 Task: Display intermediate skiing trails near Riverside and moderate hiking trails near Salt Lake City.
Action: Mouse moved to (83, 56)
Screenshot: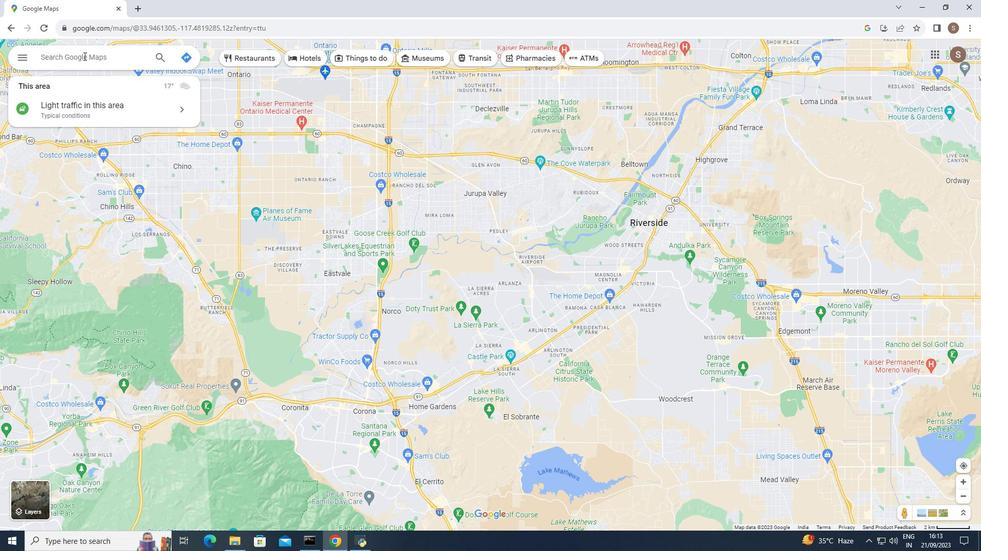 
Action: Mouse pressed left at (83, 56)
Screenshot: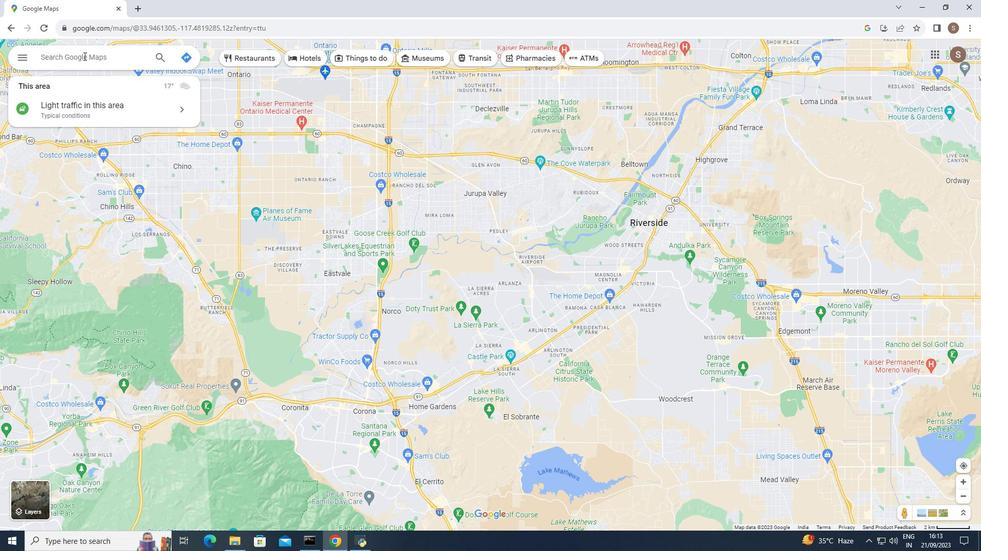 
Action: Key pressed <Key.caps_lock>RIVERSIDE<Key.space>
Screenshot: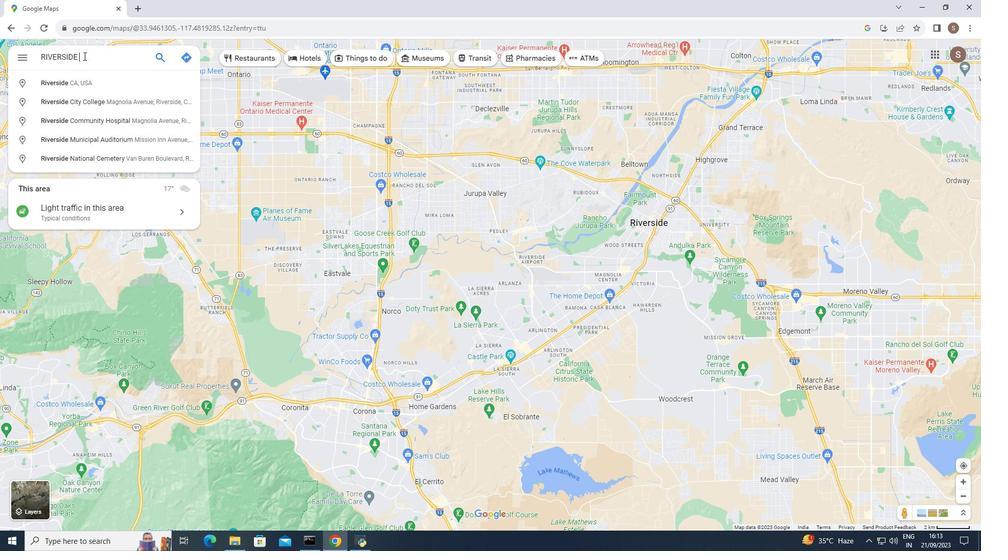
Action: Mouse moved to (94, 83)
Screenshot: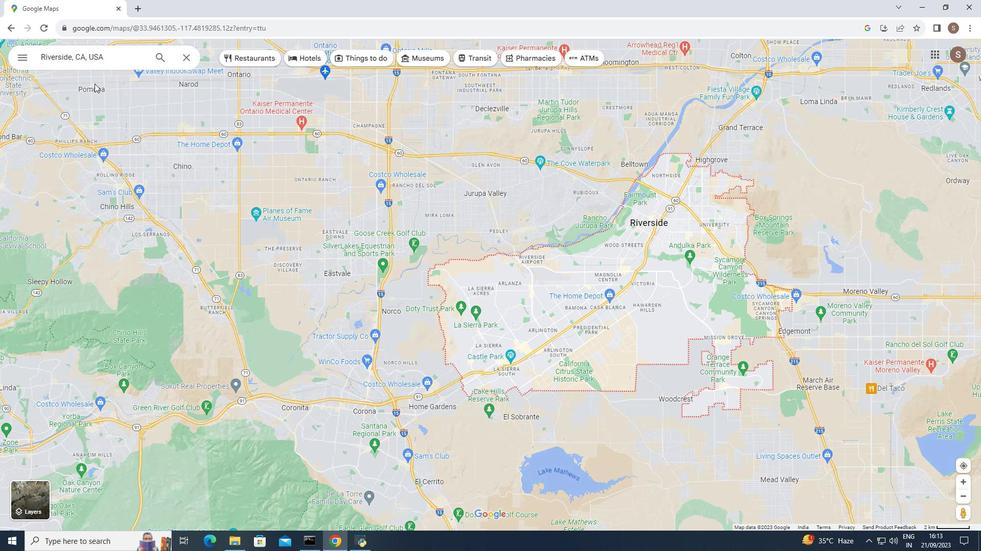 
Action: Mouse pressed left at (94, 83)
Screenshot: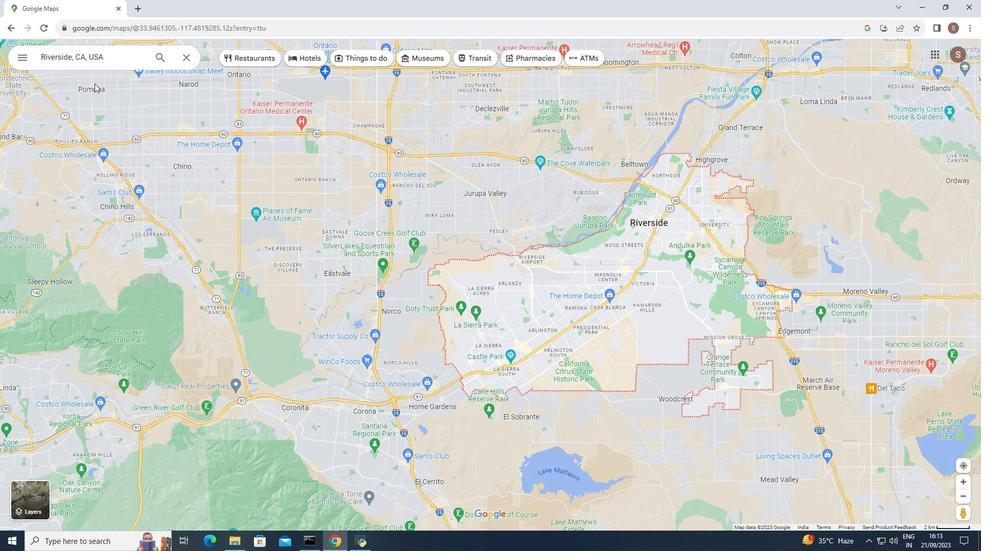 
Action: Mouse moved to (101, 235)
Screenshot: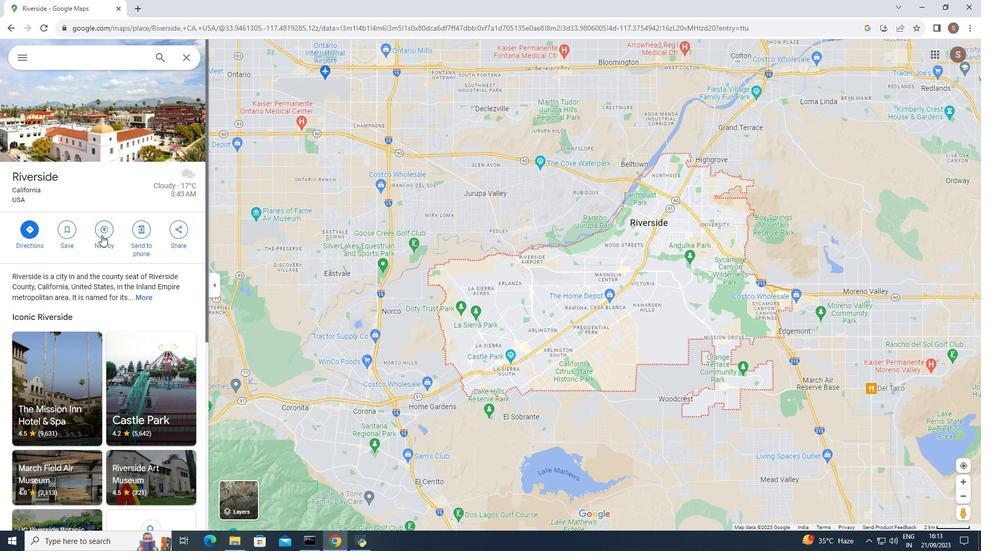 
Action: Mouse pressed left at (101, 235)
Screenshot: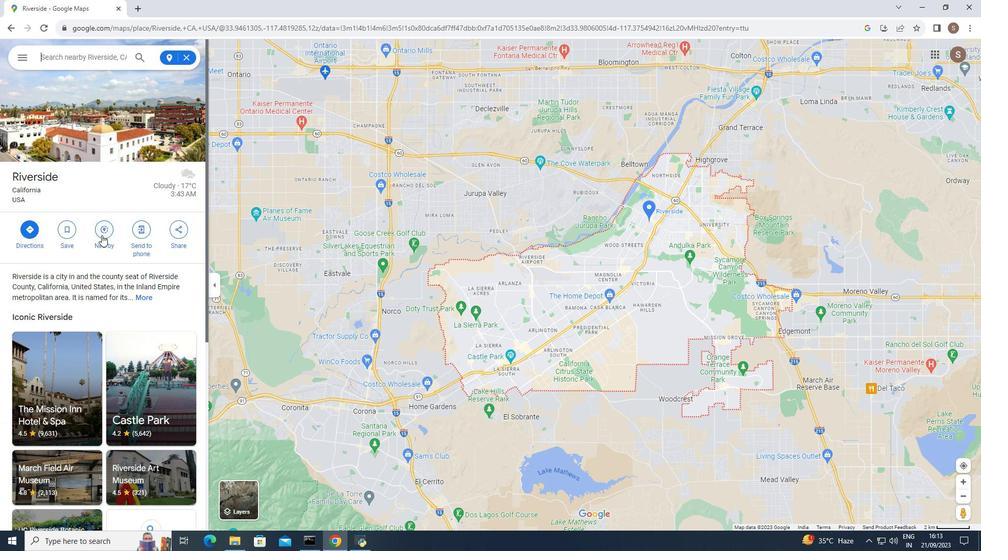 
Action: Mouse moved to (81, 57)
Screenshot: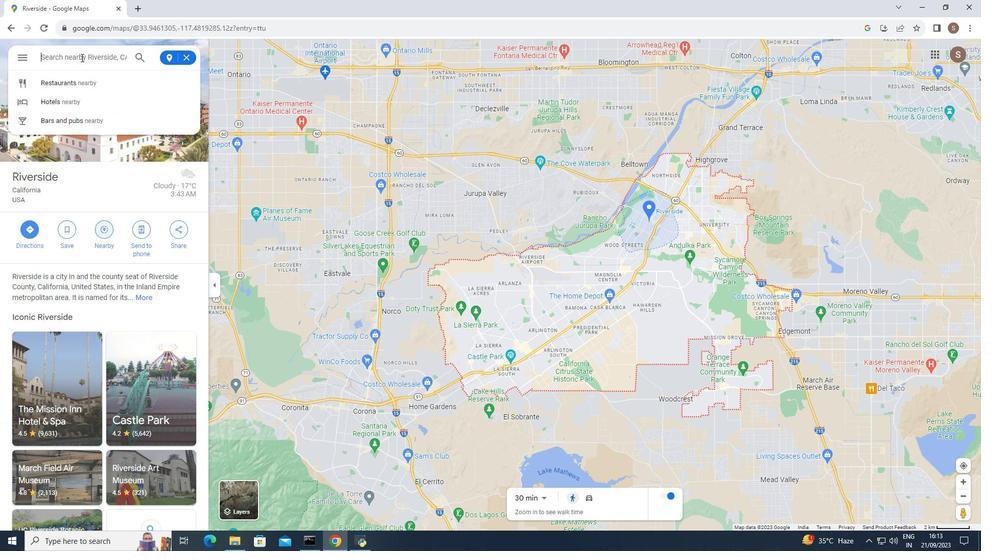 
Action: Mouse pressed left at (81, 57)
Screenshot: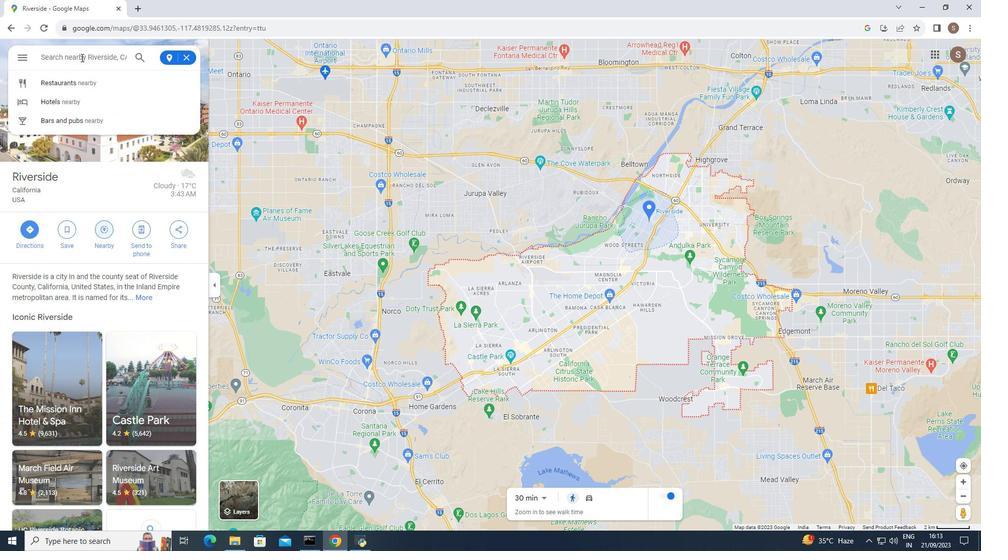 
Action: Key pressed INTERN<Key.backspace>MEDIATE<Key.space>SKIING<Key.space>TRAIK<Key.backspace>LA<Key.space>NEAR
Screenshot: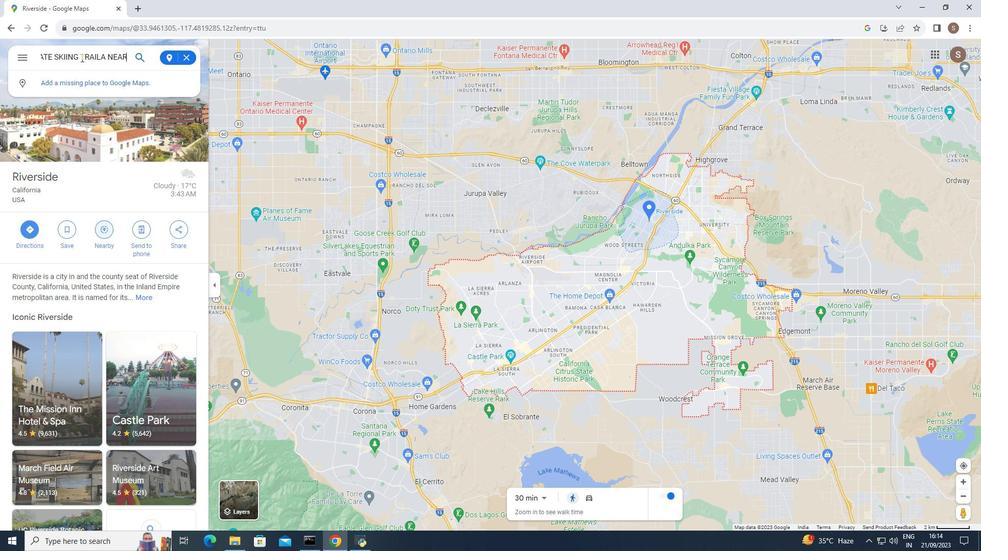 
Action: Mouse moved to (138, 54)
Screenshot: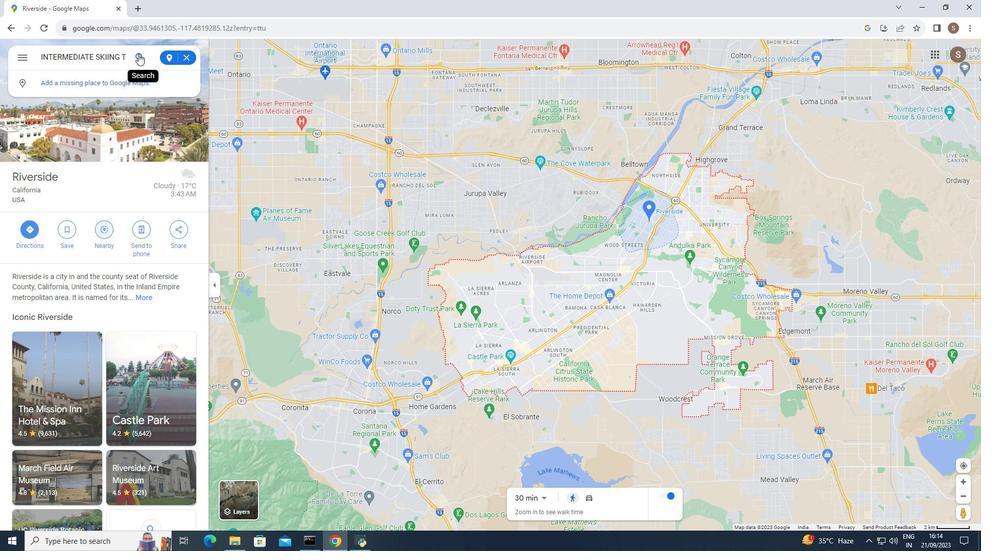 
Action: Mouse pressed left at (138, 54)
Screenshot: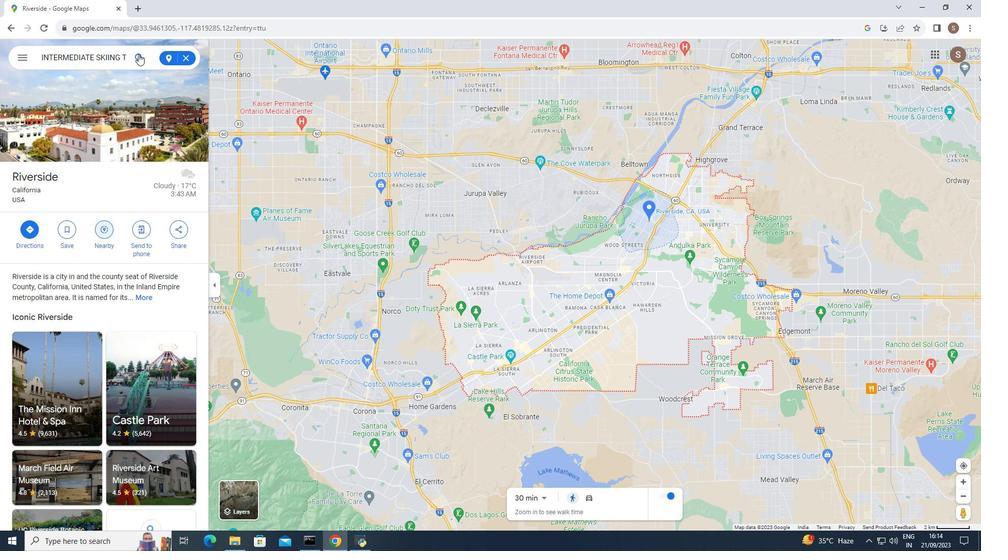 
Action: Mouse moved to (119, 215)
Screenshot: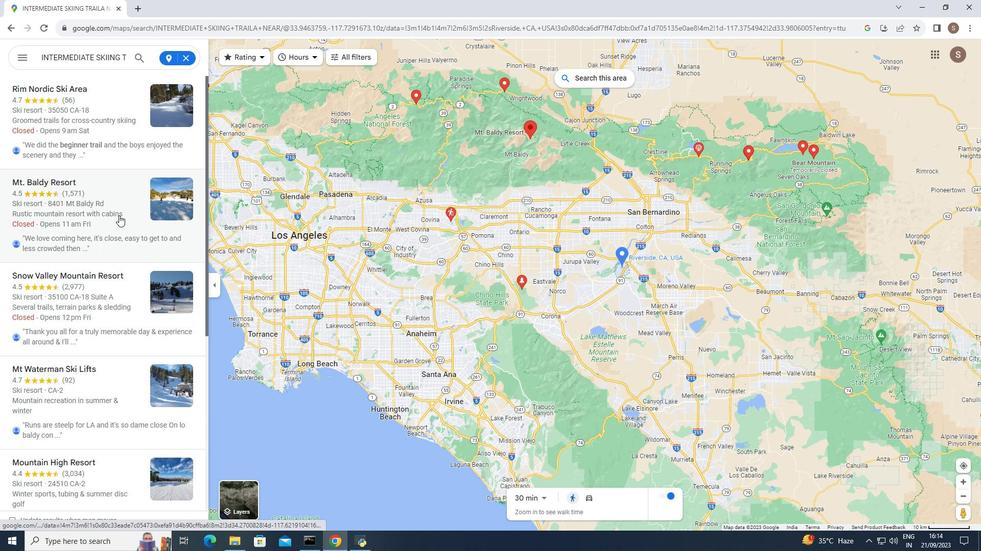 
Action: Mouse scrolled (119, 215) with delta (0, 0)
Screenshot: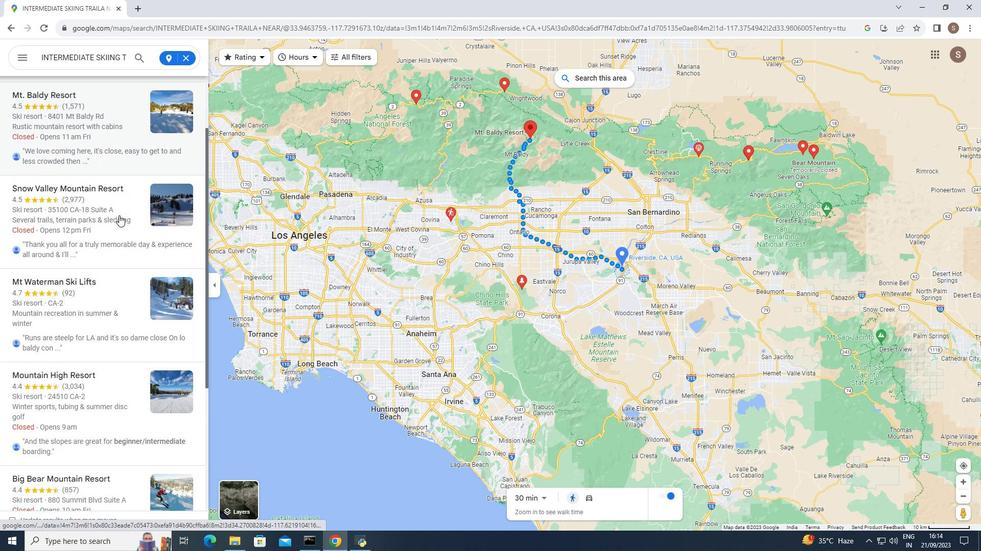 
Action: Mouse scrolled (119, 215) with delta (0, 0)
Screenshot: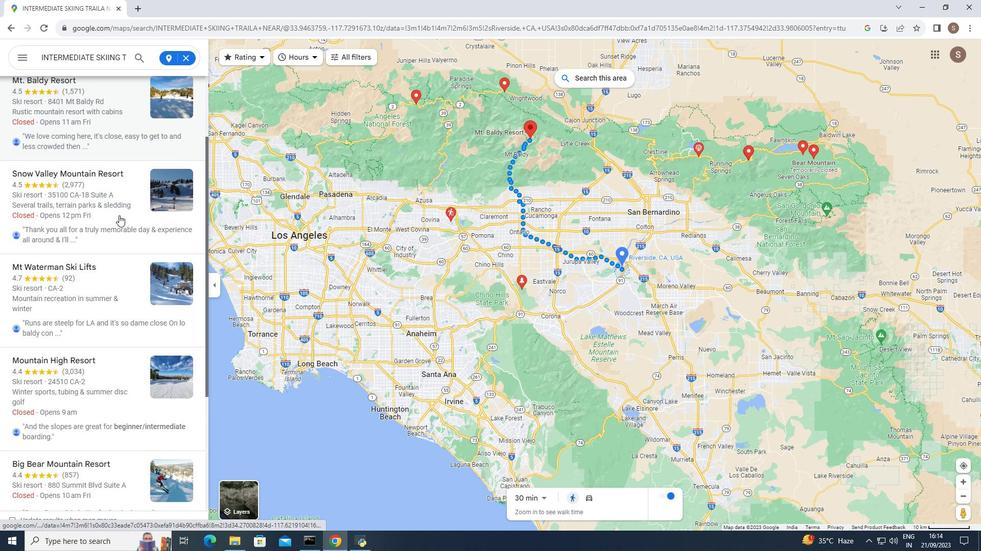 
Action: Mouse scrolled (119, 215) with delta (0, 0)
Screenshot: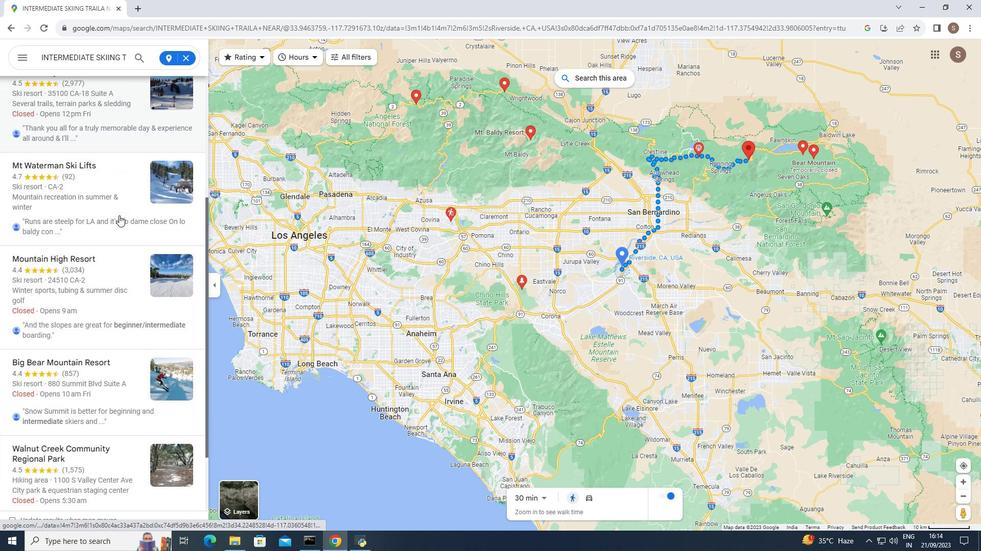 
Action: Mouse scrolled (119, 215) with delta (0, 0)
Screenshot: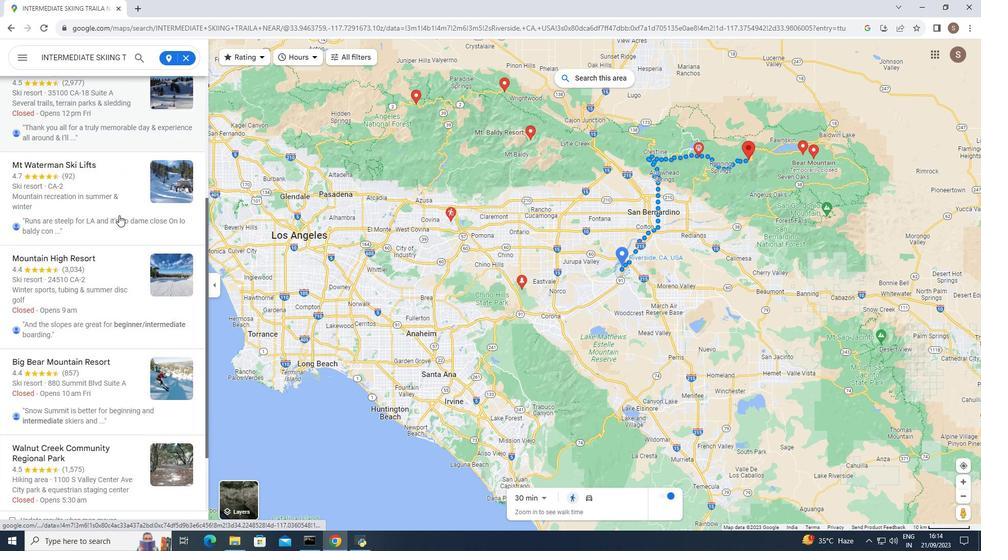 
Action: Mouse scrolled (119, 215) with delta (0, 0)
Screenshot: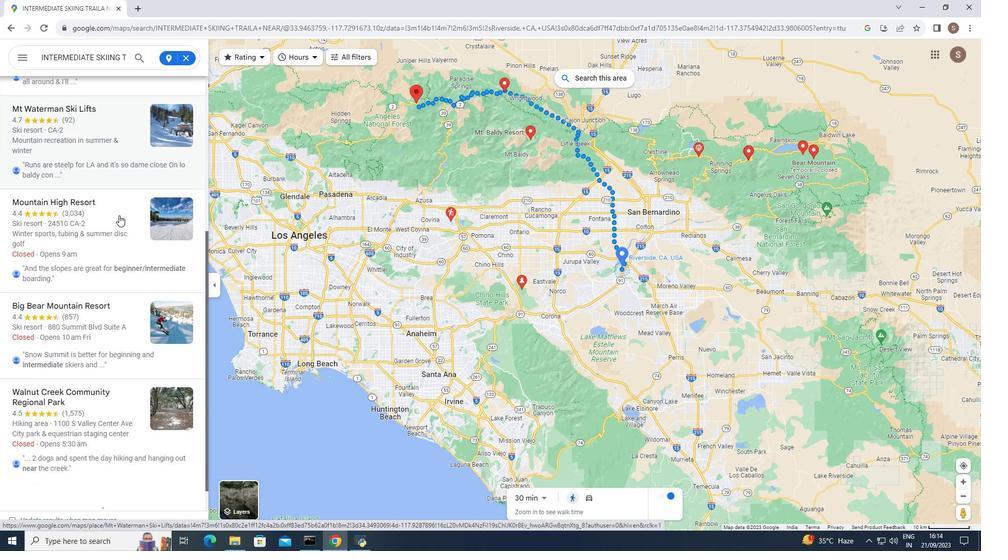 
Action: Mouse scrolled (119, 215) with delta (0, 0)
Screenshot: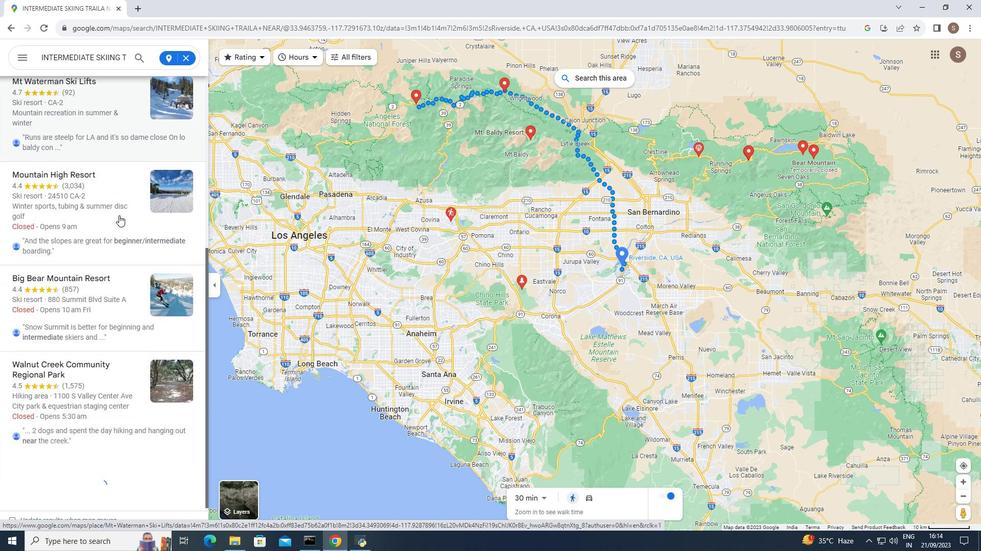 
Action: Mouse moved to (81, 173)
Screenshot: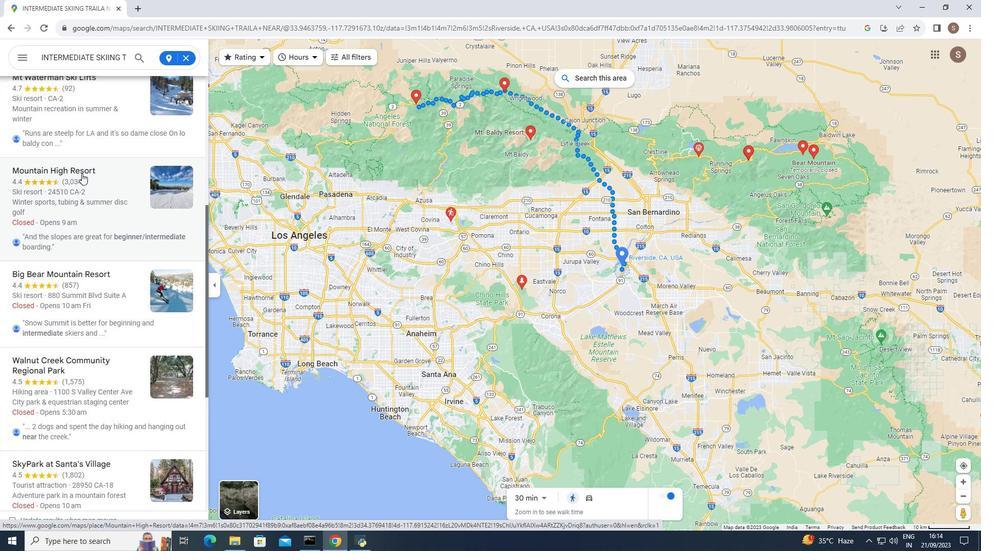
Action: Mouse pressed left at (81, 173)
Screenshot: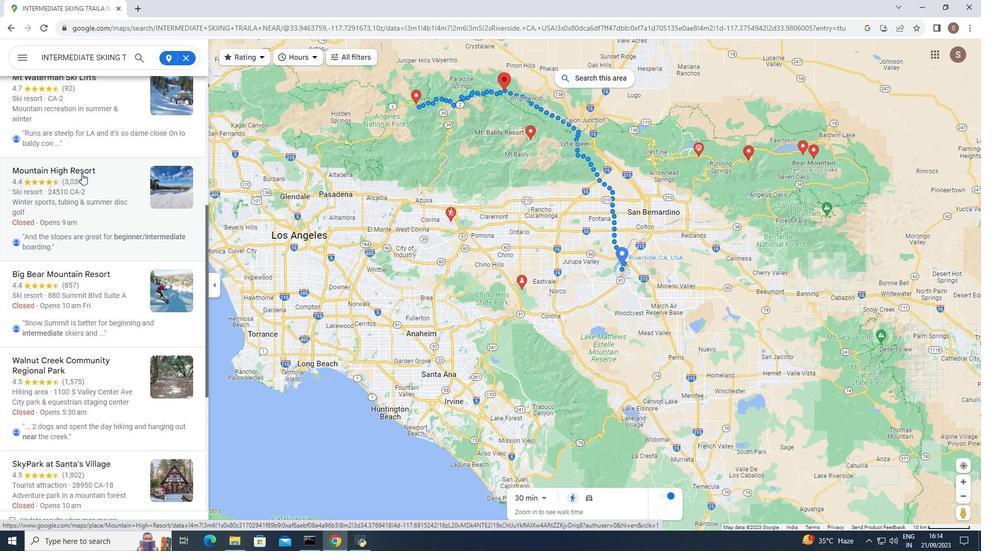 
Action: Mouse moved to (273, 282)
Screenshot: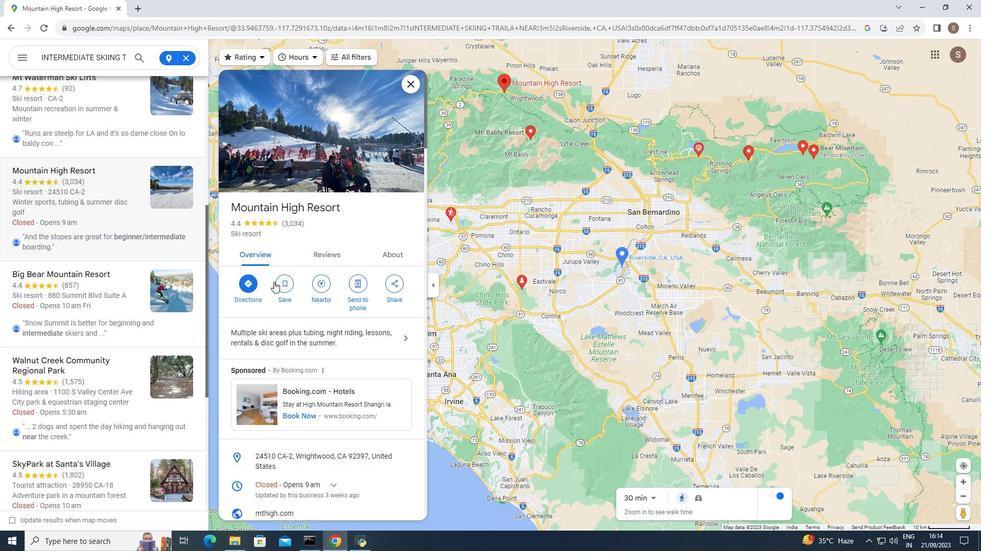 
Action: Mouse scrolled (273, 281) with delta (0, 0)
Screenshot: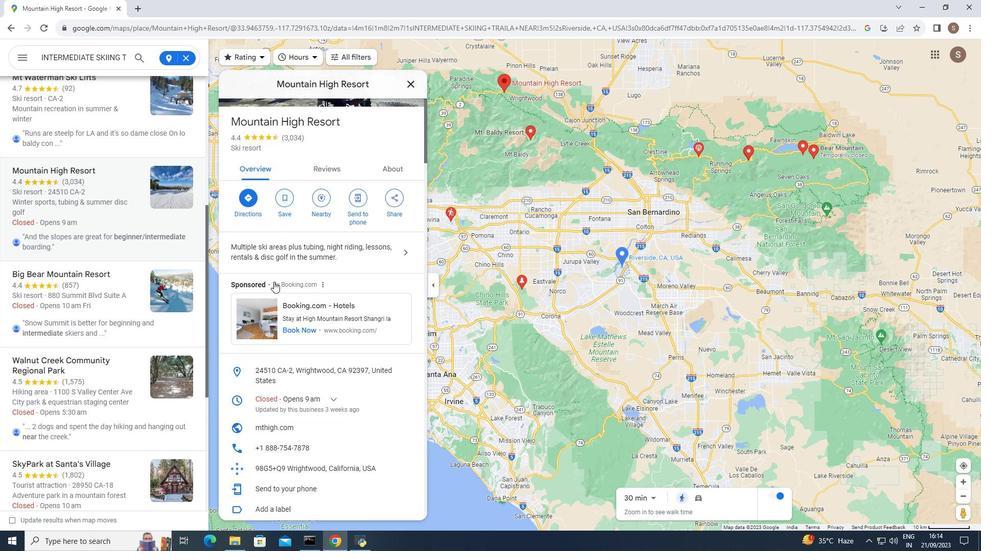 
Action: Mouse scrolled (273, 281) with delta (0, 0)
Screenshot: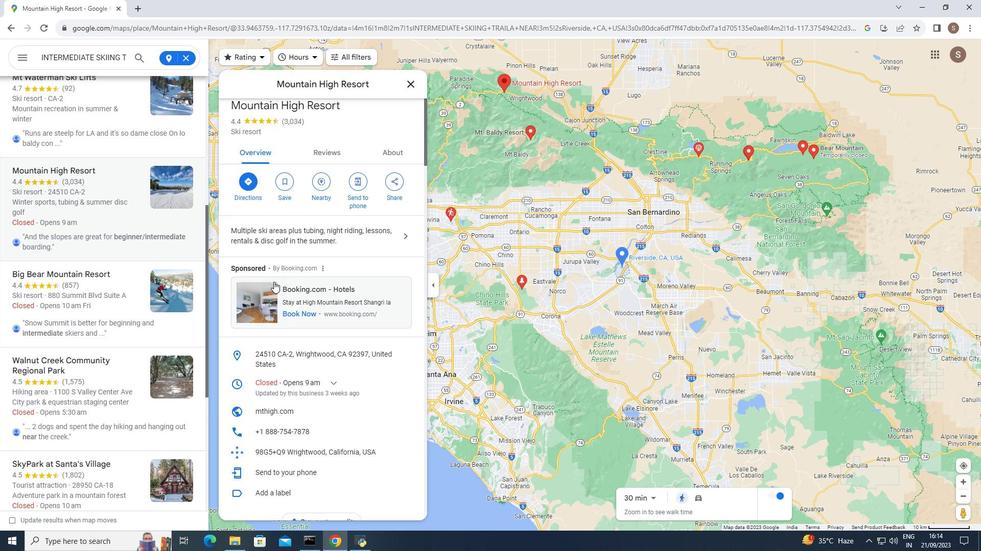 
Action: Mouse scrolled (273, 281) with delta (0, 0)
Screenshot: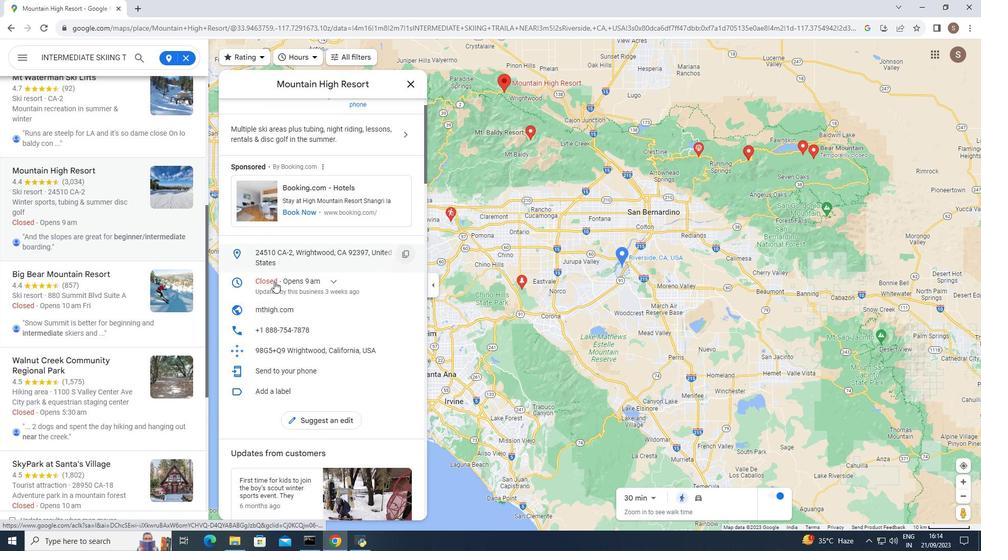 
Action: Mouse scrolled (273, 281) with delta (0, 0)
Screenshot: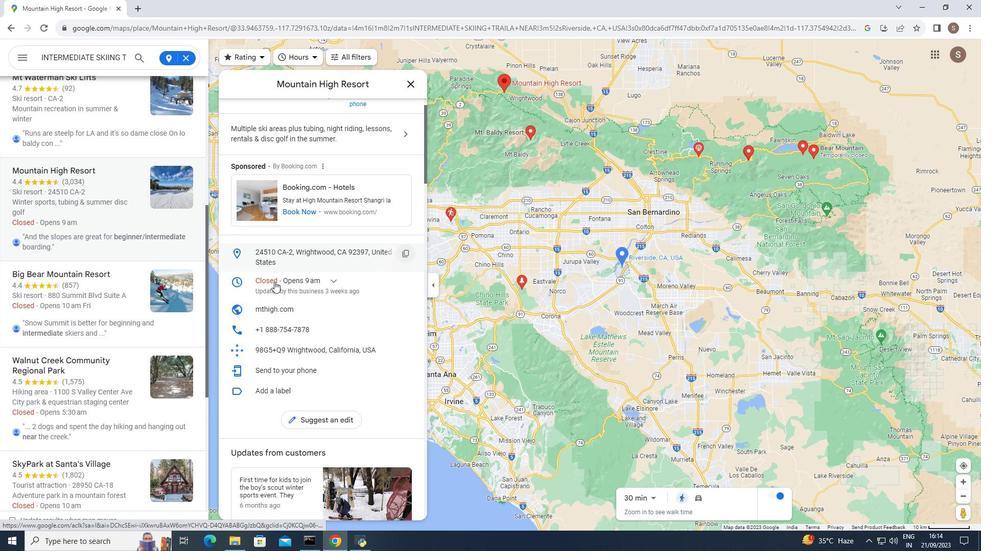 
Action: Mouse moved to (269, 281)
Screenshot: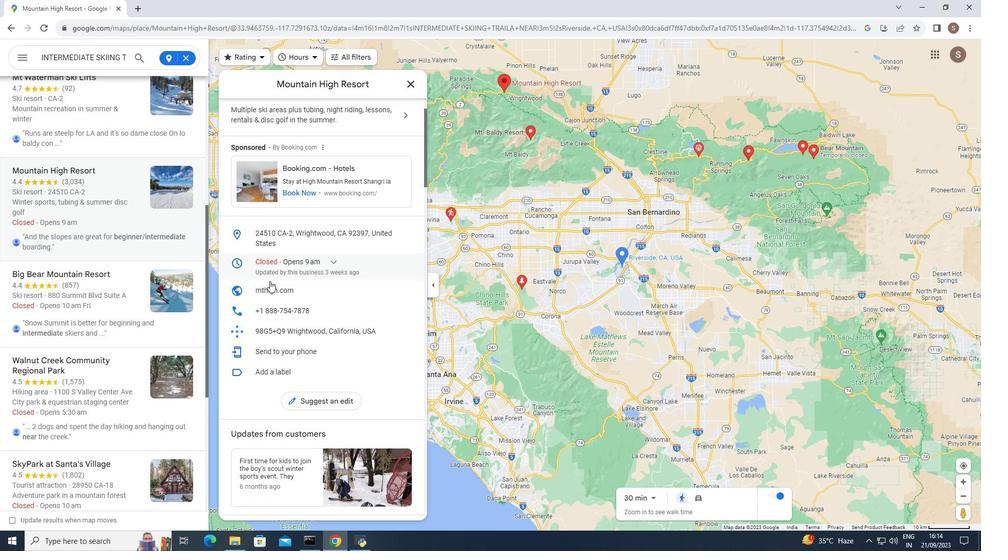 
Action: Mouse scrolled (269, 281) with delta (0, 0)
Screenshot: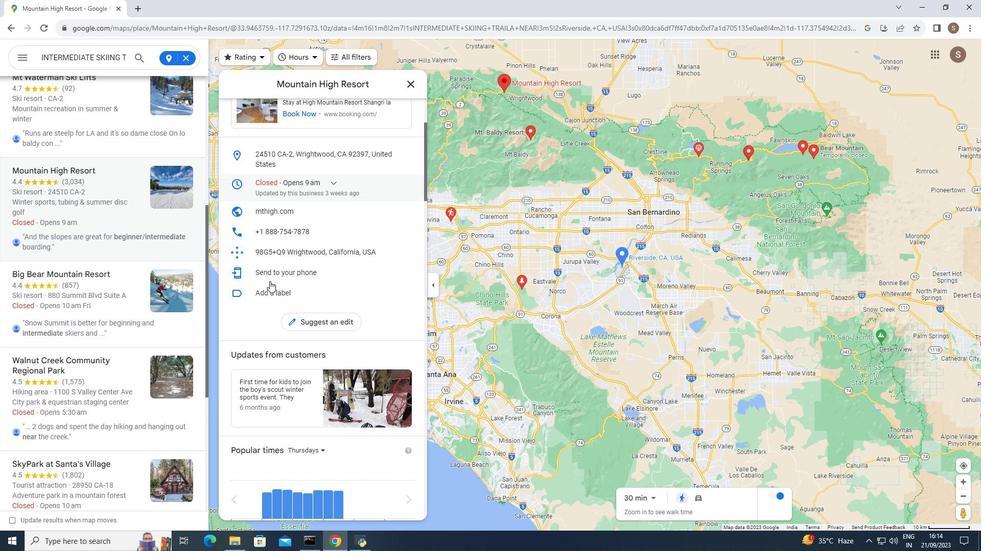
Action: Mouse scrolled (269, 281) with delta (0, 0)
Screenshot: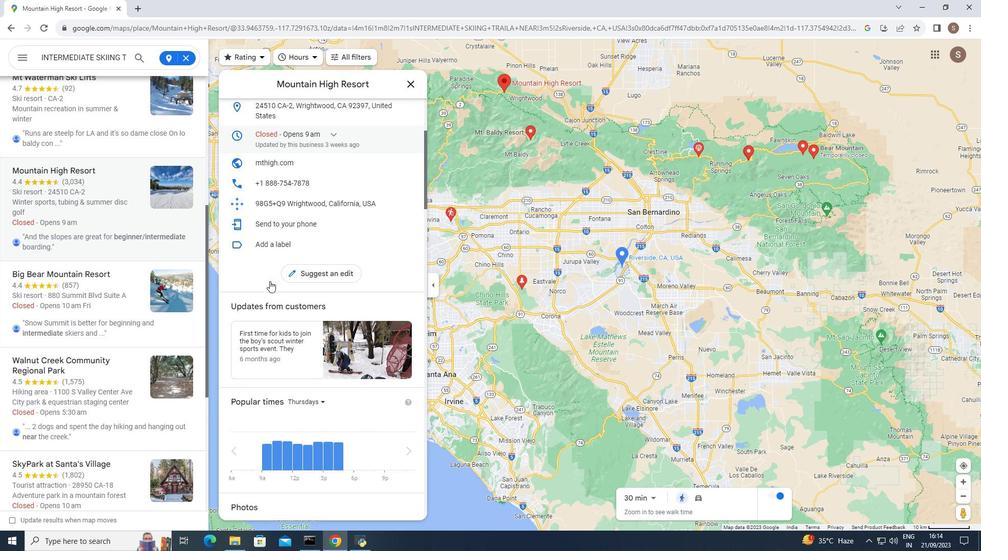 
Action: Mouse scrolled (269, 281) with delta (0, 0)
Screenshot: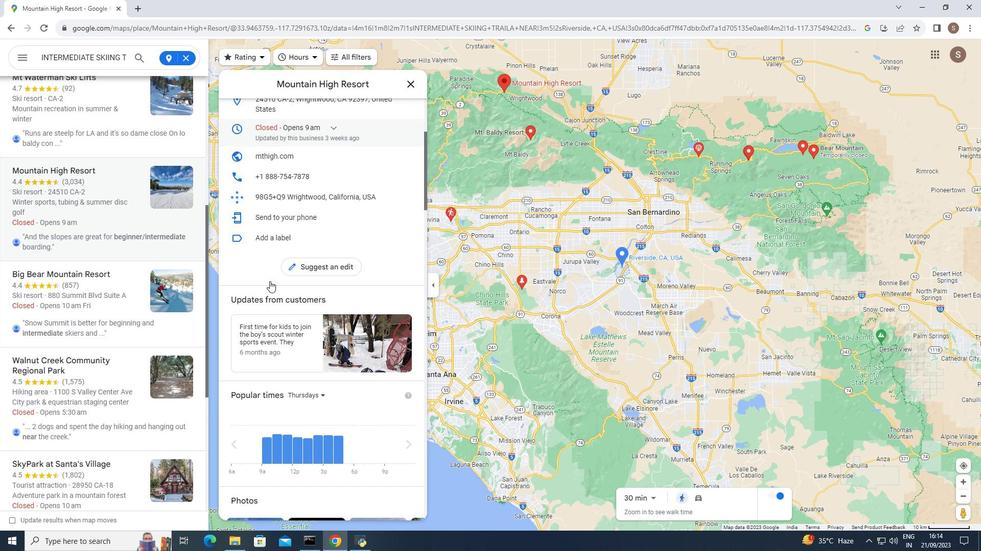 
Action: Mouse moved to (268, 281)
Screenshot: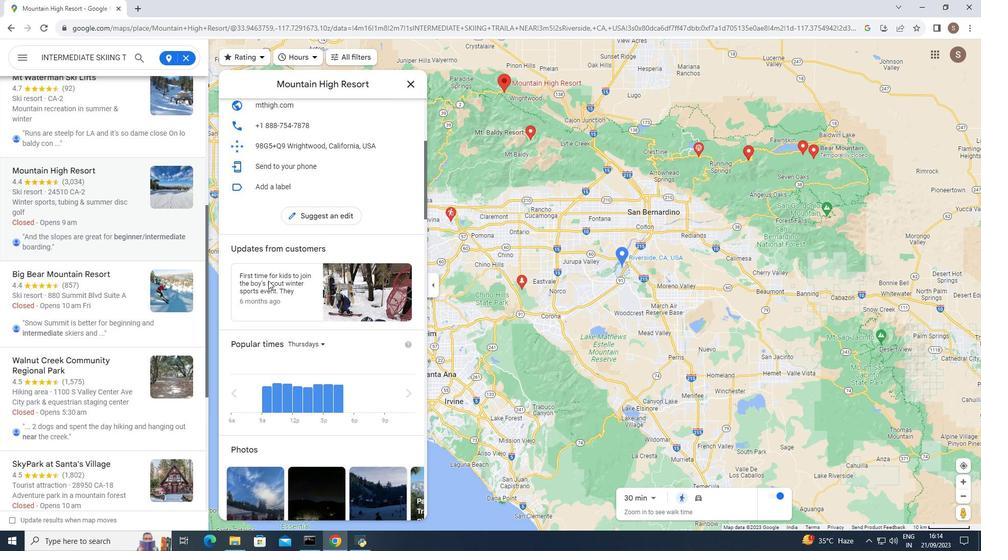 
Action: Mouse scrolled (268, 280) with delta (0, 0)
Screenshot: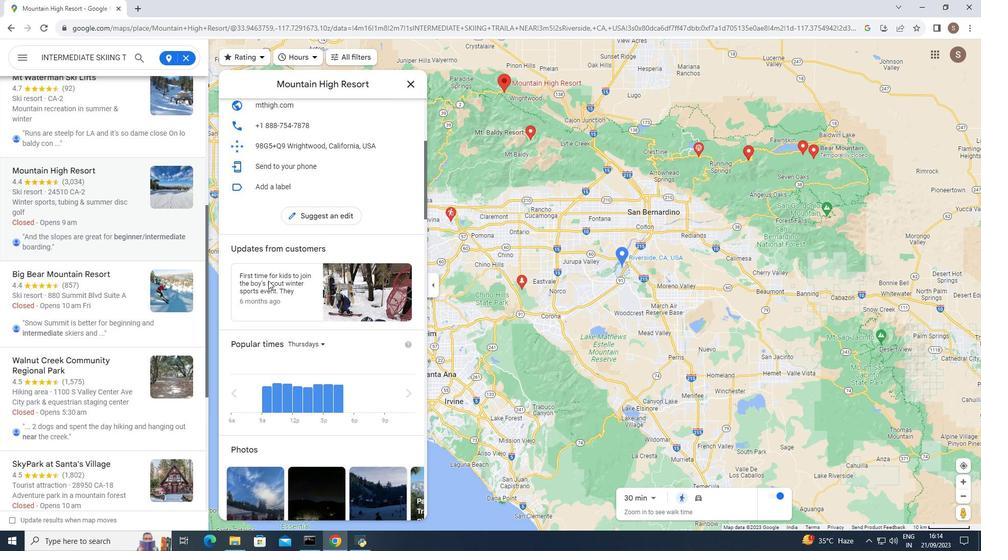 
Action: Mouse moved to (268, 281)
Screenshot: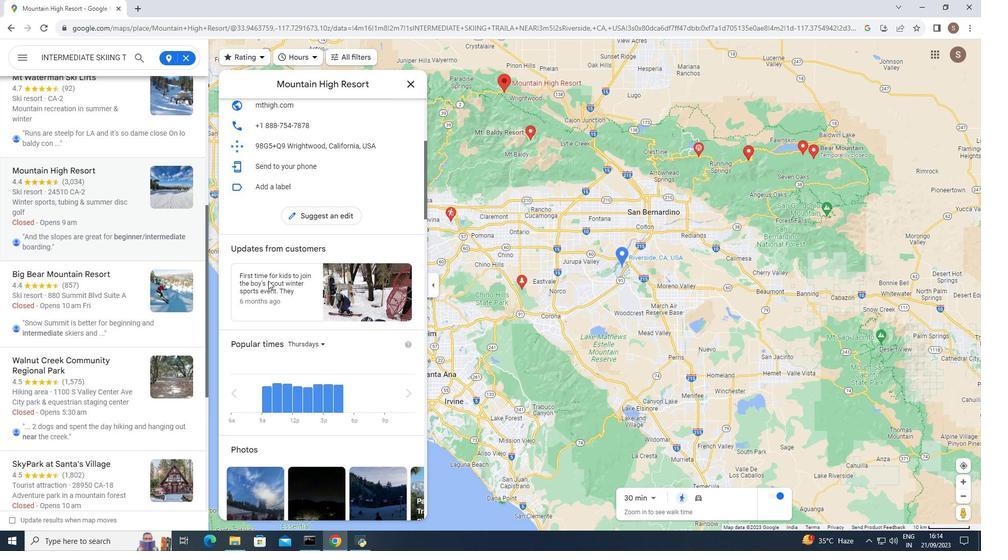 
Action: Mouse scrolled (268, 280) with delta (0, 0)
Screenshot: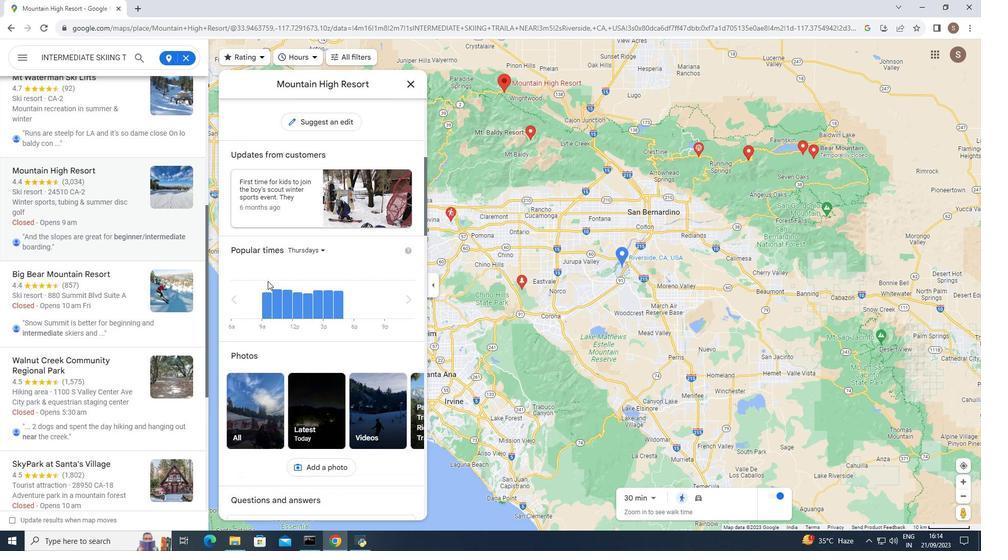 
Action: Mouse moved to (268, 281)
Screenshot: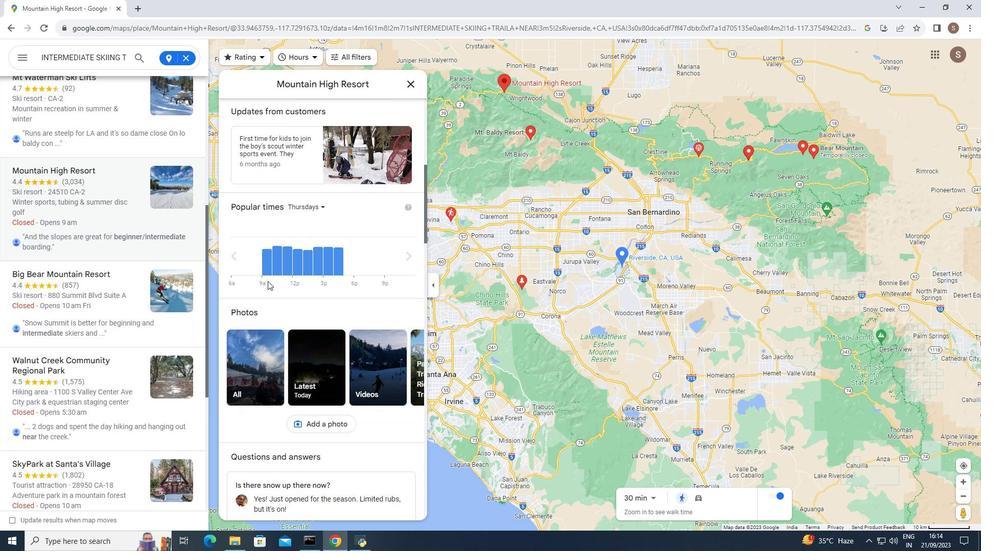
Action: Mouse scrolled (268, 280) with delta (0, 0)
Screenshot: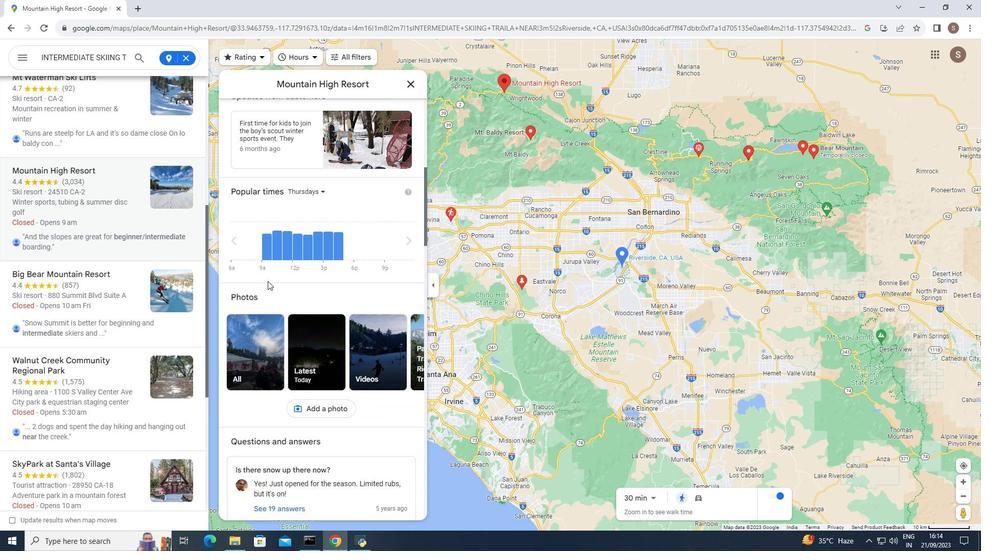 
Action: Mouse scrolled (268, 280) with delta (0, 0)
Screenshot: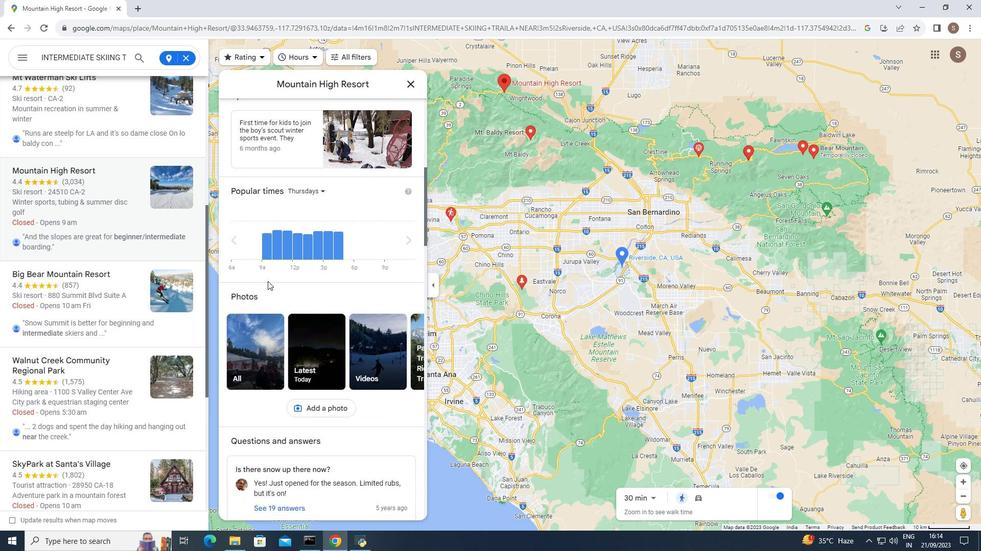 
Action: Mouse moved to (267, 281)
Screenshot: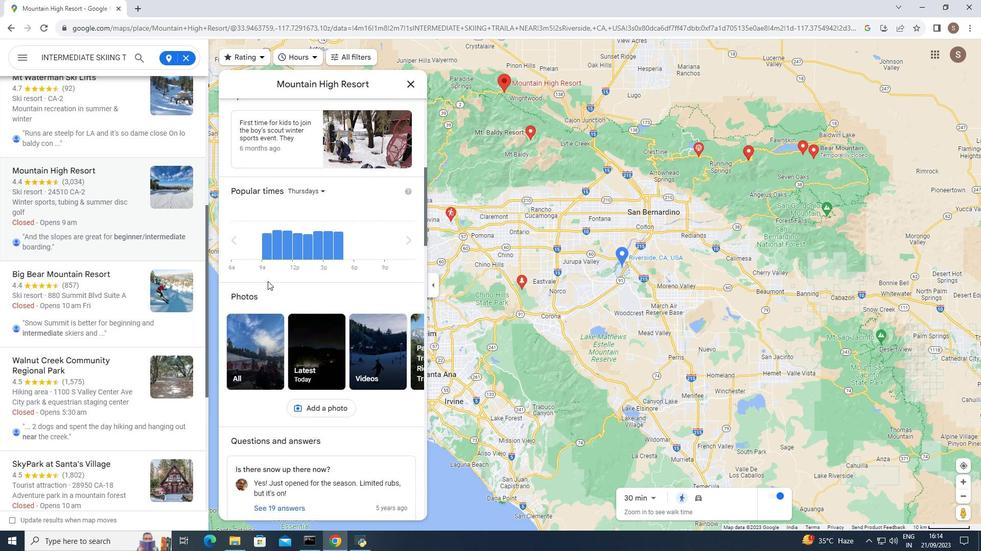 
Action: Mouse scrolled (267, 281) with delta (0, 0)
Screenshot: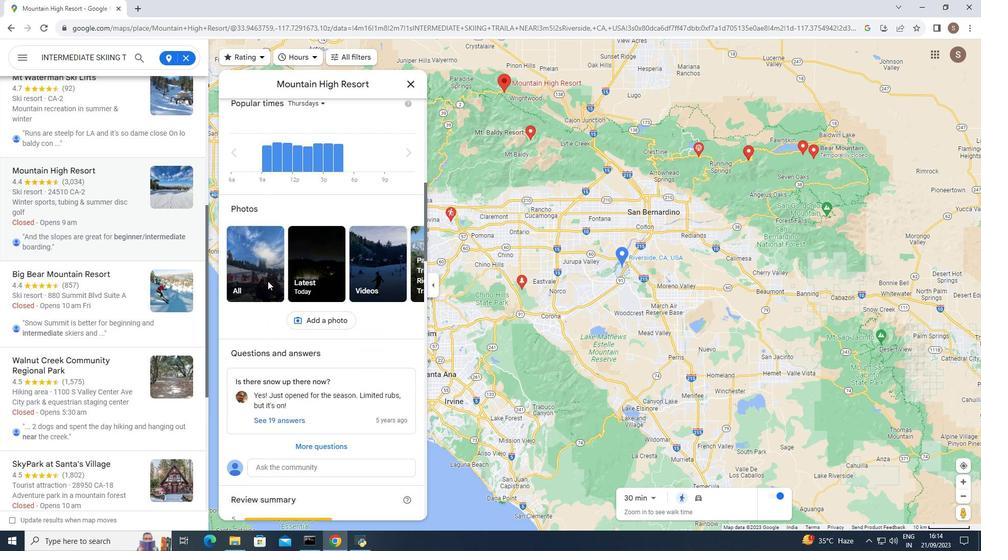 
Action: Mouse scrolled (267, 281) with delta (0, 0)
Screenshot: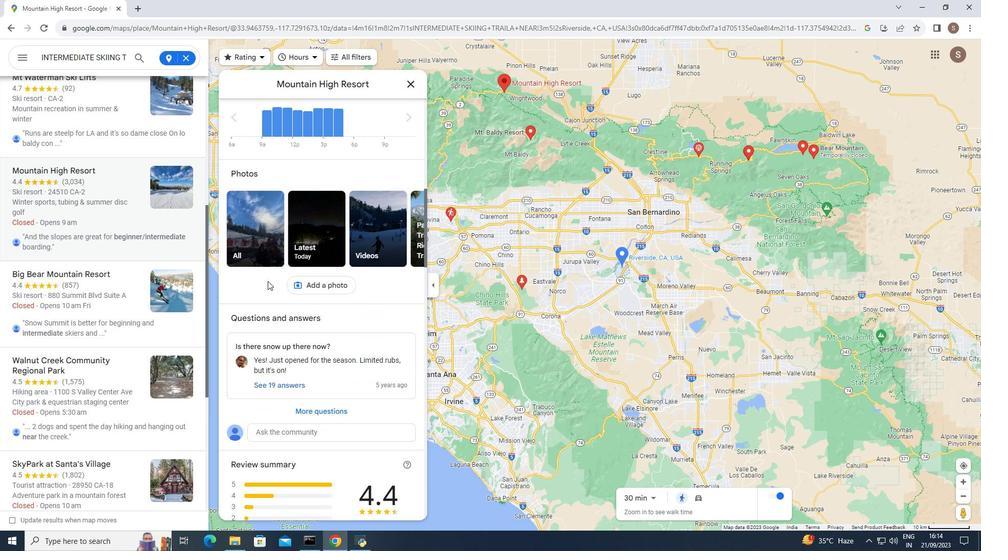 
Action: Mouse scrolled (267, 281) with delta (0, 0)
Screenshot: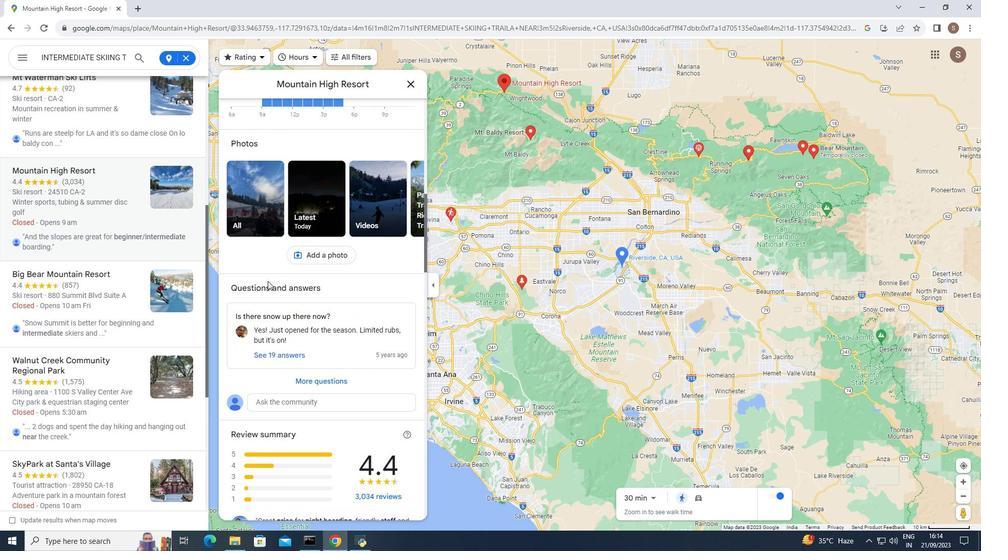 
Action: Mouse scrolled (267, 281) with delta (0, 0)
Screenshot: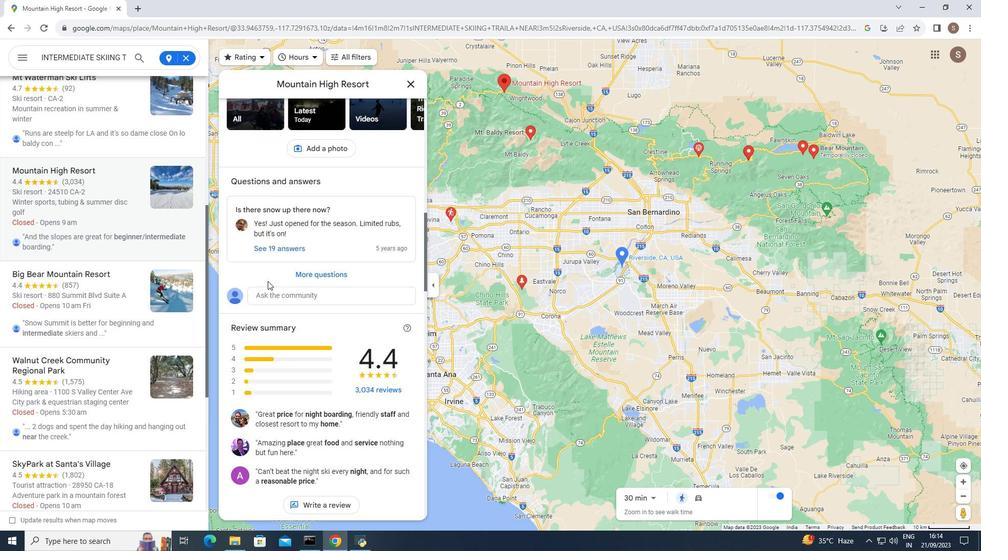 
Action: Mouse scrolled (267, 281) with delta (0, 0)
Screenshot: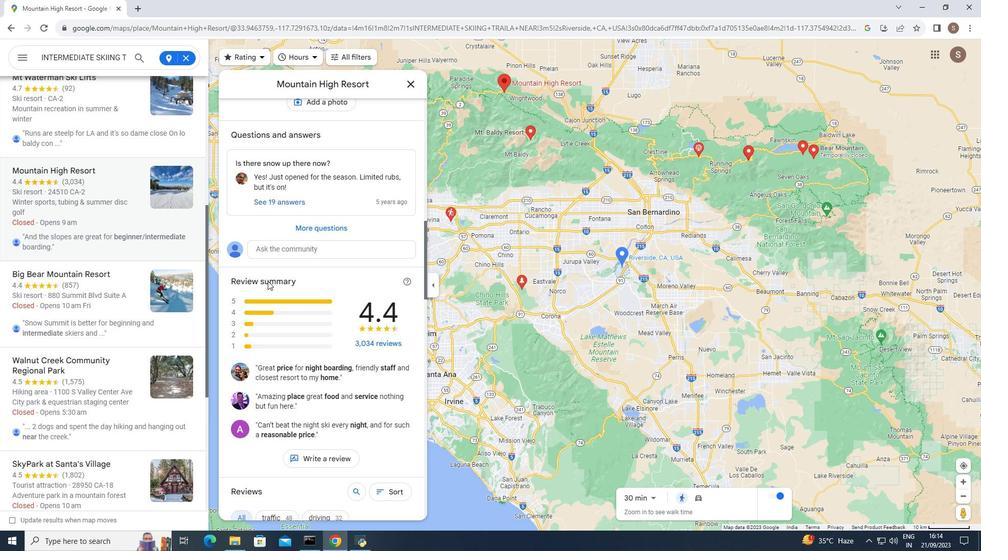 
Action: Mouse scrolled (267, 281) with delta (0, 0)
Screenshot: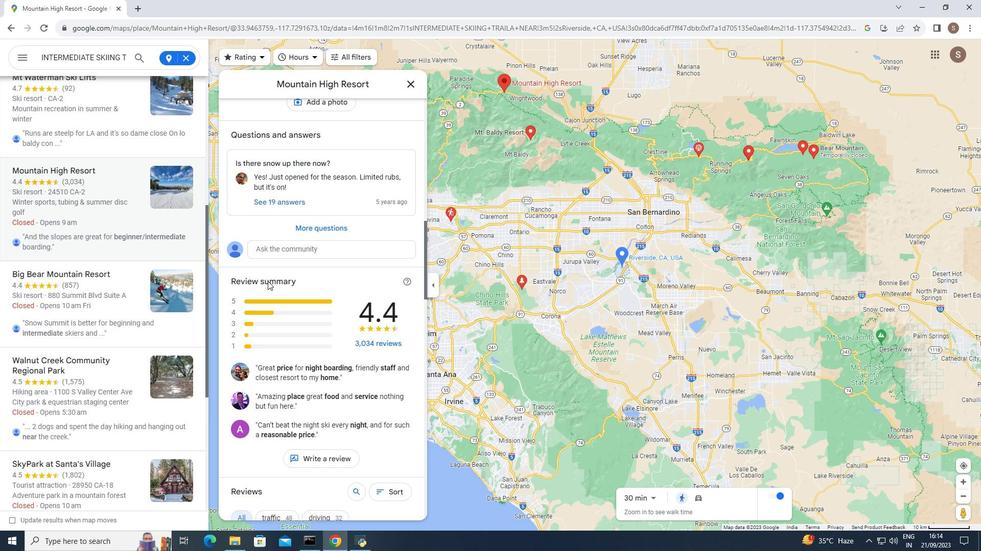 
Action: Mouse scrolled (267, 281) with delta (0, 0)
Screenshot: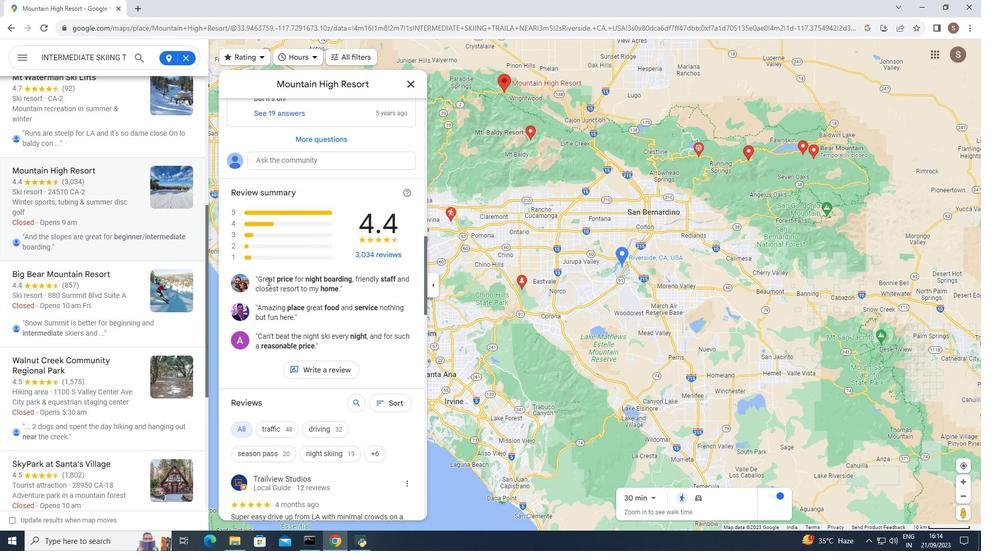 
Action: Mouse scrolled (267, 281) with delta (0, 0)
Screenshot: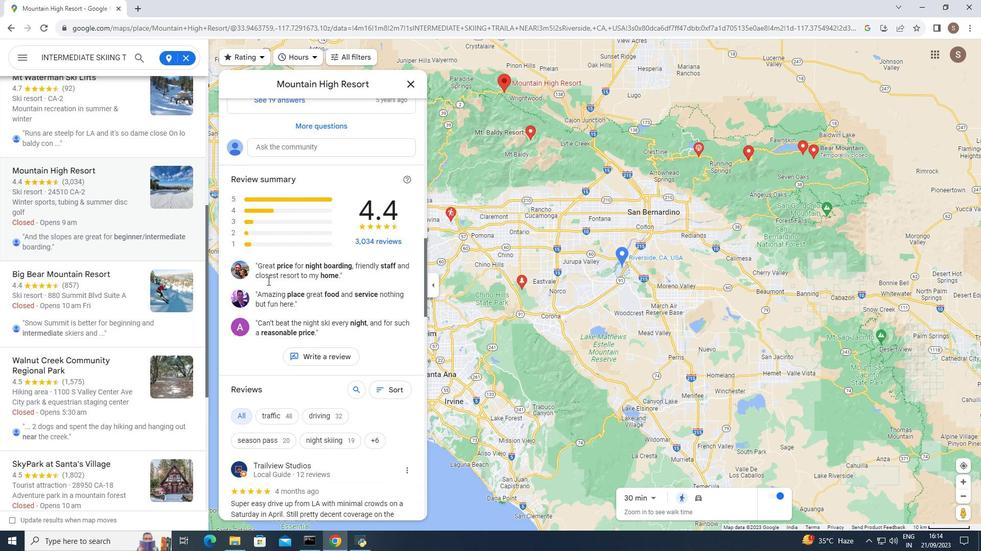 
Action: Mouse scrolled (267, 281) with delta (0, 0)
Screenshot: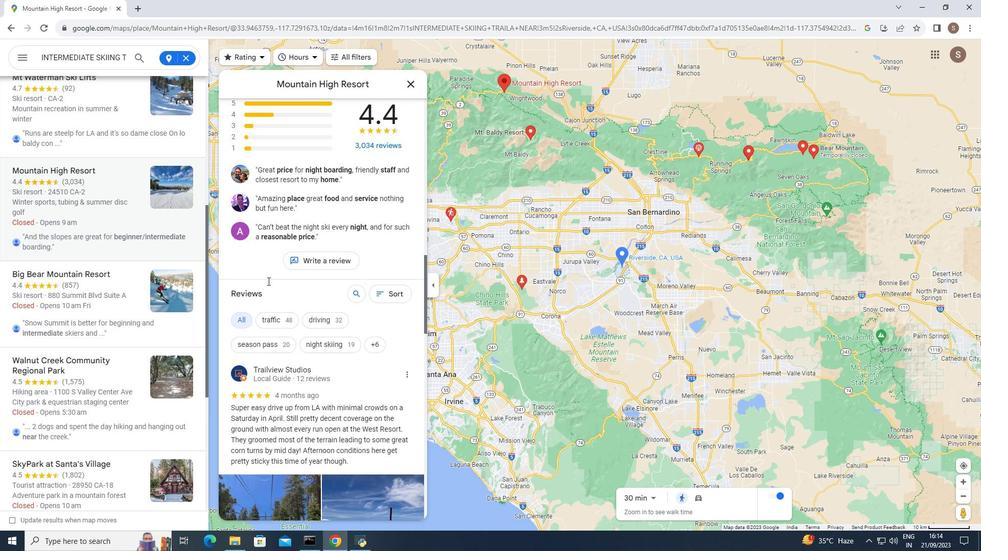
Action: Mouse scrolled (267, 281) with delta (0, 0)
Screenshot: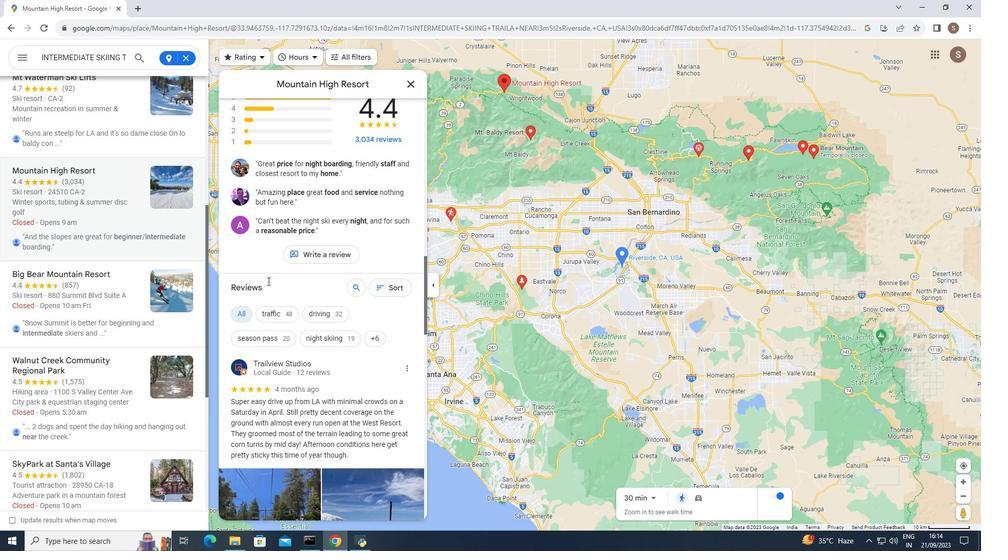 
Action: Mouse scrolled (267, 281) with delta (0, 0)
Screenshot: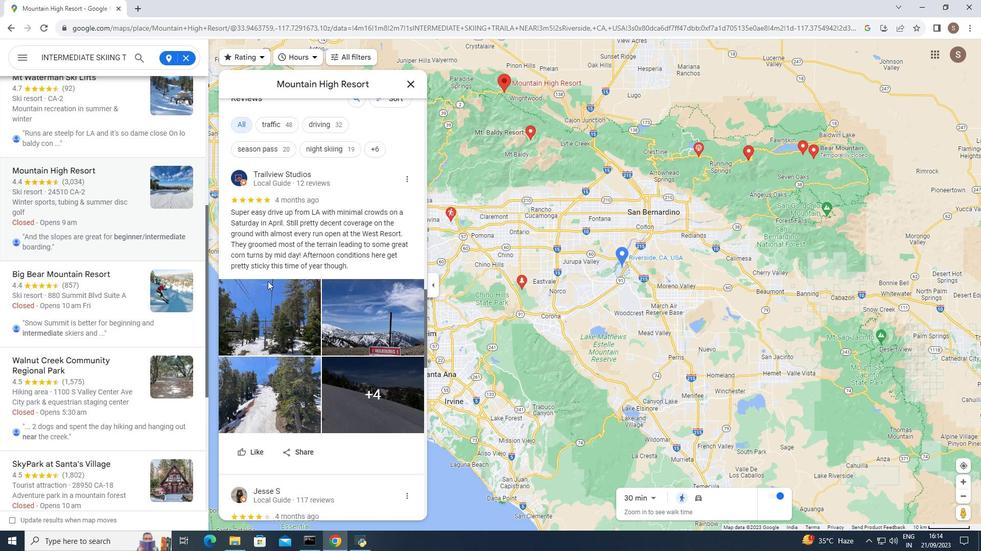 
Action: Mouse scrolled (267, 281) with delta (0, 0)
Screenshot: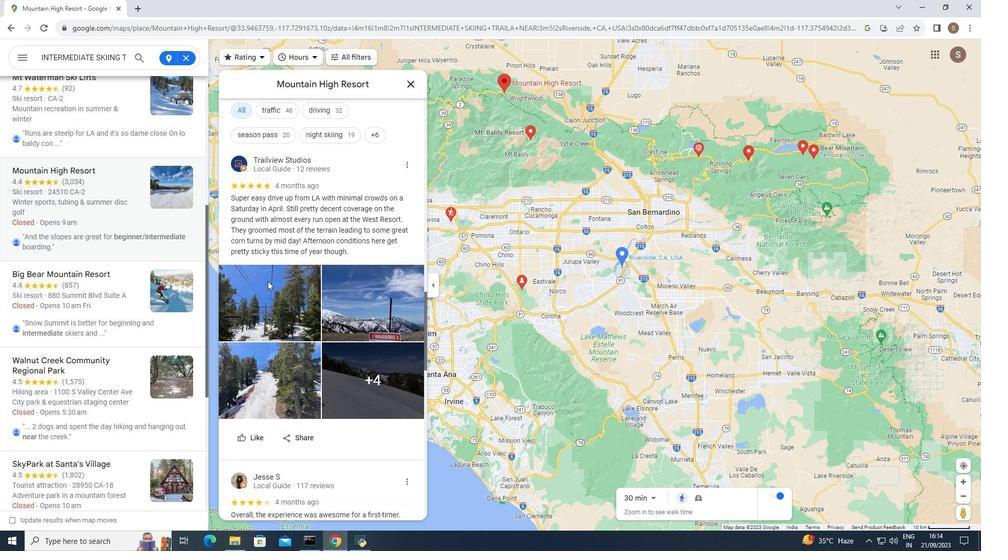 
Action: Mouse scrolled (267, 281) with delta (0, 0)
Screenshot: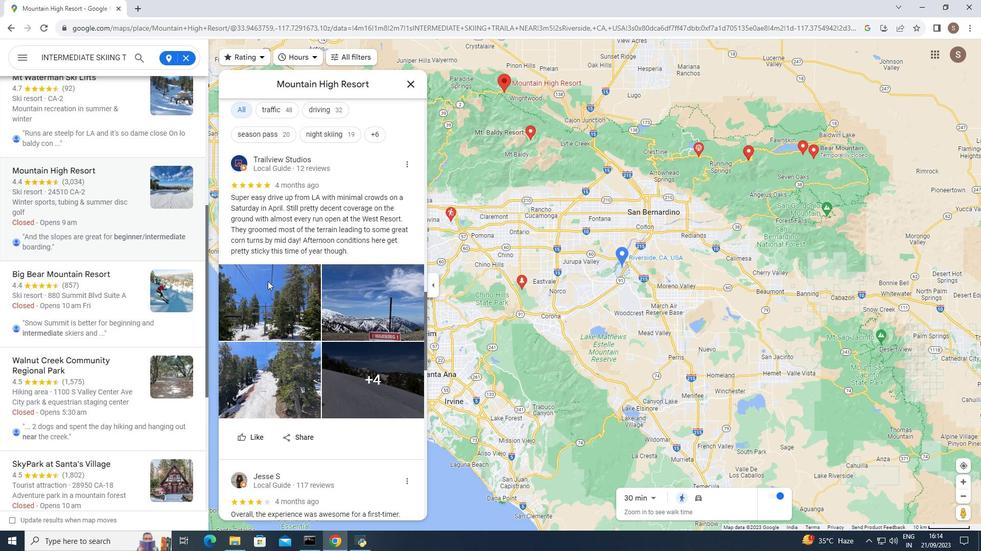
Action: Mouse scrolled (267, 281) with delta (0, 0)
Screenshot: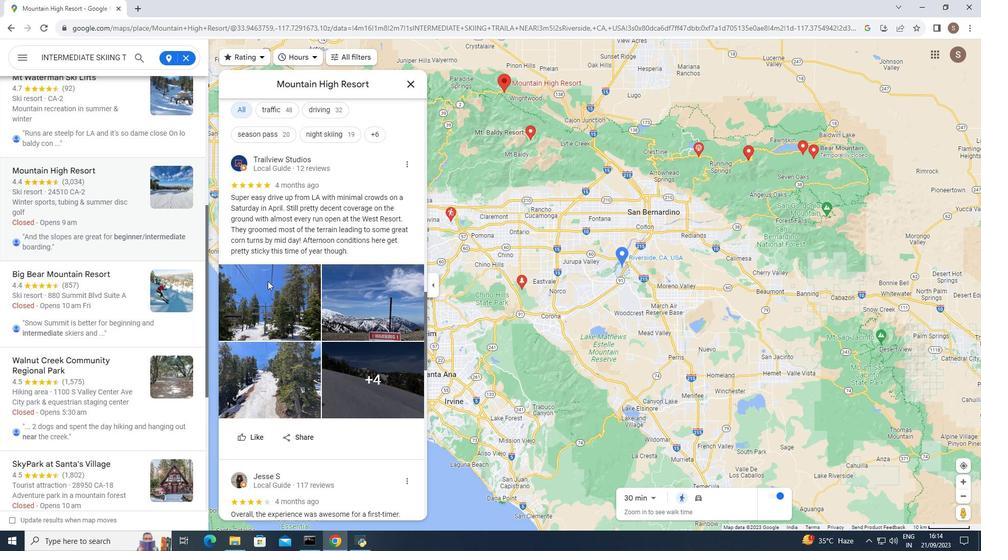 
Action: Mouse scrolled (267, 281) with delta (0, 0)
Screenshot: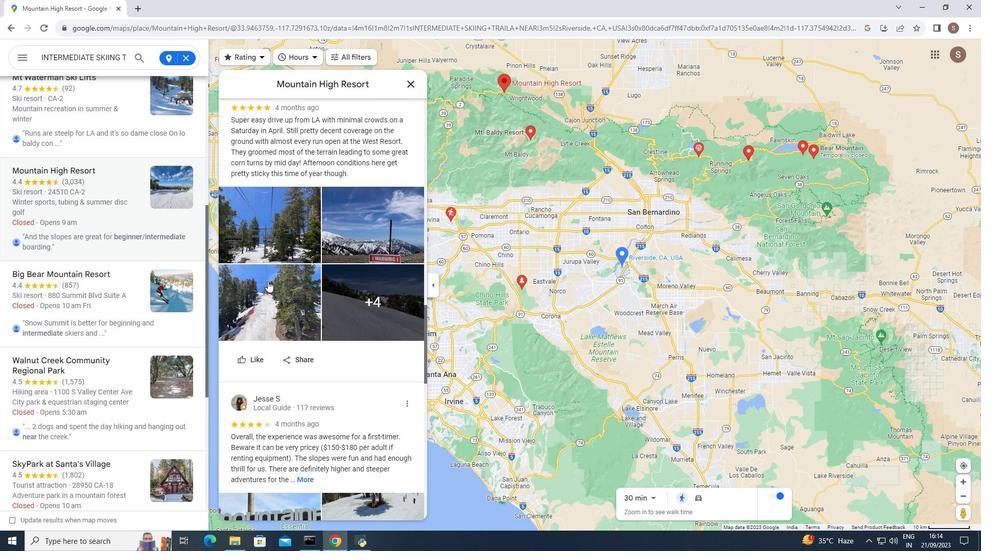 
Action: Mouse scrolled (267, 281) with delta (0, 0)
Screenshot: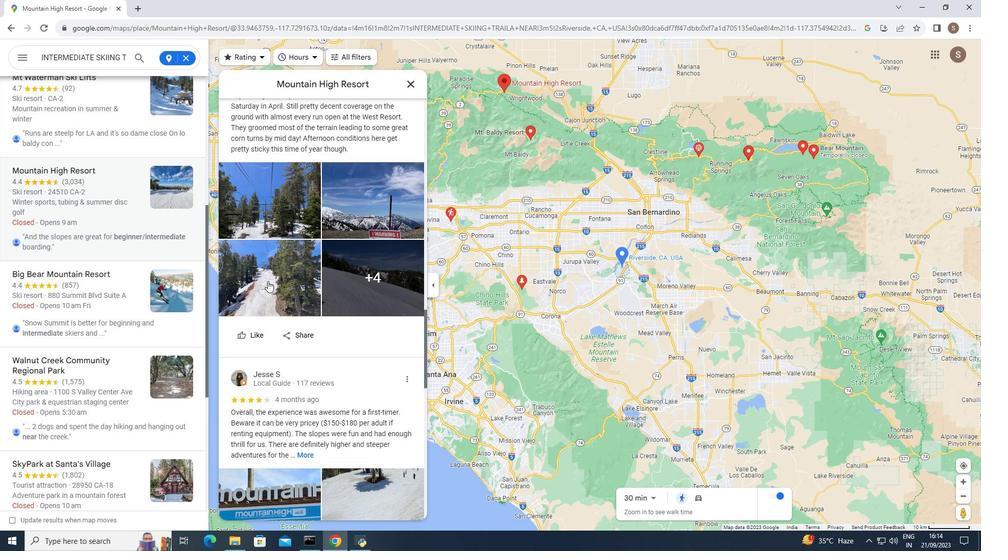 
Action: Mouse moved to (267, 281)
Screenshot: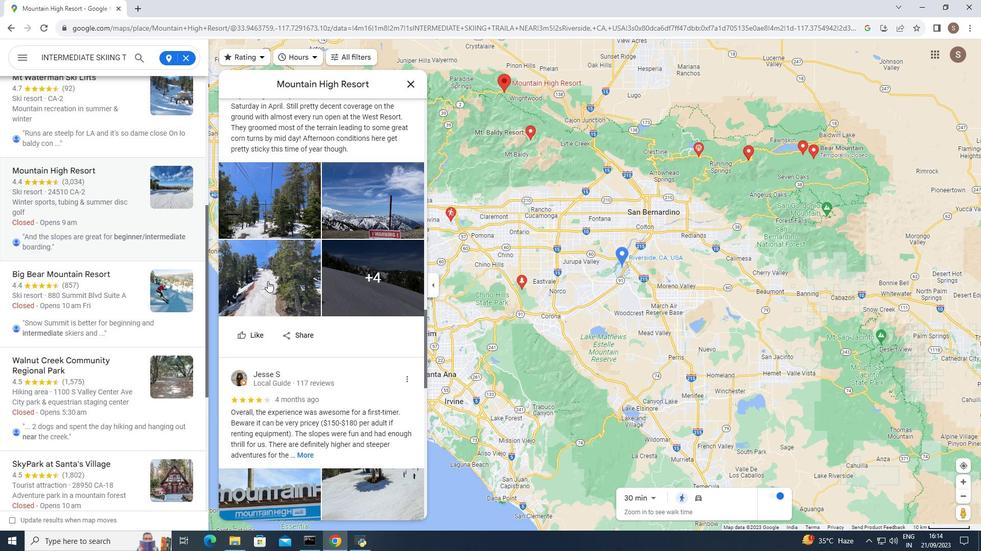 
Action: Mouse scrolled (267, 281) with delta (0, 0)
Screenshot: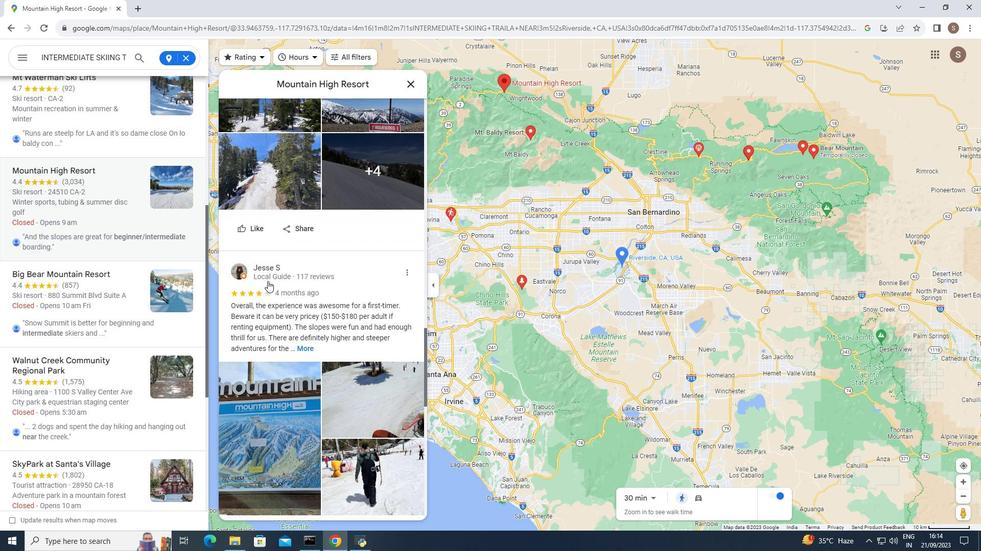 
Action: Mouse scrolled (267, 281) with delta (0, 0)
Screenshot: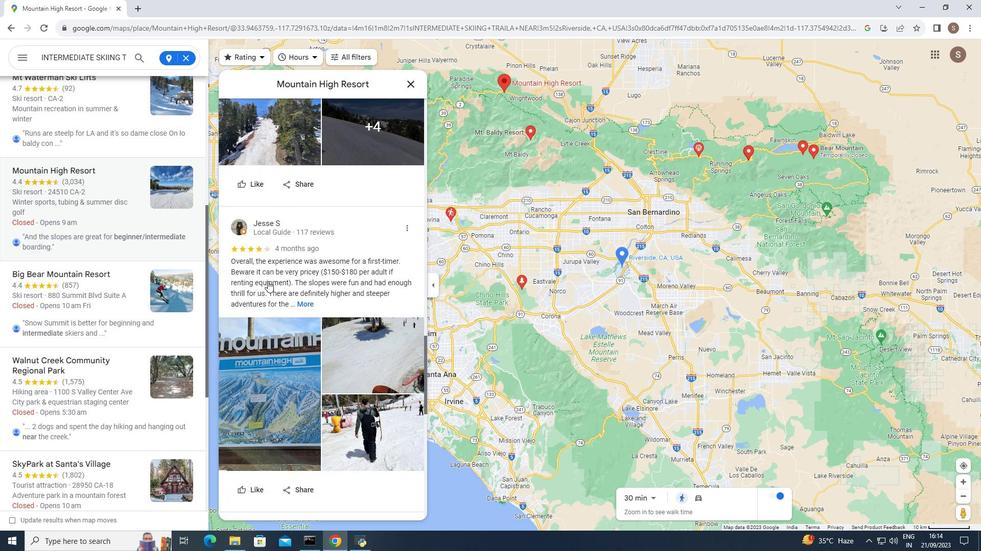 
Action: Mouse scrolled (267, 281) with delta (0, 0)
Screenshot: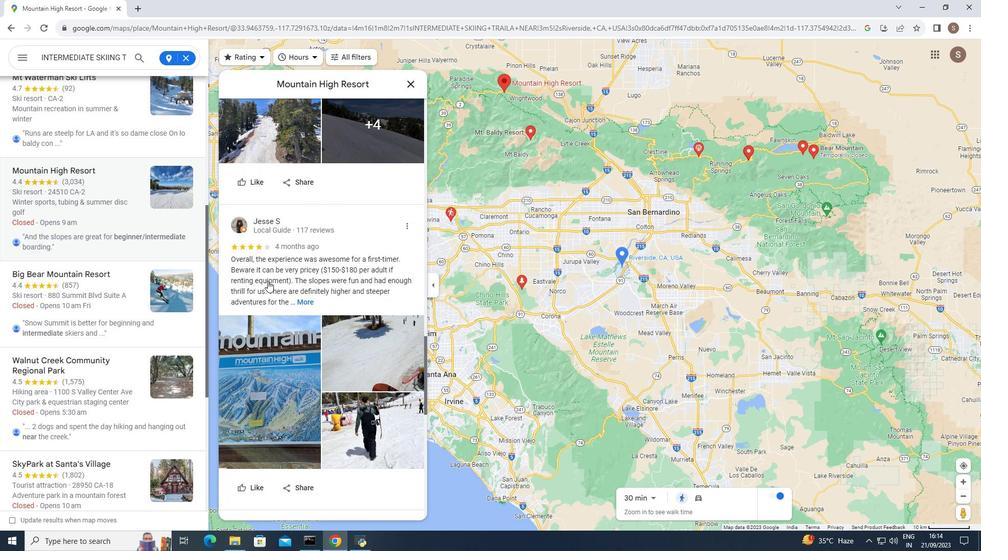 
Action: Mouse scrolled (267, 281) with delta (0, 0)
Screenshot: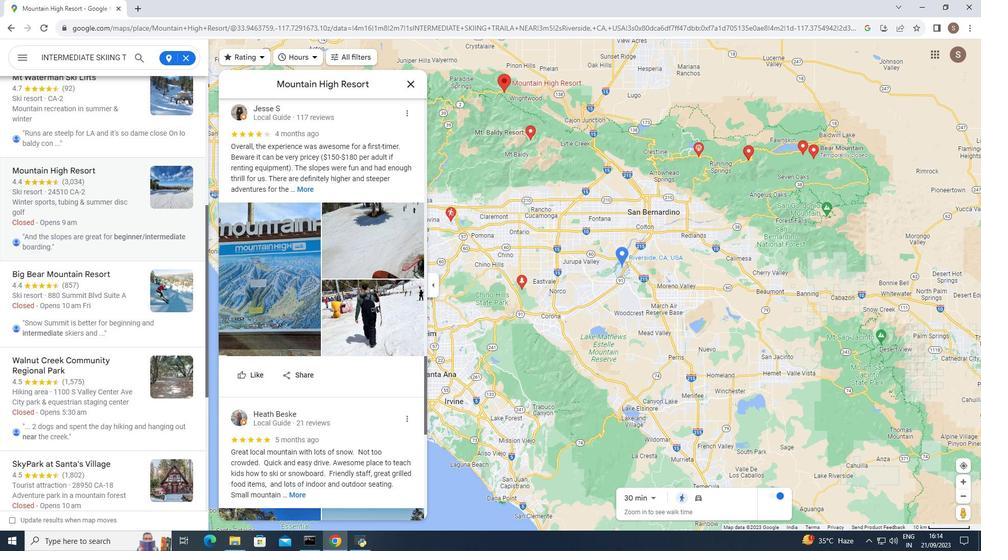
Action: Mouse scrolled (267, 281) with delta (0, 0)
Screenshot: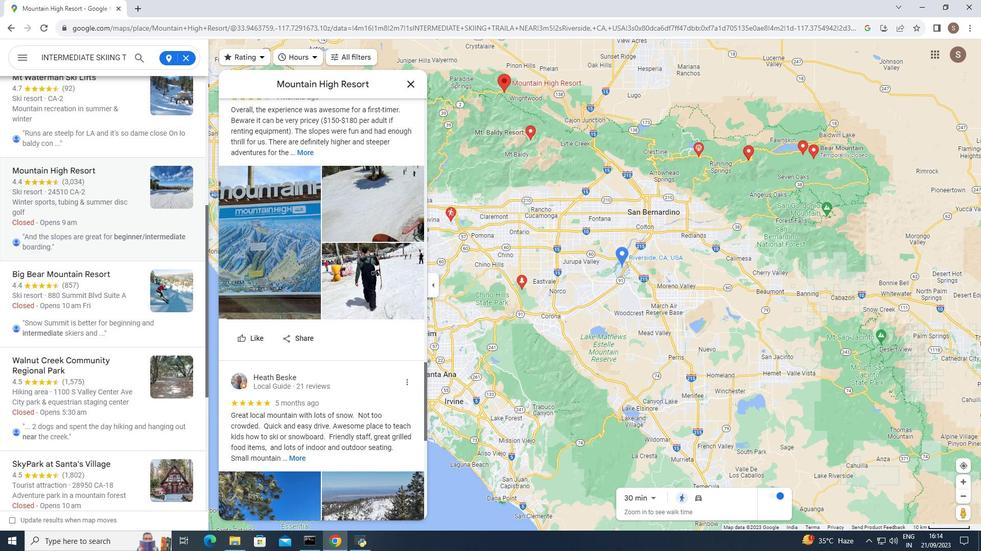 
Action: Mouse scrolled (267, 281) with delta (0, 0)
Screenshot: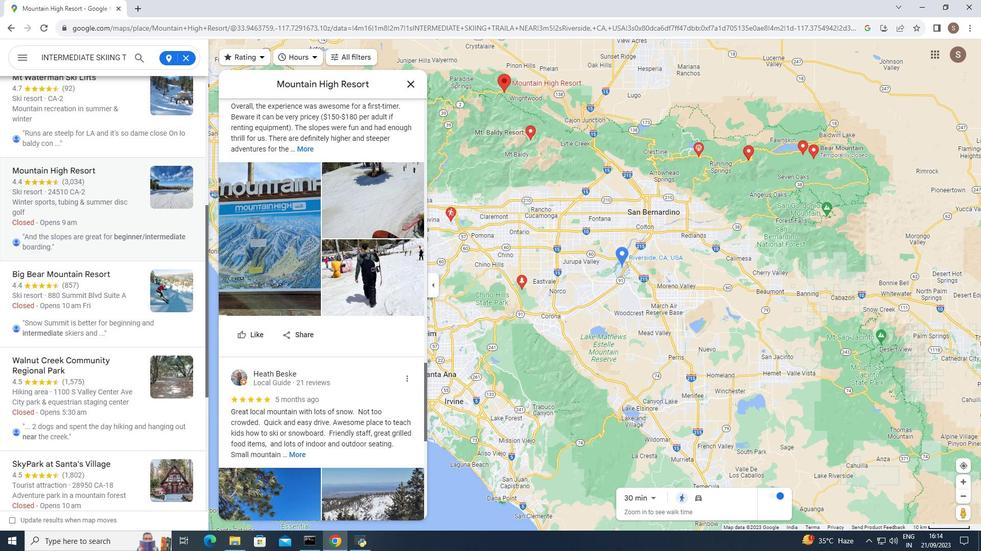
Action: Mouse moved to (267, 275)
Screenshot: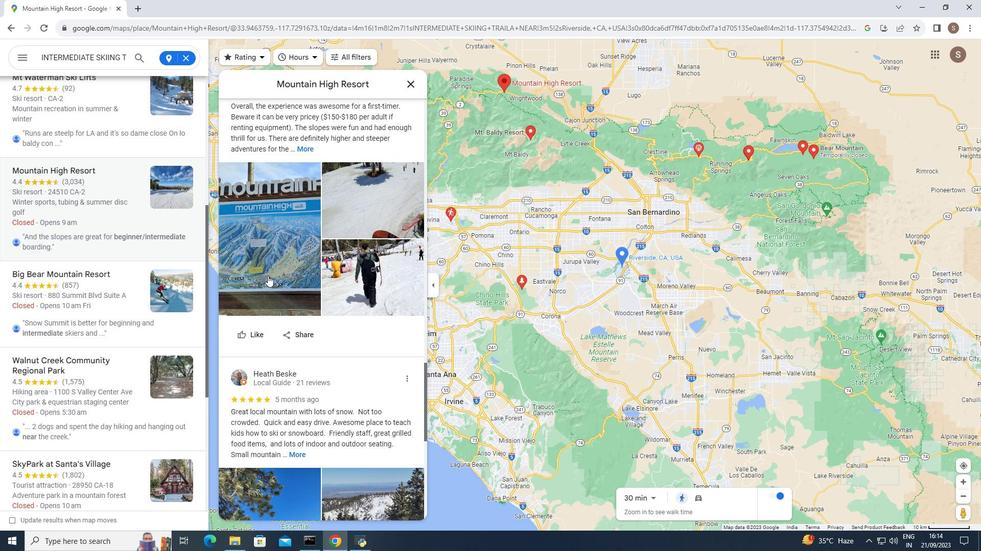 
Action: Mouse scrolled (267, 275) with delta (0, 0)
Screenshot: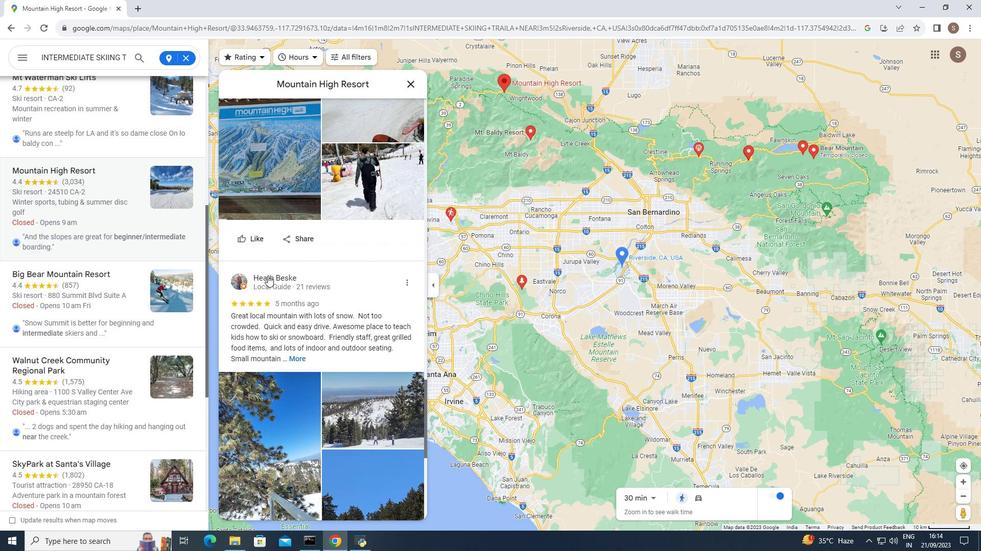 
Action: Mouse scrolled (267, 275) with delta (0, 0)
Screenshot: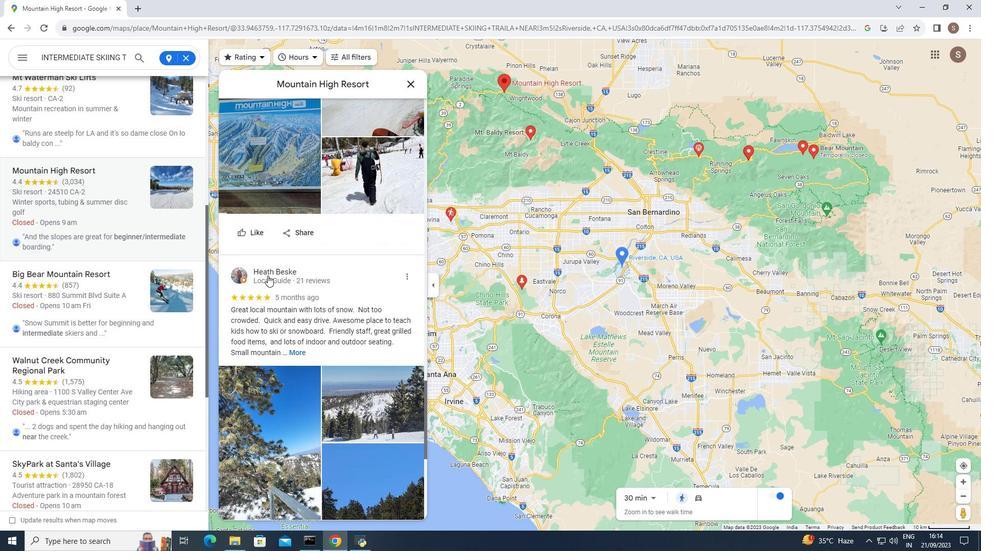 
Action: Mouse scrolled (267, 275) with delta (0, 0)
Screenshot: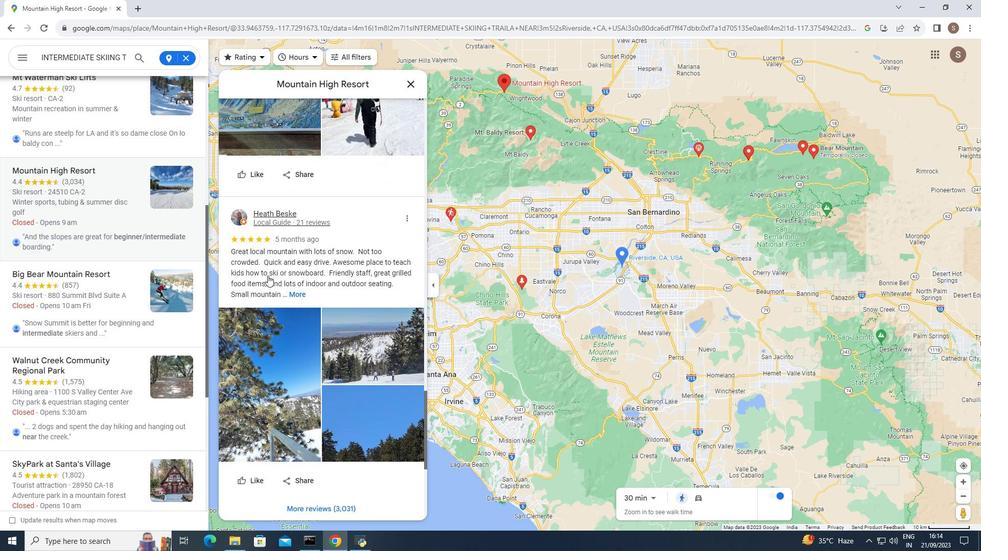 
Action: Mouse scrolled (267, 275) with delta (0, 0)
Screenshot: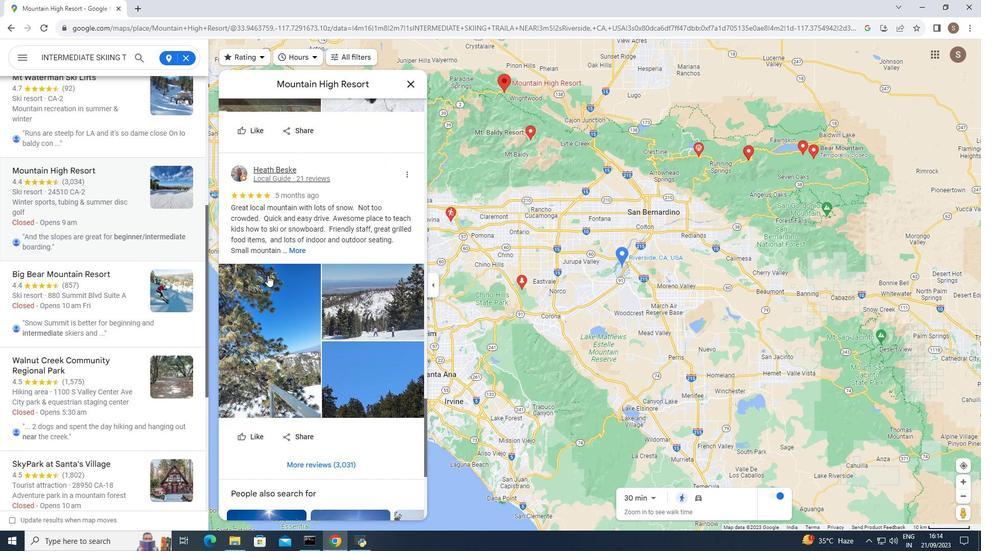 
Action: Mouse moved to (267, 275)
Screenshot: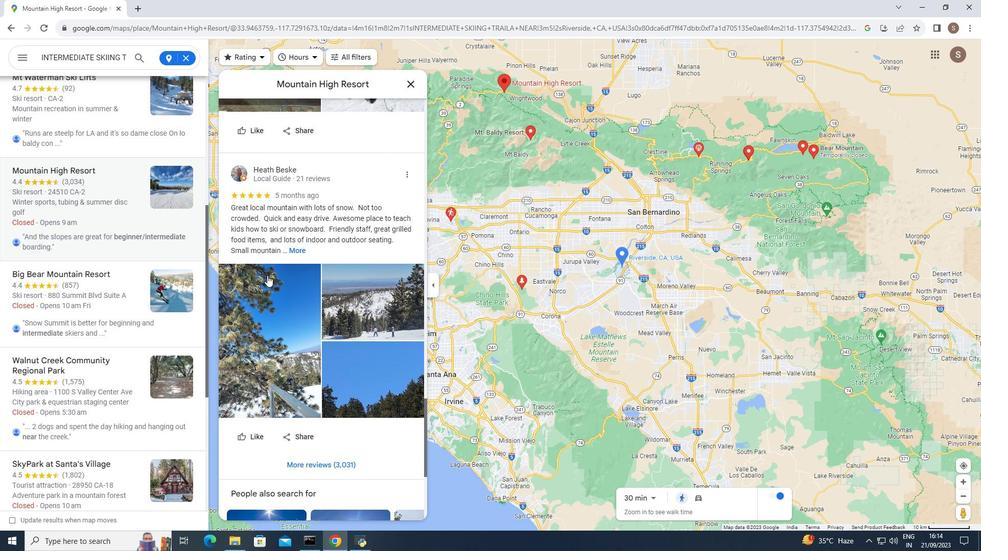 
Action: Mouse scrolled (267, 275) with delta (0, 0)
Screenshot: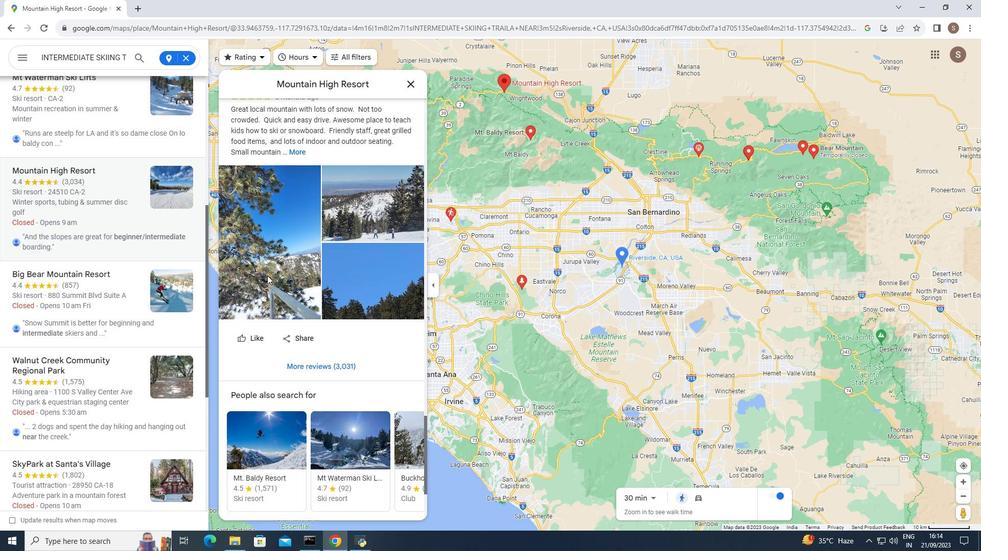 
Action: Mouse scrolled (267, 275) with delta (0, 0)
Screenshot: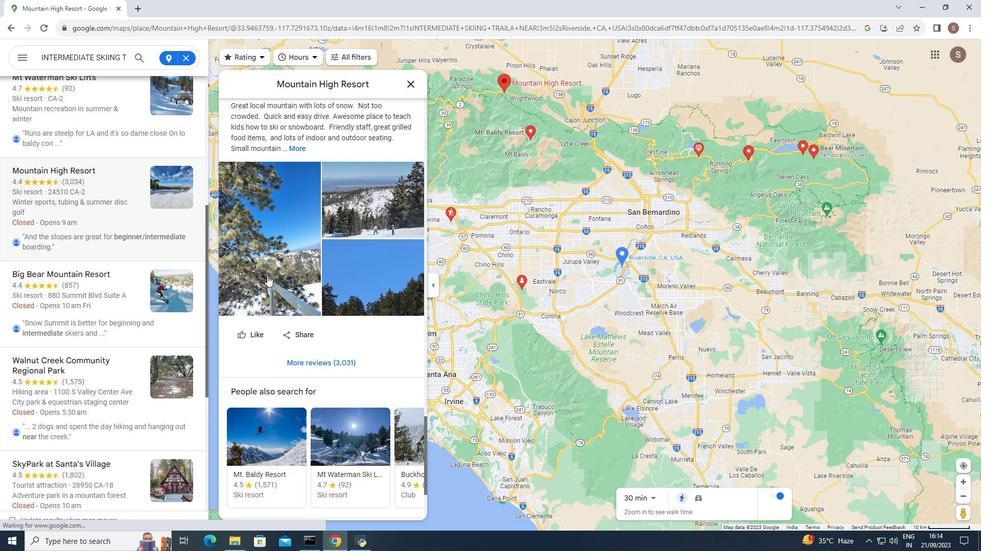 
Action: Mouse moved to (266, 275)
Screenshot: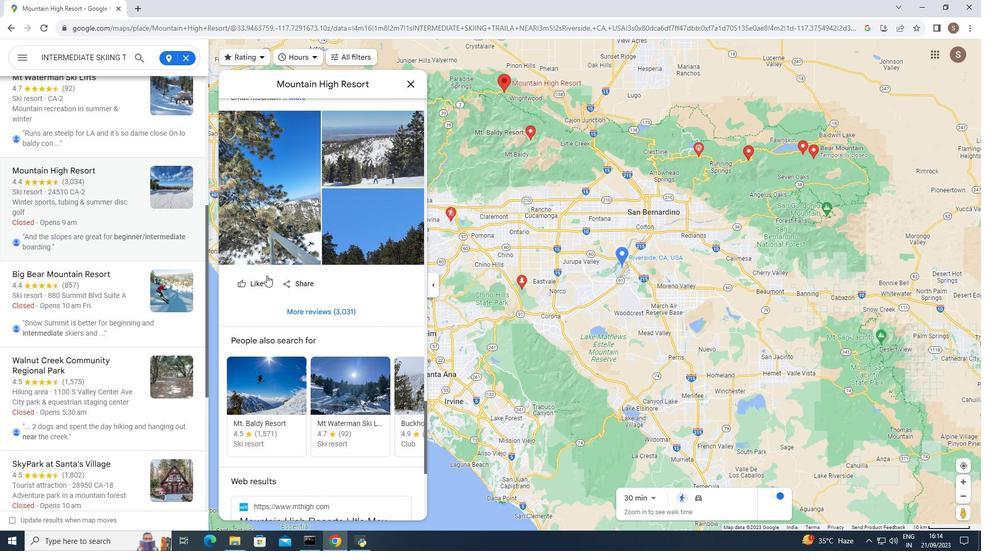
Action: Mouse scrolled (266, 275) with delta (0, 0)
Screenshot: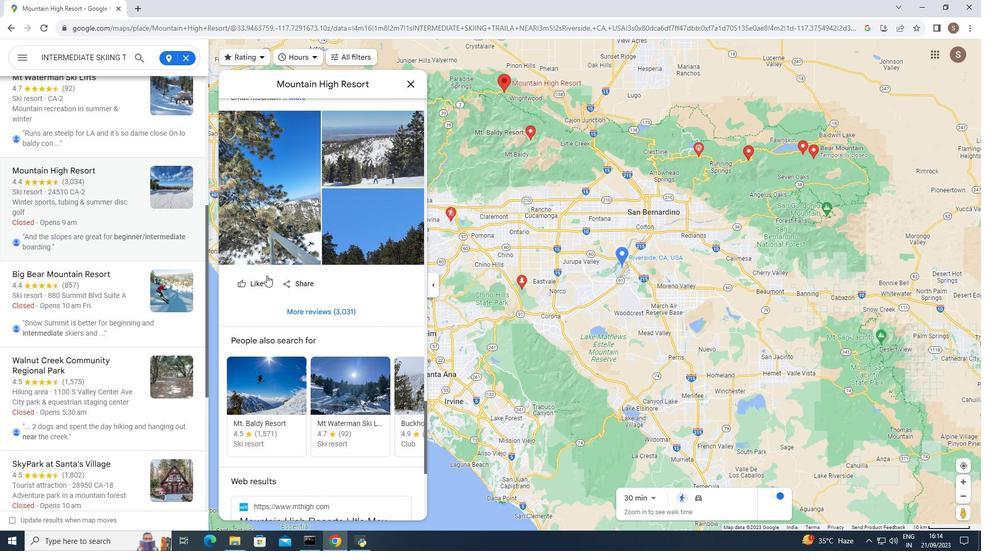 
Action: Mouse scrolled (266, 275) with delta (0, 0)
Screenshot: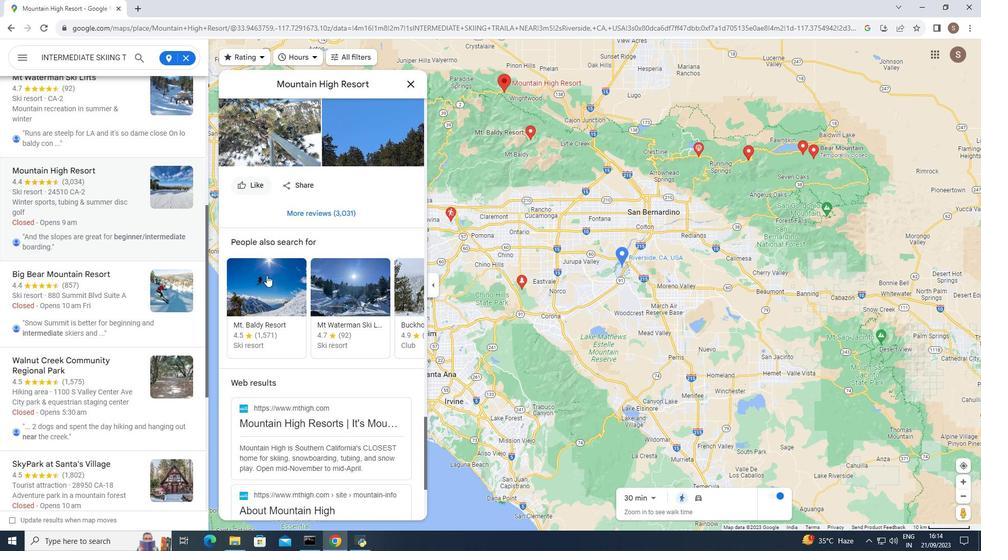 
Action: Mouse scrolled (266, 275) with delta (0, 0)
Screenshot: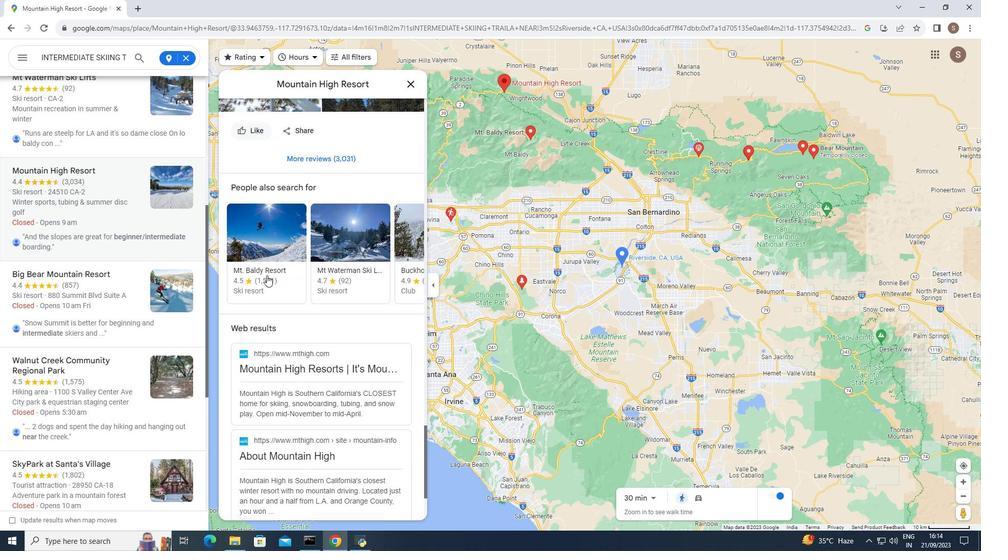 
Action: Mouse scrolled (266, 275) with delta (0, 0)
Screenshot: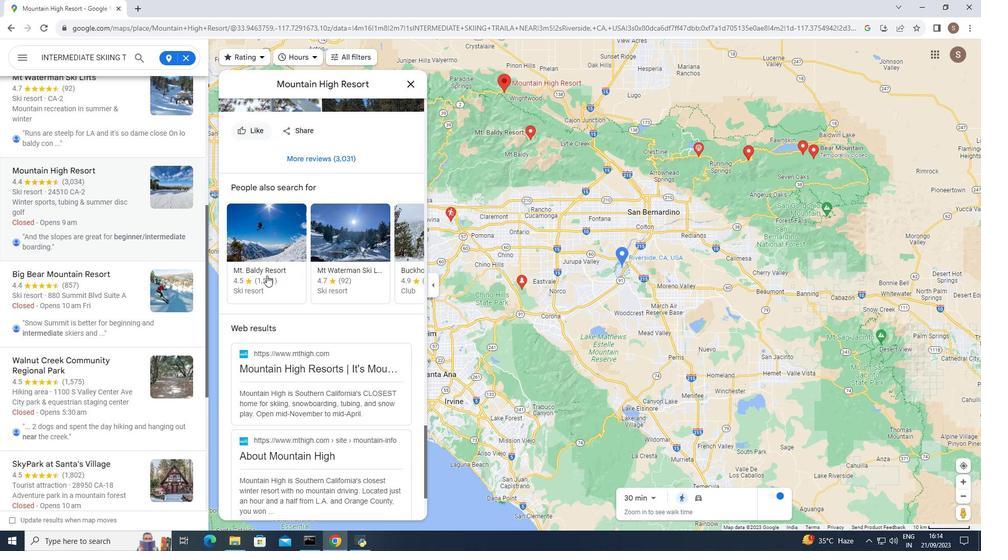 
Action: Mouse scrolled (266, 275) with delta (0, 0)
Screenshot: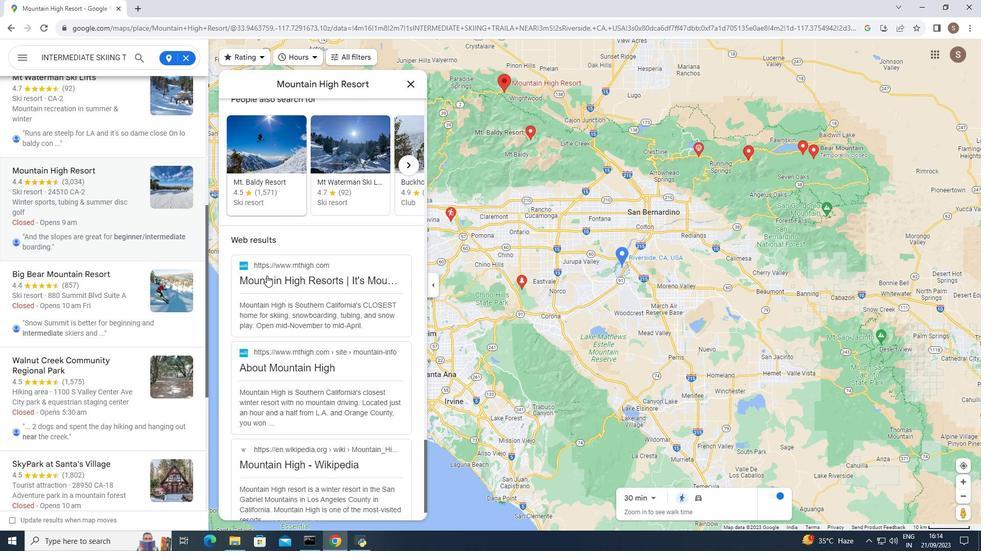 
Action: Mouse scrolled (266, 275) with delta (0, 0)
Screenshot: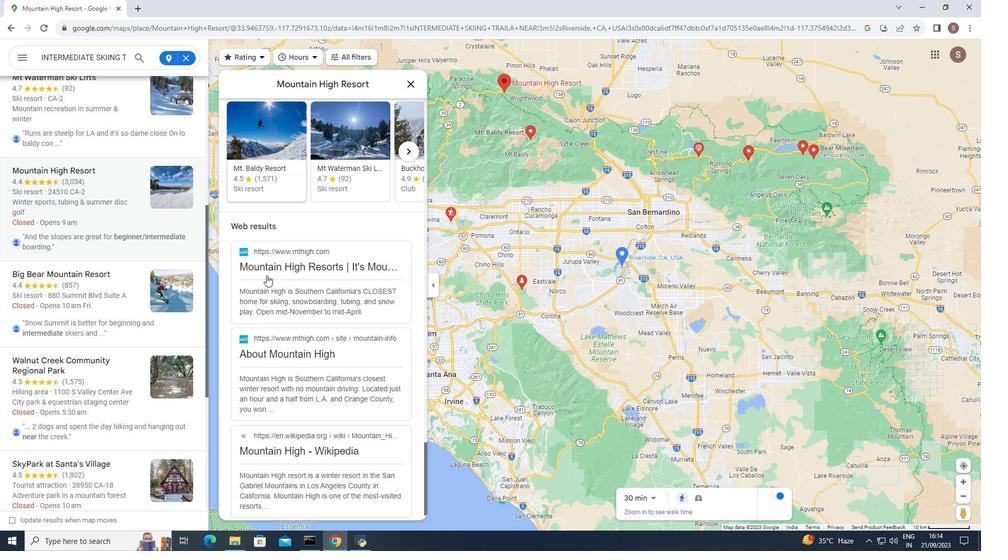 
Action: Mouse scrolled (266, 275) with delta (0, 0)
Screenshot: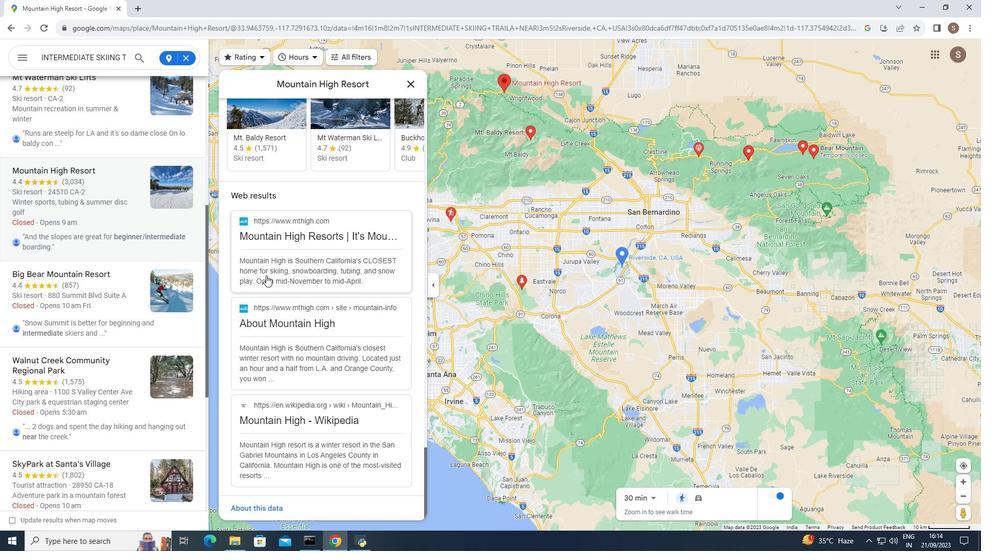 
Action: Mouse scrolled (266, 275) with delta (0, 0)
Screenshot: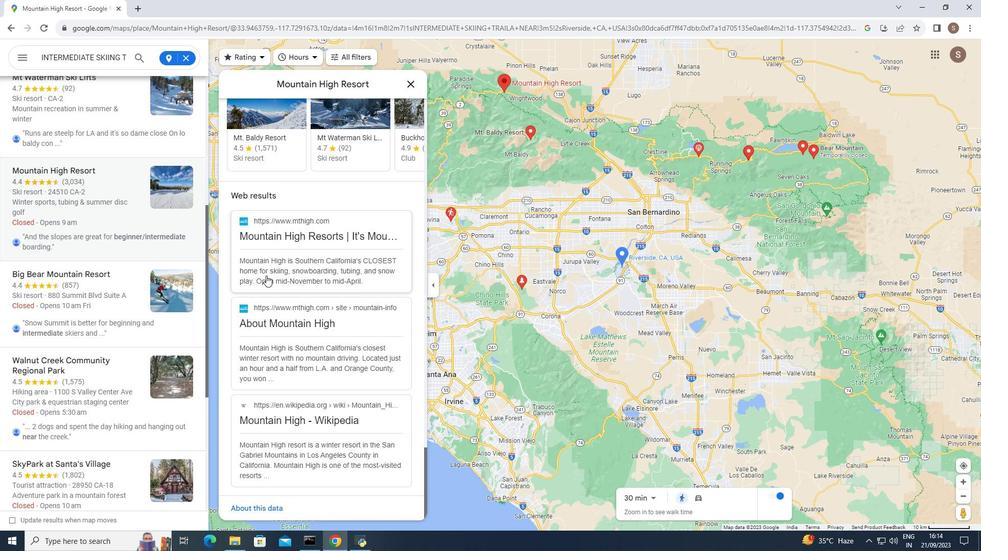 
Action: Mouse moved to (96, 399)
Screenshot: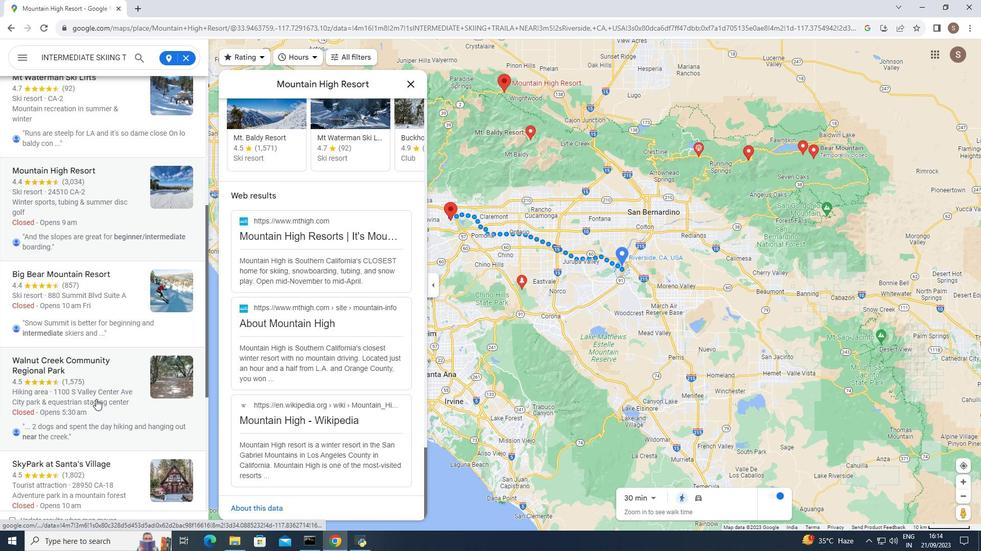 
Action: Mouse scrolled (96, 399) with delta (0, 0)
Screenshot: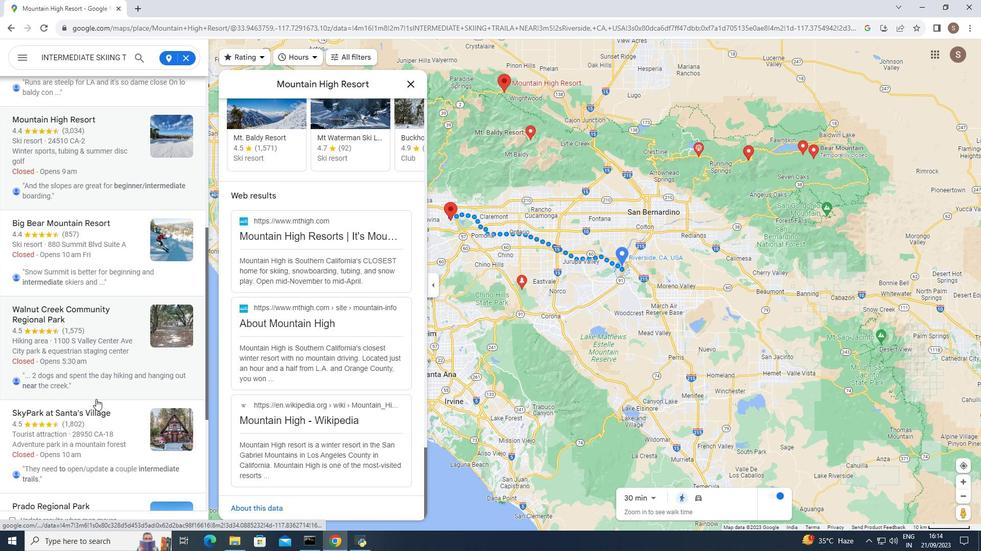 
Action: Mouse scrolled (96, 399) with delta (0, 0)
Screenshot: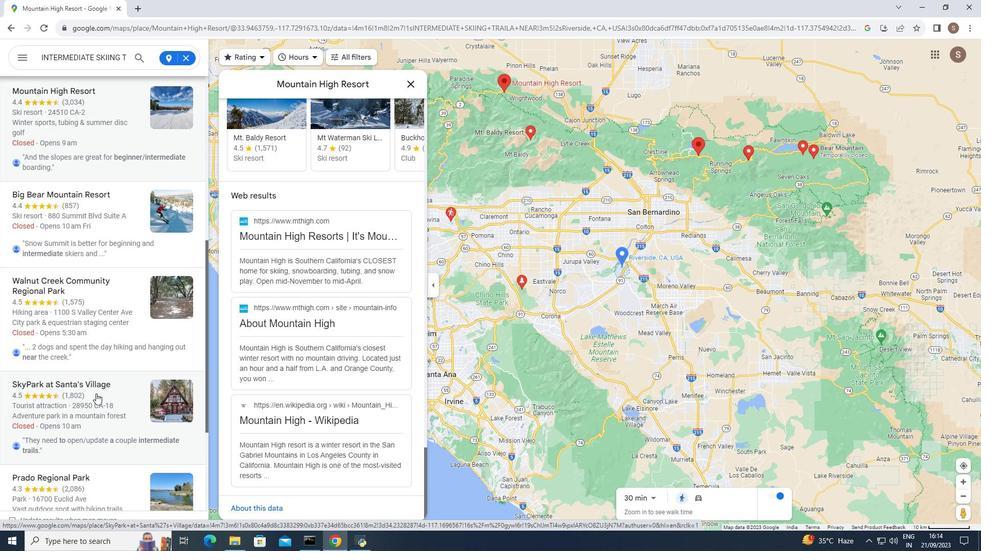 
Action: Mouse moved to (96, 394)
Screenshot: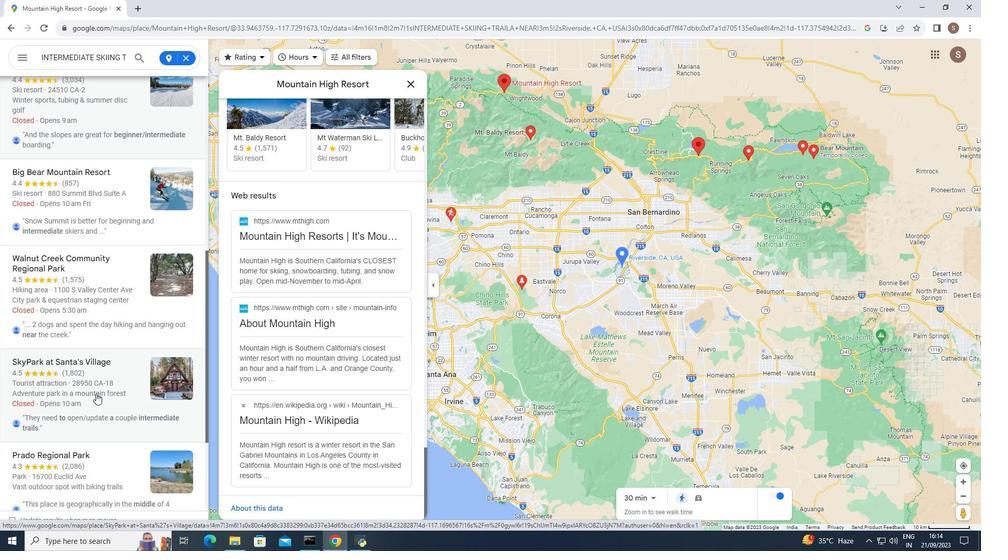 
Action: Mouse scrolled (96, 393) with delta (0, 0)
Screenshot: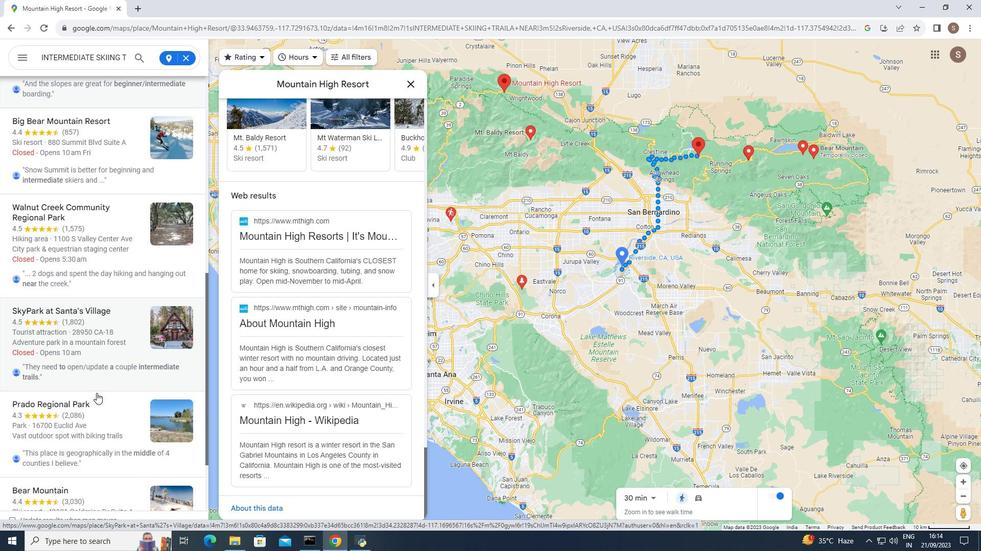 
Action: Mouse moved to (95, 343)
Screenshot: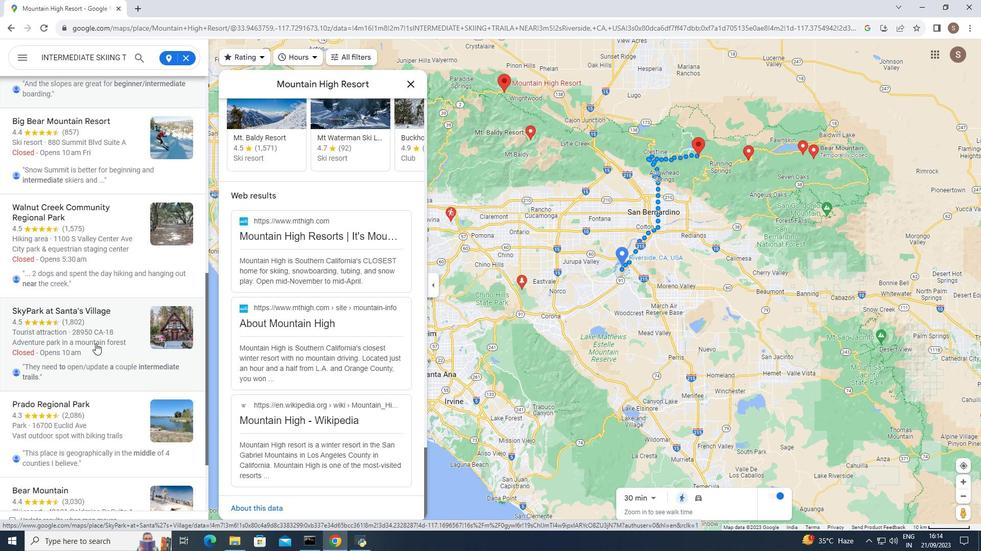 
Action: Mouse pressed left at (95, 343)
Screenshot: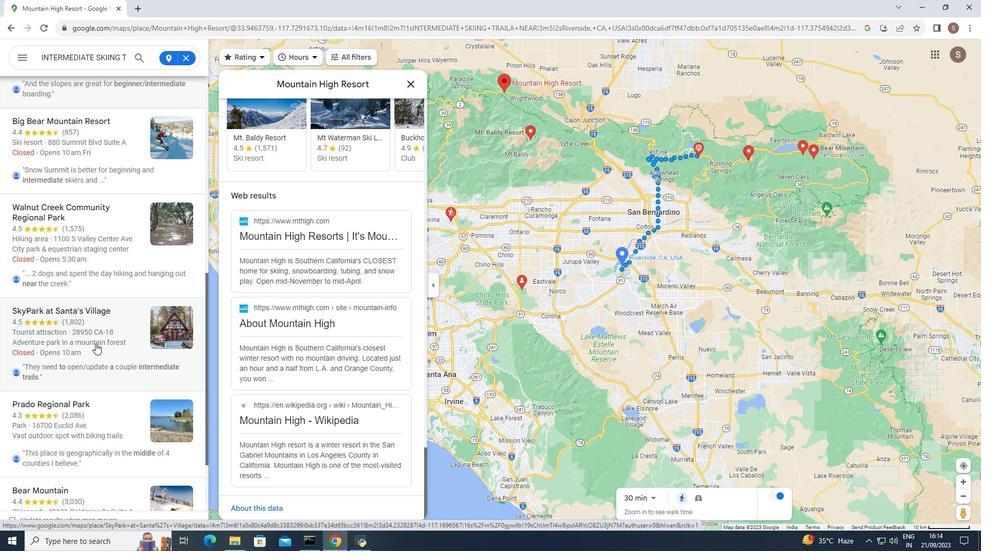 
Action: Mouse moved to (267, 334)
Screenshot: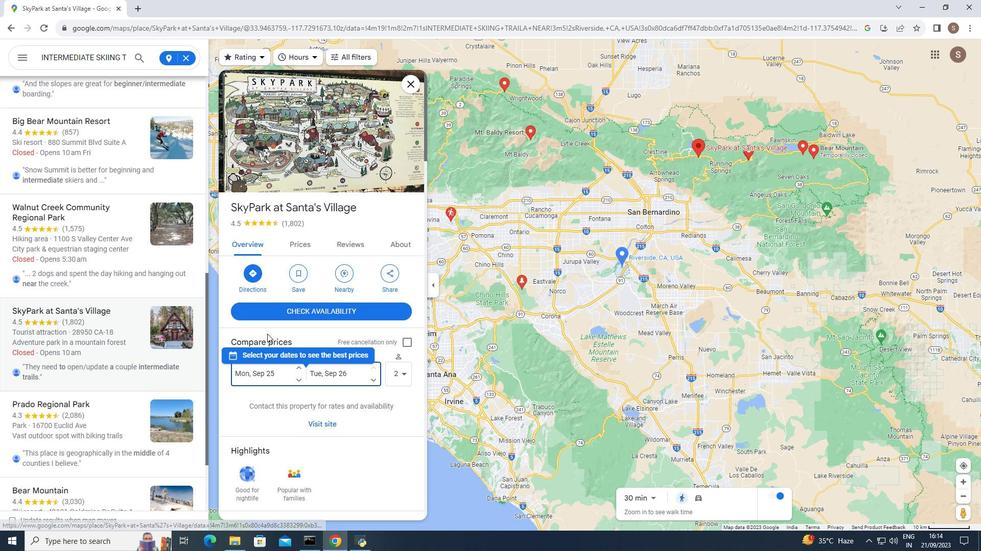 
Action: Mouse scrolled (267, 333) with delta (0, 0)
Screenshot: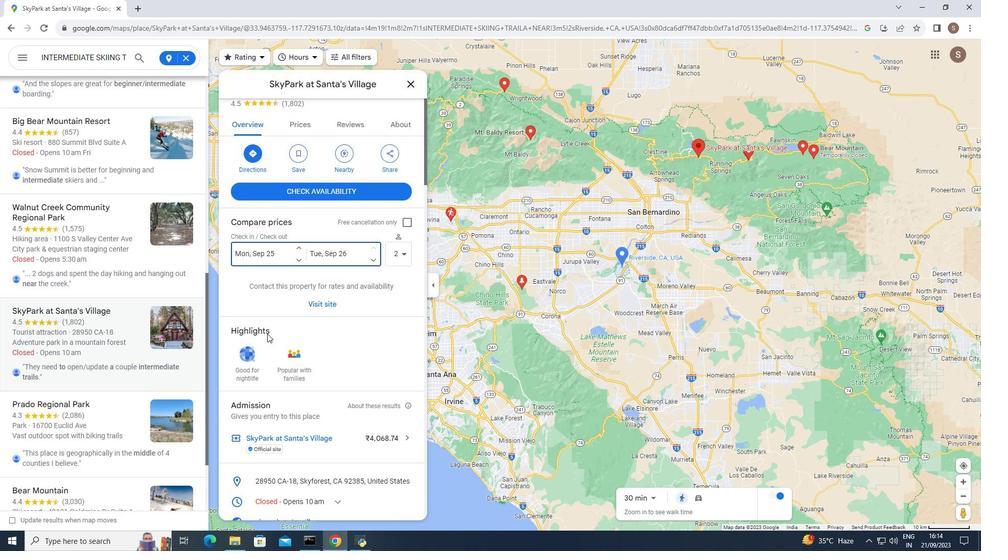 
Action: Mouse scrolled (267, 333) with delta (0, 0)
Screenshot: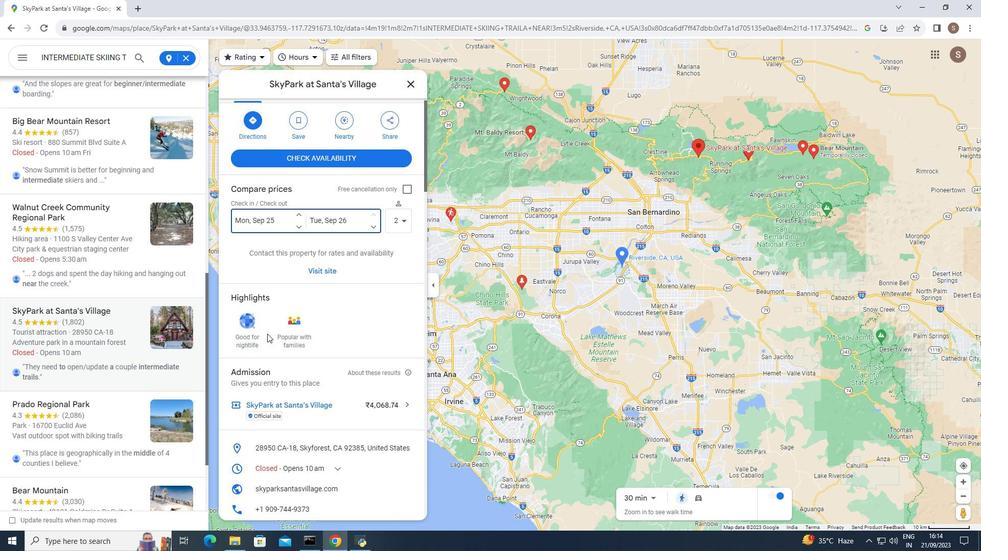 
Action: Mouse scrolled (267, 333) with delta (0, 0)
Screenshot: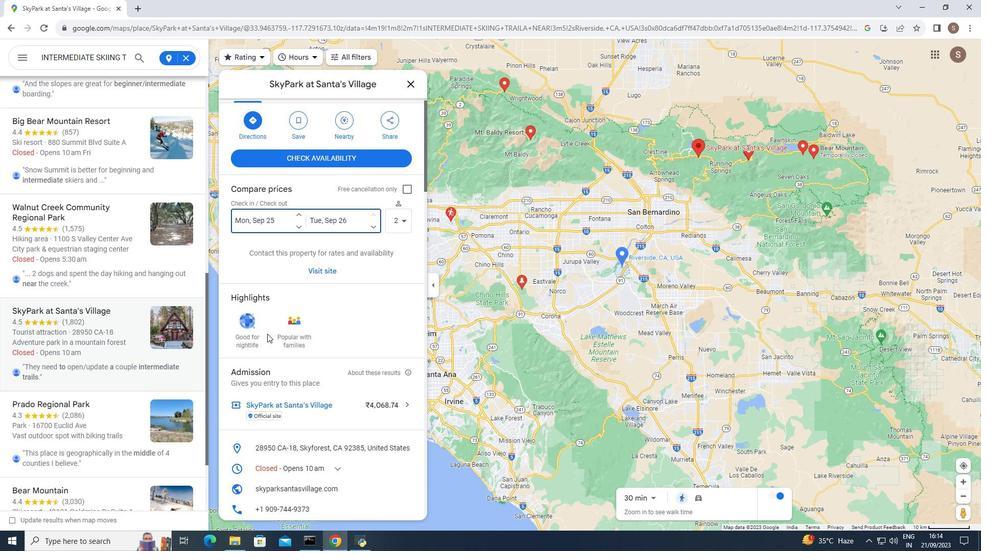 
Action: Mouse moved to (268, 333)
Screenshot: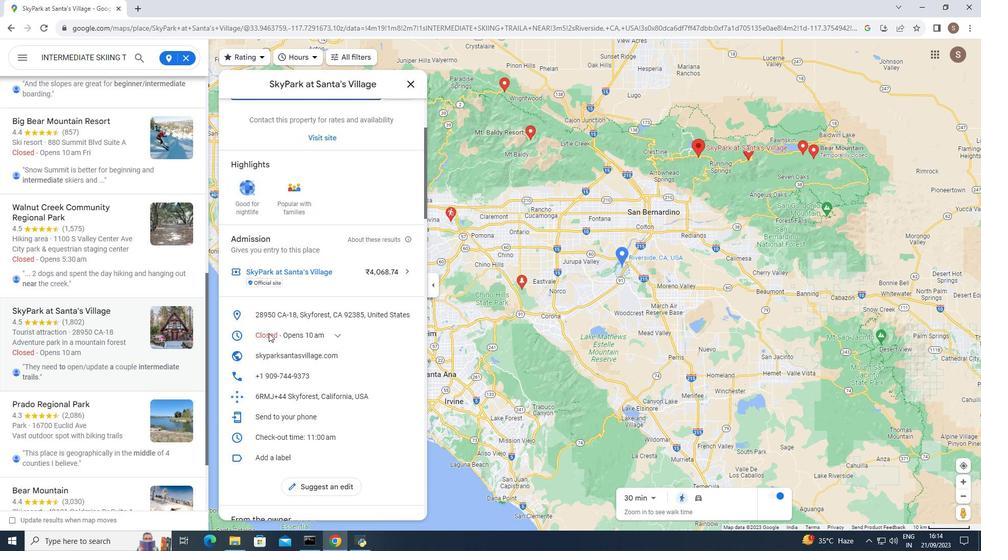 
Action: Mouse scrolled (268, 333) with delta (0, 0)
Screenshot: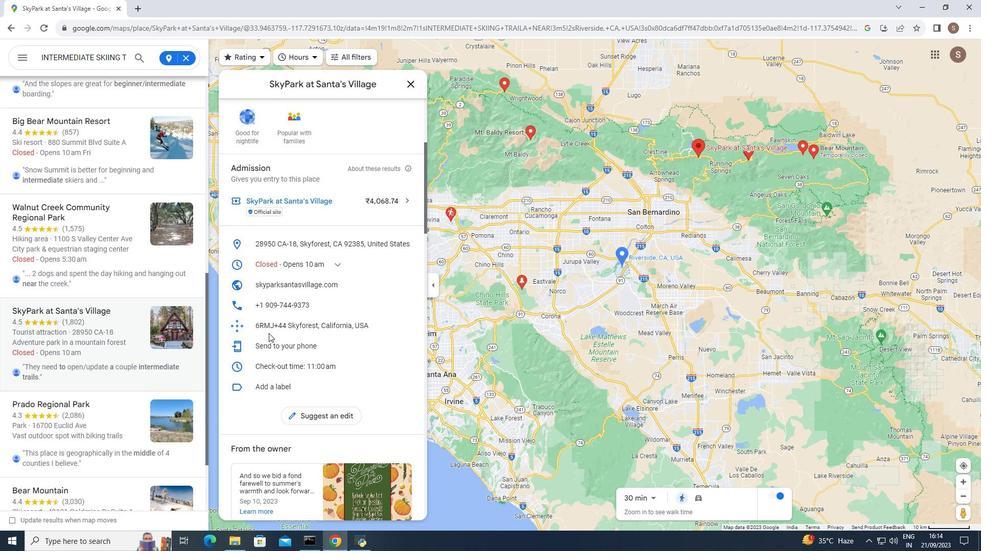 
Action: Mouse scrolled (268, 333) with delta (0, 0)
Screenshot: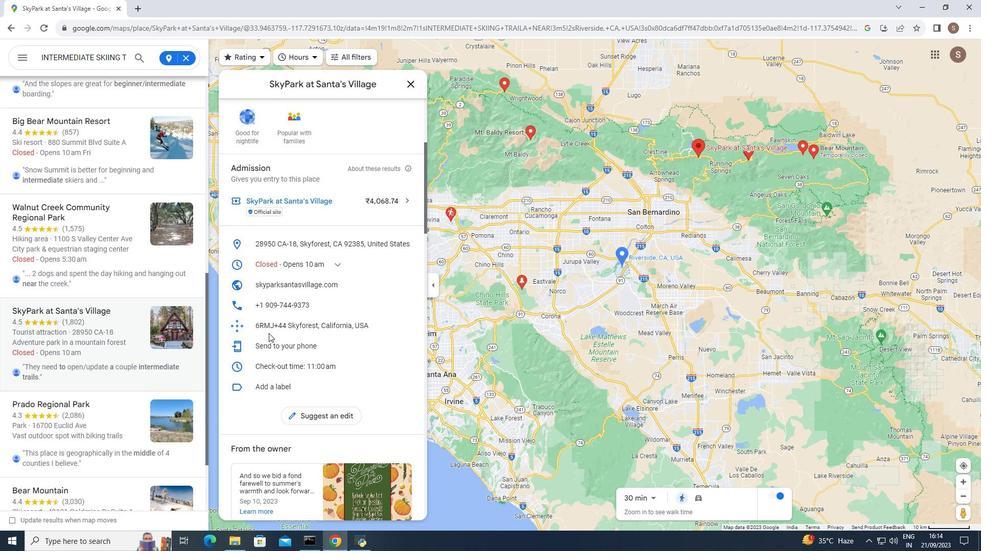
Action: Mouse scrolled (268, 333) with delta (0, 0)
Screenshot: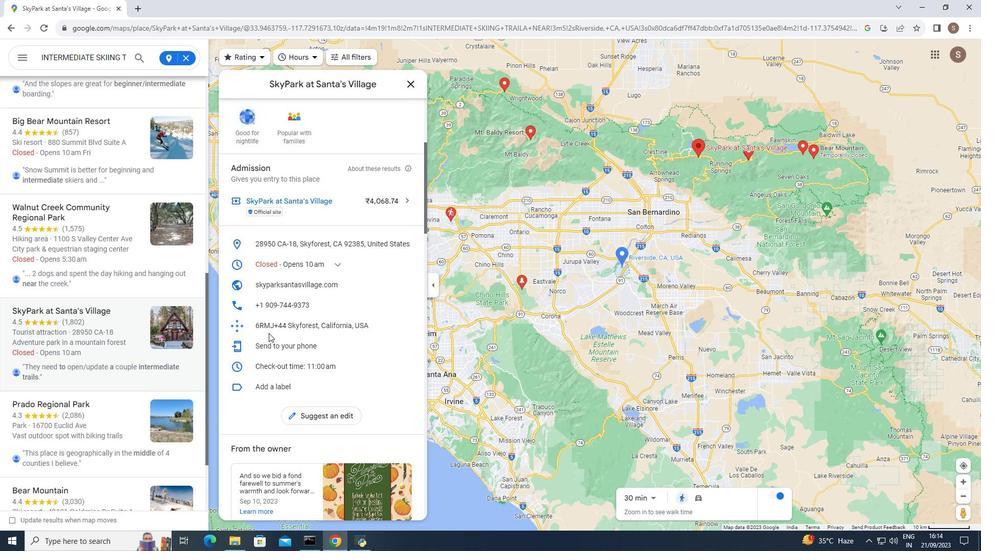 
Action: Mouse scrolled (268, 333) with delta (0, 0)
Screenshot: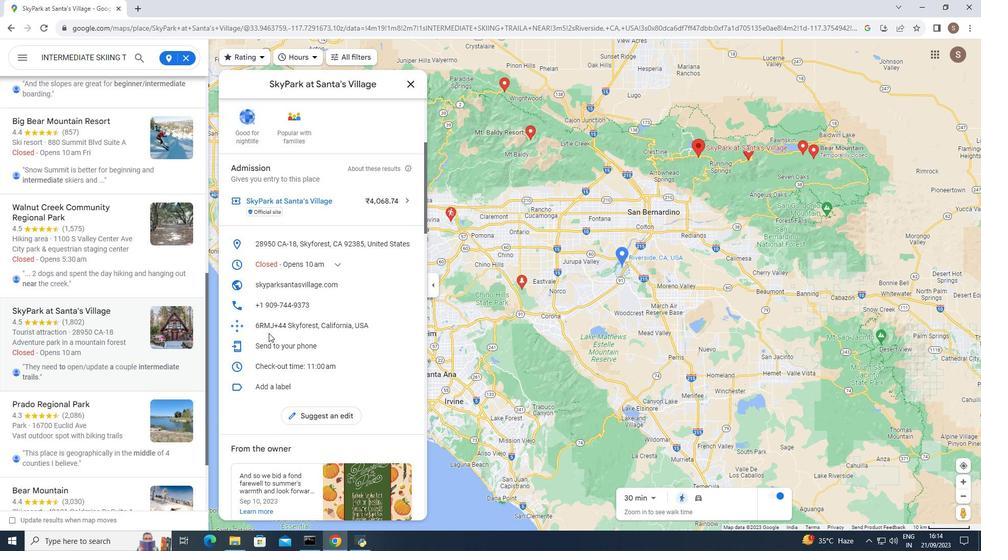 
Action: Mouse scrolled (268, 333) with delta (0, 0)
Screenshot: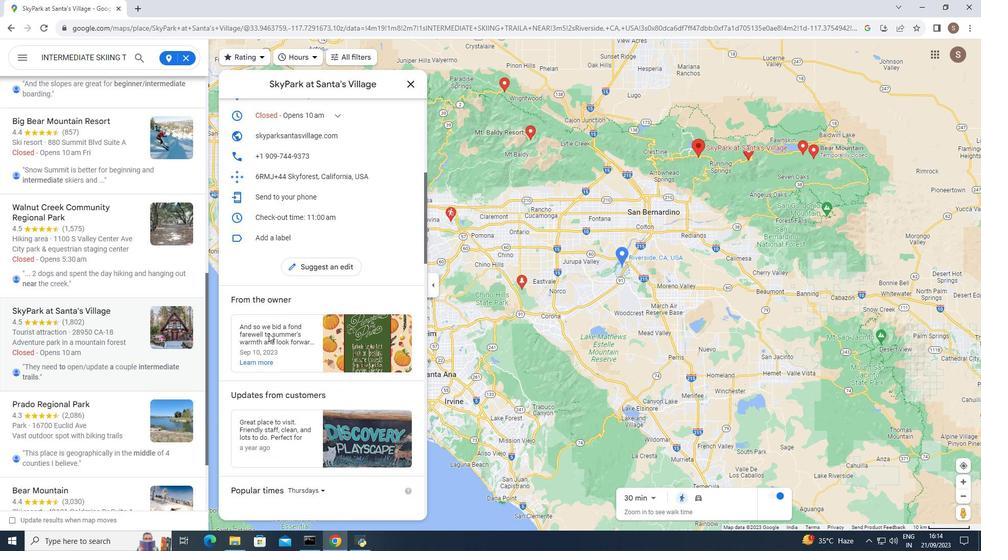 
Action: Mouse scrolled (268, 333) with delta (0, 0)
Screenshot: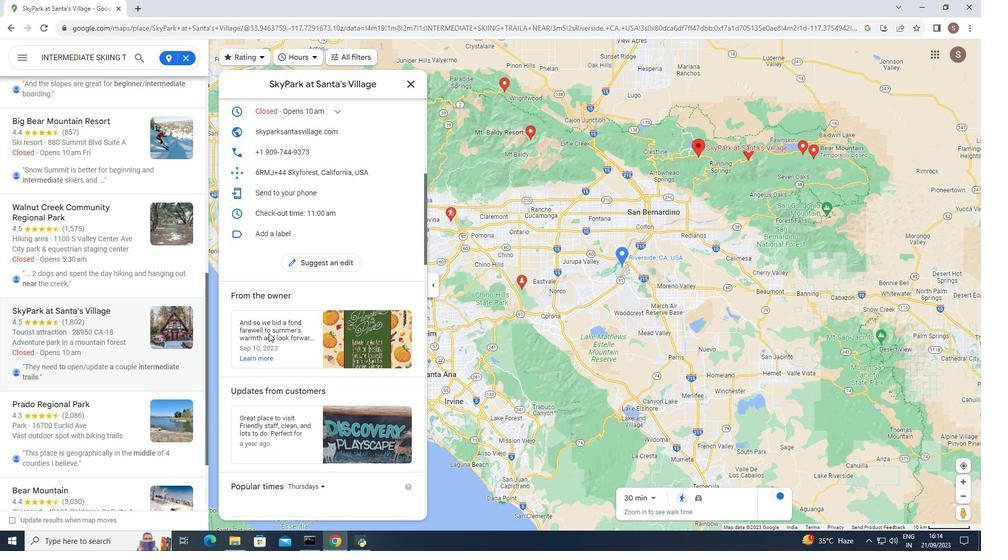 
Action: Mouse scrolled (268, 333) with delta (0, 0)
Screenshot: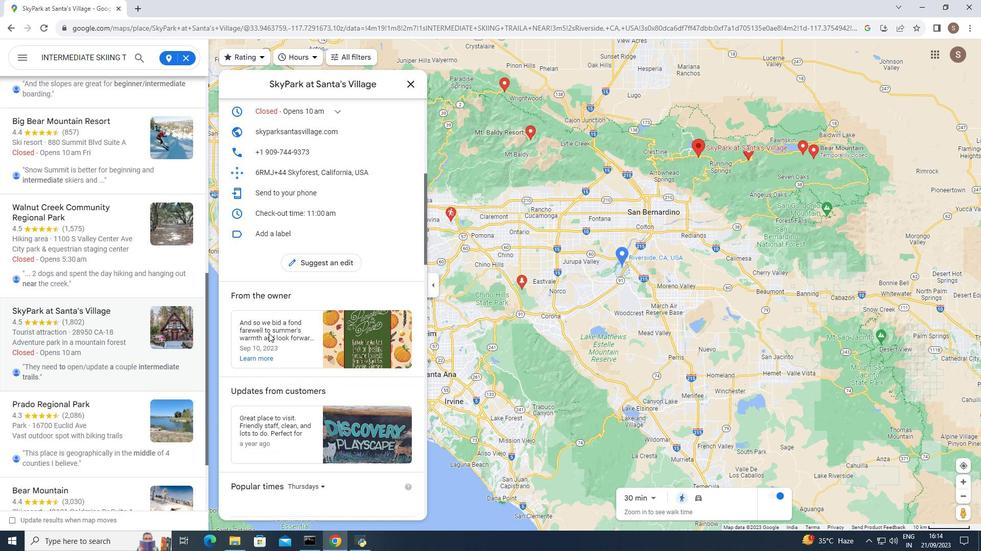 
Action: Mouse scrolled (268, 333) with delta (0, 0)
Screenshot: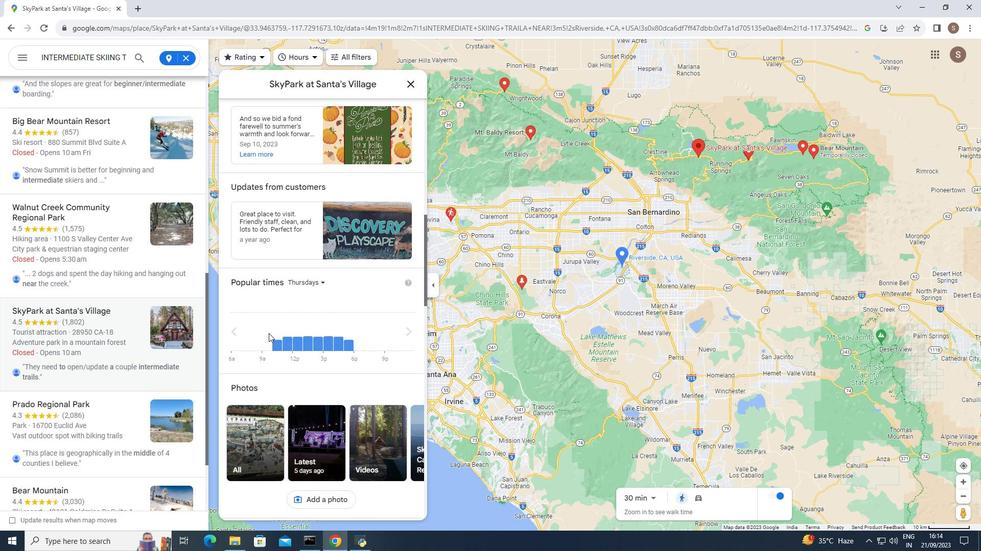 
Action: Mouse scrolled (268, 333) with delta (0, 0)
Screenshot: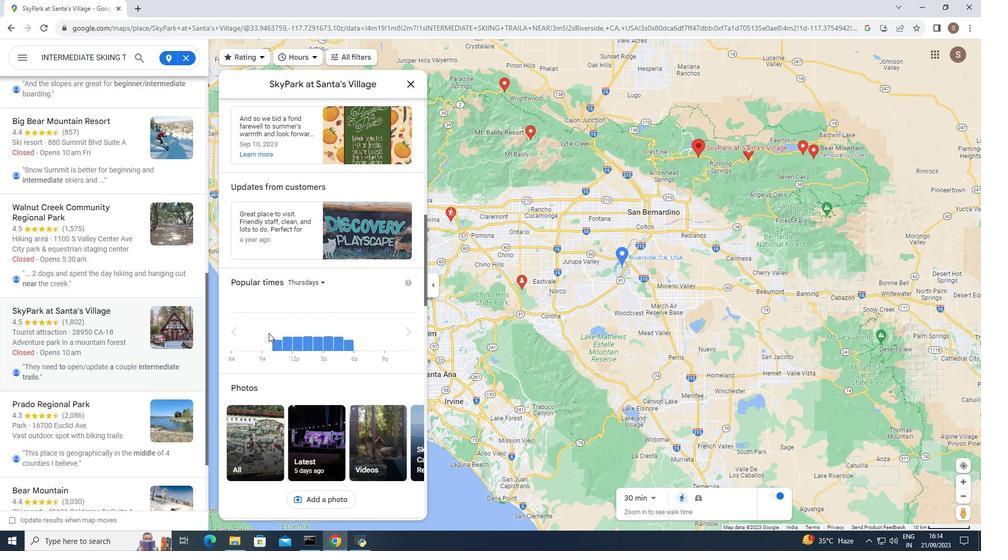 
Action: Mouse scrolled (268, 333) with delta (0, 0)
Screenshot: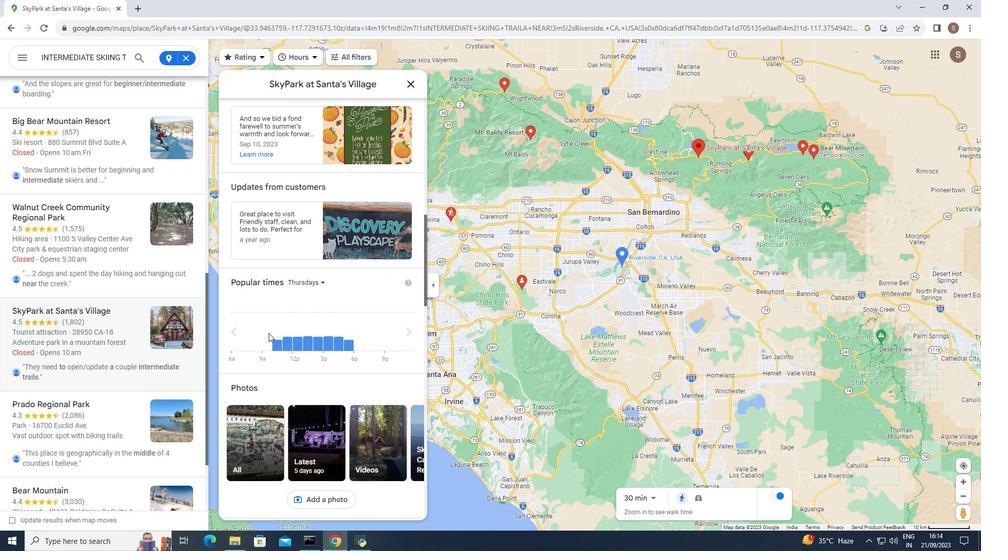 
Action: Mouse scrolled (268, 333) with delta (0, 0)
Screenshot: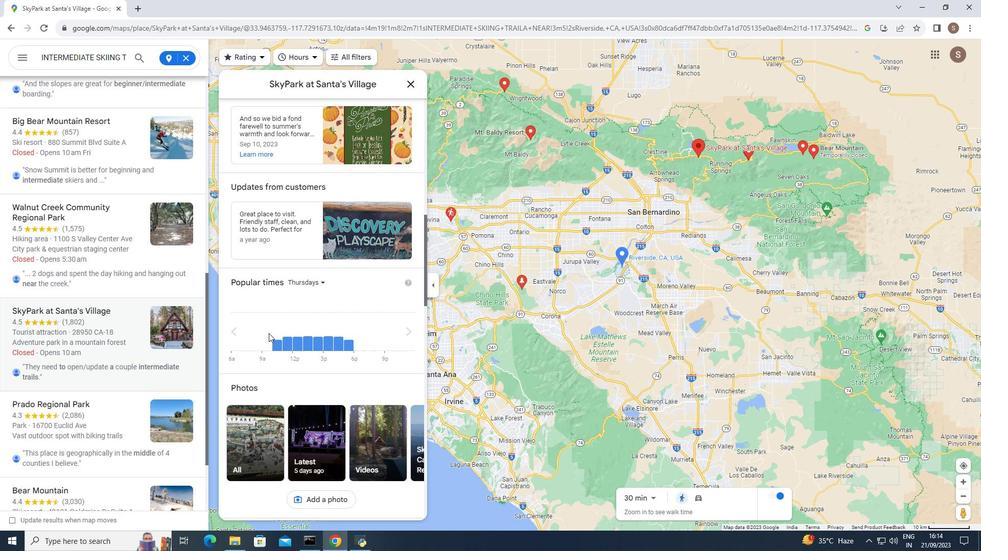 
Action: Mouse scrolled (268, 333) with delta (0, 0)
Screenshot: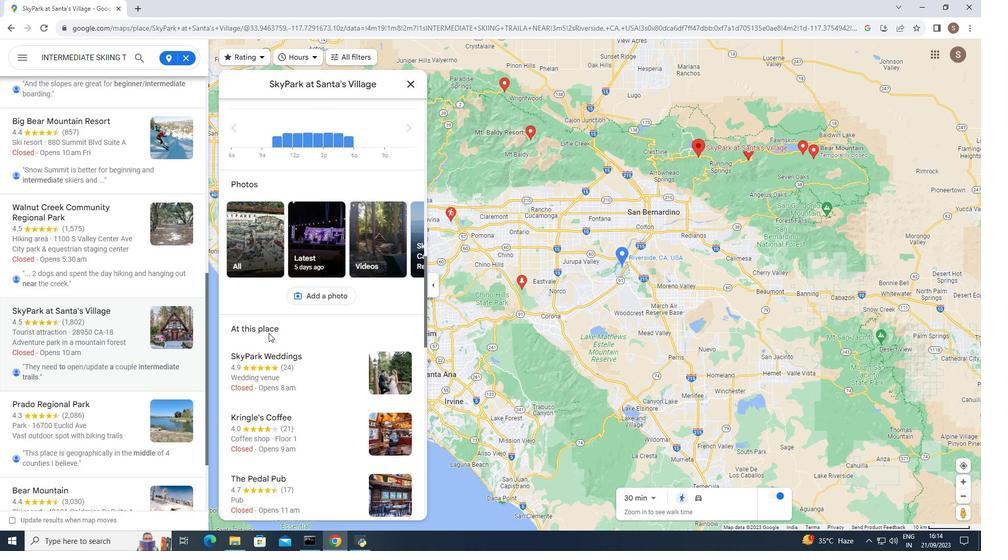 
Action: Mouse scrolled (268, 333) with delta (0, 0)
Screenshot: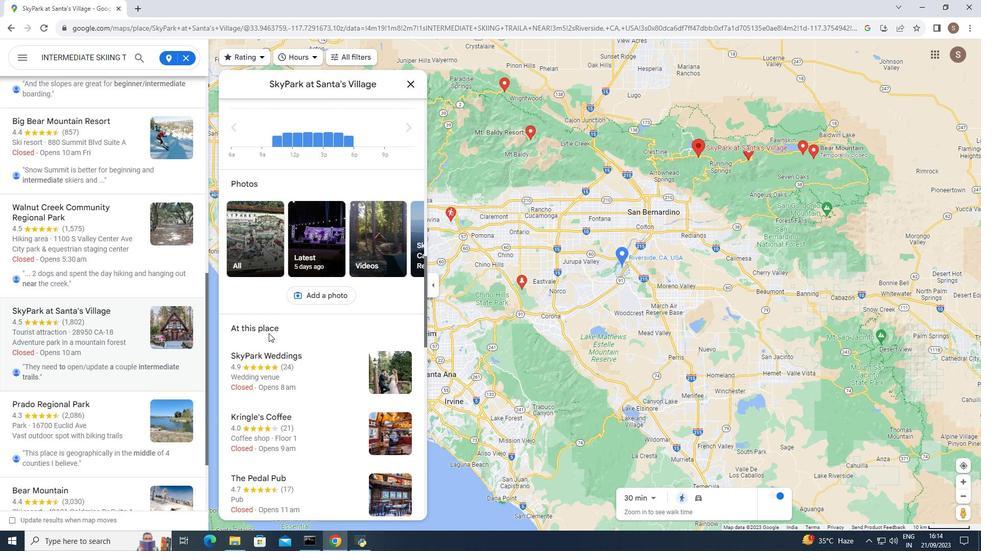
Action: Mouse scrolled (268, 333) with delta (0, 0)
Screenshot: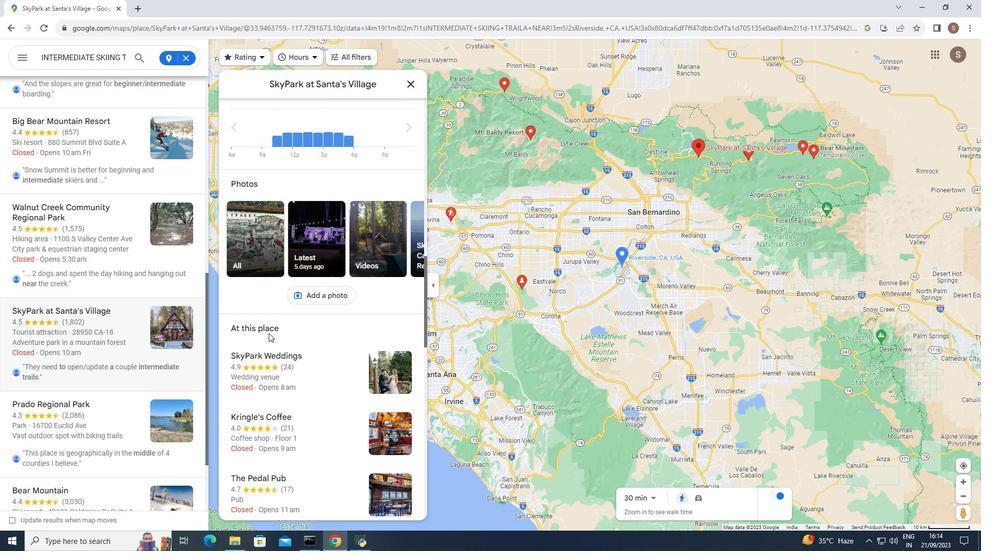 
Action: Mouse scrolled (268, 333) with delta (0, 0)
Screenshot: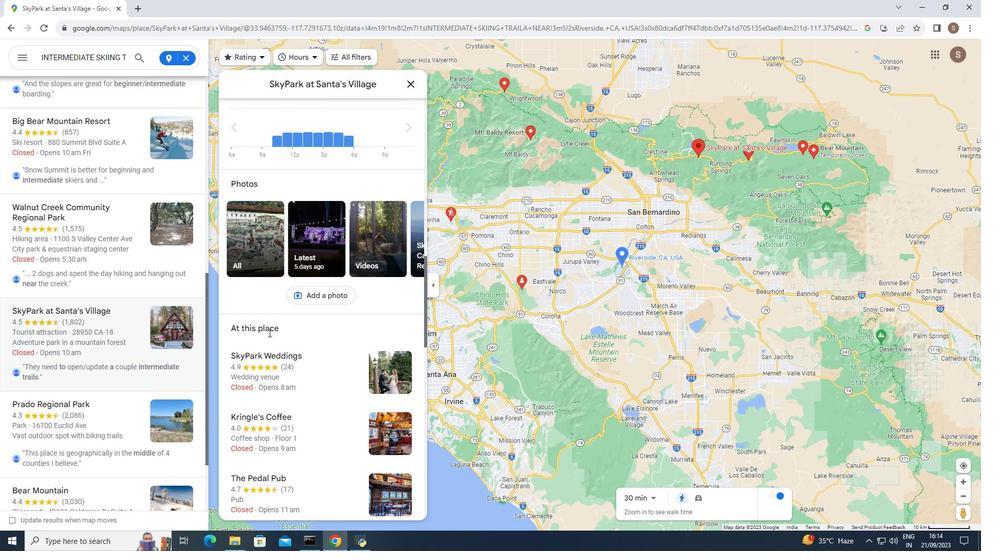 
Action: Mouse moved to (268, 333)
Screenshot: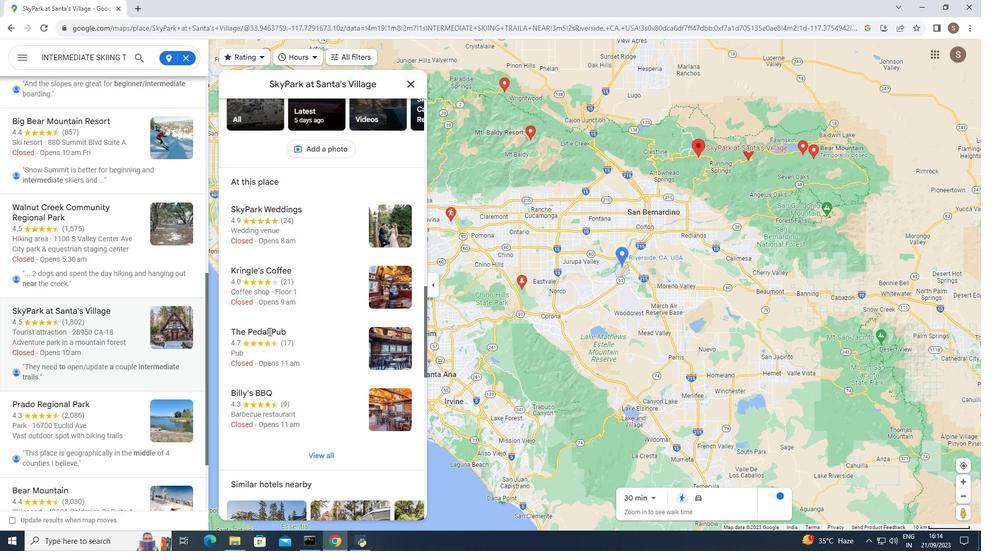 
Action: Mouse scrolled (268, 332) with delta (0, 0)
Screenshot: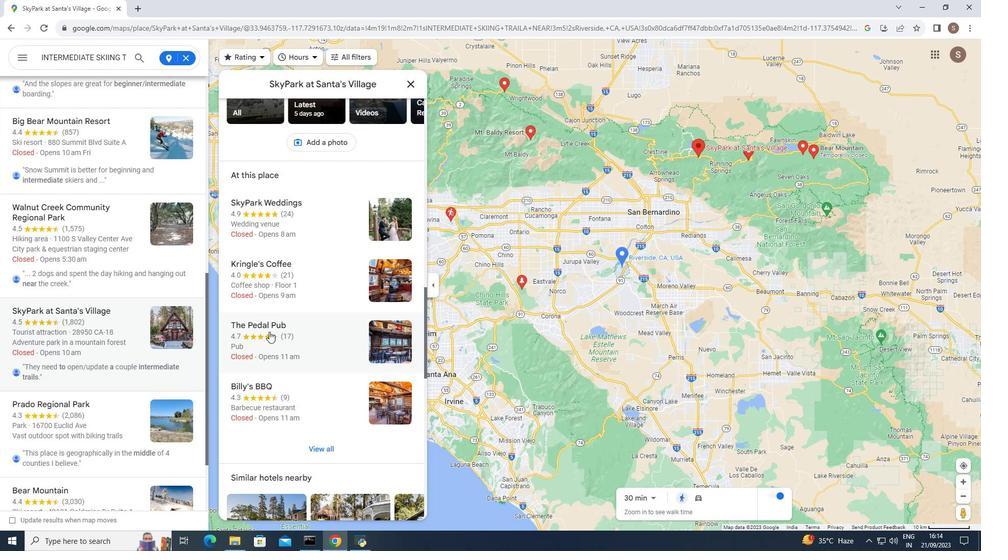
Action: Mouse scrolled (268, 332) with delta (0, 0)
Screenshot: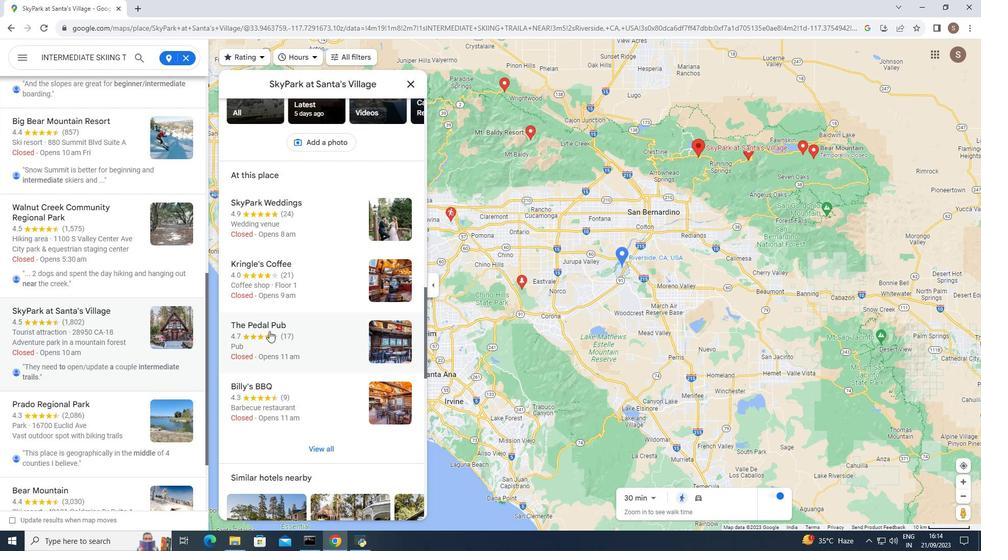 
Action: Mouse scrolled (268, 332) with delta (0, 0)
Screenshot: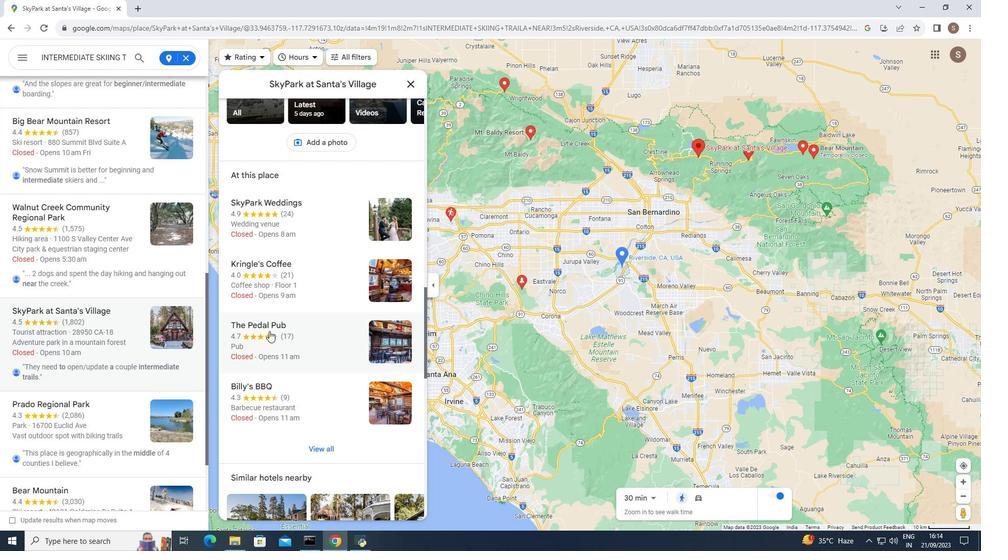 
Action: Mouse moved to (269, 331)
Screenshot: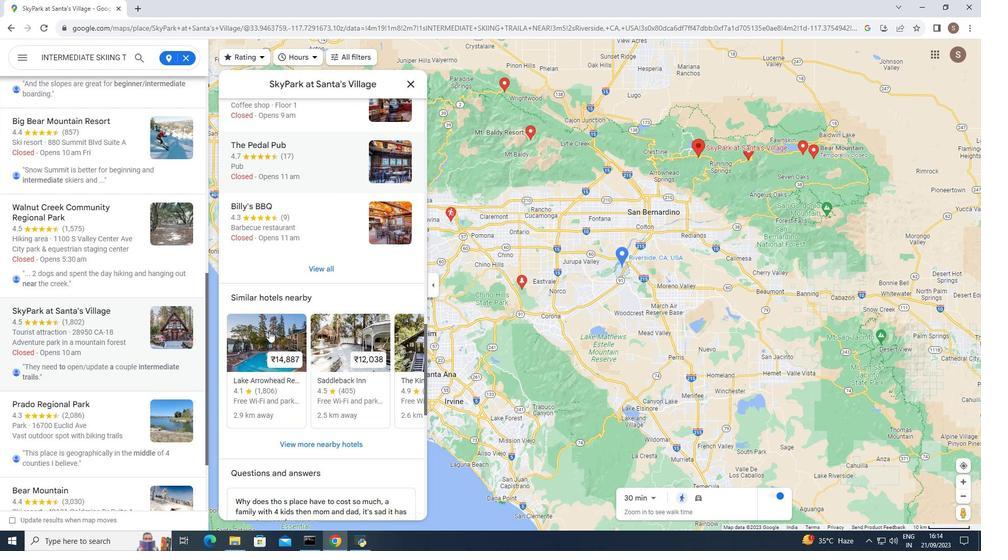 
Action: Mouse scrolled (269, 331) with delta (0, 0)
Screenshot: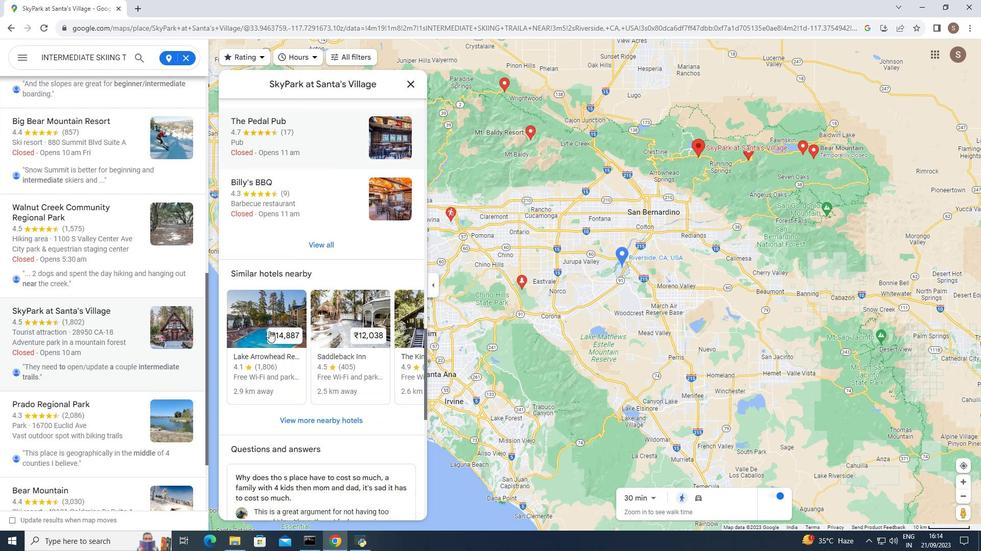 
Action: Mouse scrolled (269, 331) with delta (0, 0)
Screenshot: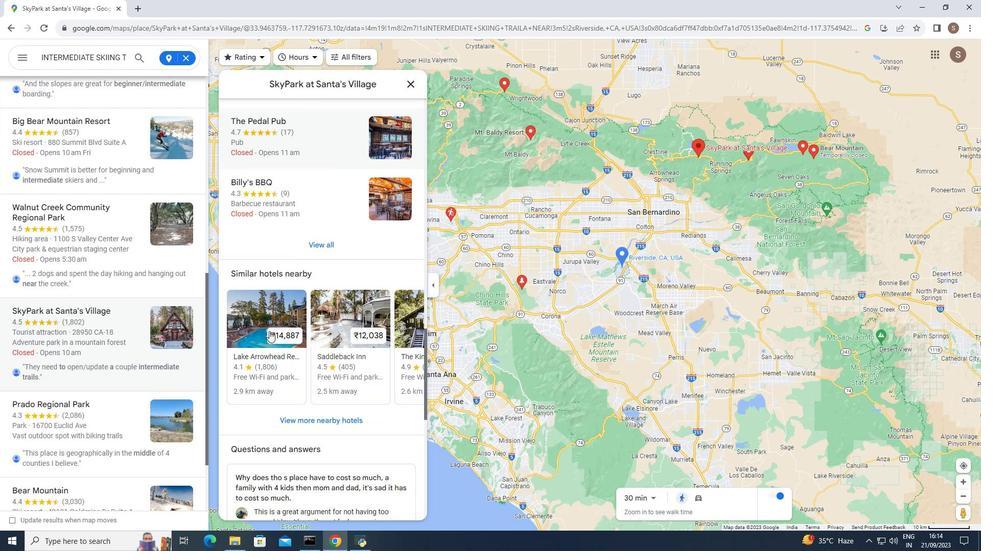 
Action: Mouse scrolled (269, 331) with delta (0, 0)
Screenshot: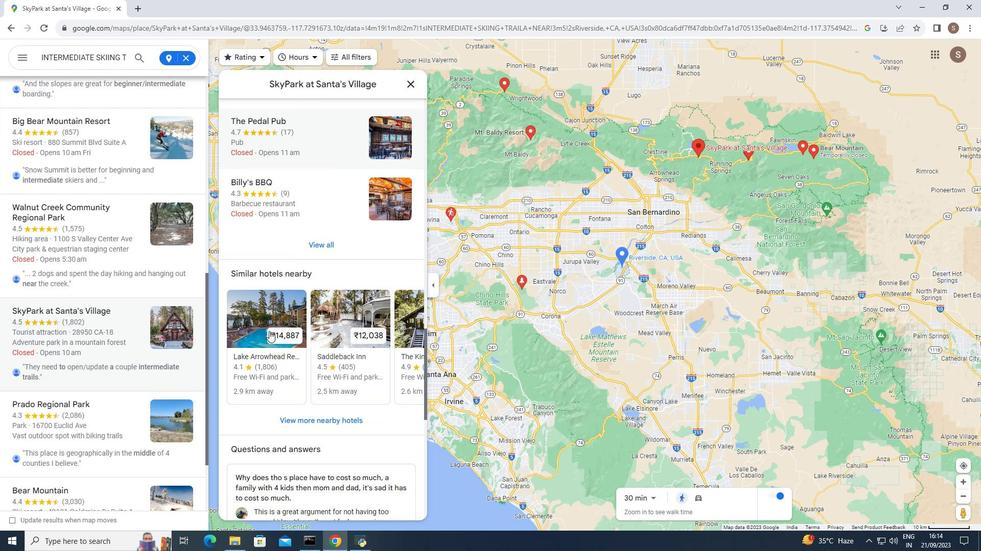 
Action: Mouse scrolled (269, 331) with delta (0, 0)
Screenshot: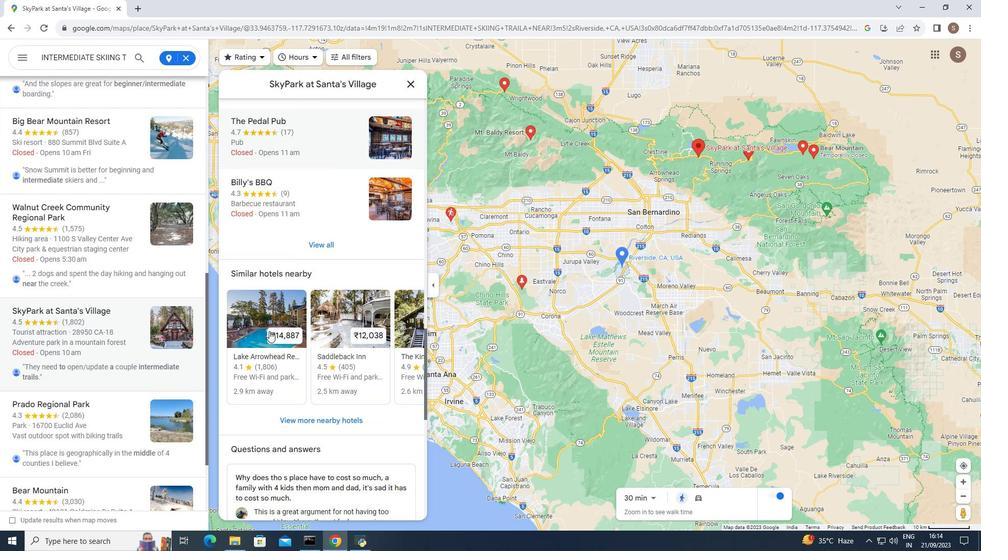 
Action: Mouse scrolled (269, 331) with delta (0, 0)
Screenshot: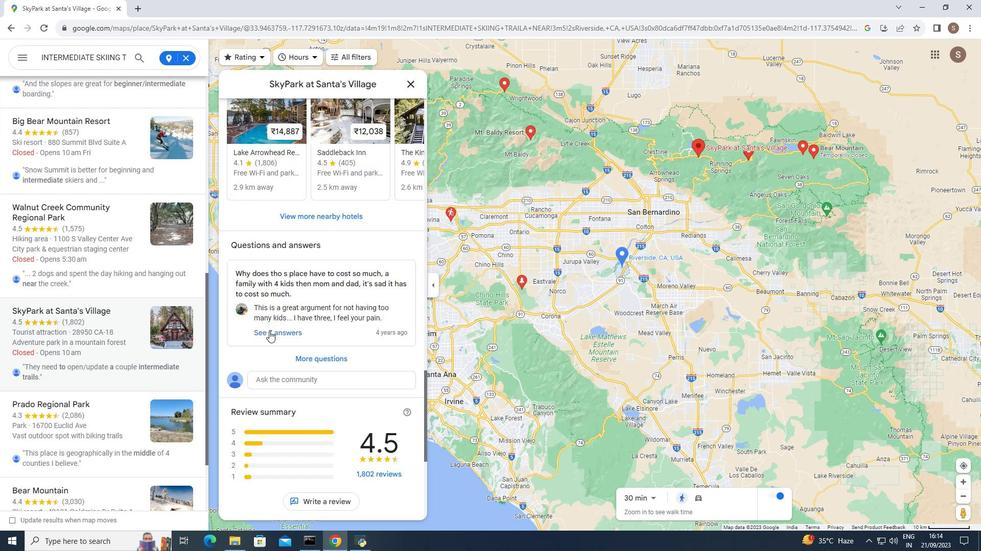 
Action: Mouse scrolled (269, 331) with delta (0, 0)
Screenshot: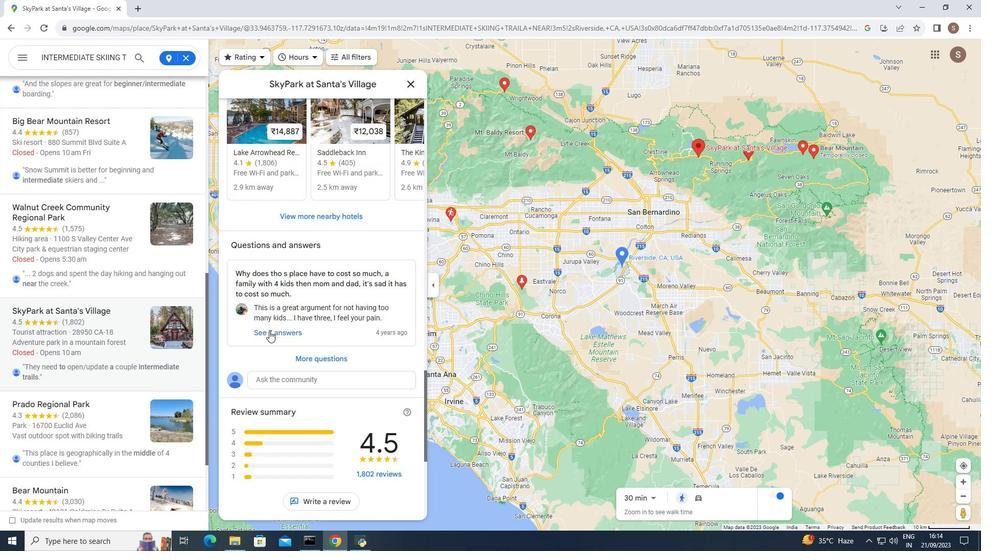 
Action: Mouse scrolled (269, 331) with delta (0, 0)
Screenshot: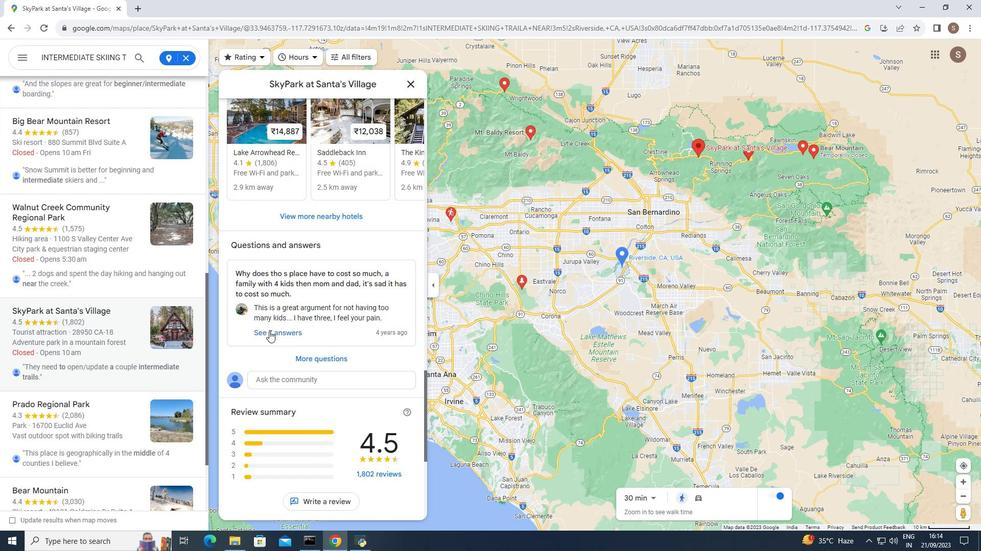 
Action: Mouse scrolled (269, 331) with delta (0, 0)
Screenshot: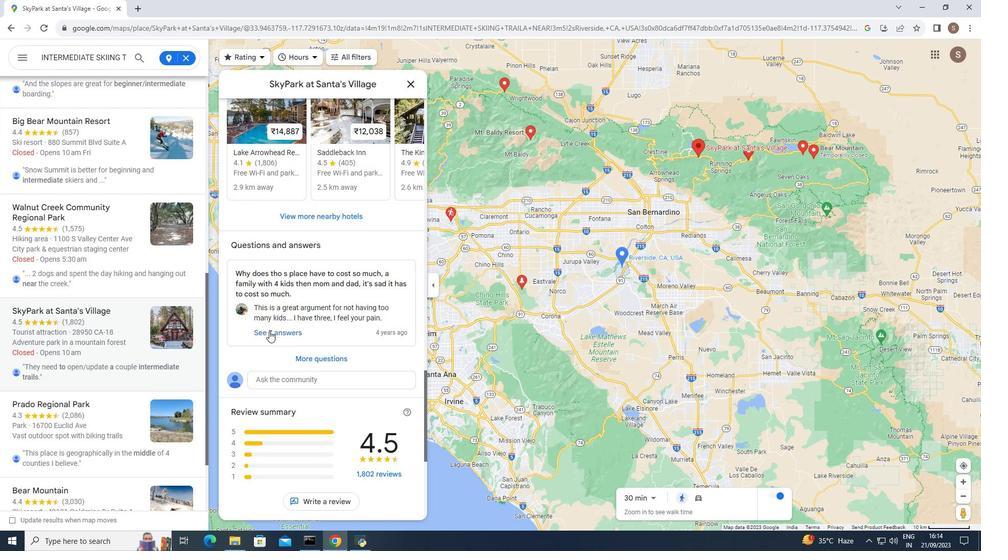 
Action: Mouse scrolled (269, 331) with delta (0, 0)
Screenshot: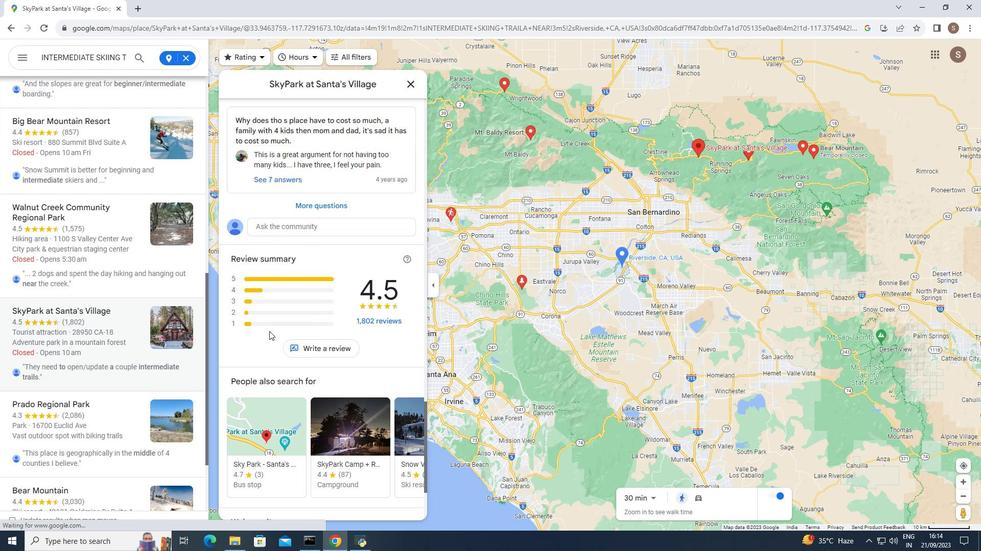 
Action: Mouse scrolled (269, 331) with delta (0, 0)
Screenshot: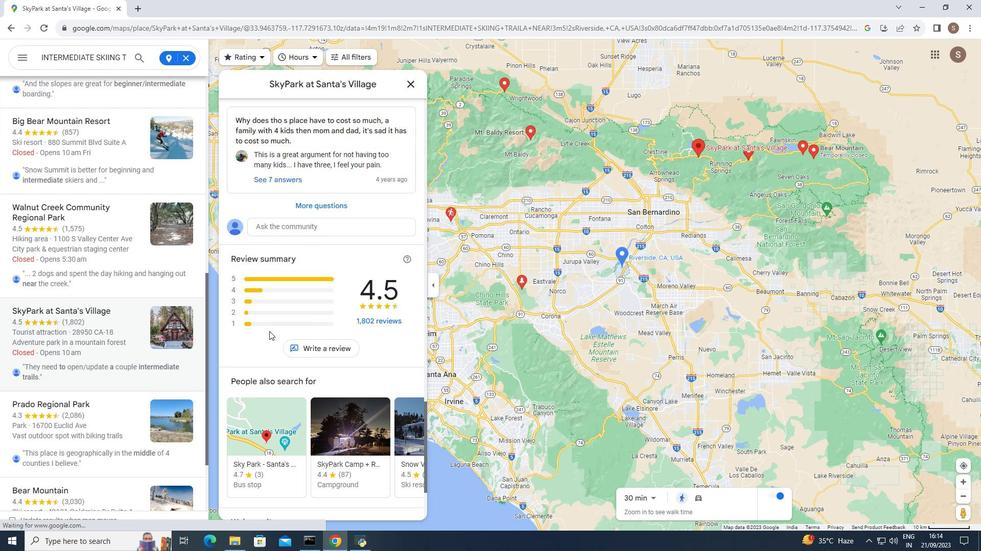 
Action: Mouse scrolled (269, 331) with delta (0, 0)
Screenshot: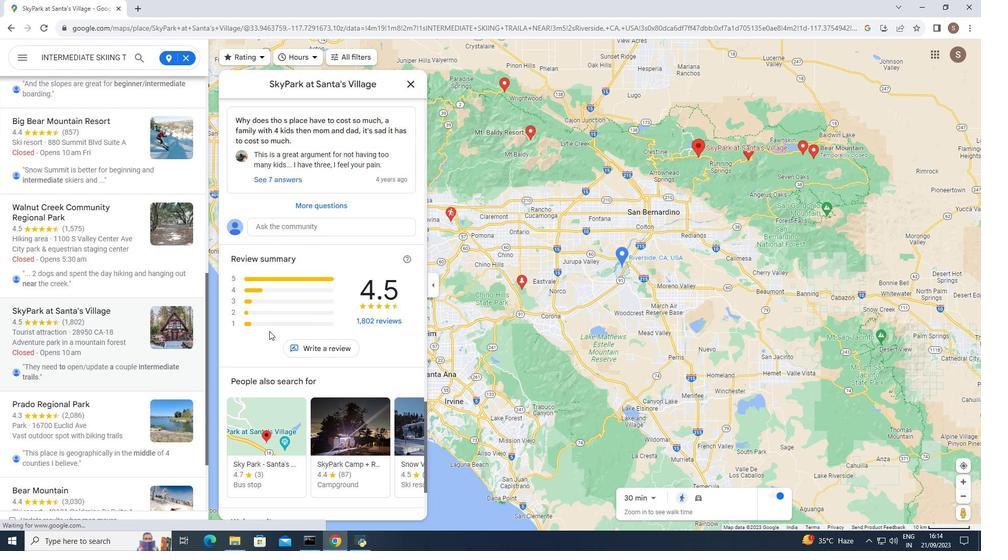 
Action: Mouse scrolled (269, 331) with delta (0, 0)
Screenshot: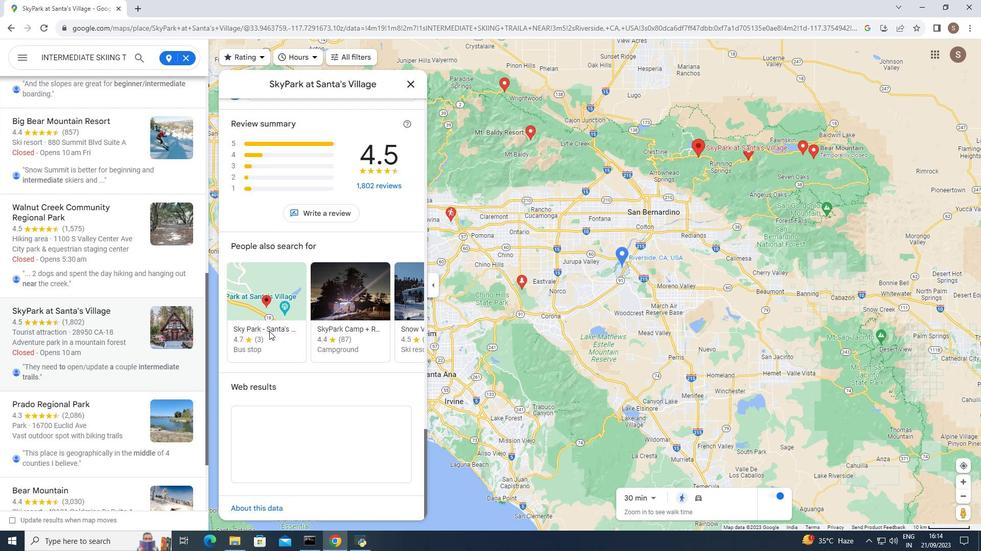 
Action: Mouse scrolled (269, 331) with delta (0, 0)
Screenshot: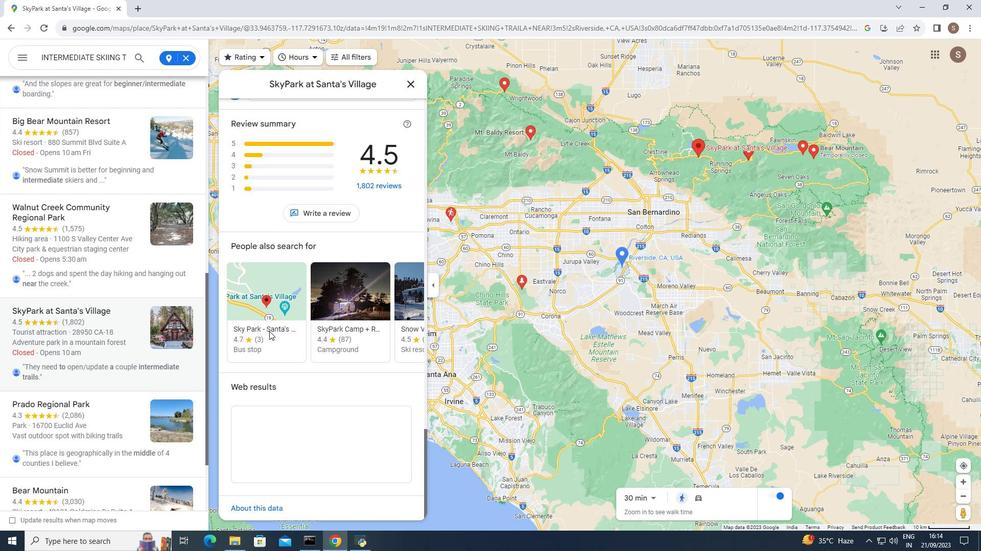 
Action: Mouse scrolled (269, 331) with delta (0, 0)
Screenshot: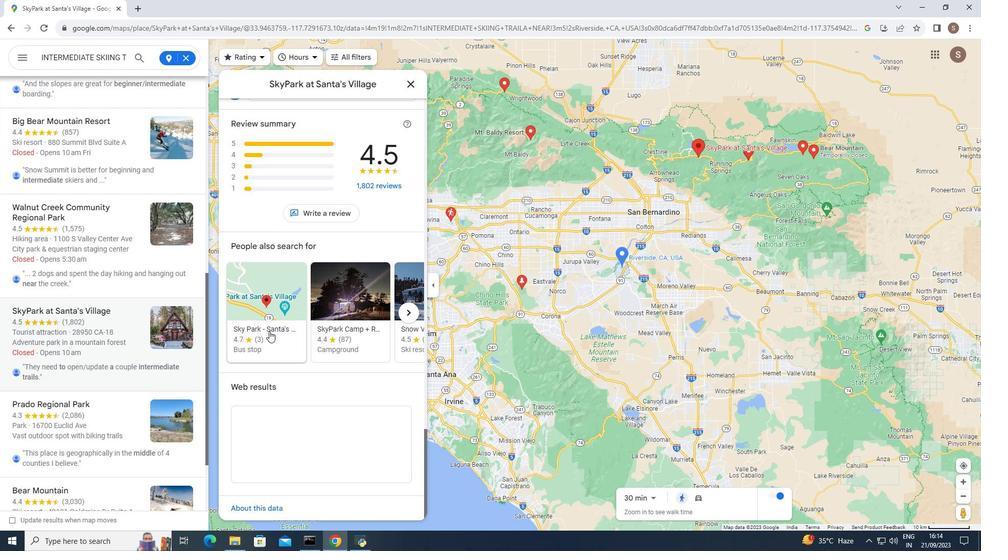 
Action: Mouse scrolled (269, 331) with delta (0, 0)
Screenshot: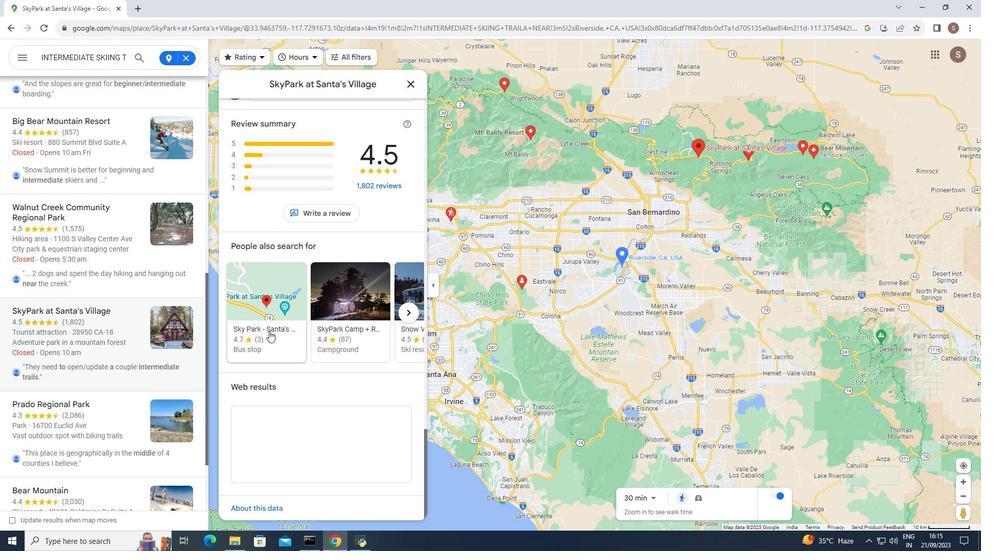 
Action: Mouse scrolled (269, 331) with delta (0, 0)
Screenshot: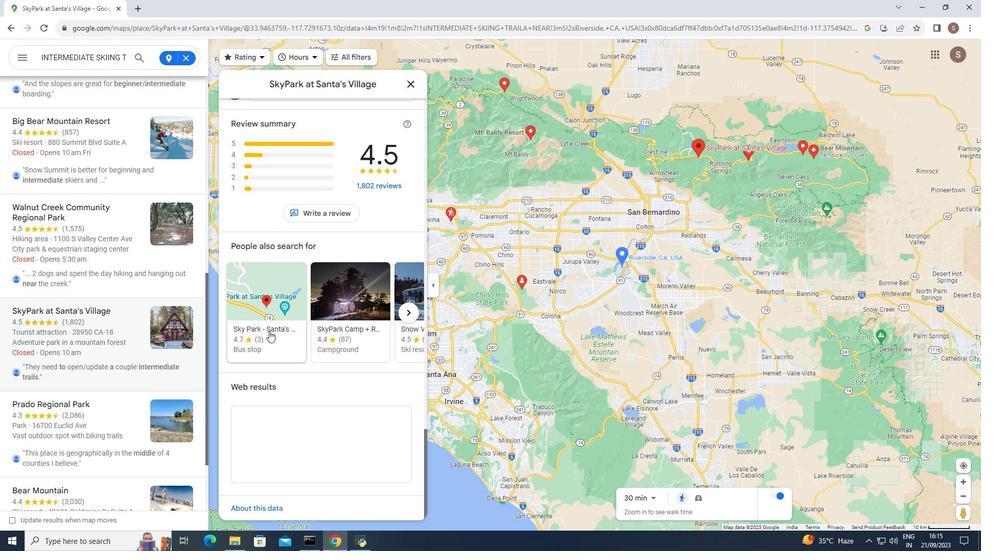 
Action: Mouse scrolled (269, 331) with delta (0, 0)
Screenshot: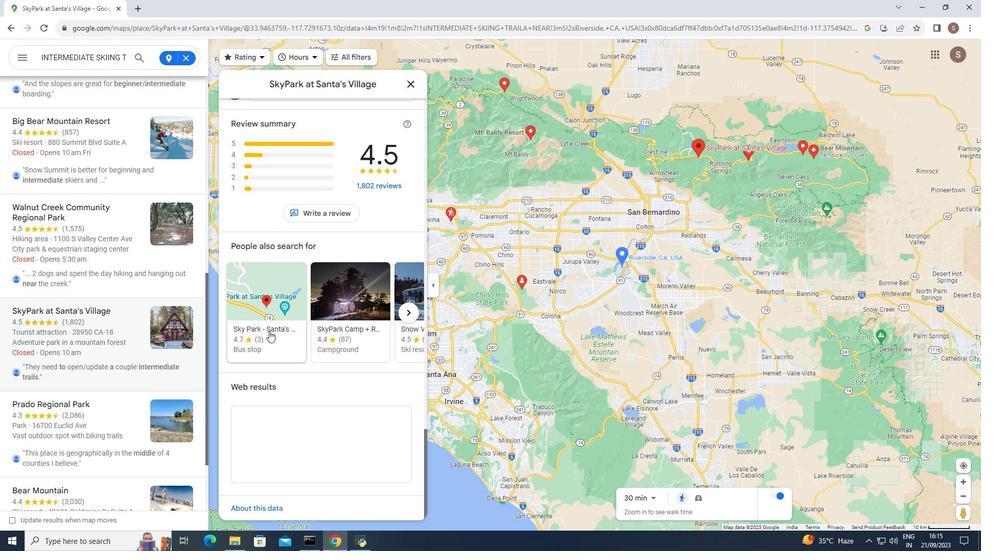 
Action: Mouse scrolled (269, 331) with delta (0, 0)
Screenshot: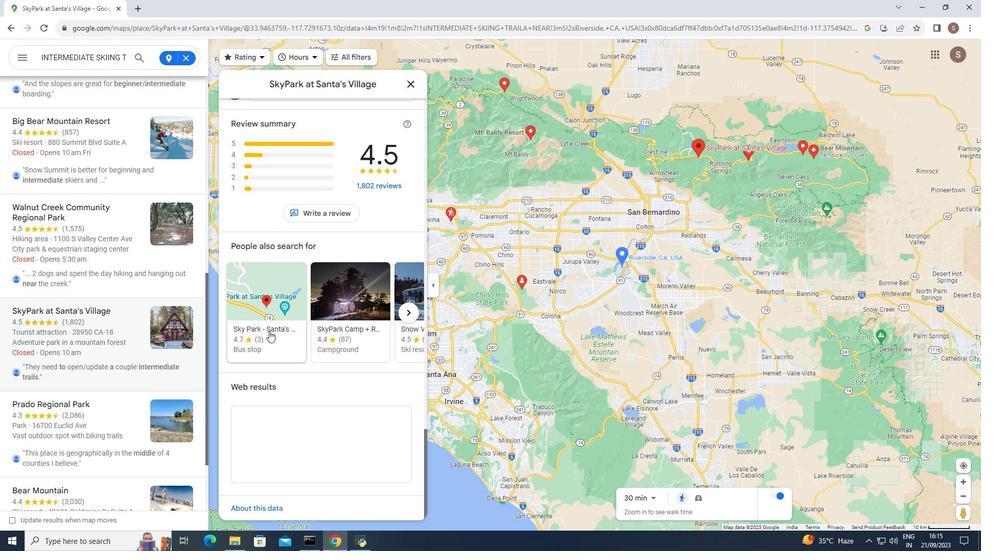 
Action: Mouse scrolled (269, 331) with delta (0, 0)
Screenshot: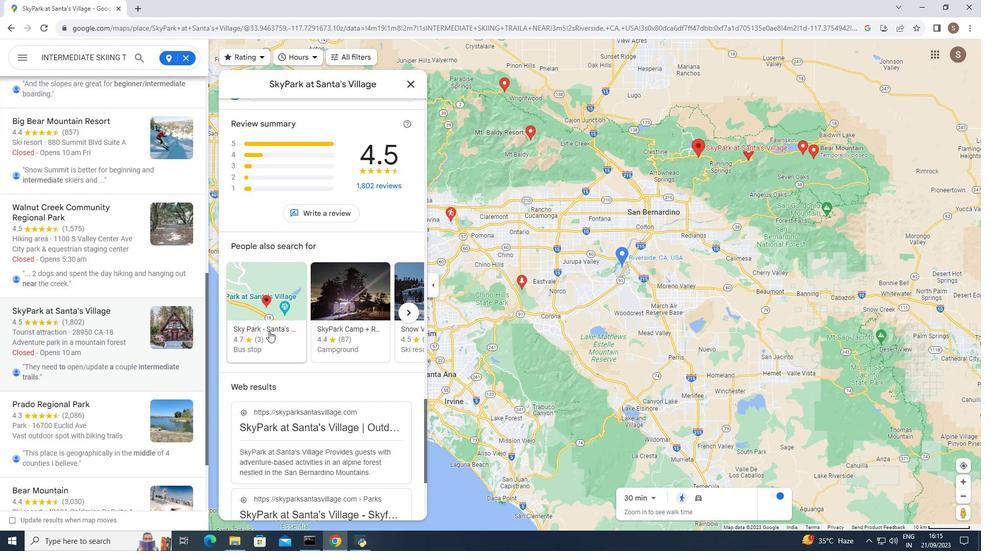 
Action: Mouse moved to (147, 337)
Screenshot: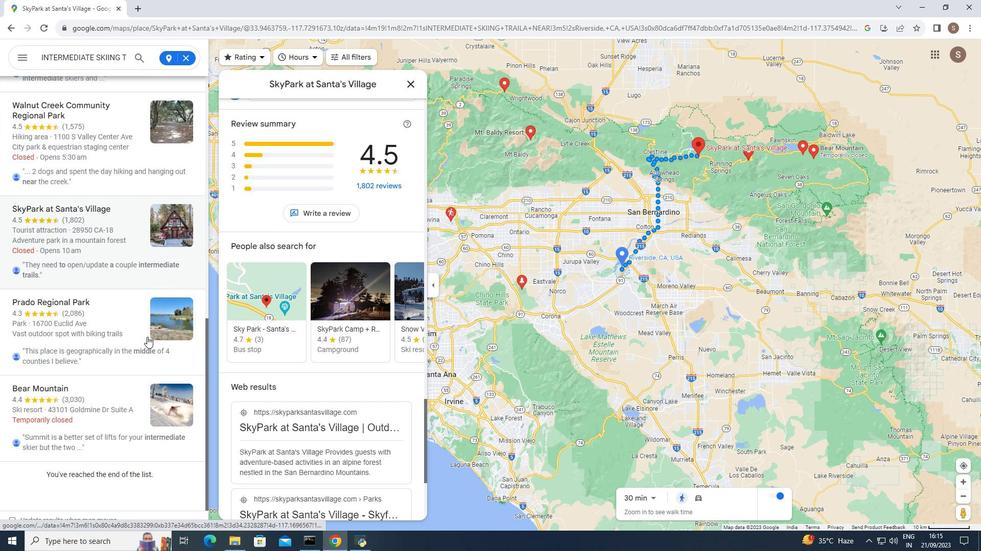 
Action: Mouse scrolled (147, 336) with delta (0, 0)
Screenshot: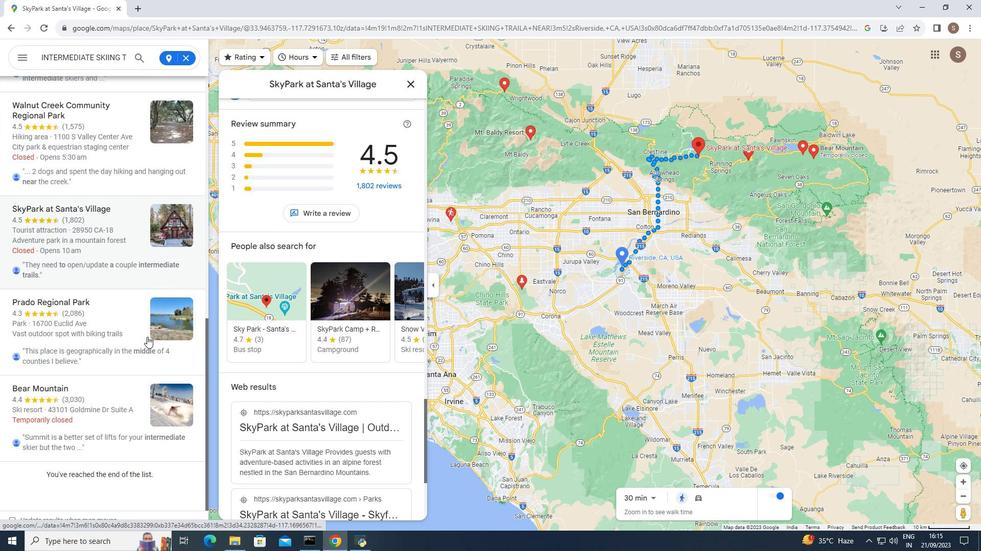 
Action: Mouse moved to (147, 337)
Screenshot: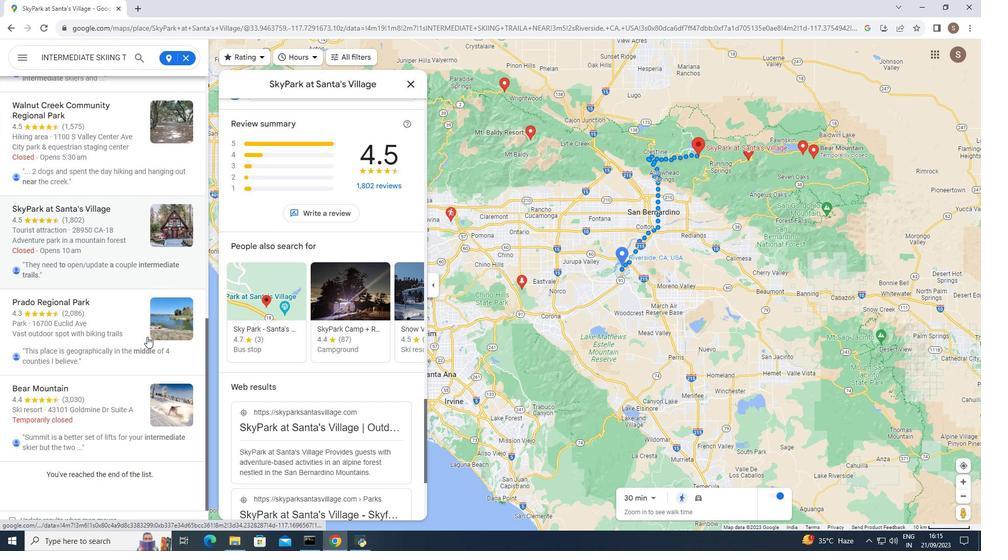 
Action: Mouse scrolled (147, 336) with delta (0, 0)
Screenshot: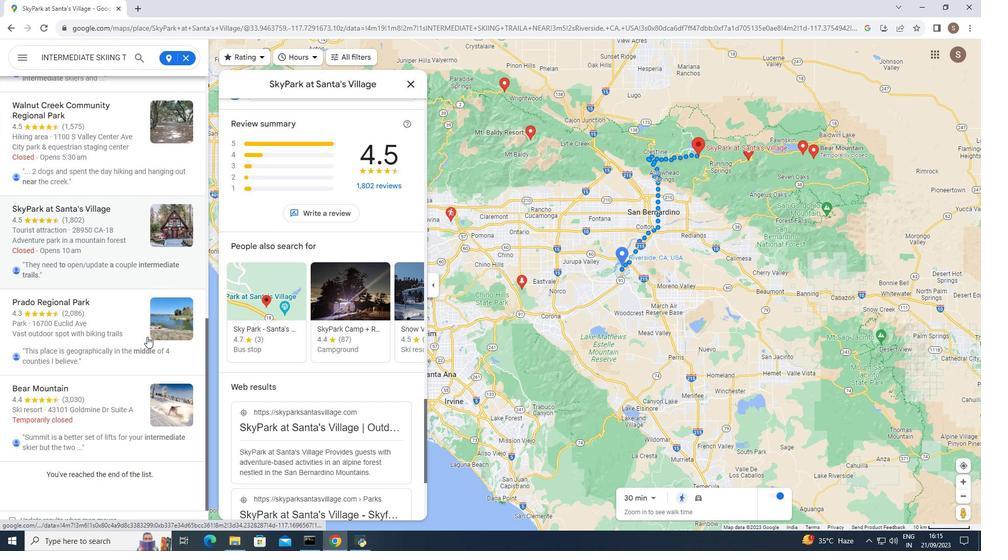 
Action: Mouse scrolled (147, 336) with delta (0, 0)
Screenshot: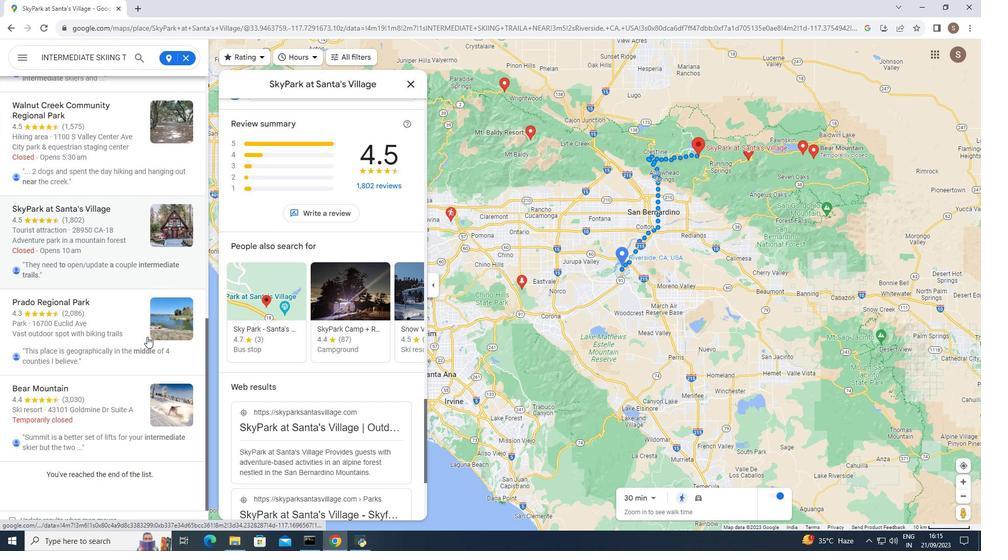 
Action: Mouse scrolled (147, 336) with delta (0, 0)
Screenshot: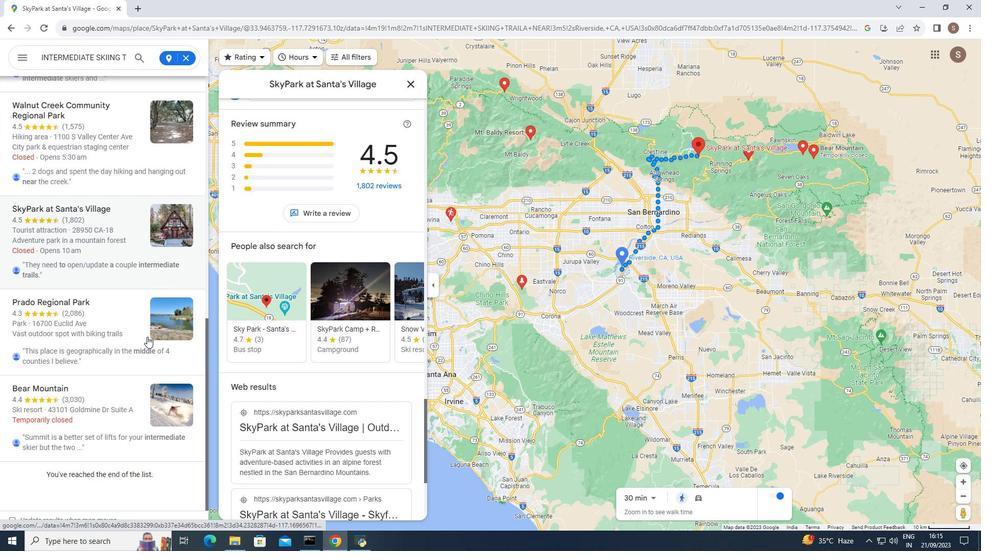 
Action: Mouse scrolled (147, 336) with delta (0, 0)
Screenshot: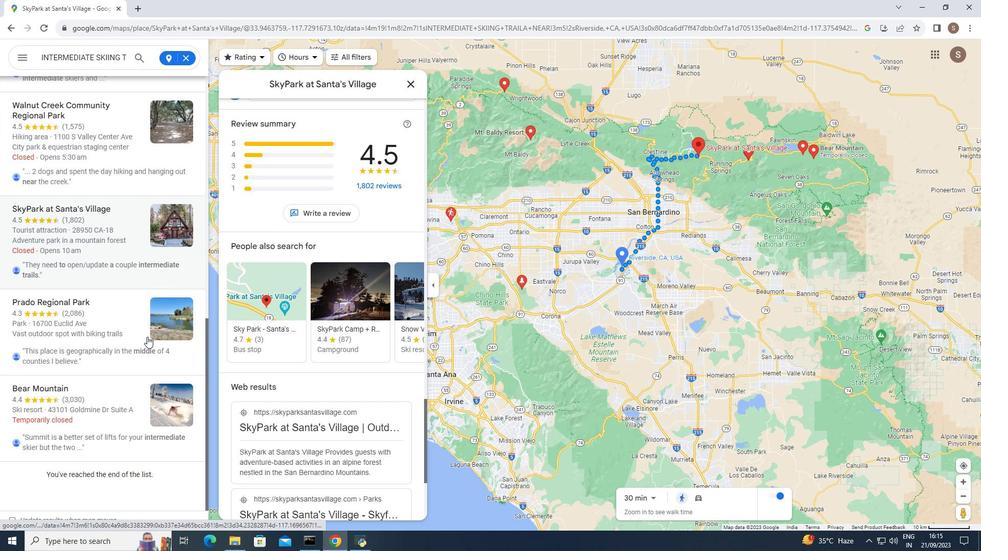 
Action: Mouse moved to (411, 82)
Screenshot: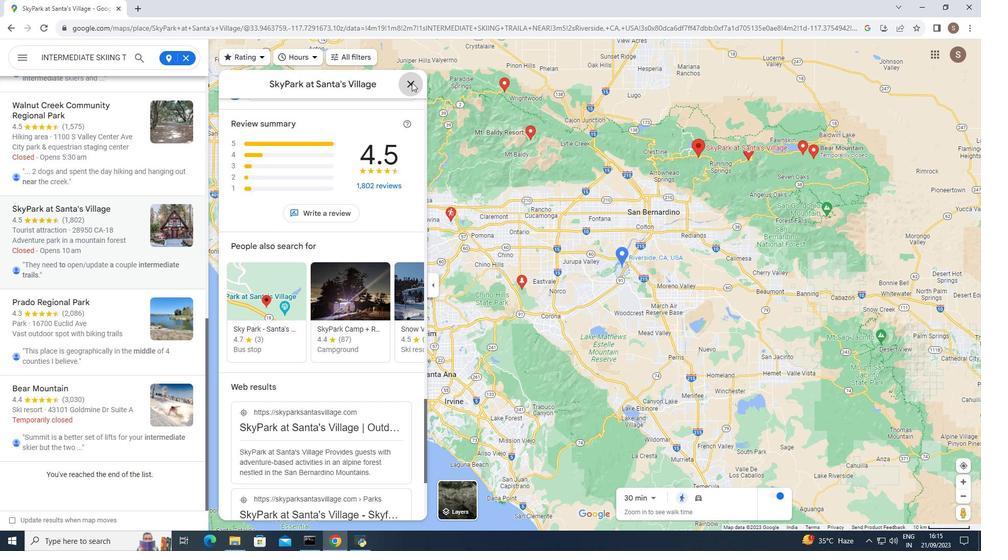 
Action: Mouse pressed left at (411, 82)
Screenshot: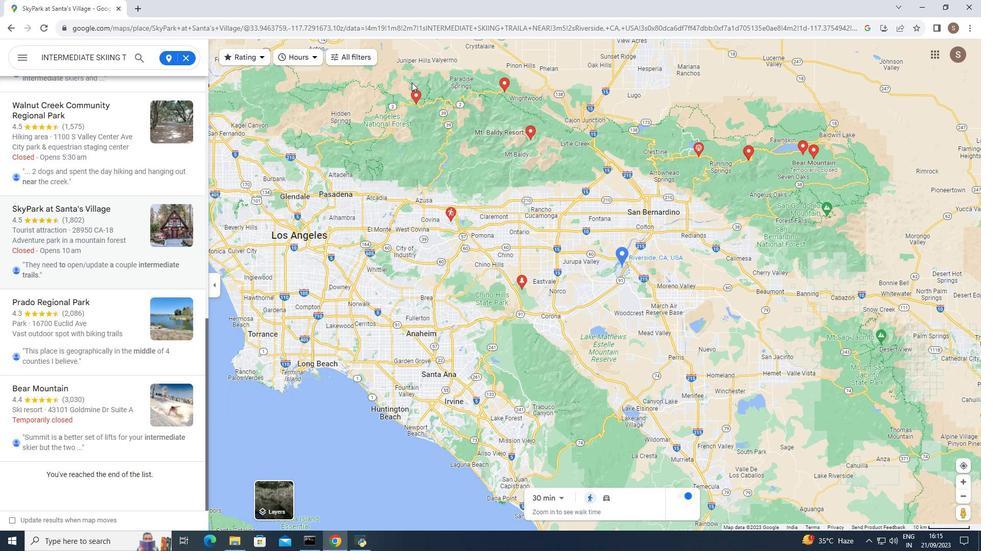
Action: Mouse moved to (10, 29)
Screenshot: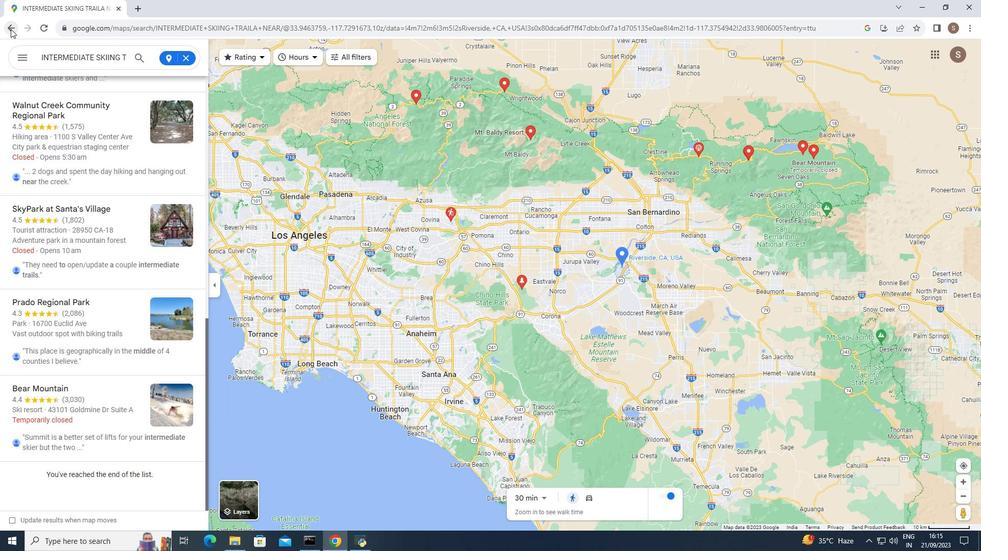 
Action: Mouse pressed left at (10, 29)
Screenshot: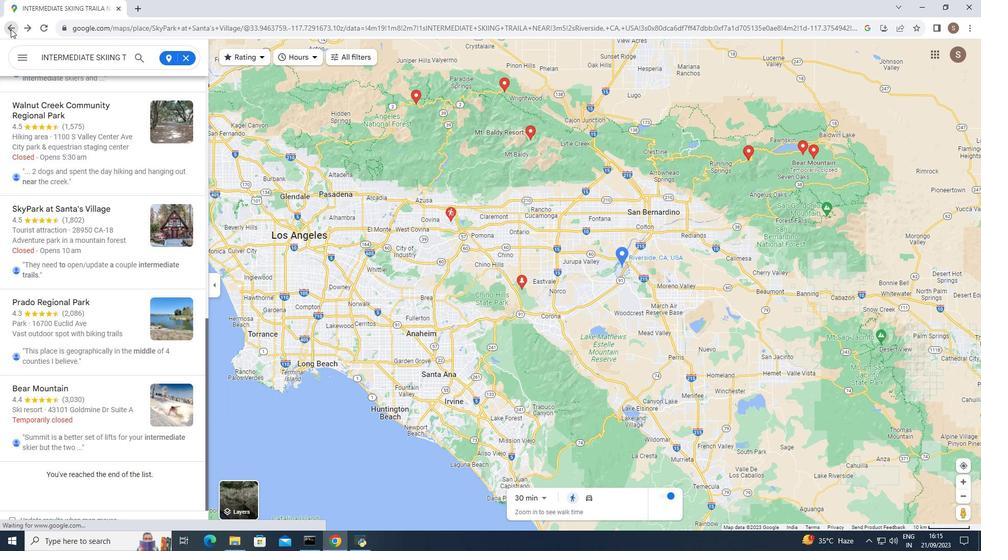 
Action: Mouse pressed left at (10, 29)
Screenshot: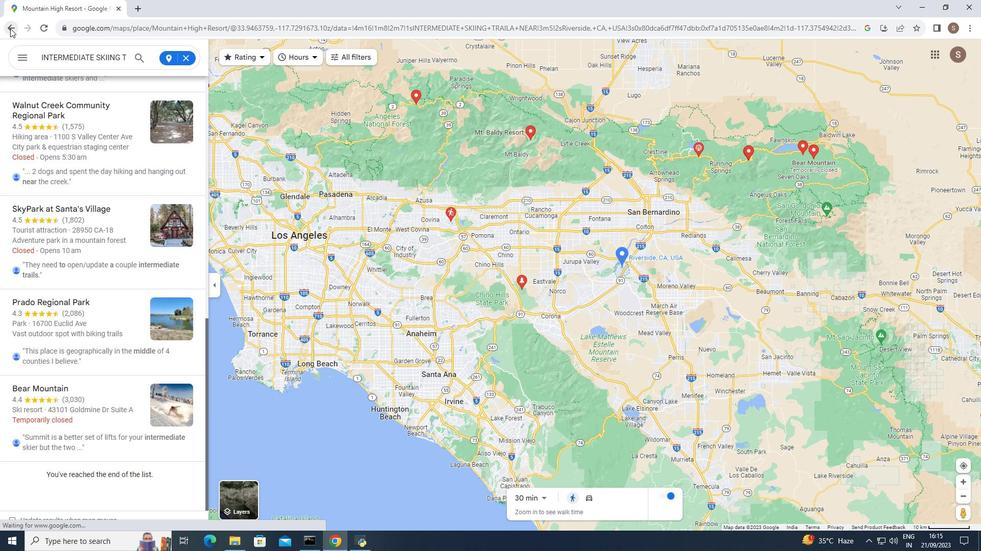 
Action: Mouse moved to (10, 28)
Screenshot: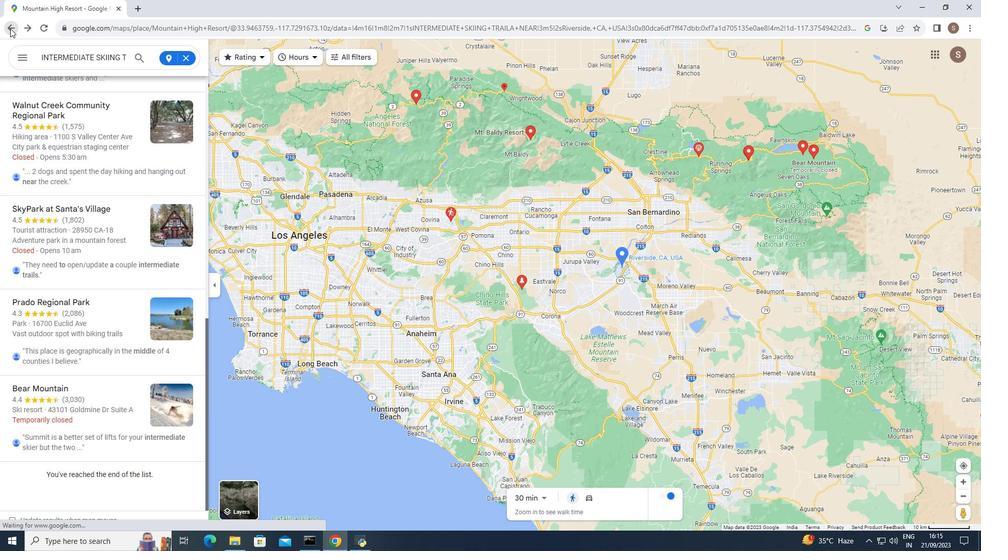 
Action: Mouse pressed left at (10, 28)
Screenshot: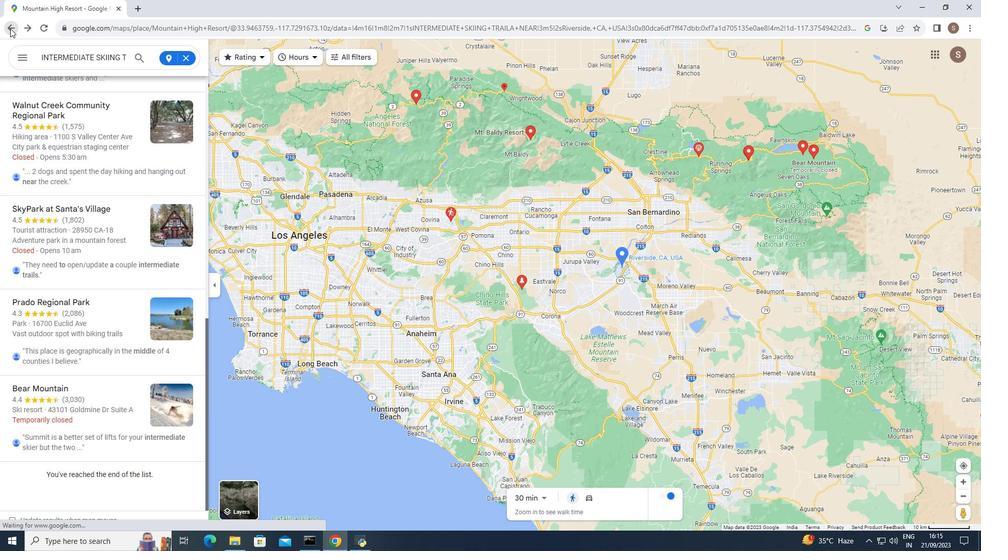 
Action: Mouse pressed left at (10, 28)
Screenshot: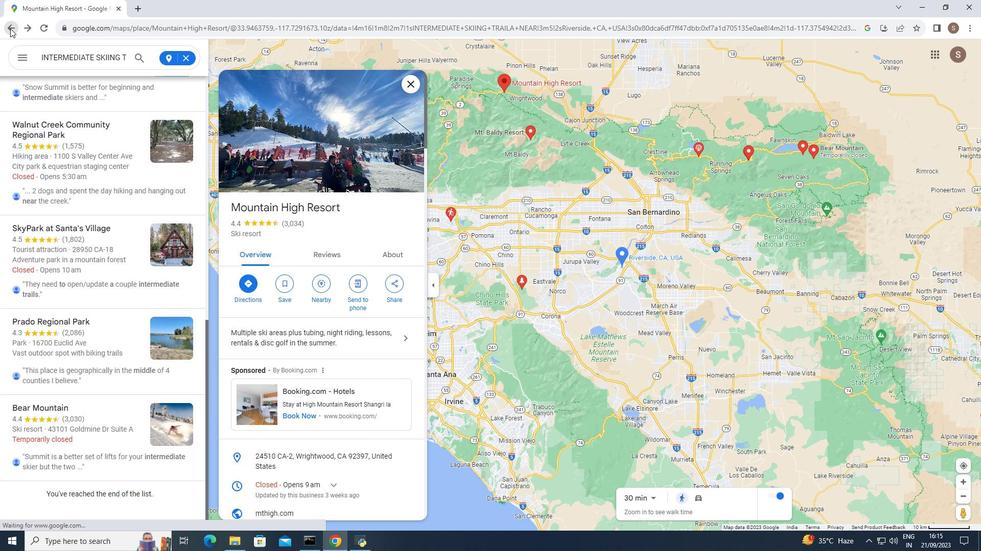 
Action: Mouse pressed left at (10, 28)
Screenshot: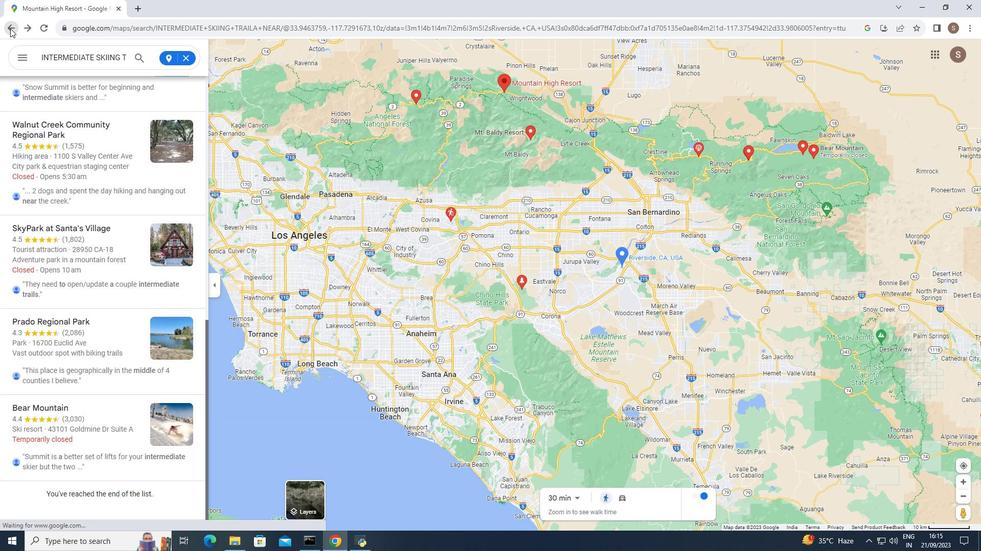 
Action: Mouse pressed left at (10, 28)
Screenshot: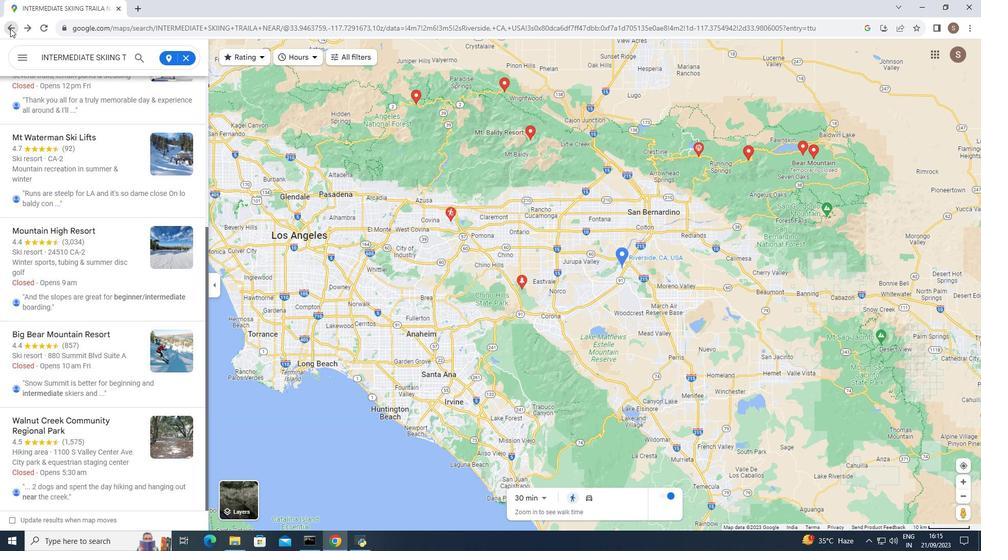 
Action: Mouse pressed left at (10, 28)
Screenshot: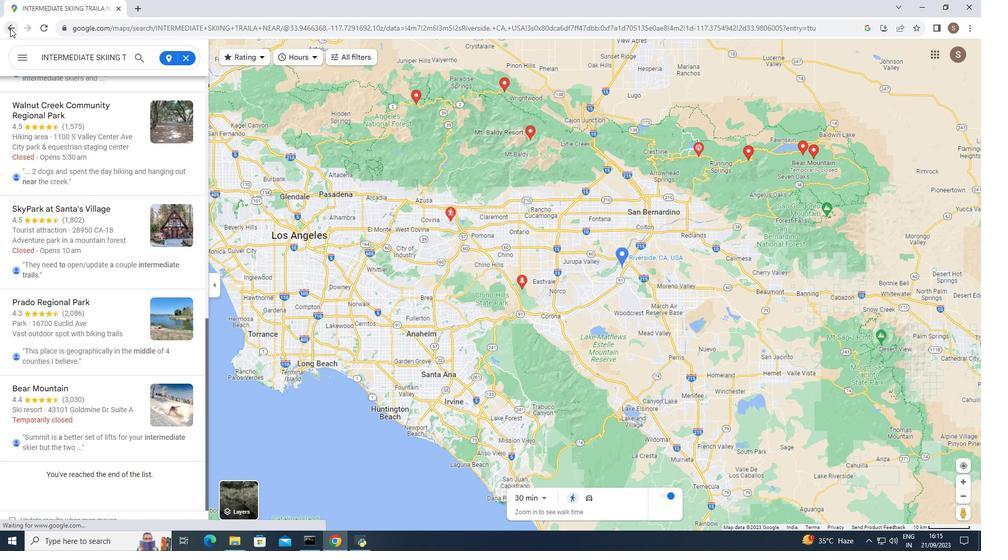 
Action: Mouse moved to (9, 27)
Screenshot: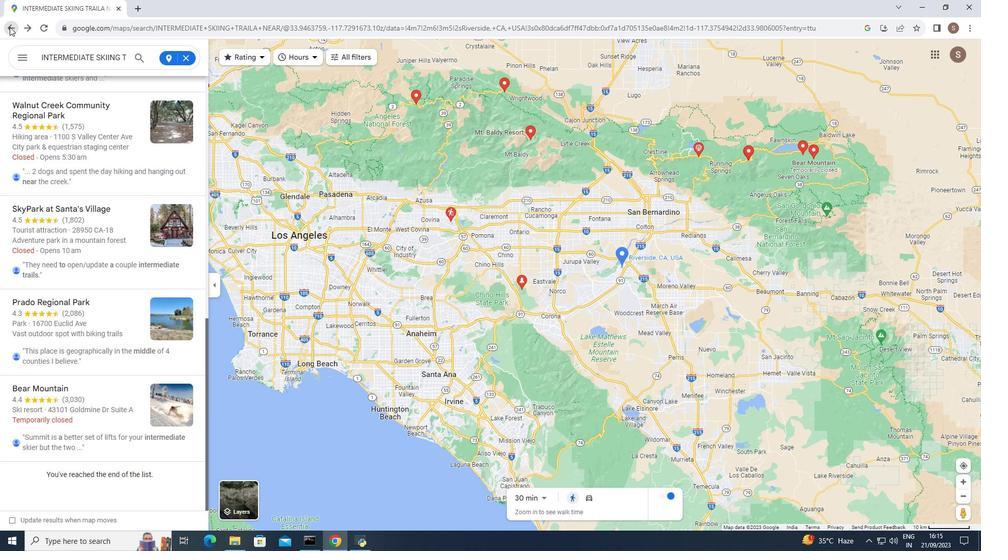 
Action: Mouse pressed left at (9, 27)
Screenshot: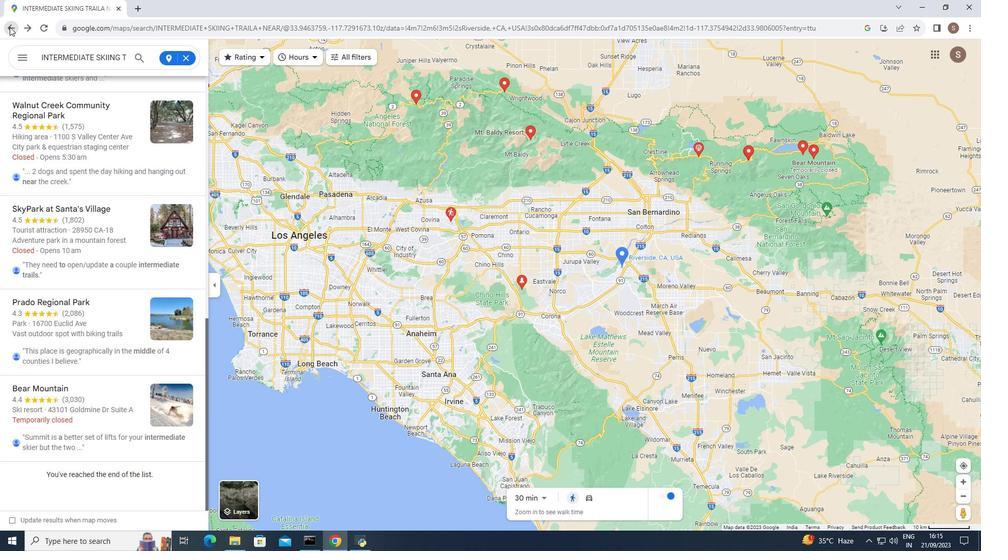 
Action: Mouse moved to (10, 25)
Screenshot: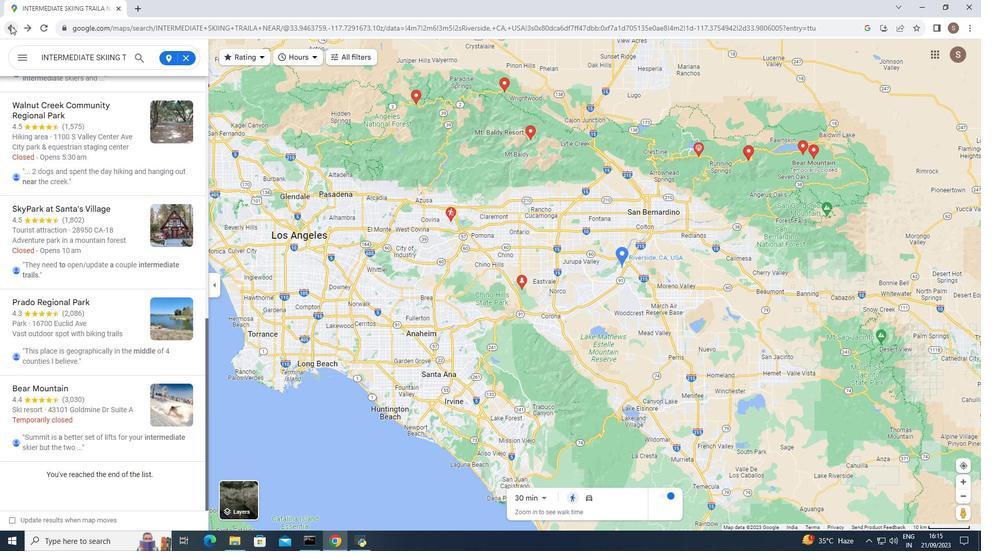 
Action: Mouse pressed left at (10, 25)
Screenshot: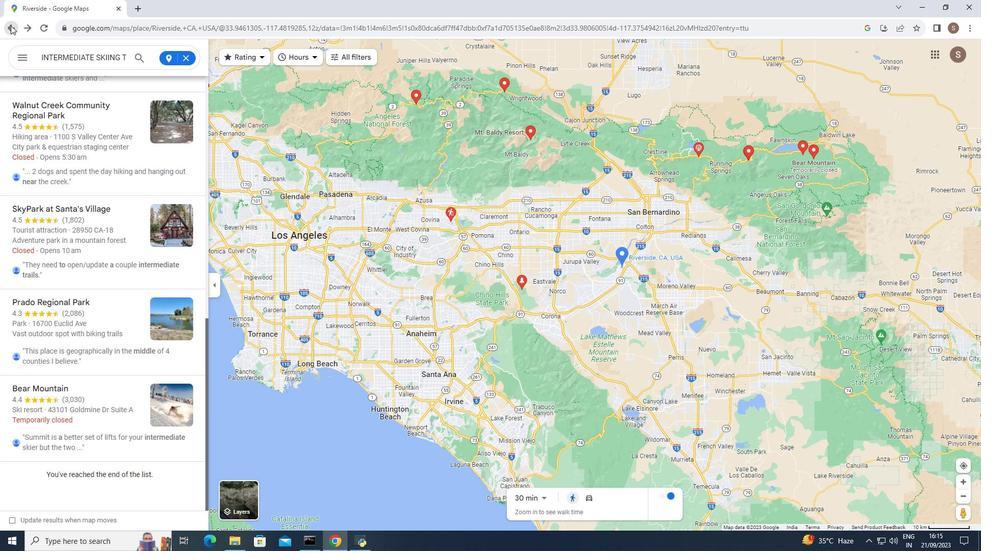 
Action: Mouse pressed left at (10, 25)
Screenshot: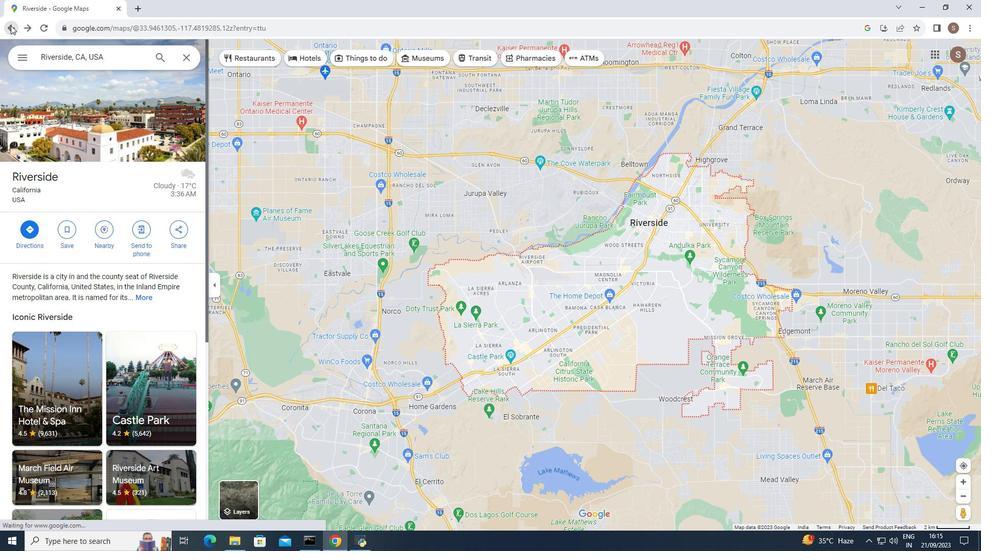
Action: Mouse moved to (109, 50)
Screenshot: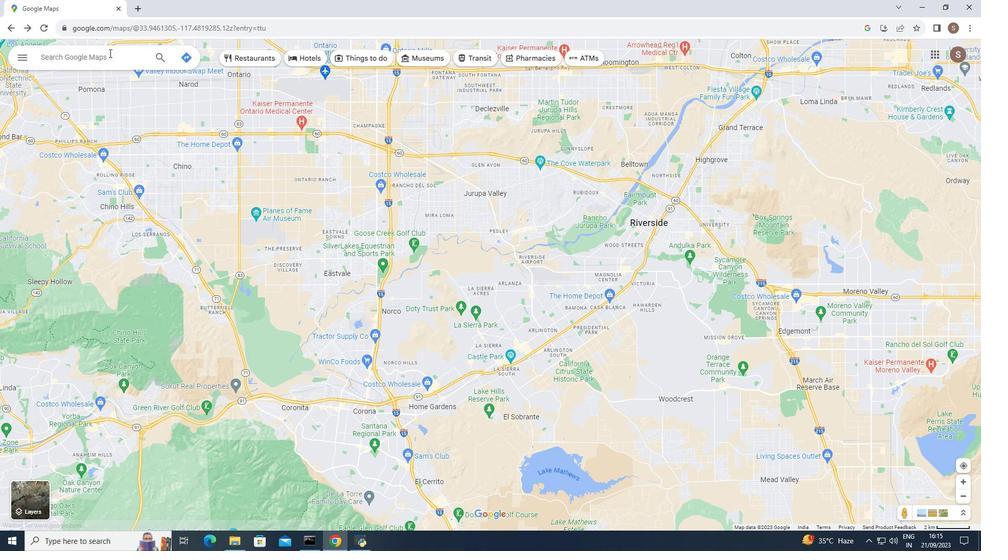 
Action: Mouse pressed left at (109, 50)
Screenshot: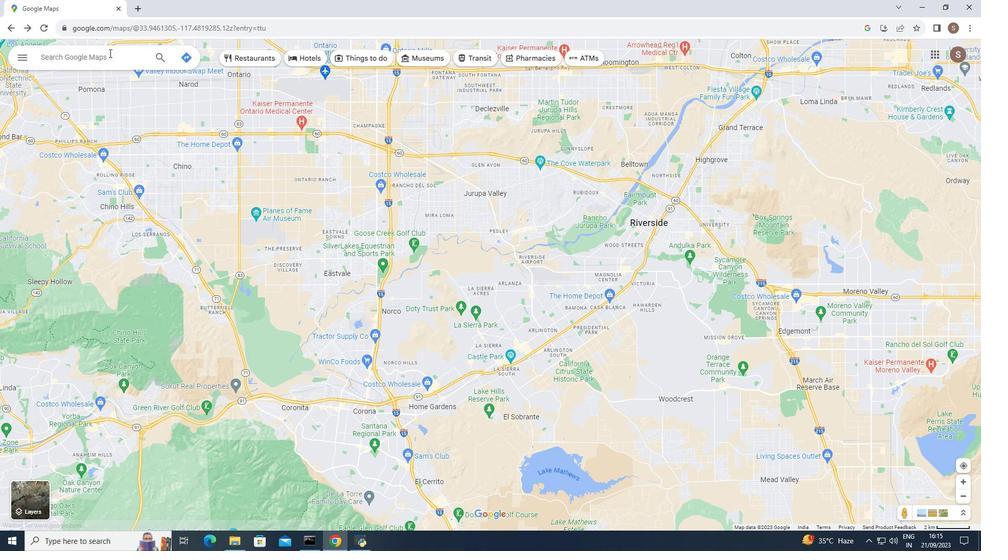 
Action: Mouse moved to (109, 53)
Screenshot: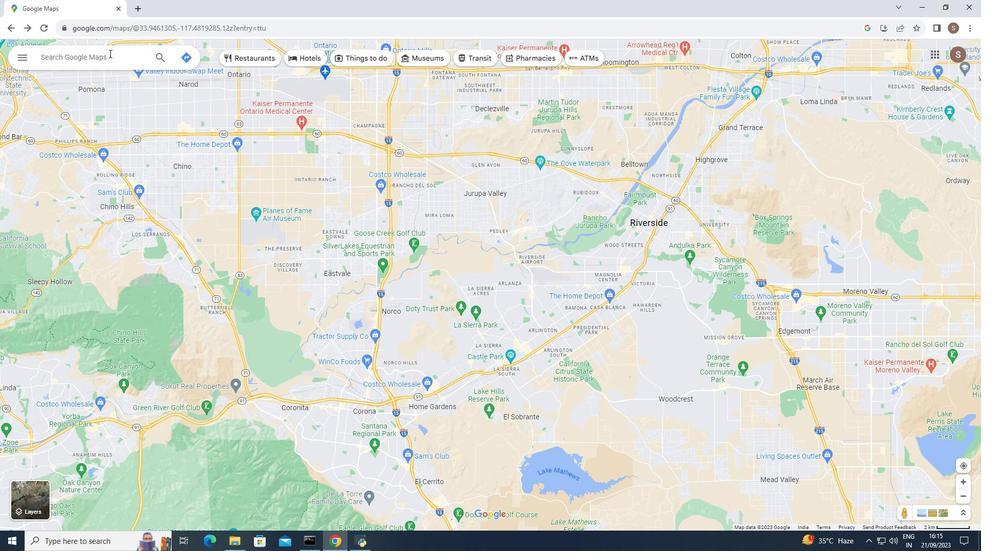 
Action: Key pressed SALT
Screenshot: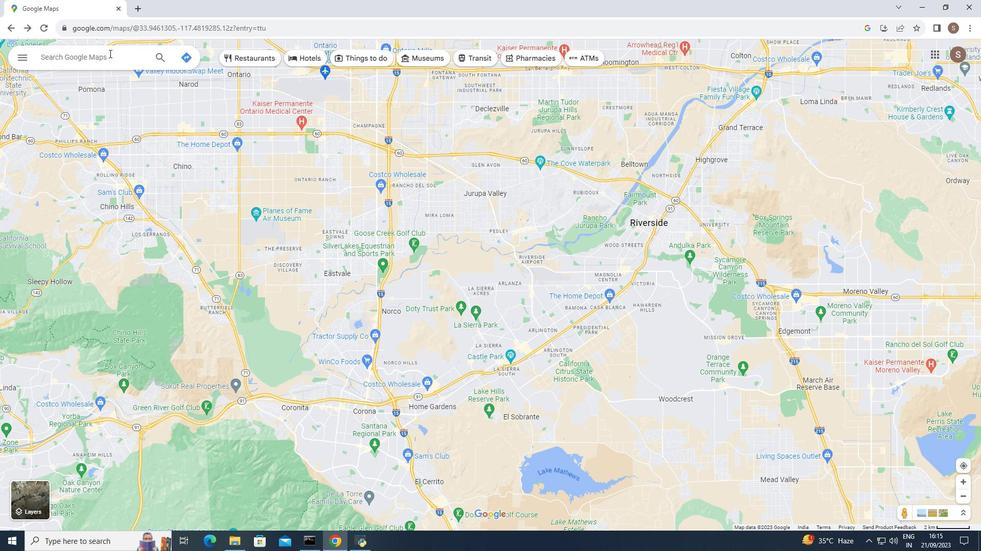 
Action: Mouse moved to (100, 59)
Screenshot: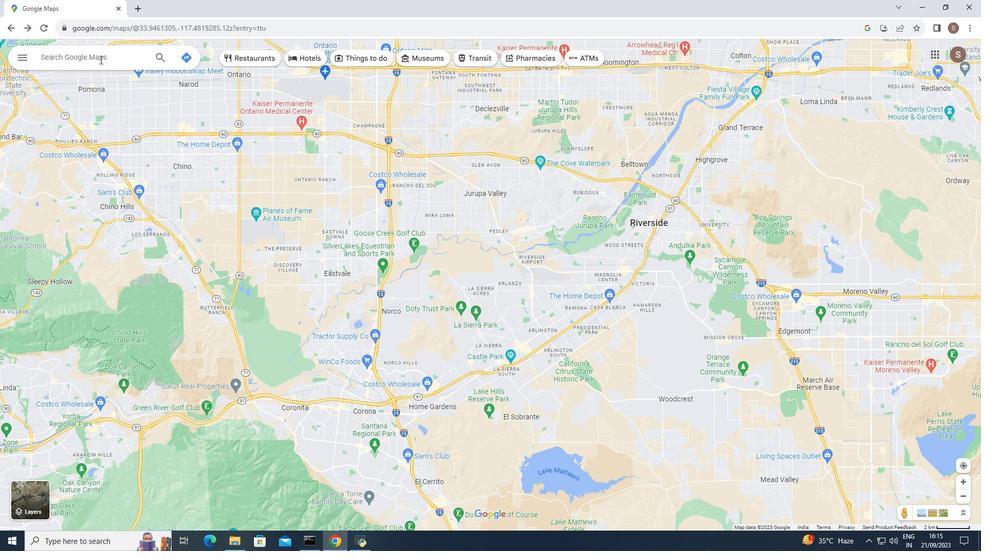 
Action: Mouse pressed left at (100, 59)
Screenshot: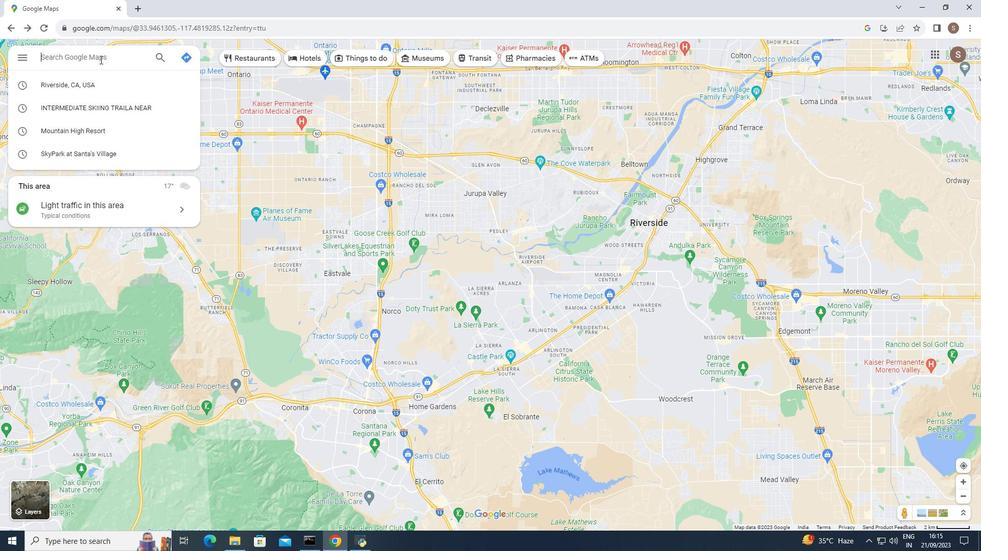 
Action: Key pressed SALT<Key.space>LAKE<Key.space>CITY
Screenshot: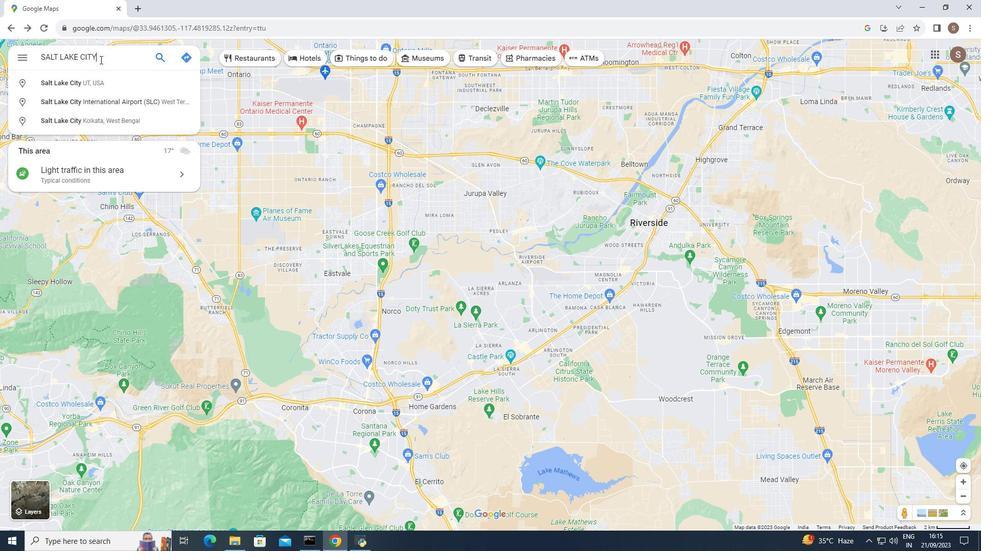 
Action: Mouse moved to (158, 57)
Screenshot: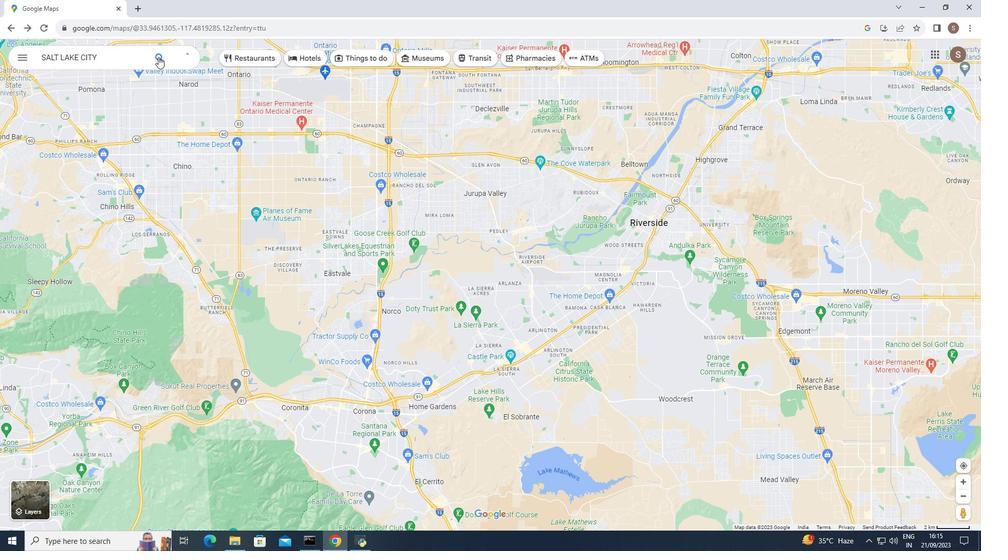 
Action: Mouse pressed left at (158, 57)
Screenshot: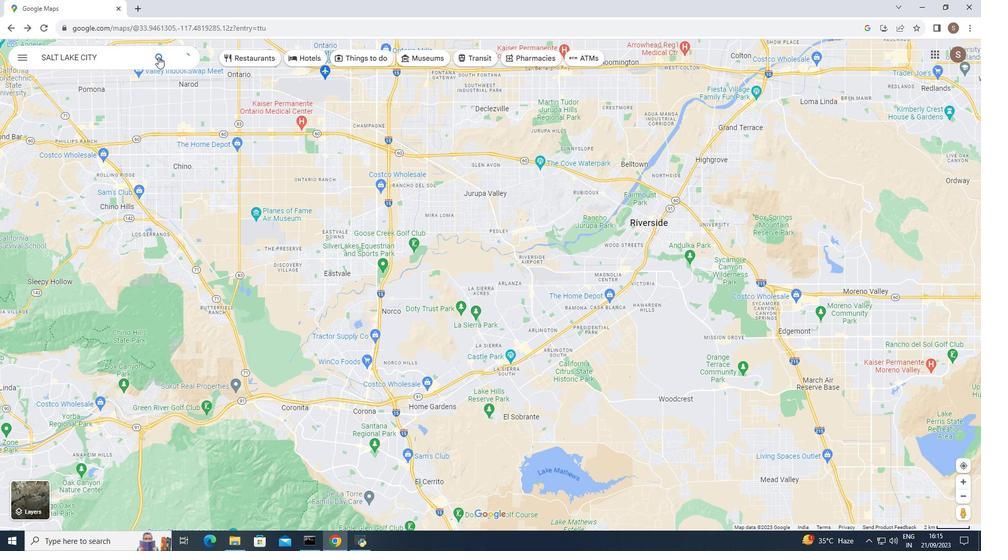 
Action: Mouse moved to (392, 241)
Screenshot: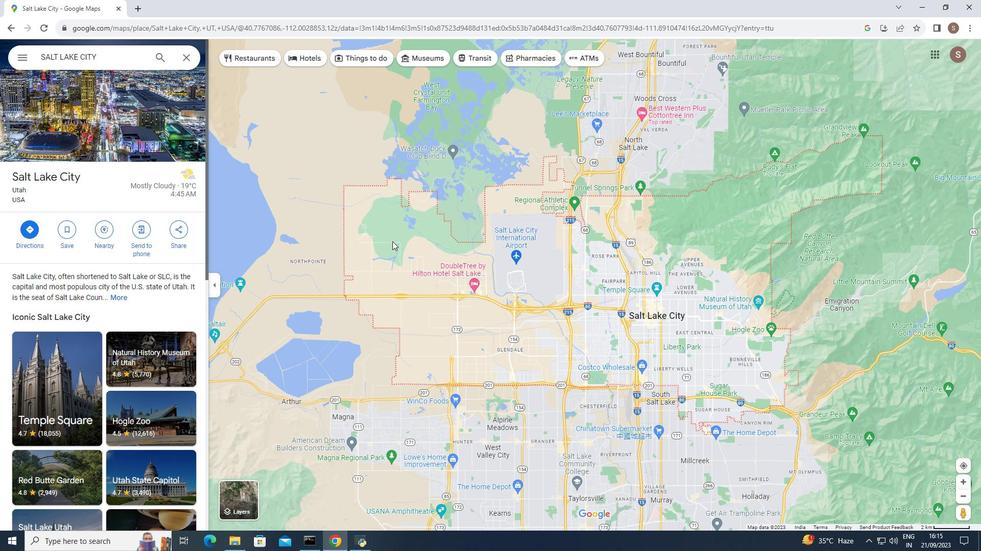 
Action: Mouse scrolled (392, 241) with delta (0, 0)
Screenshot: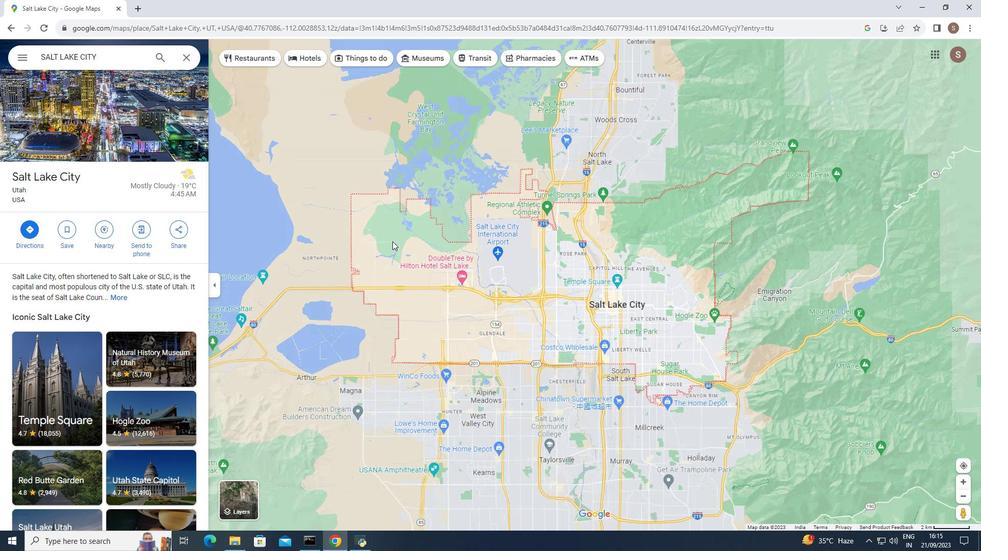 
Action: Mouse scrolled (392, 242) with delta (0, 0)
Screenshot: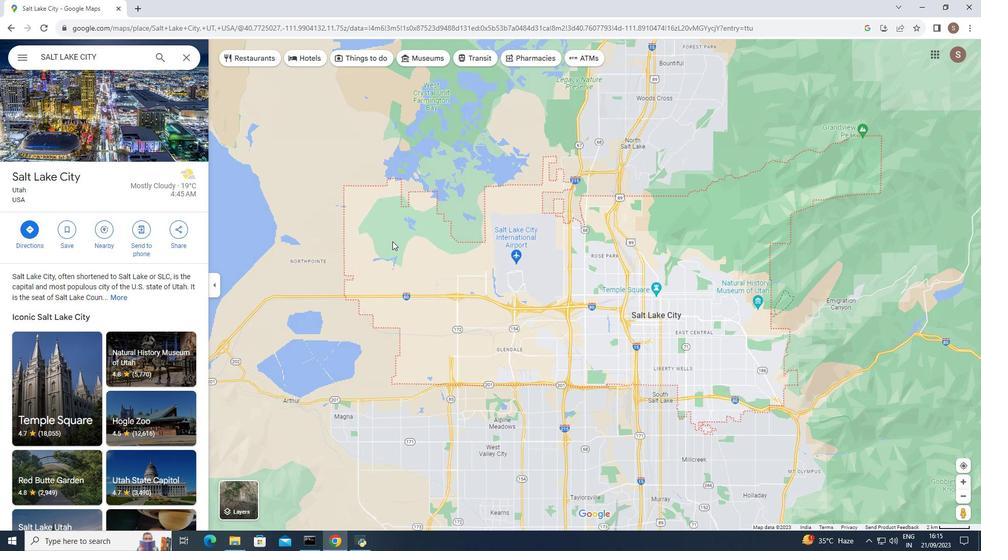 
Action: Mouse scrolled (392, 242) with delta (0, 0)
Screenshot: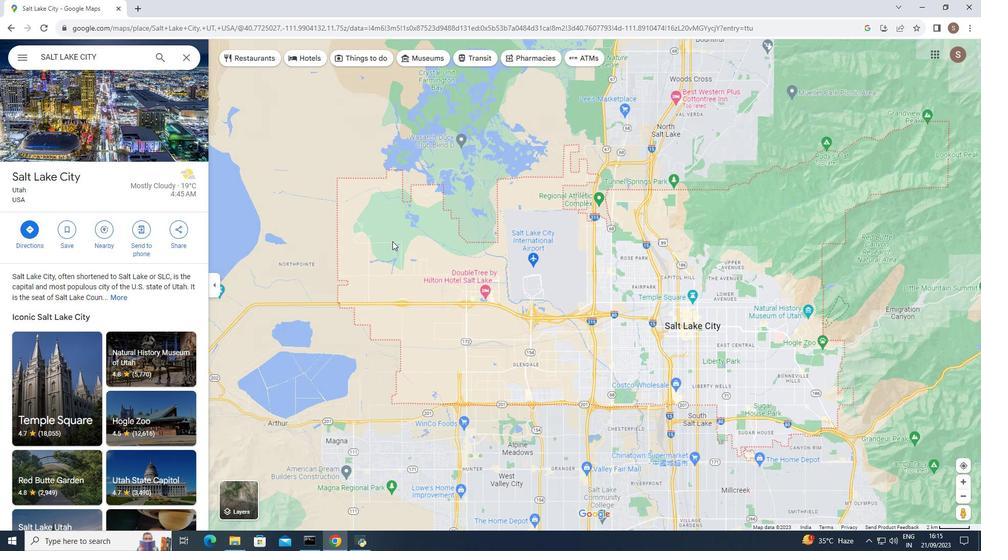 
Action: Mouse moved to (392, 241)
Screenshot: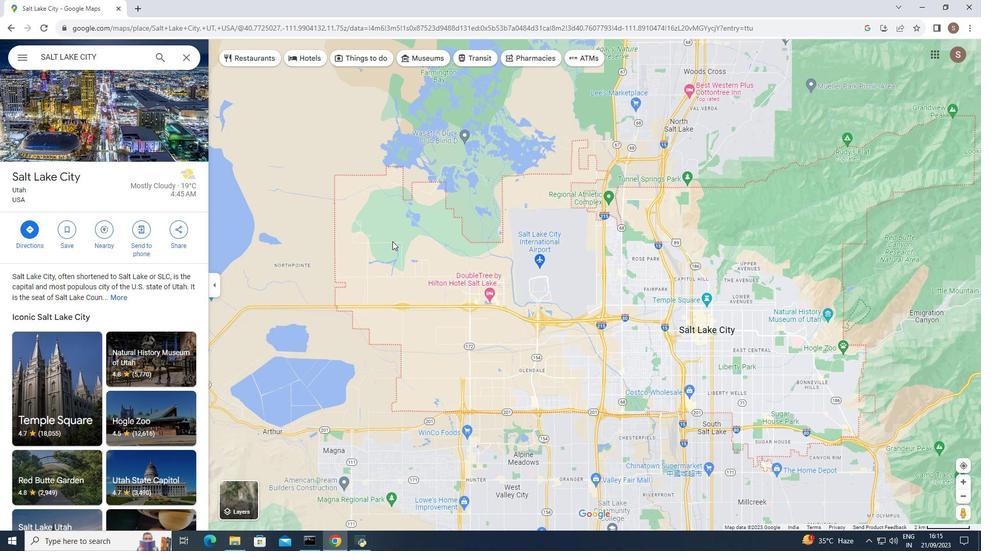 
Action: Mouse scrolled (392, 242) with delta (0, 0)
Screenshot: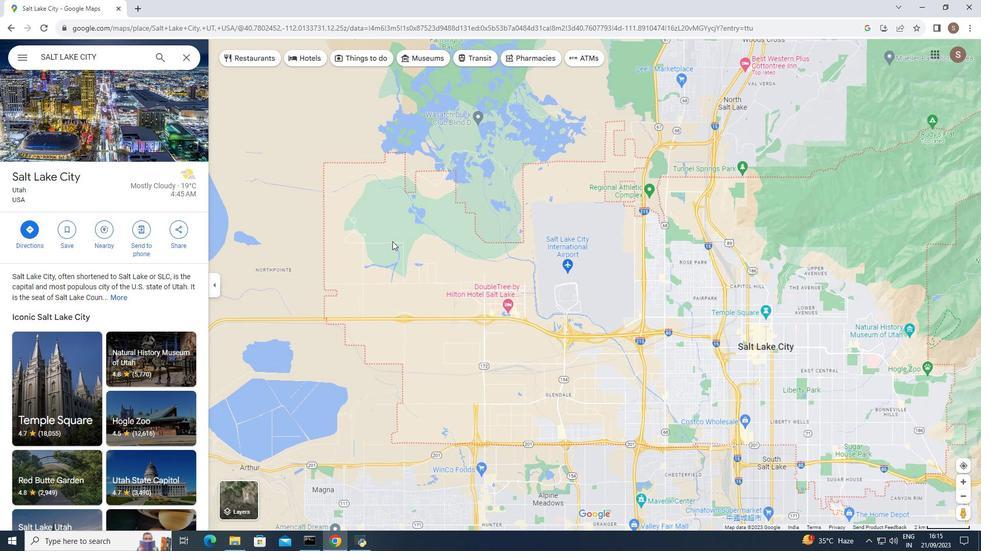 
Action: Mouse moved to (865, 353)
Screenshot: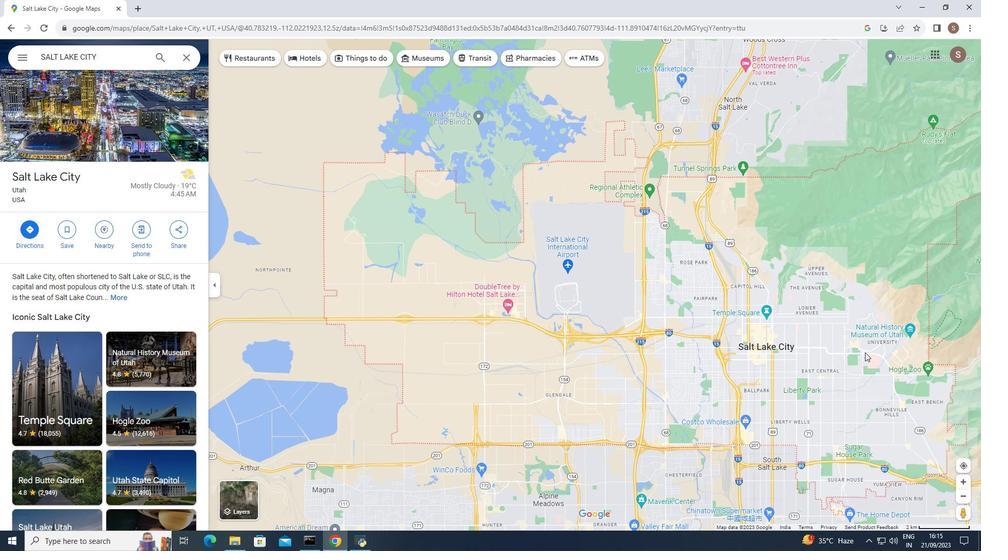 
Action: Mouse pressed left at (865, 353)
Screenshot: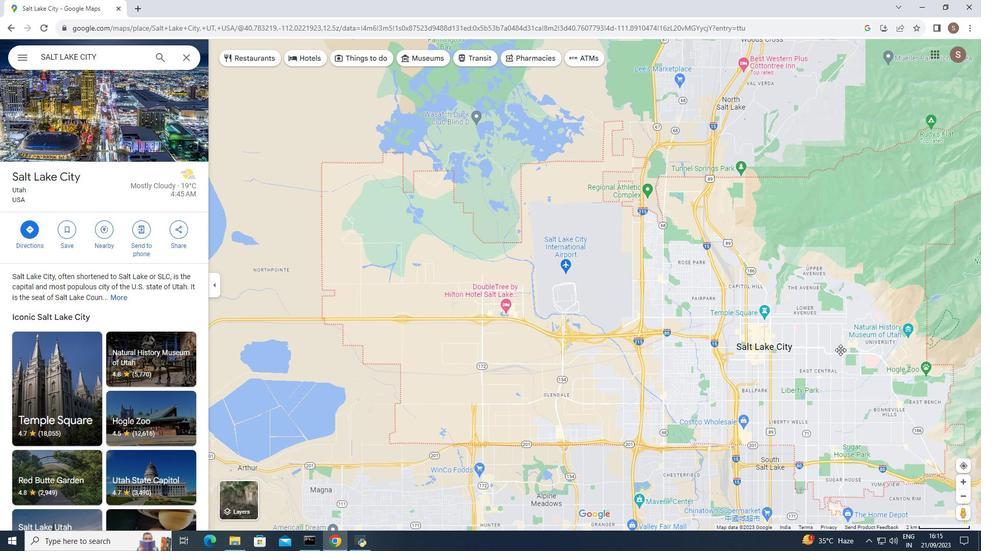 
Action: Mouse moved to (98, 225)
Screenshot: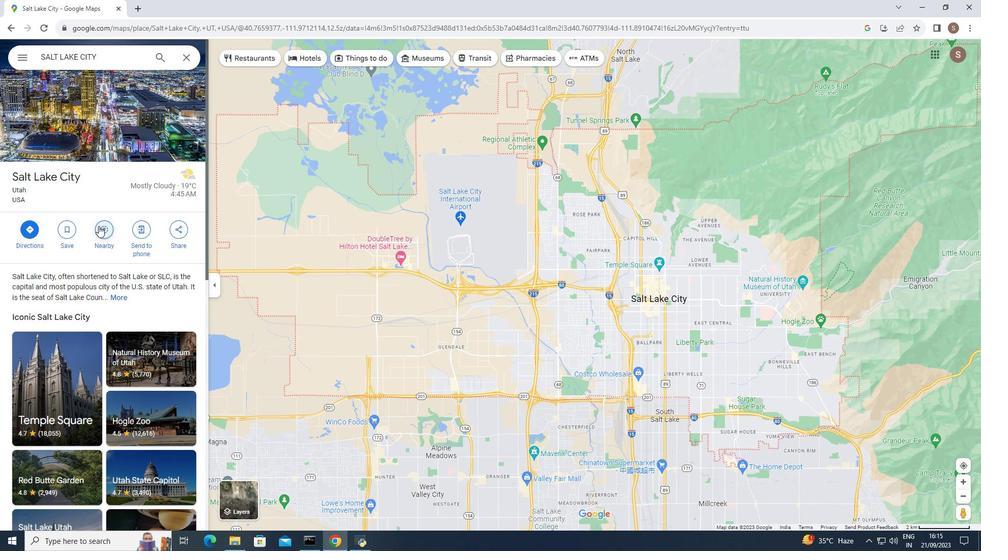 
Action: Mouse pressed left at (98, 225)
Screenshot: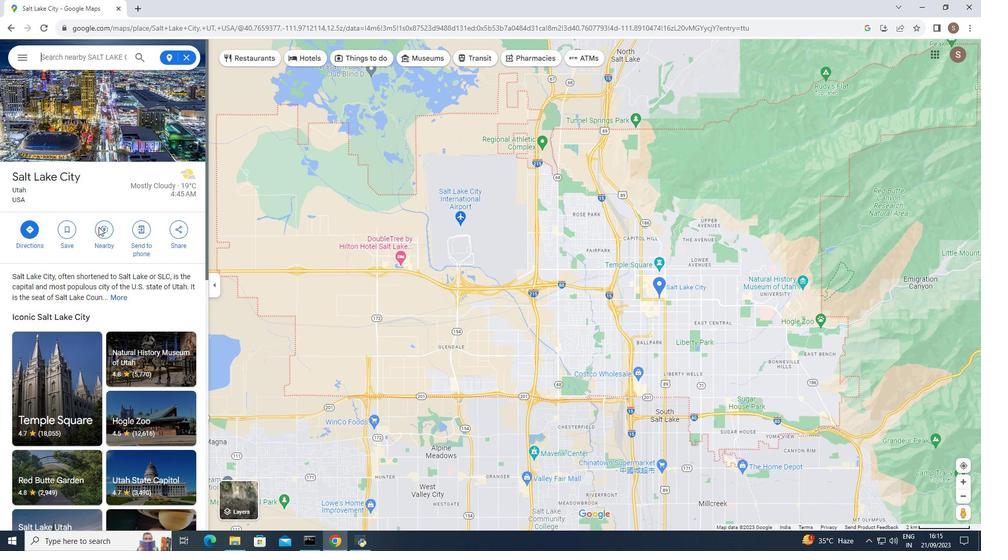 
Action: Mouse moved to (66, 58)
Screenshot: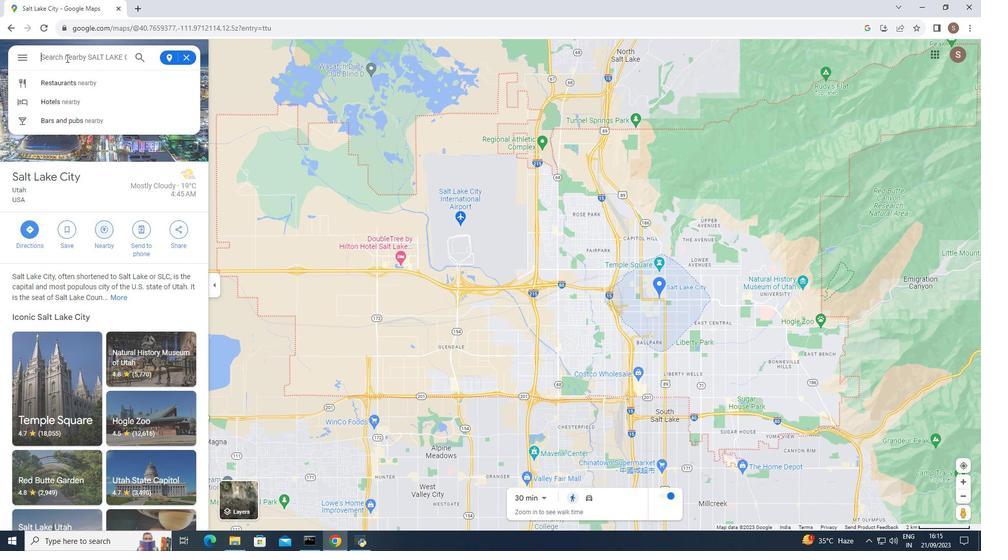 
Action: Mouse pressed left at (66, 58)
Screenshot: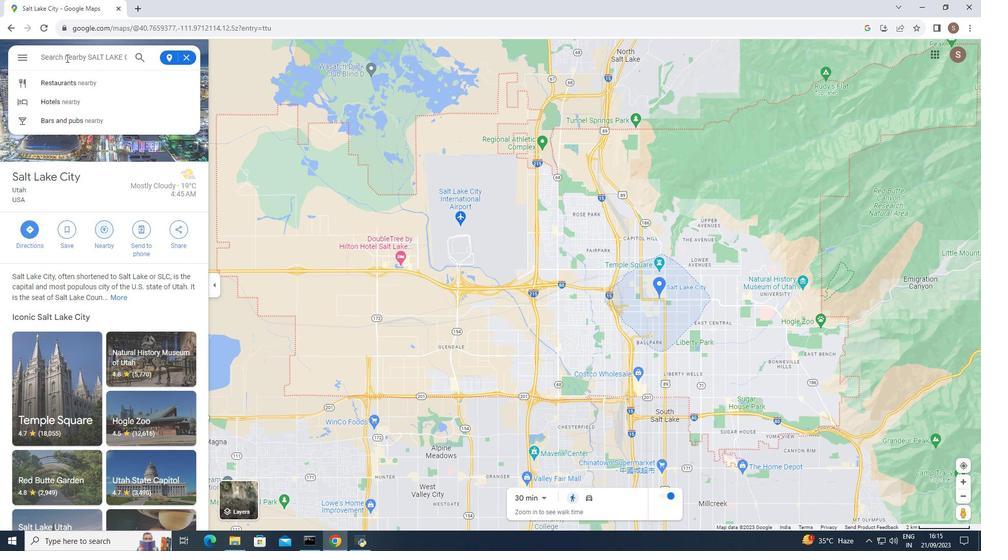 
Action: Key pressed MODERATE<Key.space>TRAILS<Key.space><Key.left><Key.left><Key.left><Key.left><Key.left><Key.left><Key.left>HIKING<Key.space>
Screenshot: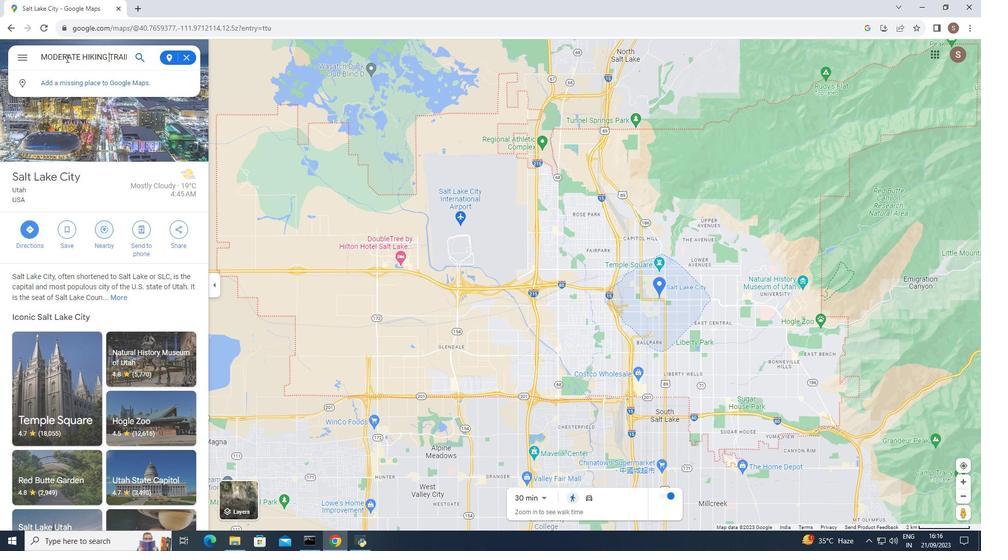 
Action: Mouse moved to (141, 56)
Screenshot: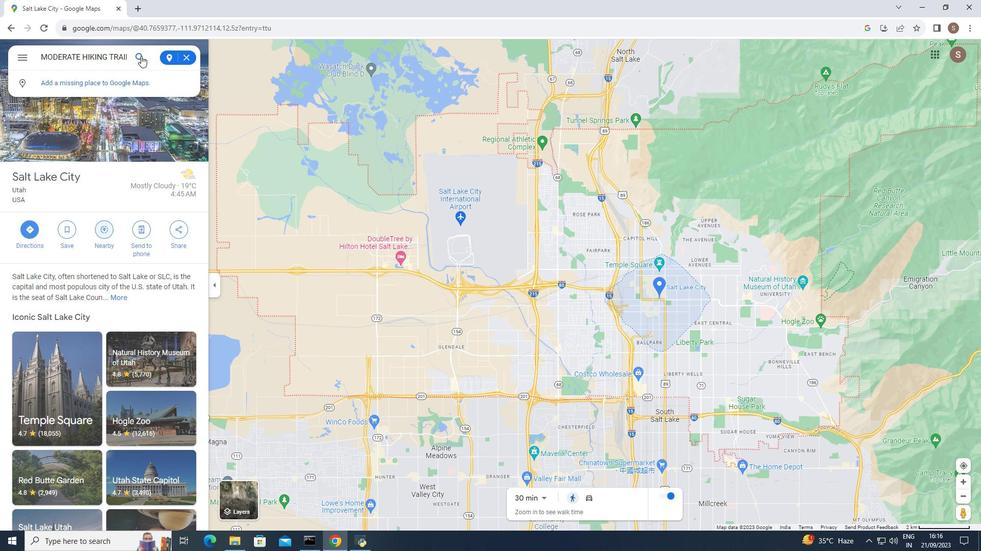 
Action: Mouse pressed left at (141, 56)
Screenshot: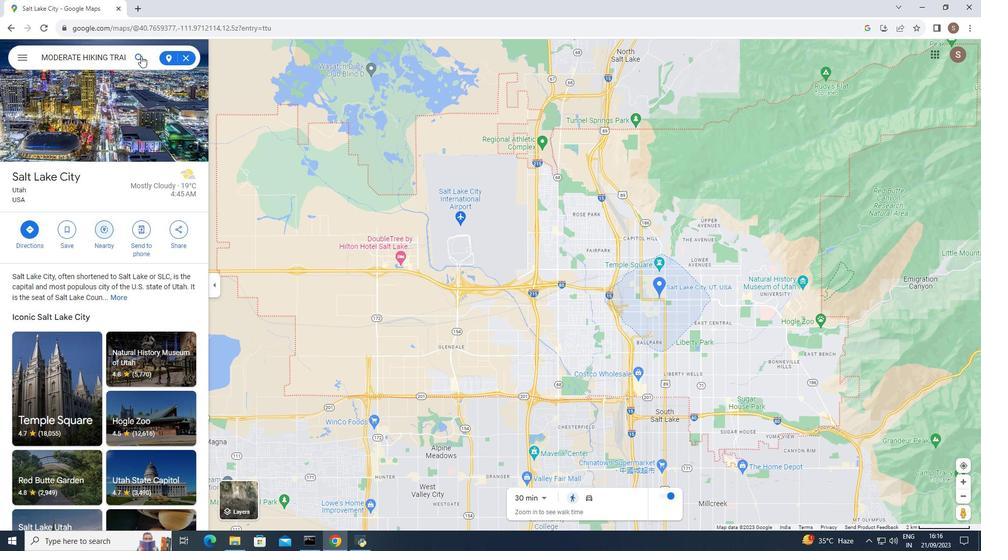 
Action: Mouse moved to (607, 285)
Screenshot: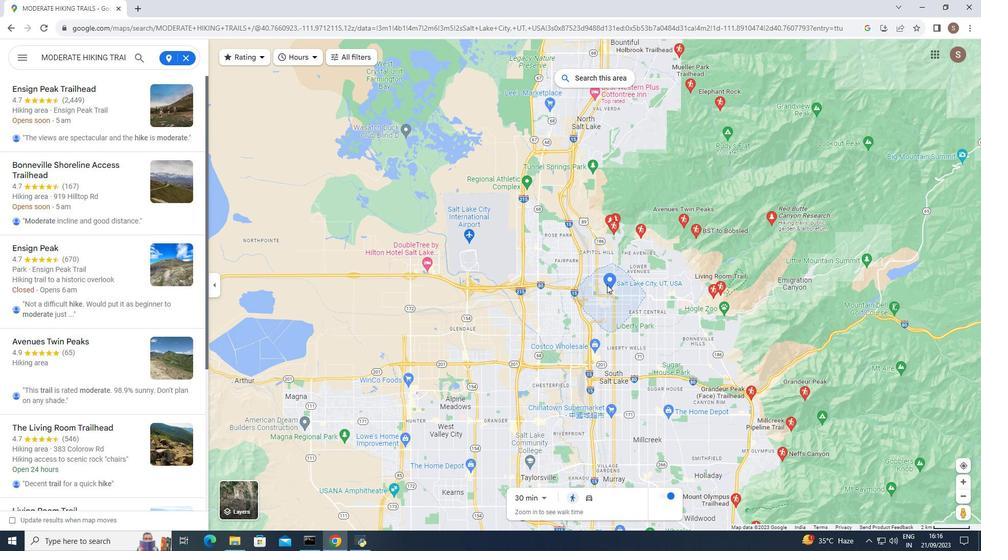 
Action: Mouse scrolled (607, 284) with delta (0, 0)
Screenshot: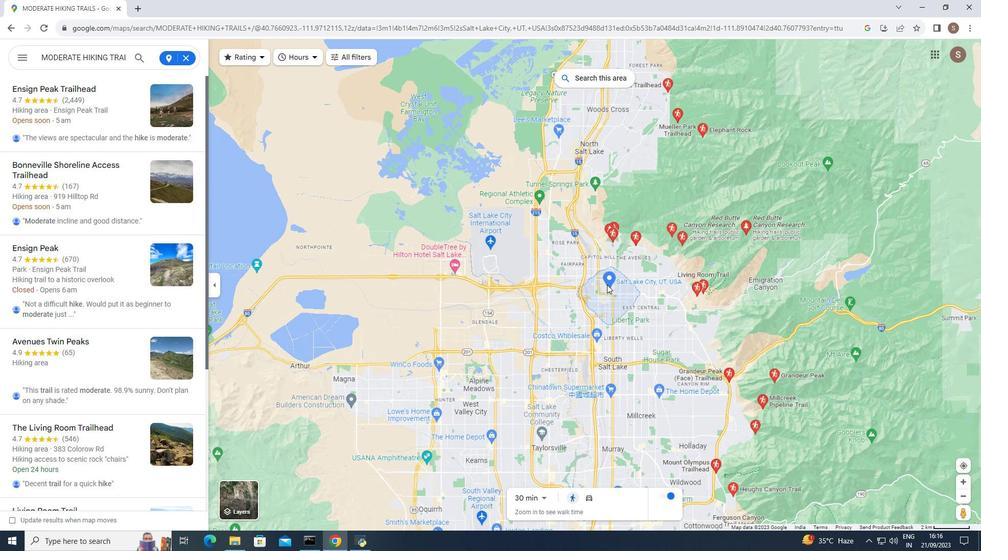 
Action: Mouse scrolled (607, 285) with delta (0, 0)
Screenshot: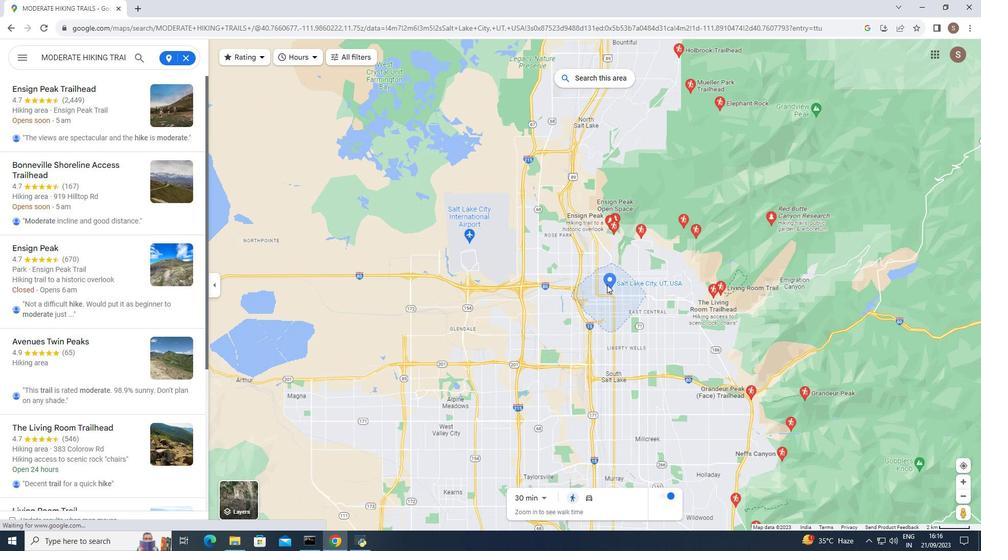 
Action: Mouse scrolled (607, 285) with delta (0, 0)
Screenshot: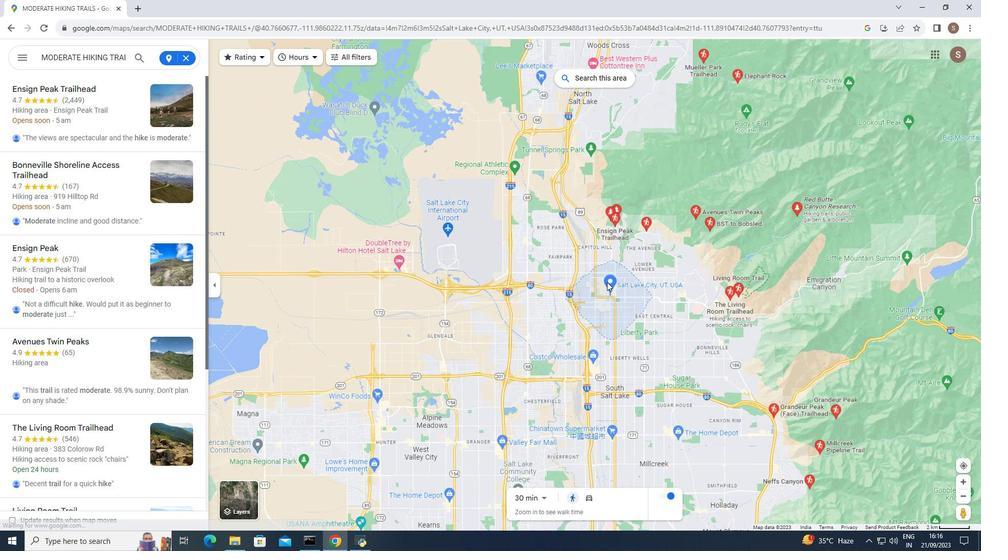 
Action: Mouse moved to (607, 282)
Screenshot: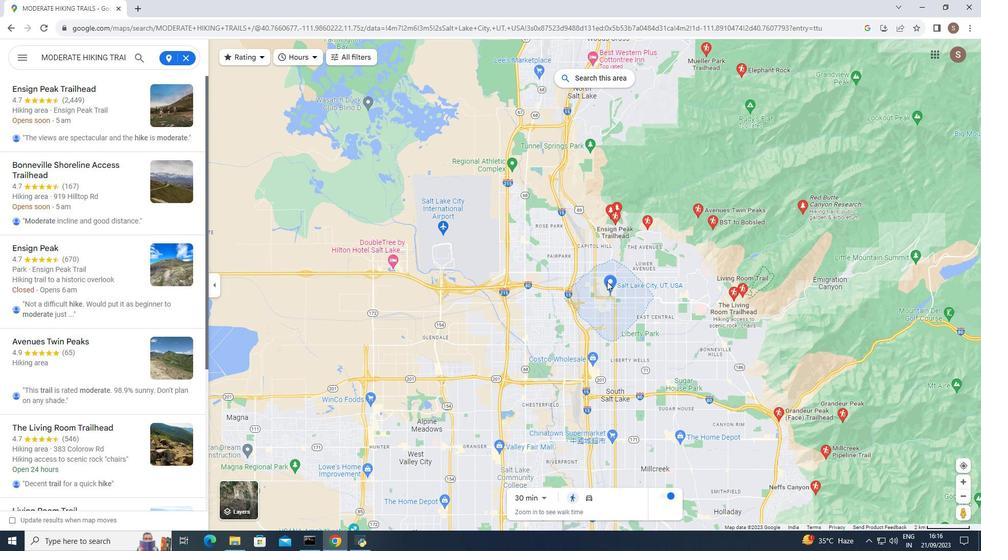 
Action: Mouse scrolled (607, 282) with delta (0, 0)
Screenshot: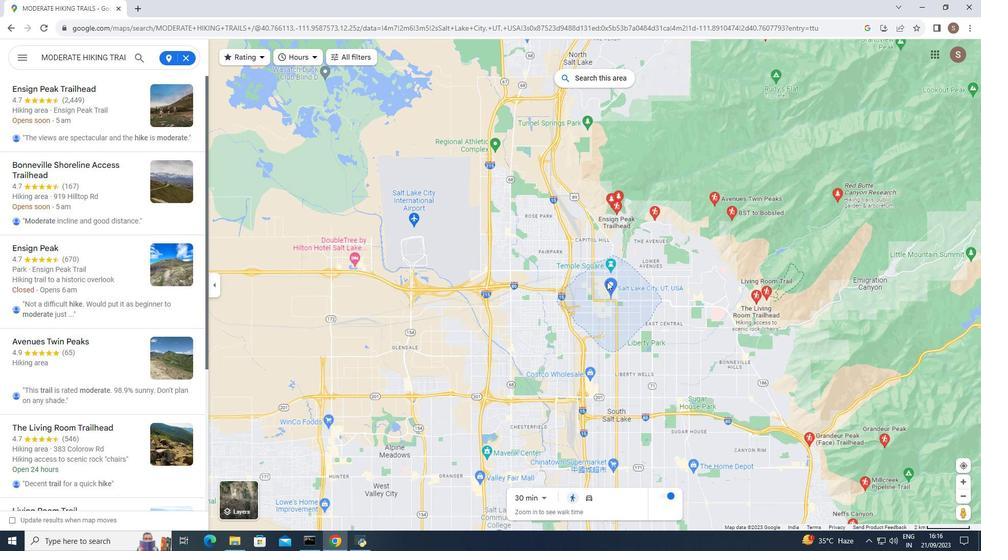 
Action: Mouse moved to (105, 232)
Screenshot: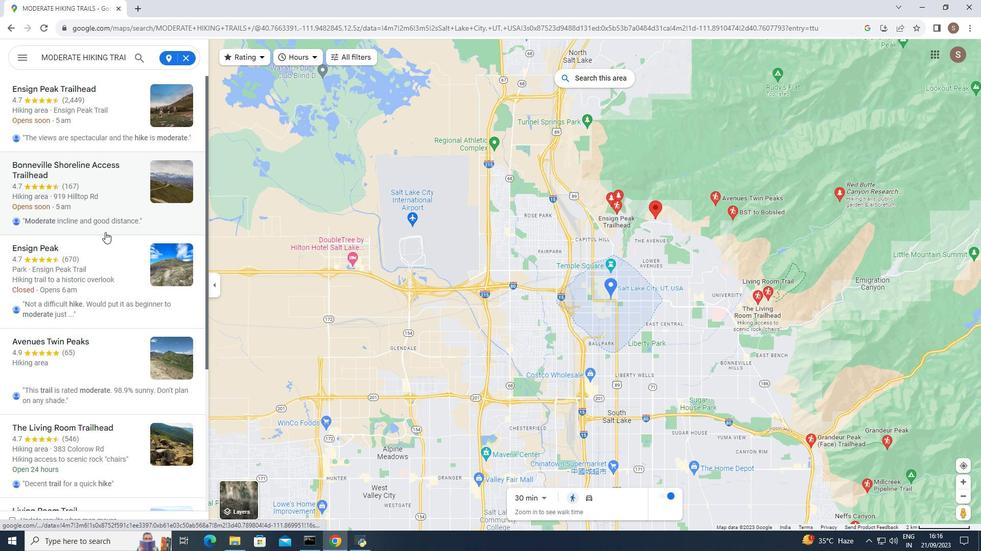 
Action: Mouse scrolled (105, 232) with delta (0, 0)
Screenshot: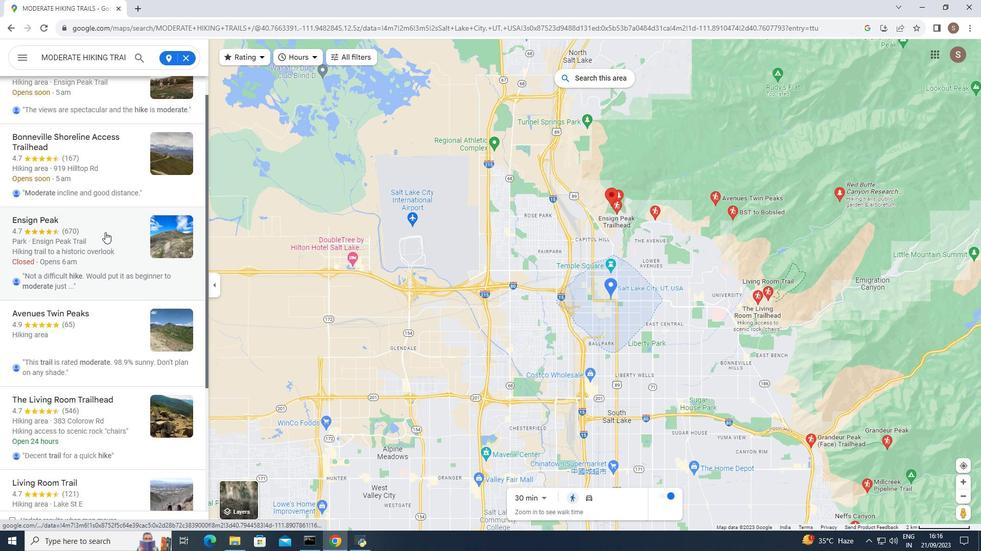 
Action: Mouse scrolled (105, 233) with delta (0, 0)
Screenshot: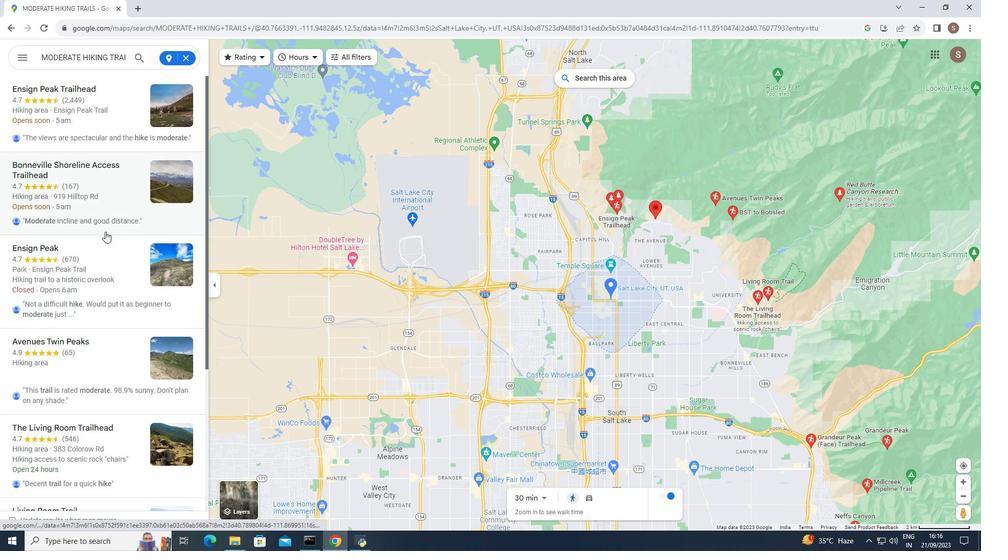 
Action: Mouse scrolled (105, 233) with delta (0, 0)
Screenshot: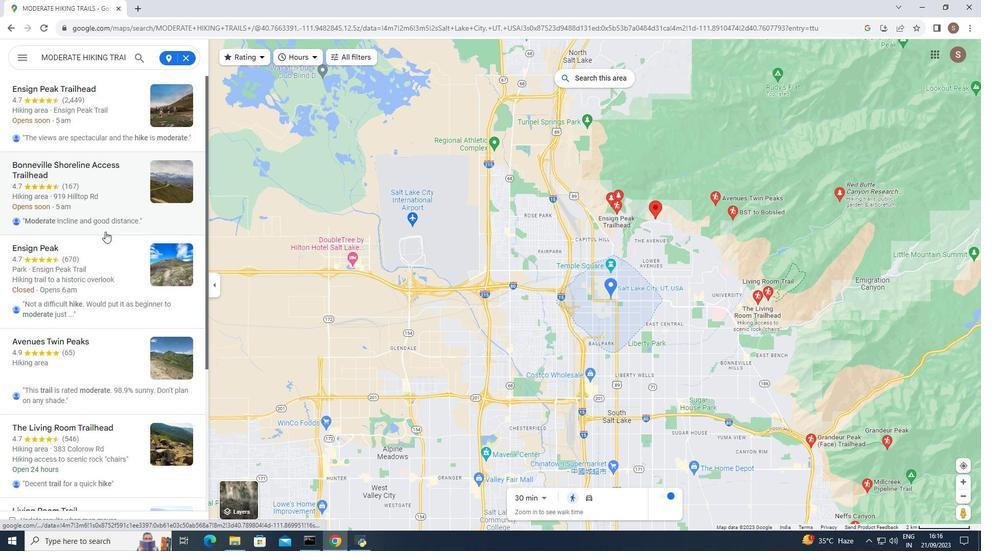 
Action: Mouse moved to (105, 232)
Screenshot: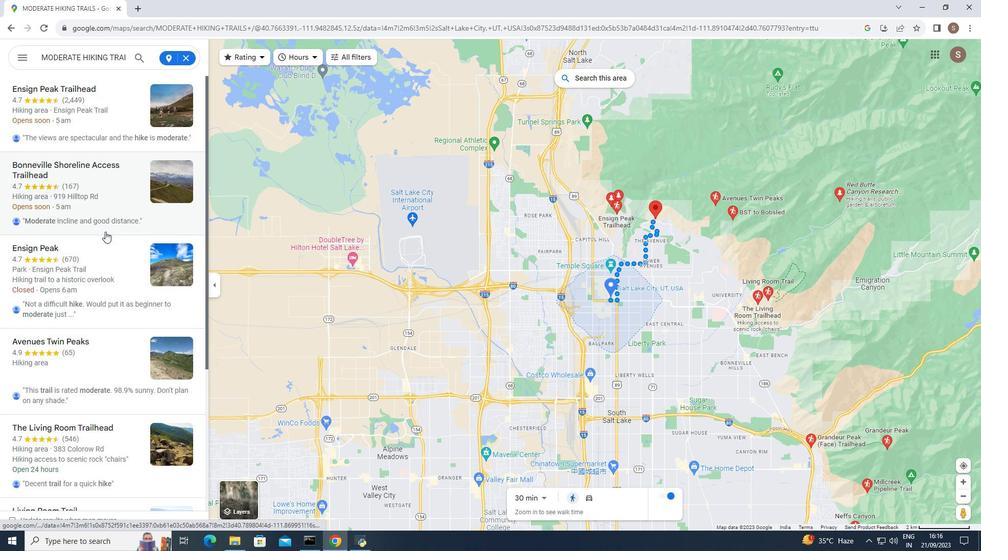 
Action: Mouse scrolled (105, 231) with delta (0, 0)
Screenshot: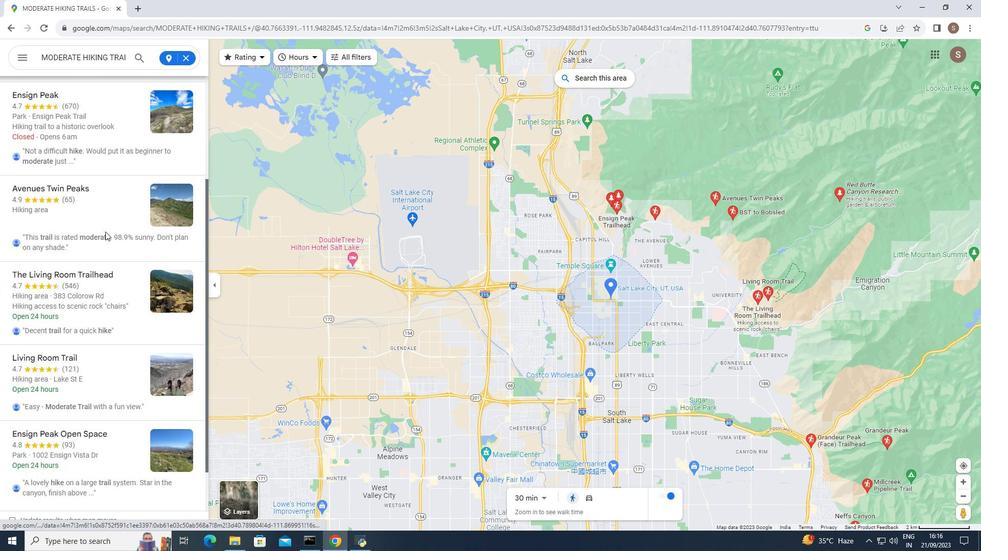 
Action: Mouse scrolled (105, 231) with delta (0, 0)
Screenshot: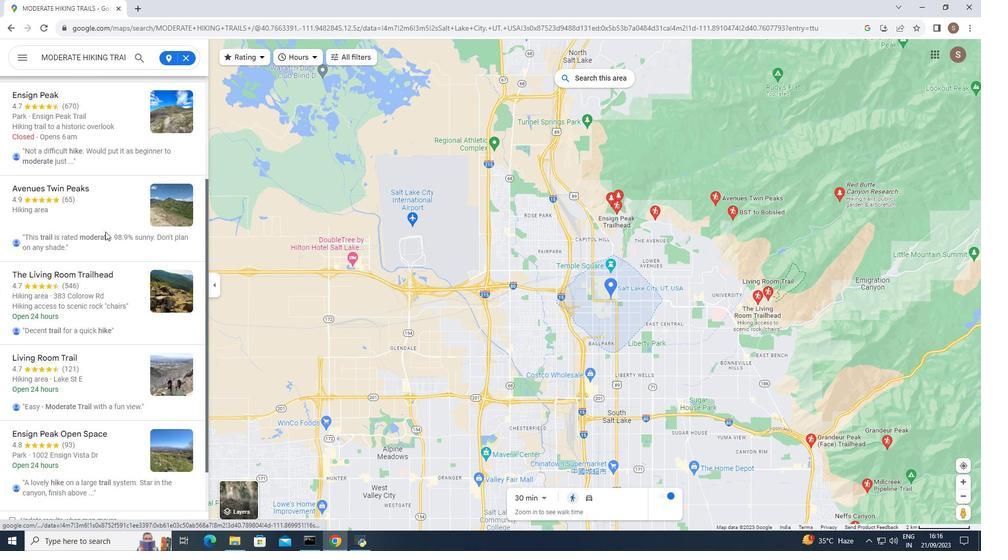 
Action: Mouse scrolled (105, 231) with delta (0, 0)
Screenshot: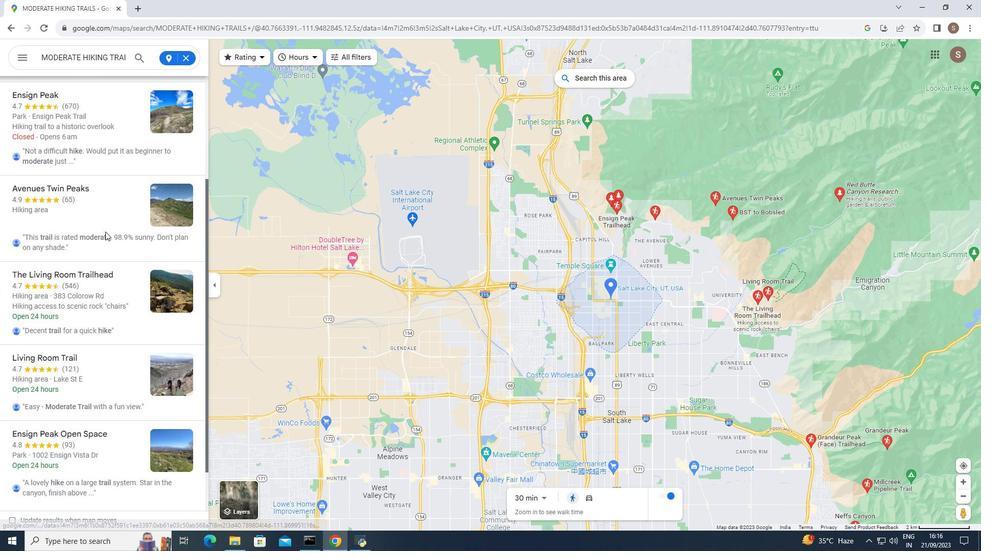 
Action: Mouse moved to (105, 230)
Screenshot: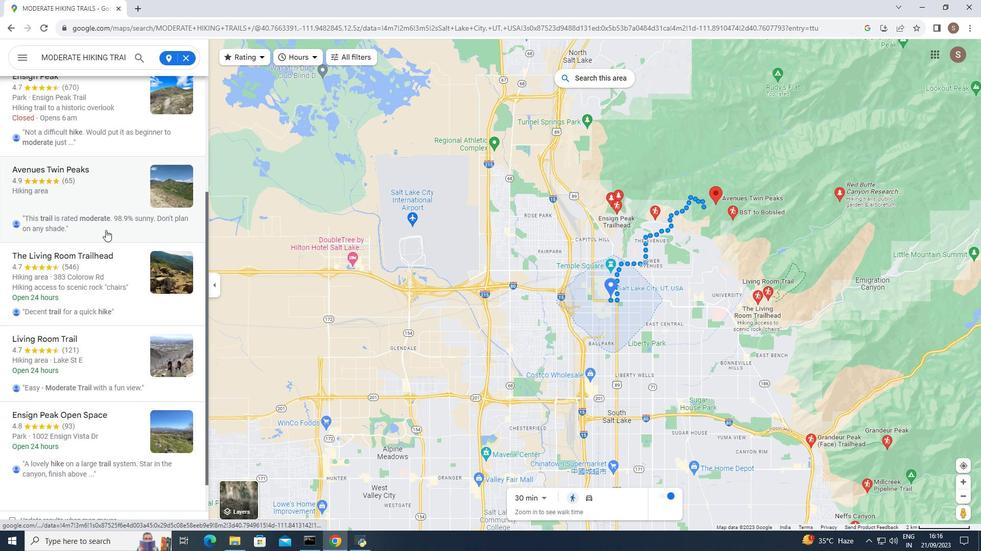 
Action: Mouse scrolled (105, 229) with delta (0, 0)
Screenshot: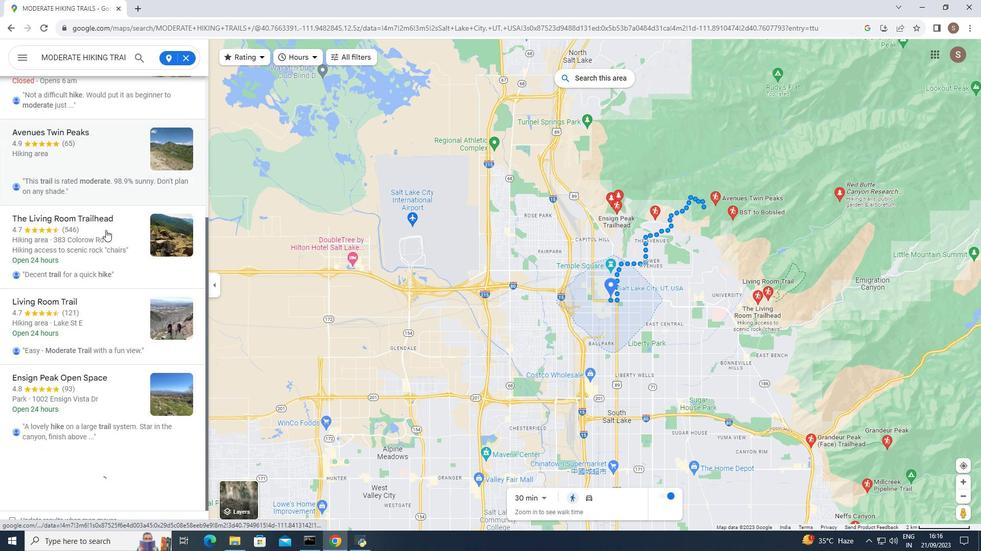 
Action: Mouse scrolled (105, 229) with delta (0, 0)
Screenshot: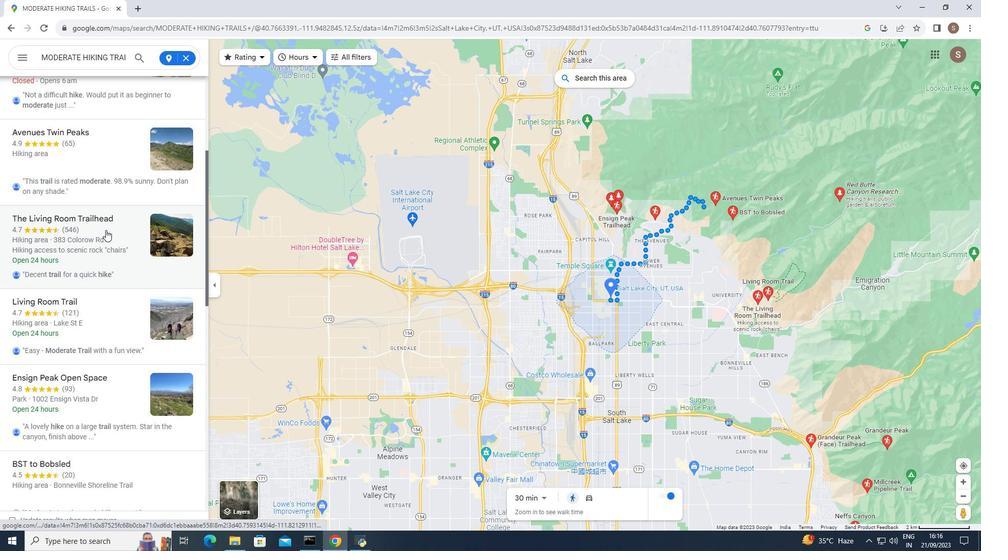 
Action: Mouse moved to (105, 230)
Screenshot: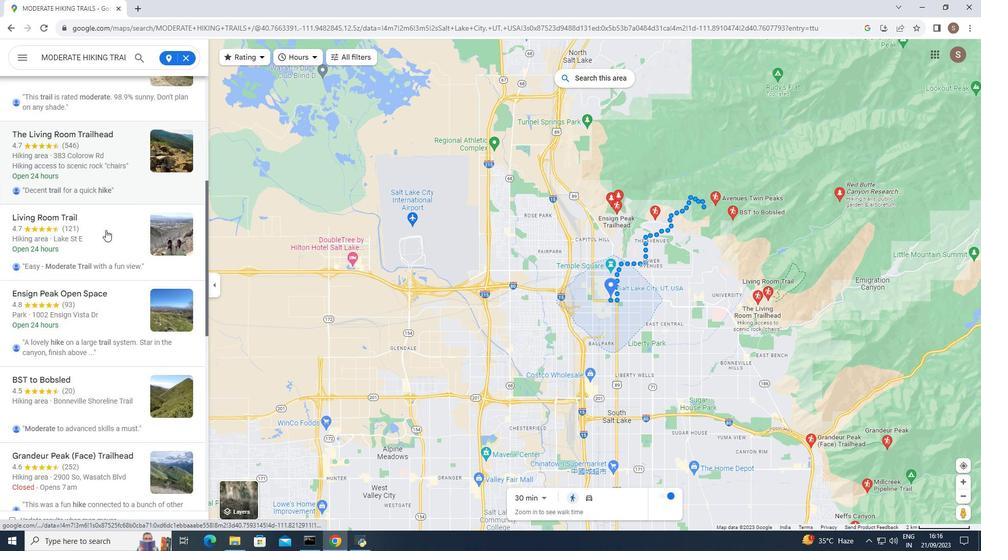 
Action: Mouse scrolled (105, 229) with delta (0, 0)
Screenshot: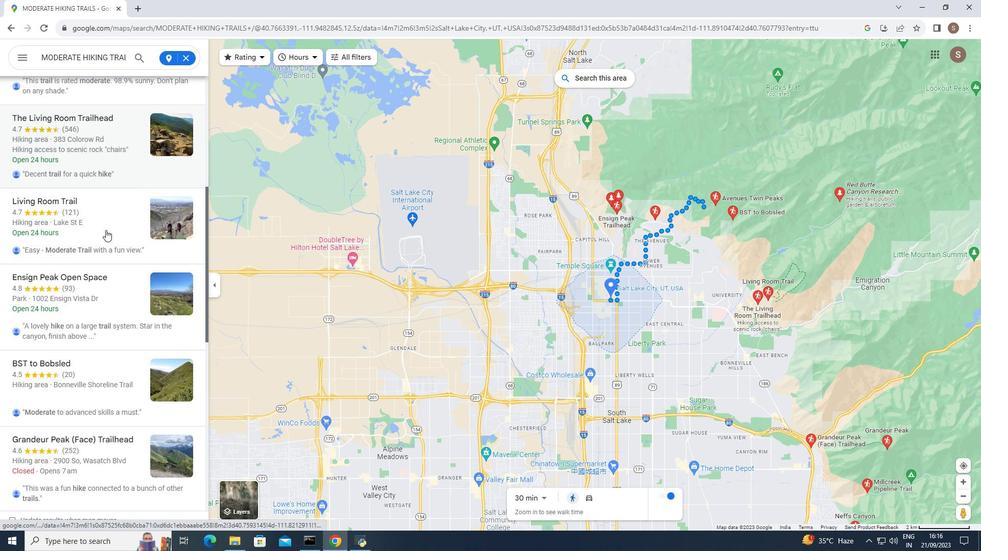 
Action: Mouse scrolled (105, 229) with delta (0, 0)
Screenshot: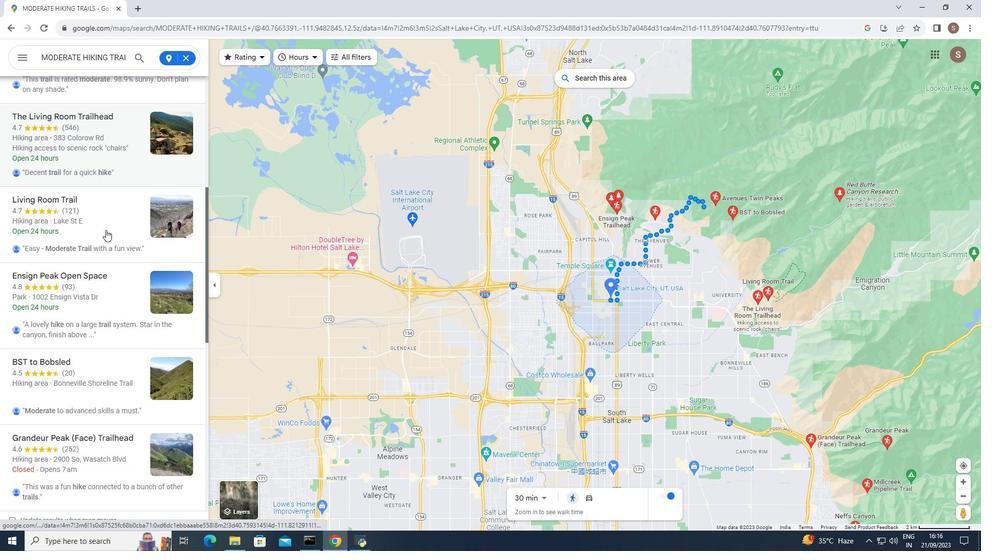 
Action: Mouse moved to (106, 228)
Screenshot: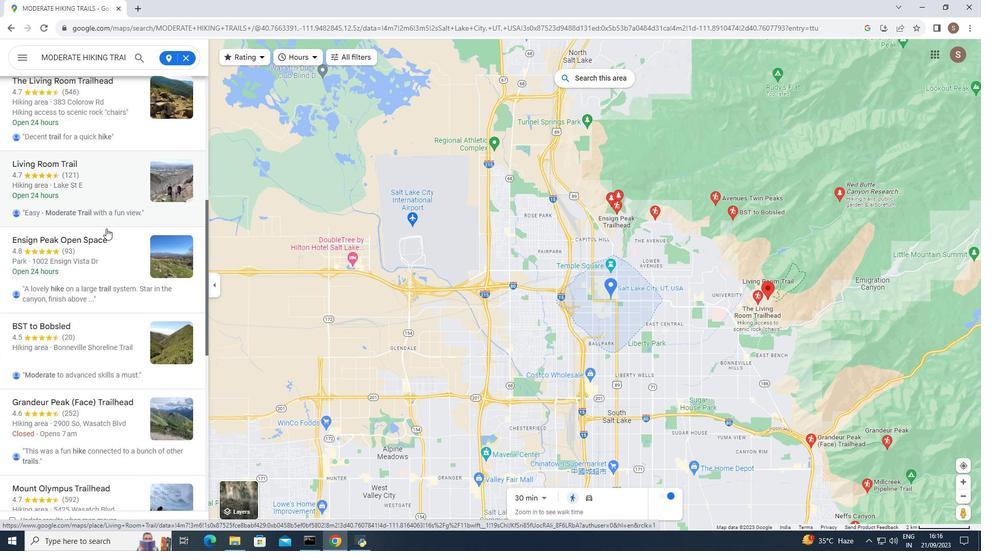 
Action: Mouse scrolled (106, 228) with delta (0, 0)
Screenshot: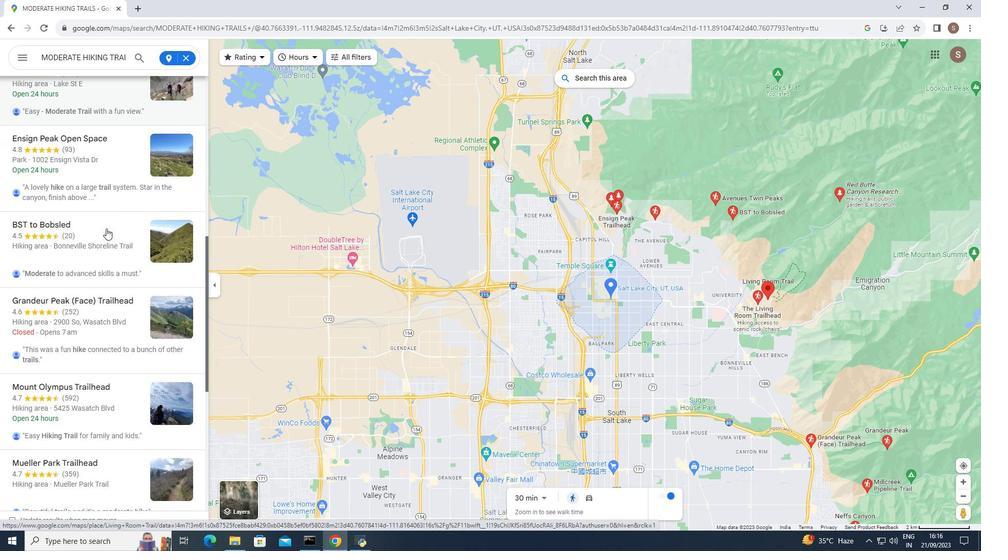 
Action: Mouse scrolled (106, 228) with delta (0, 0)
Screenshot: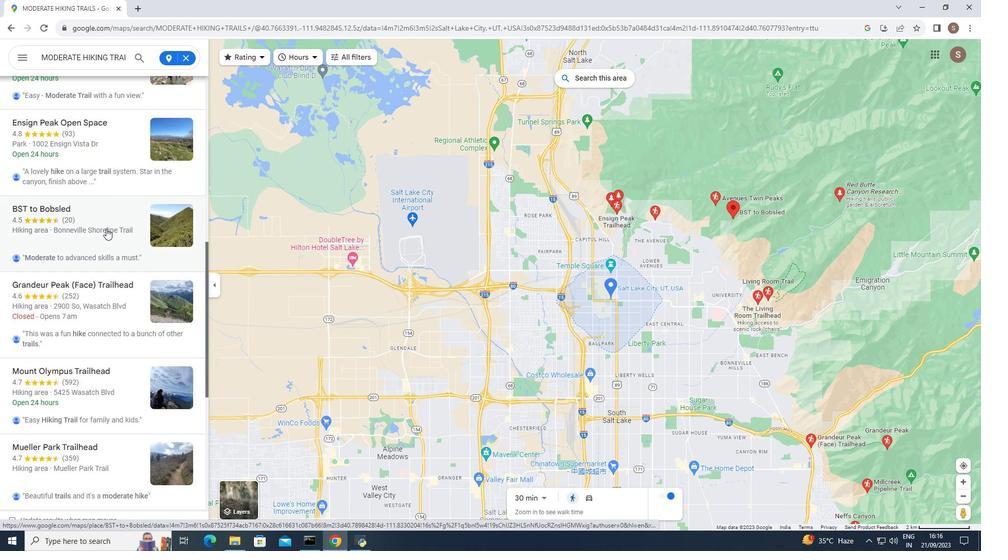 
Action: Mouse scrolled (106, 228) with delta (0, 0)
Screenshot: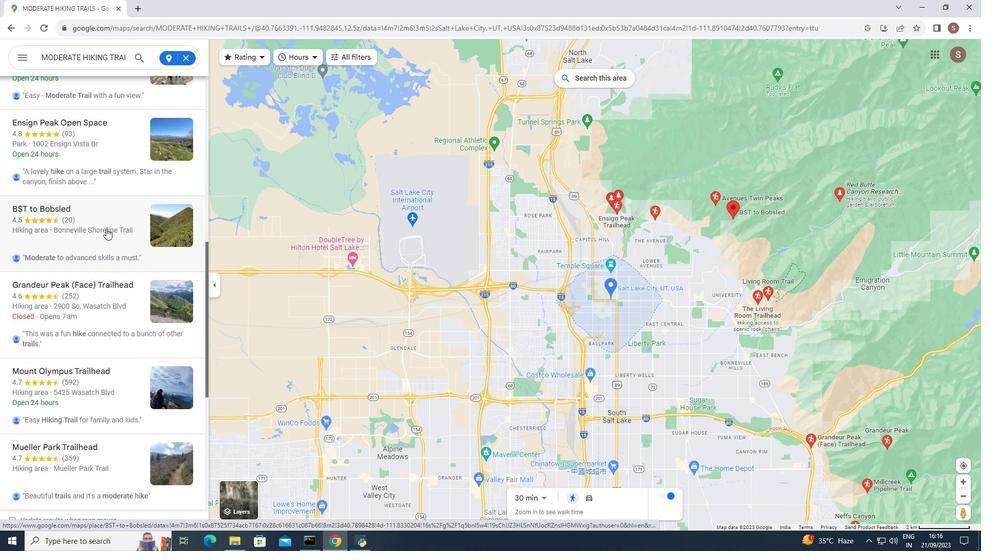 
Action: Mouse scrolled (106, 228) with delta (0, 0)
Screenshot: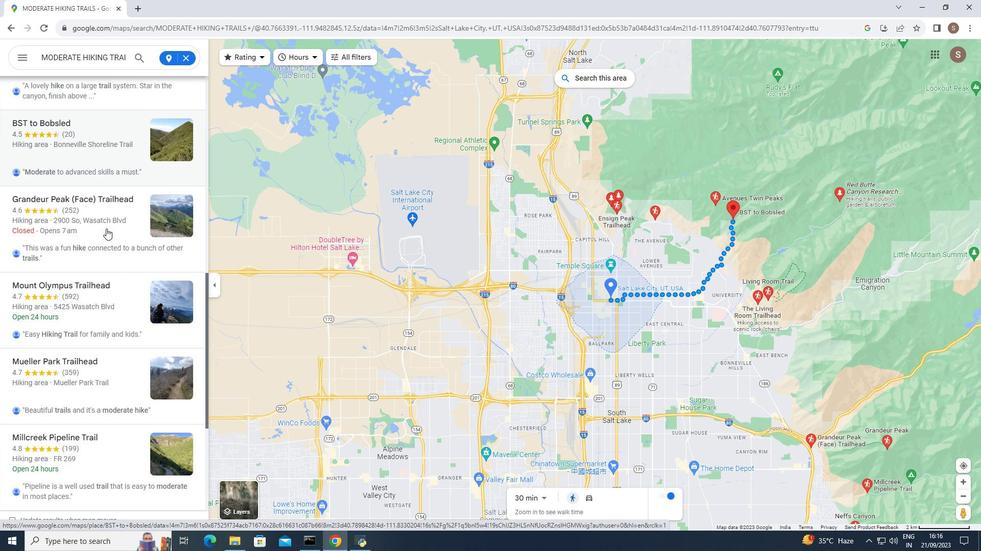 
Action: Mouse scrolled (106, 228) with delta (0, 0)
Screenshot: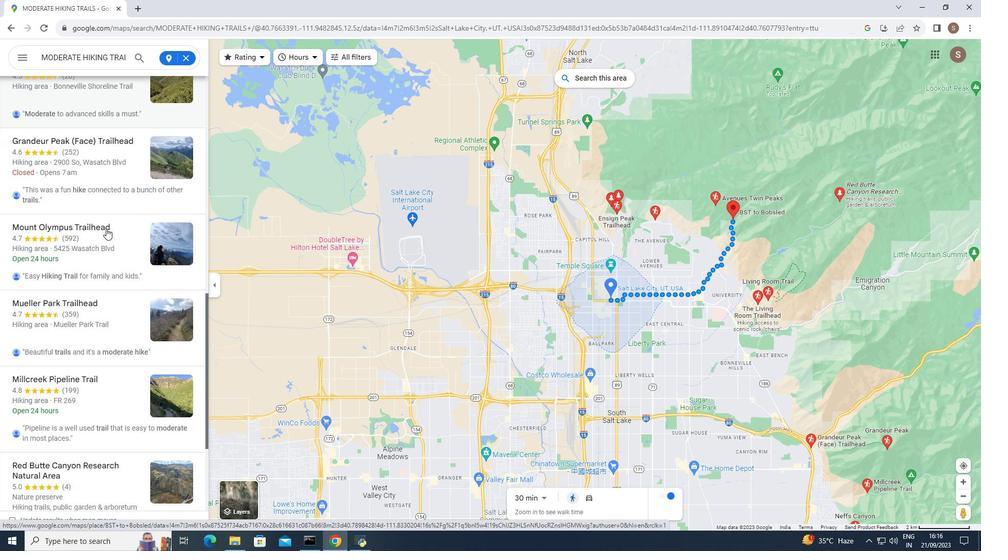 
Action: Mouse scrolled (106, 228) with delta (0, 0)
Screenshot: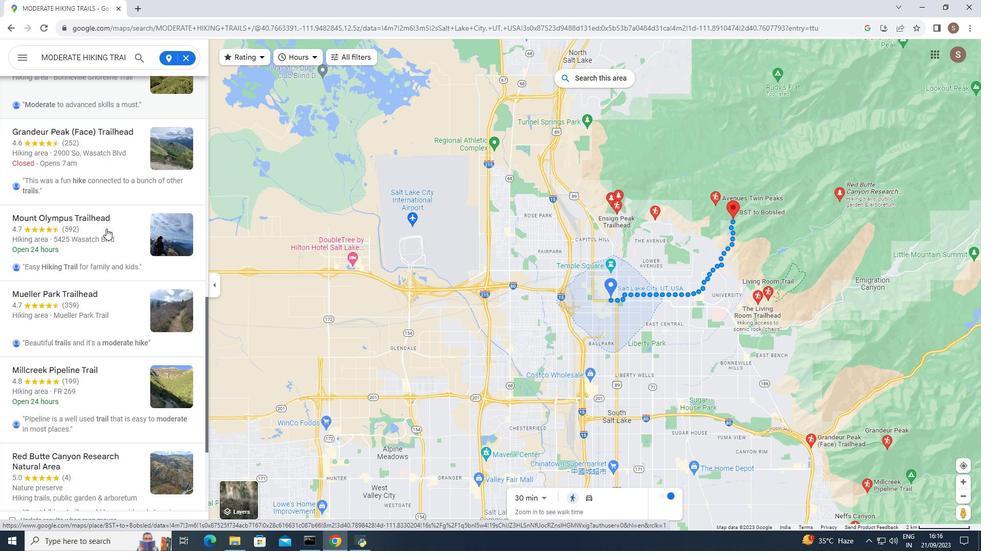 
Action: Mouse scrolled (106, 228) with delta (0, 0)
Screenshot: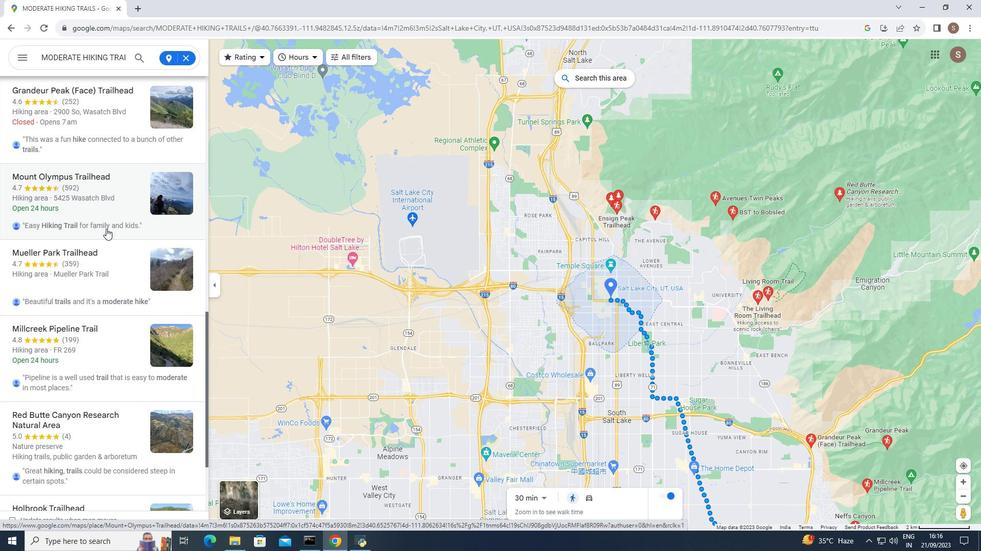 
Action: Mouse moved to (106, 228)
Screenshot: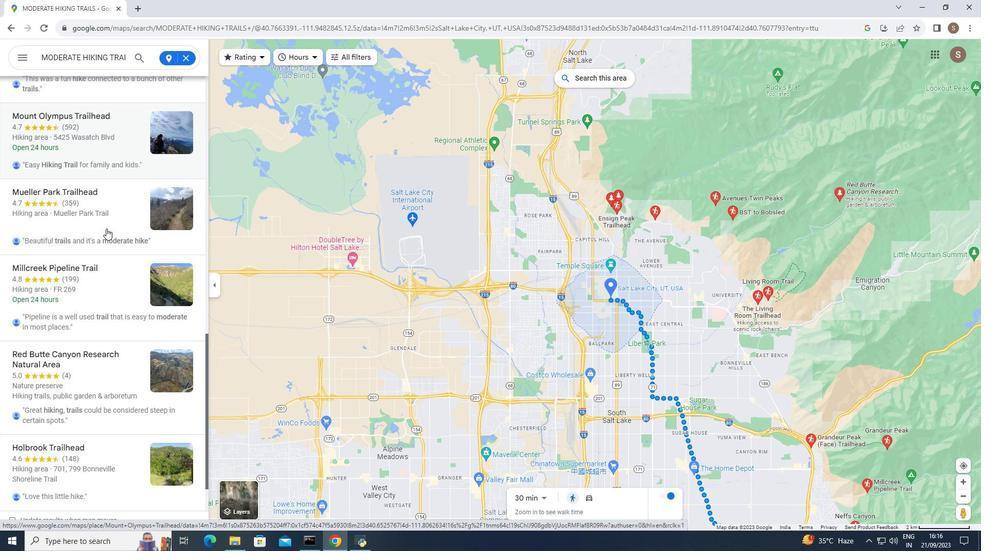 
Action: Mouse scrolled (106, 228) with delta (0, 0)
Screenshot: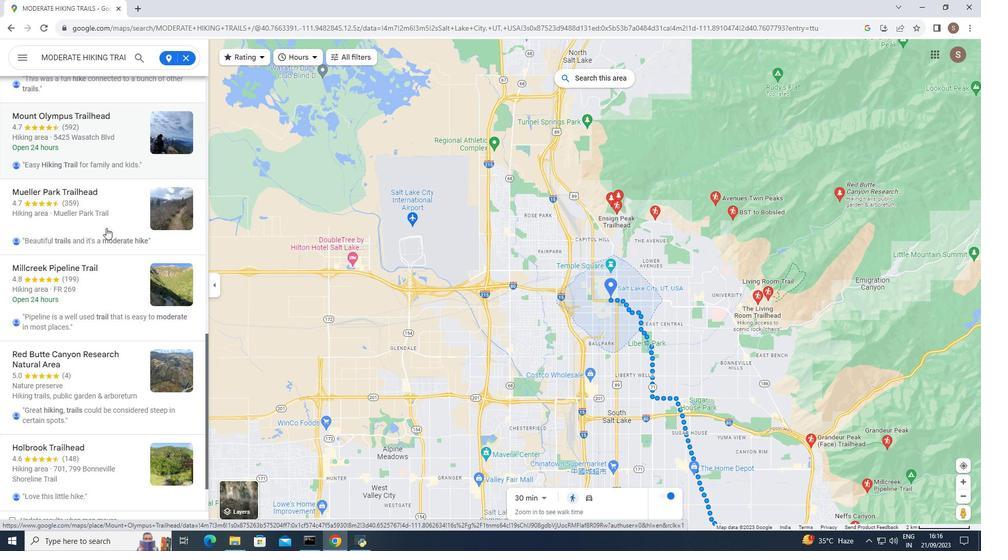 
Action: Mouse moved to (107, 226)
Screenshot: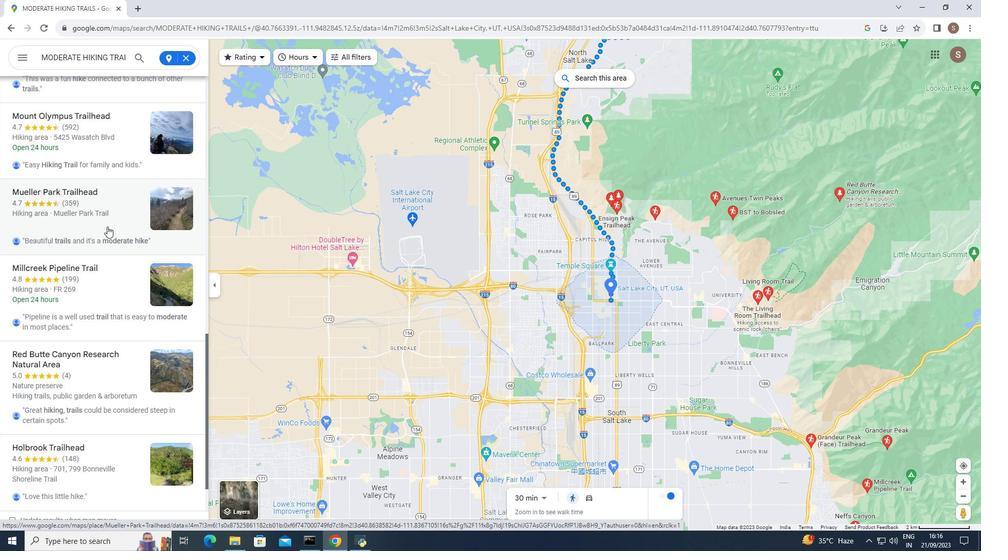 
Action: Mouse scrolled (107, 226) with delta (0, 0)
Screenshot: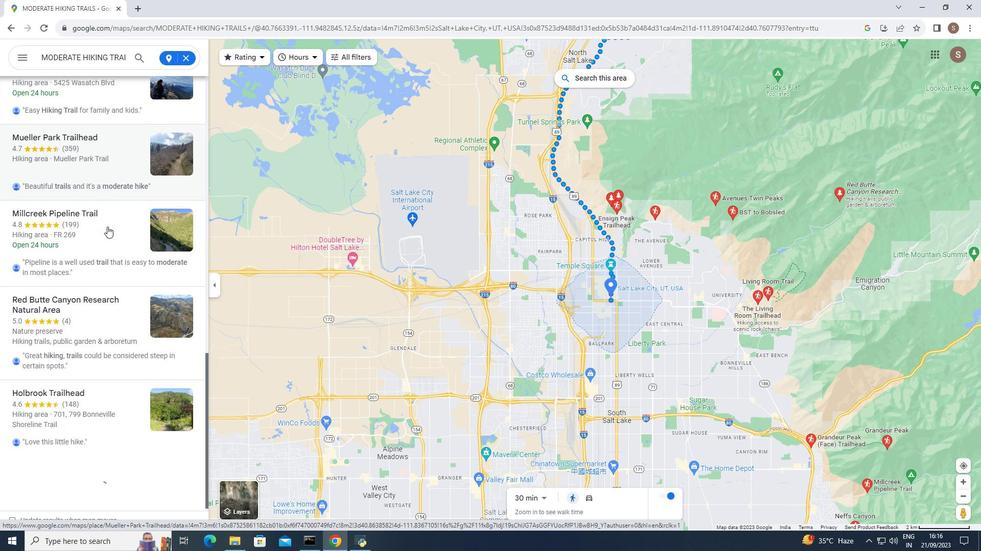 
Action: Mouse scrolled (107, 226) with delta (0, 0)
Screenshot: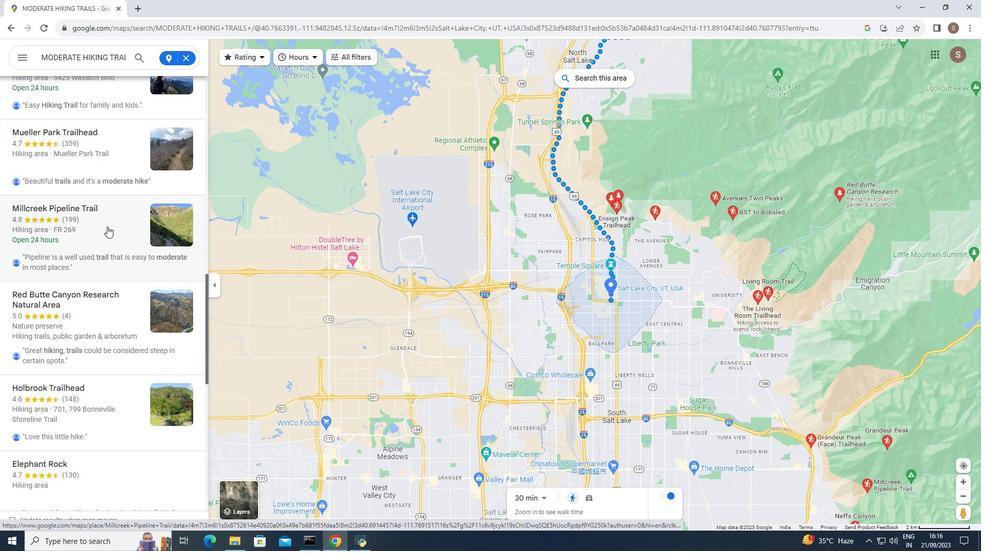 
Action: Mouse moved to (80, 306)
Screenshot: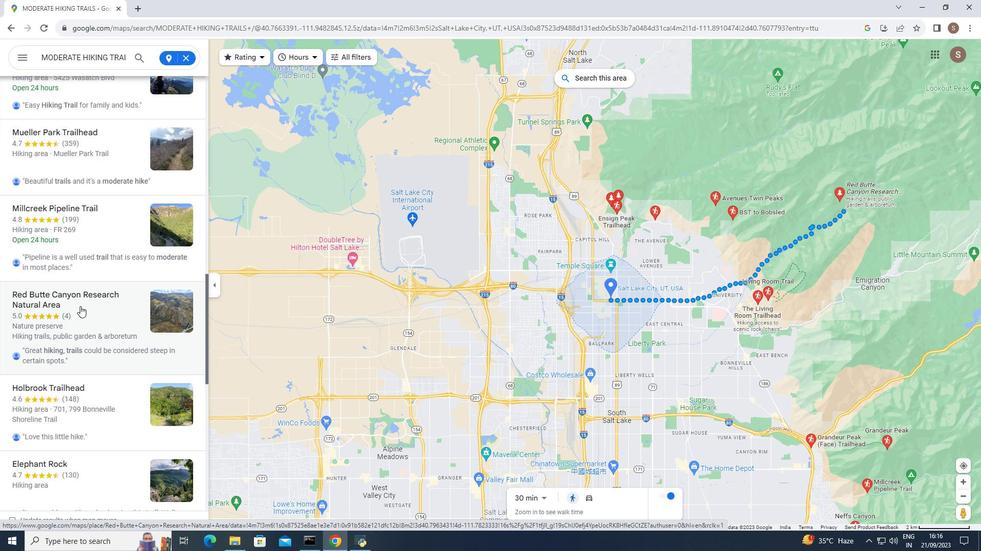 
Action: Mouse pressed left at (80, 306)
Screenshot: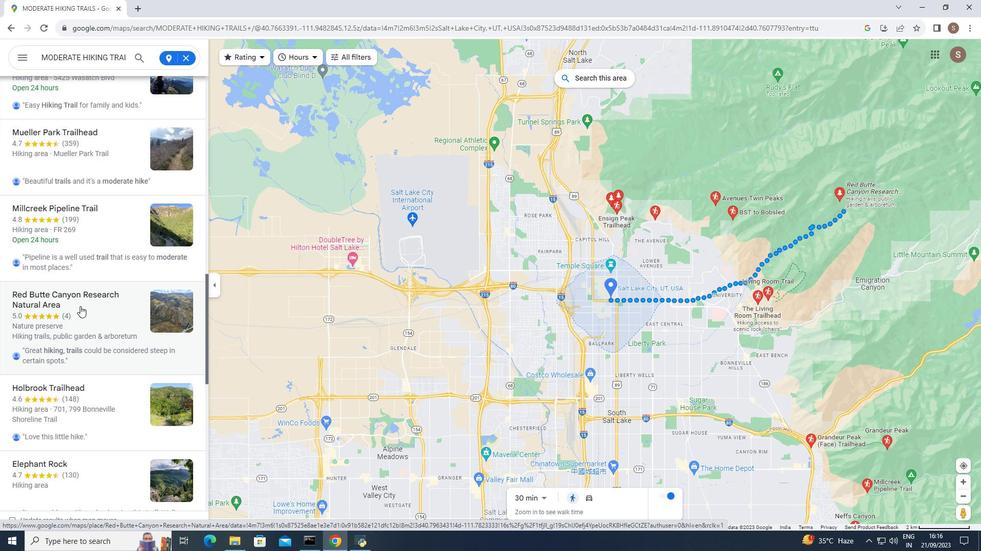 
Action: Mouse moved to (340, 334)
Screenshot: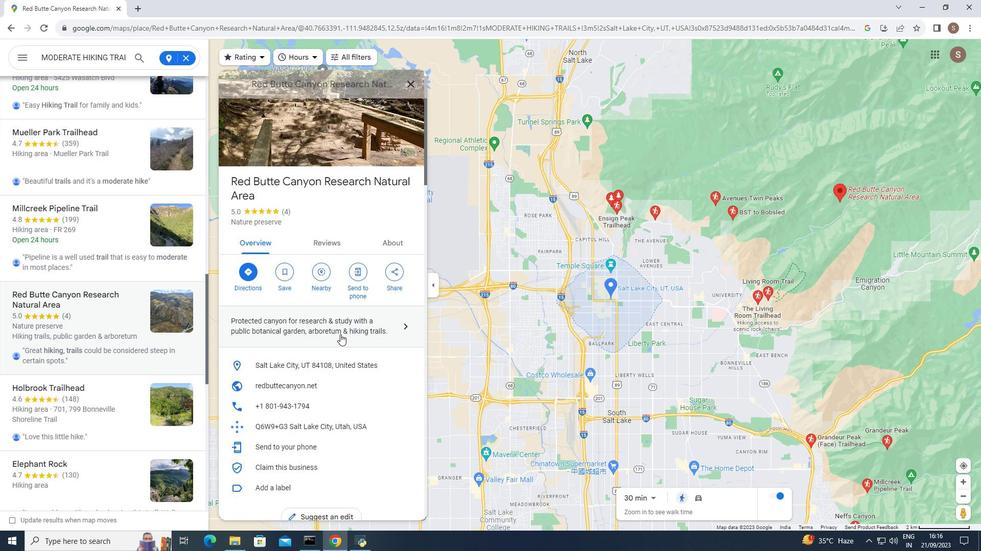 
Action: Mouse scrolled (340, 334) with delta (0, 0)
Screenshot: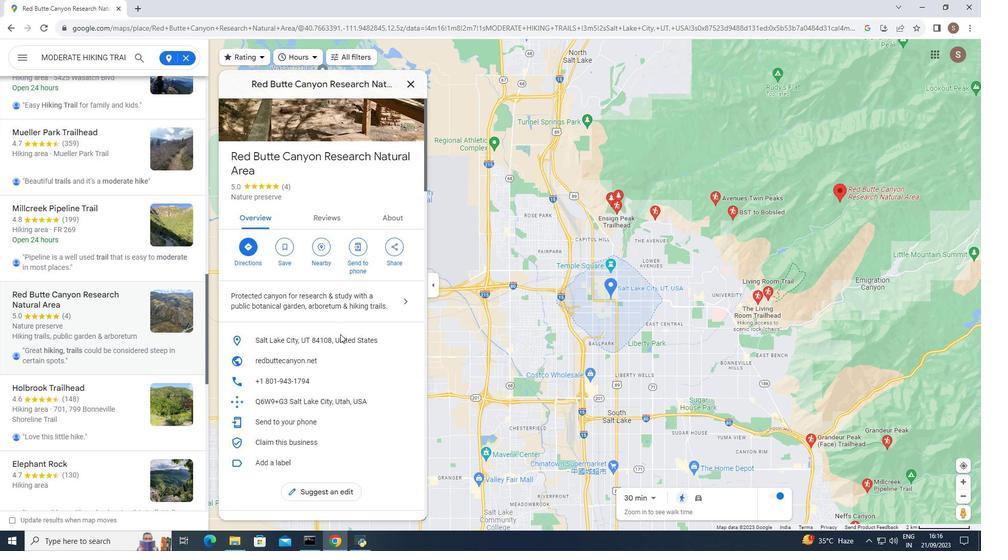 
Action: Mouse scrolled (340, 334) with delta (0, 0)
Screenshot: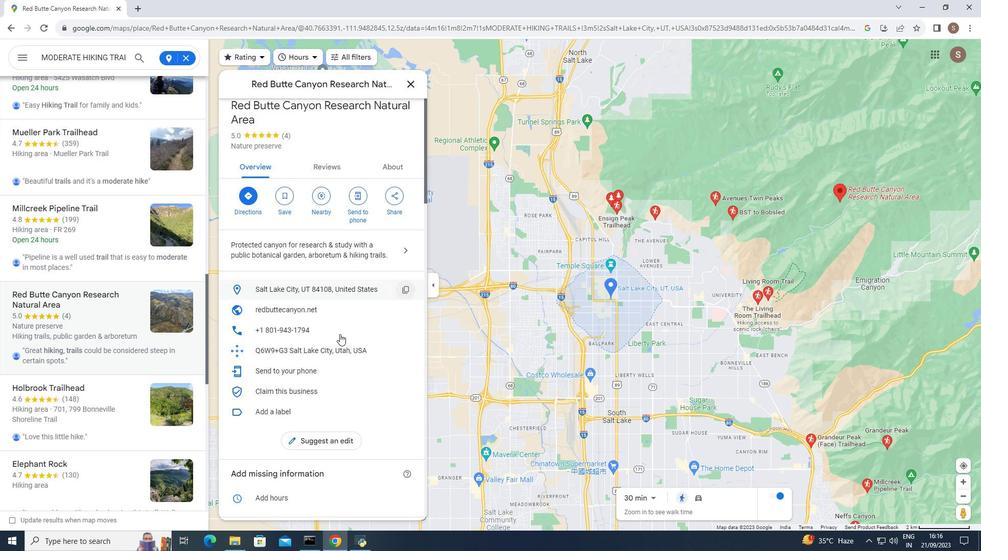 
Action: Mouse moved to (339, 333)
Screenshot: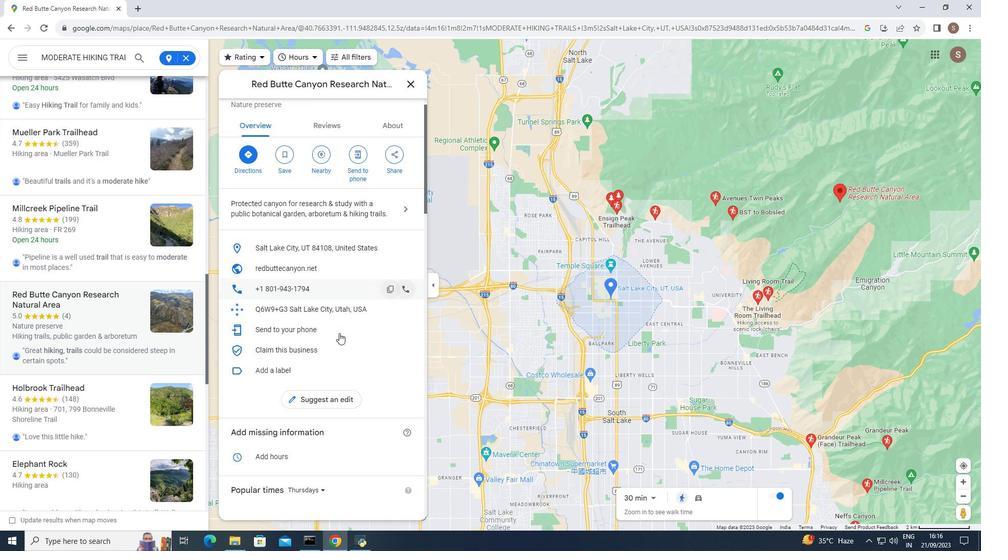 
Action: Mouse scrolled (339, 333) with delta (0, 0)
Screenshot: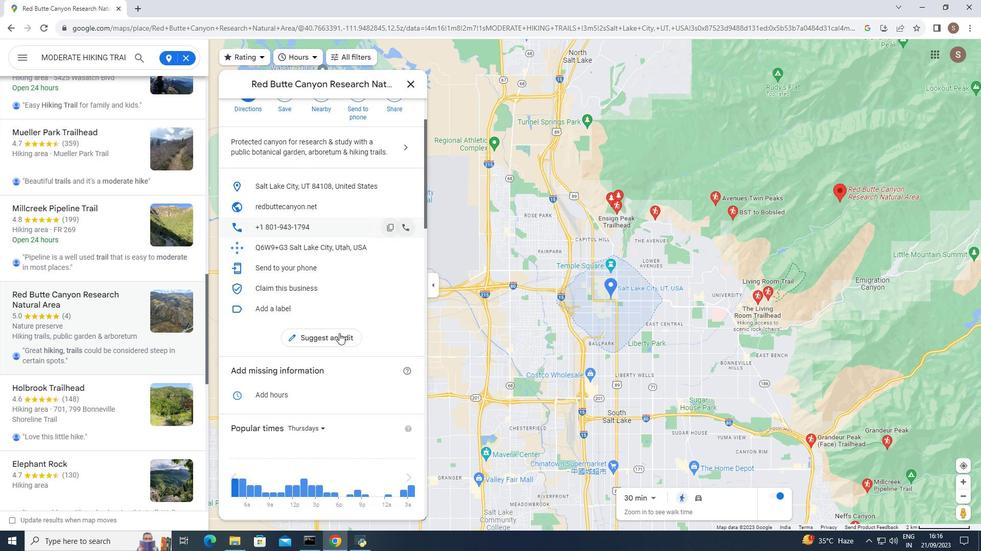 
Action: Mouse scrolled (339, 333) with delta (0, 0)
Screenshot: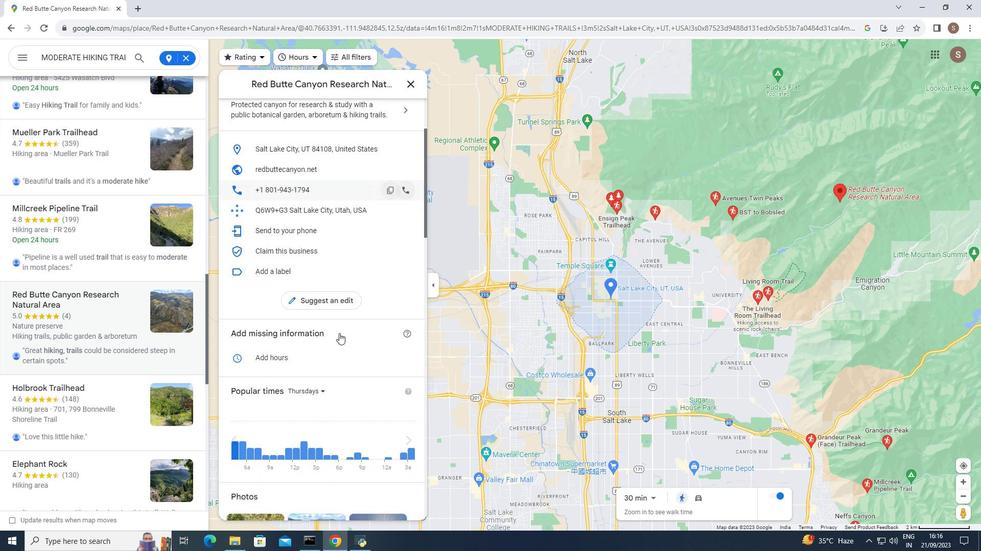 
Action: Mouse scrolled (339, 333) with delta (0, 0)
Screenshot: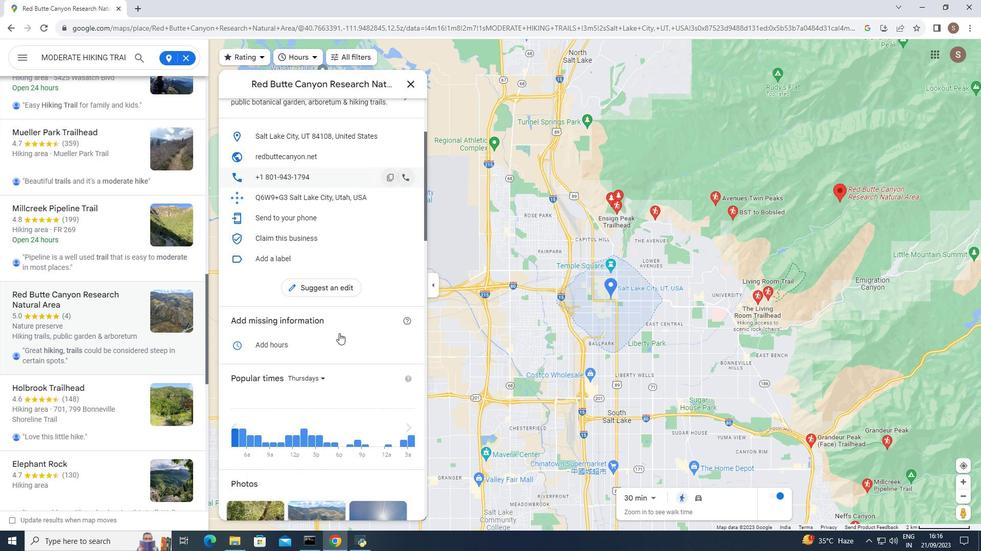 
Action: Mouse scrolled (339, 333) with delta (0, 0)
Screenshot: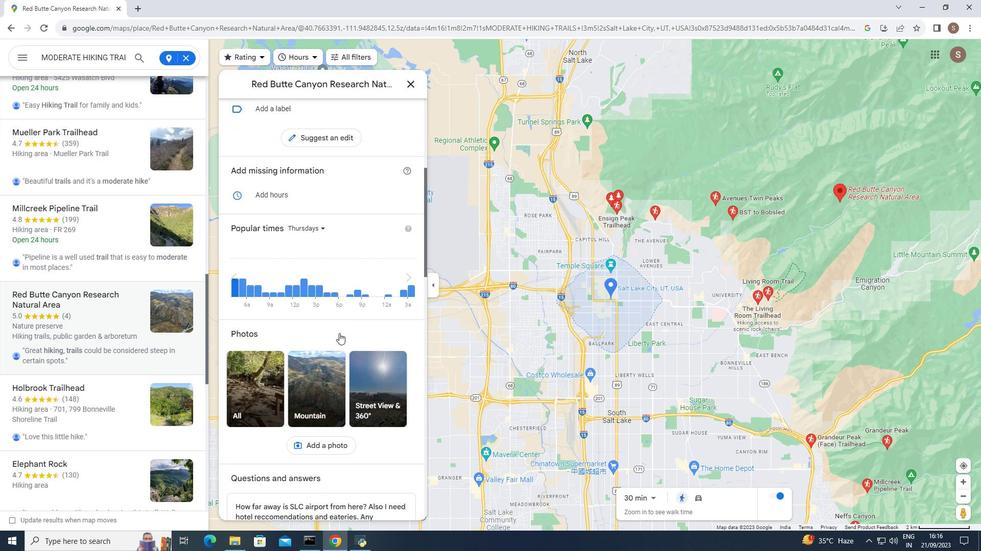 
Action: Mouse scrolled (339, 333) with delta (0, 0)
Screenshot: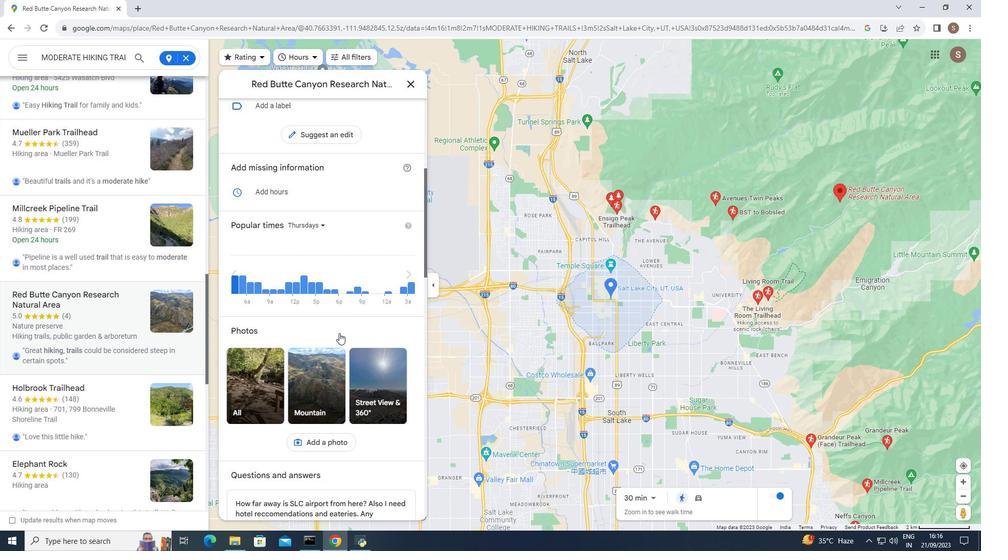 
Action: Mouse scrolled (339, 333) with delta (0, 0)
Screenshot: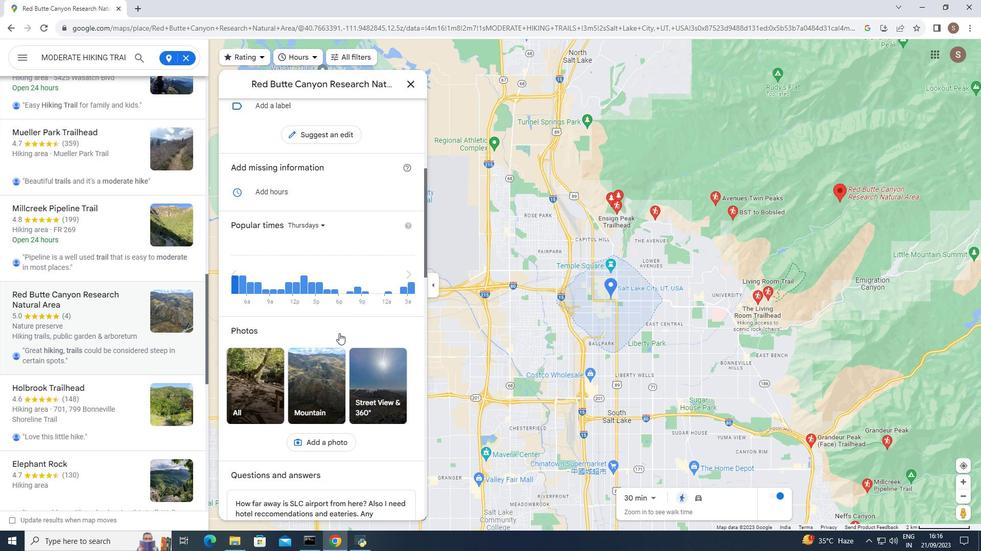 
Action: Mouse scrolled (339, 333) with delta (0, 0)
Screenshot: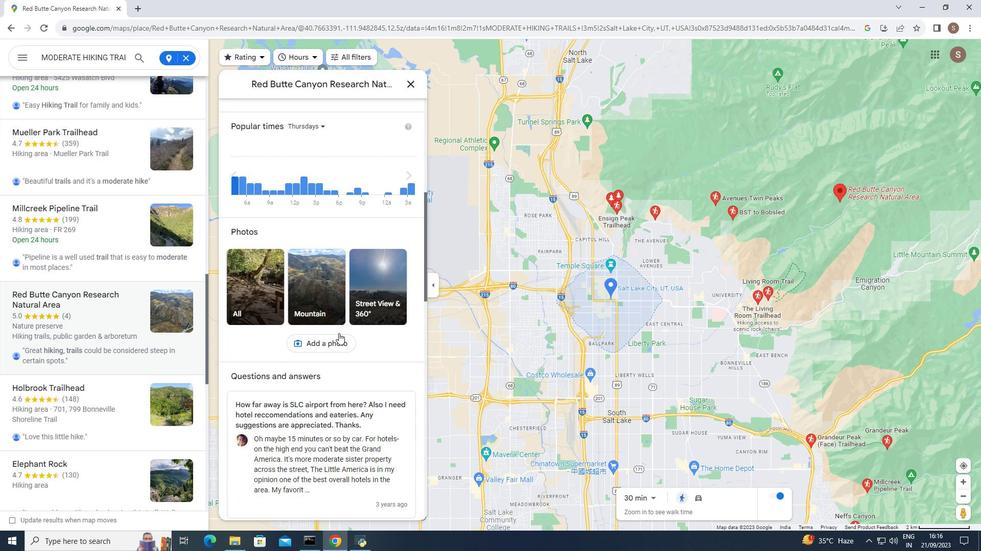 
Action: Mouse moved to (338, 333)
Screenshot: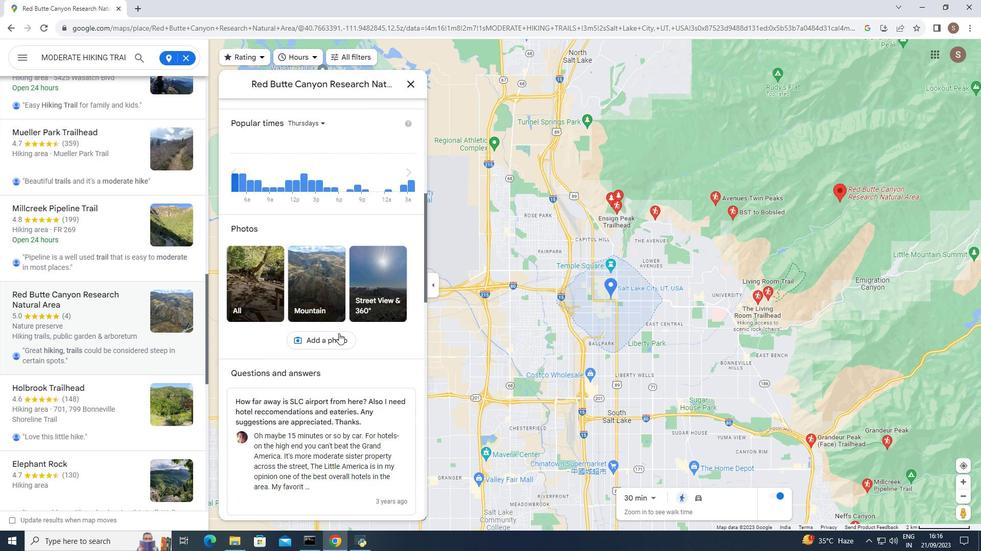 
Action: Mouse scrolled (338, 333) with delta (0, 0)
Screenshot: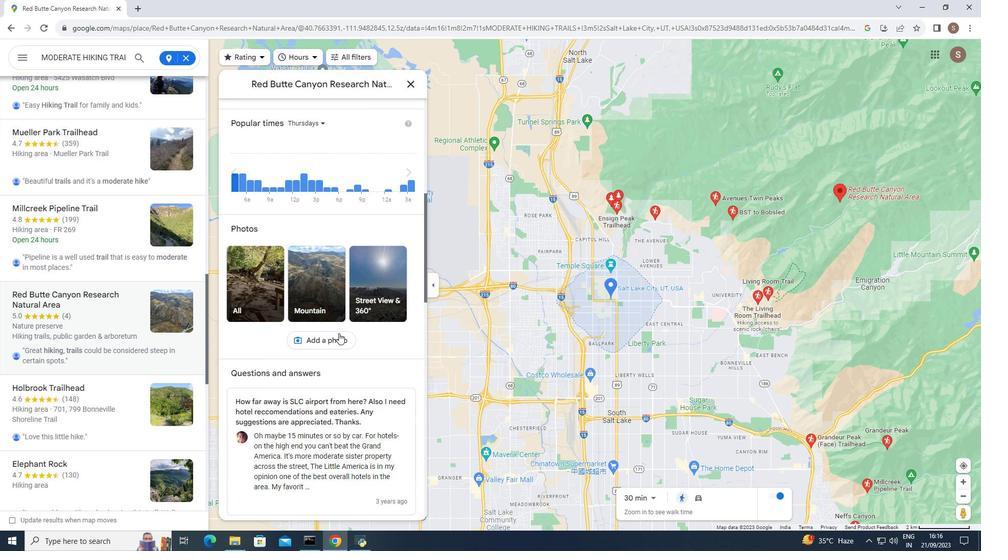 
Action: Mouse moved to (338, 333)
Screenshot: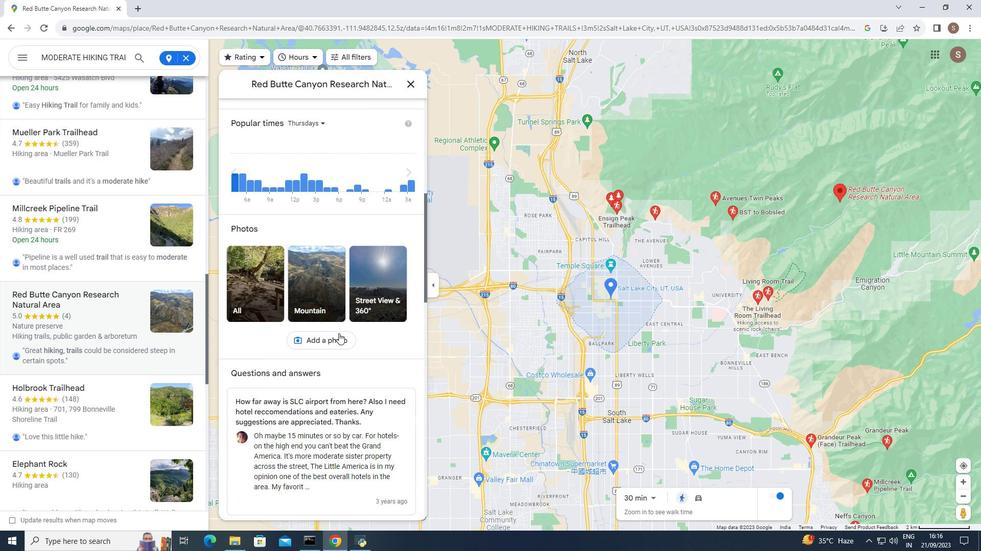 
Action: Mouse scrolled (338, 333) with delta (0, 0)
Screenshot: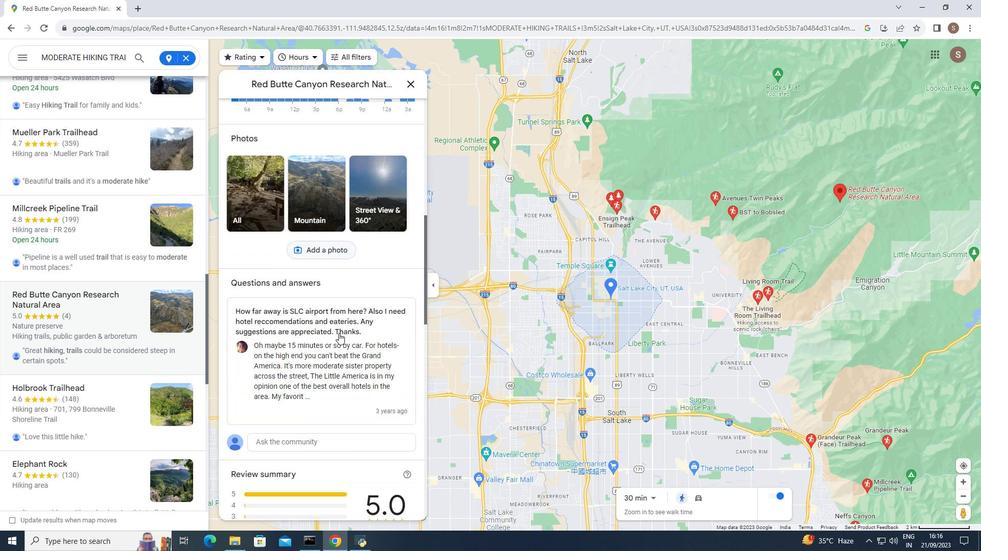 
Action: Mouse scrolled (338, 333) with delta (0, 0)
Screenshot: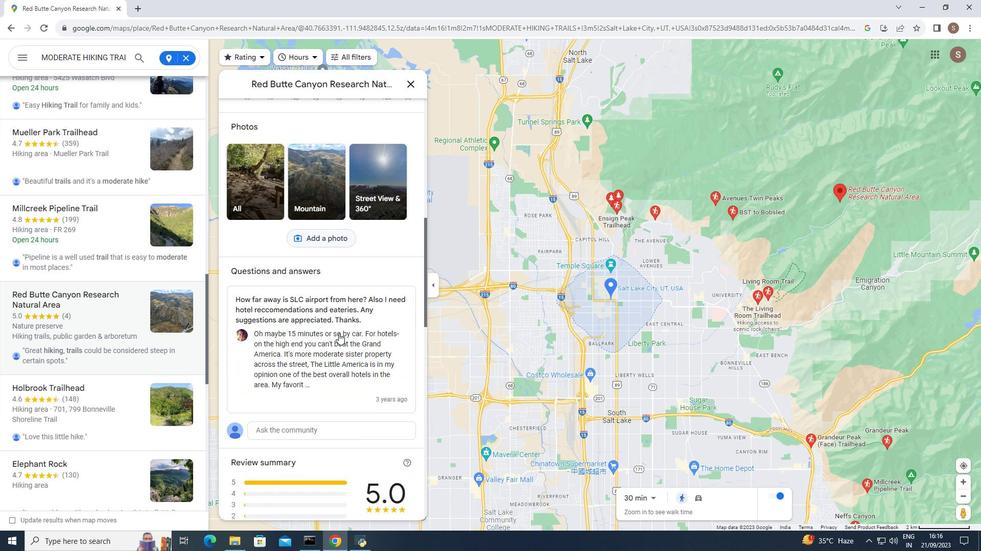 
Action: Mouse scrolled (338, 333) with delta (0, 0)
Screenshot: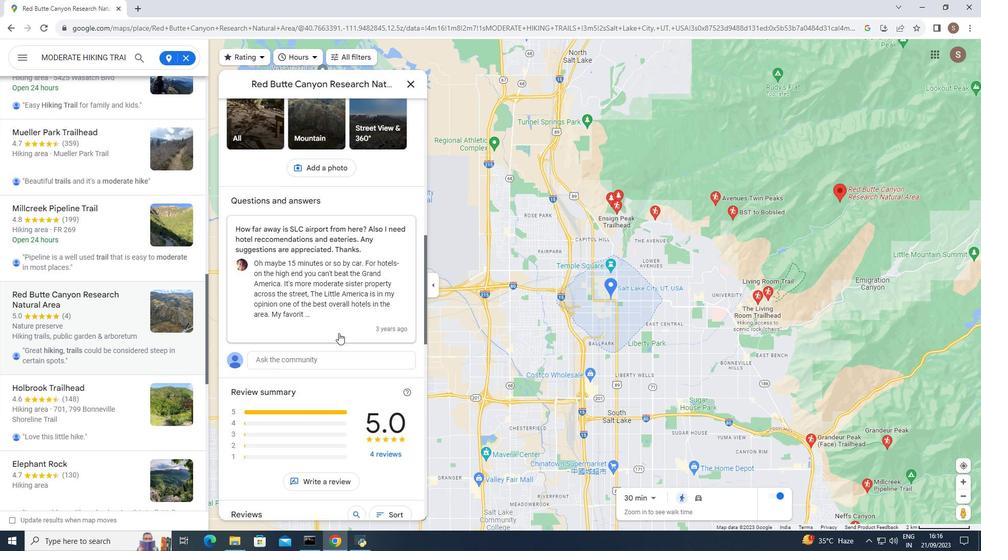 
Action: Mouse scrolled (338, 333) with delta (0, 0)
Screenshot: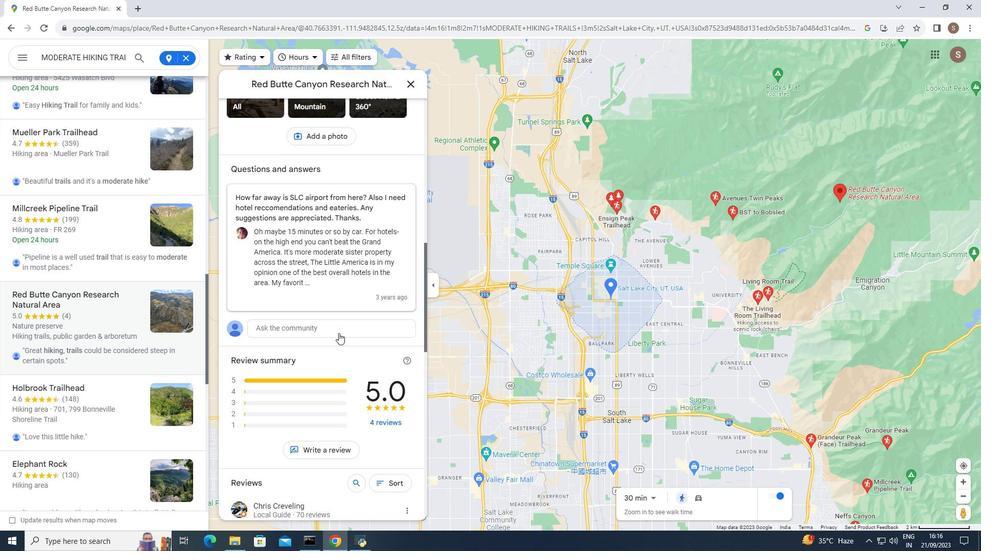 
Action: Mouse scrolled (338, 333) with delta (0, 0)
Screenshot: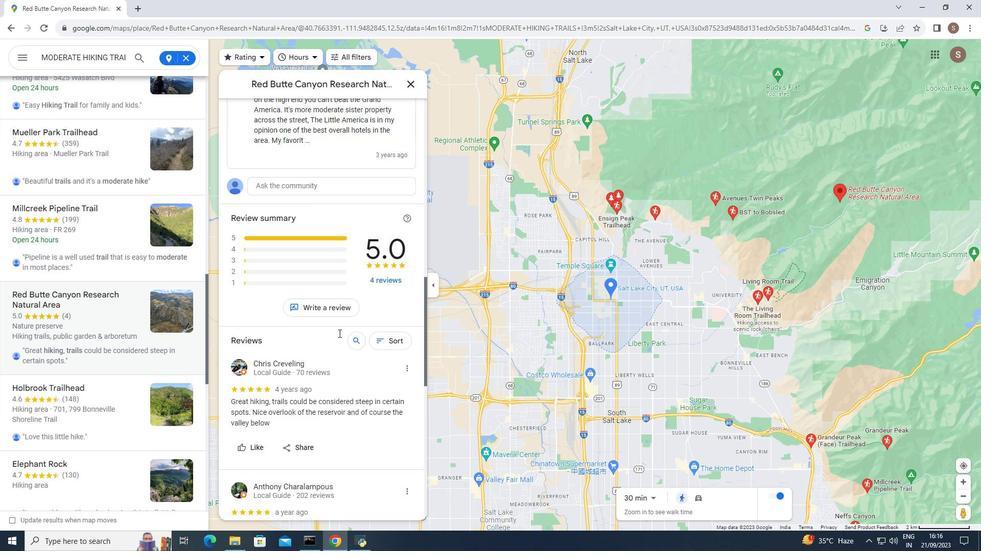 
Action: Mouse scrolled (338, 333) with delta (0, 0)
Screenshot: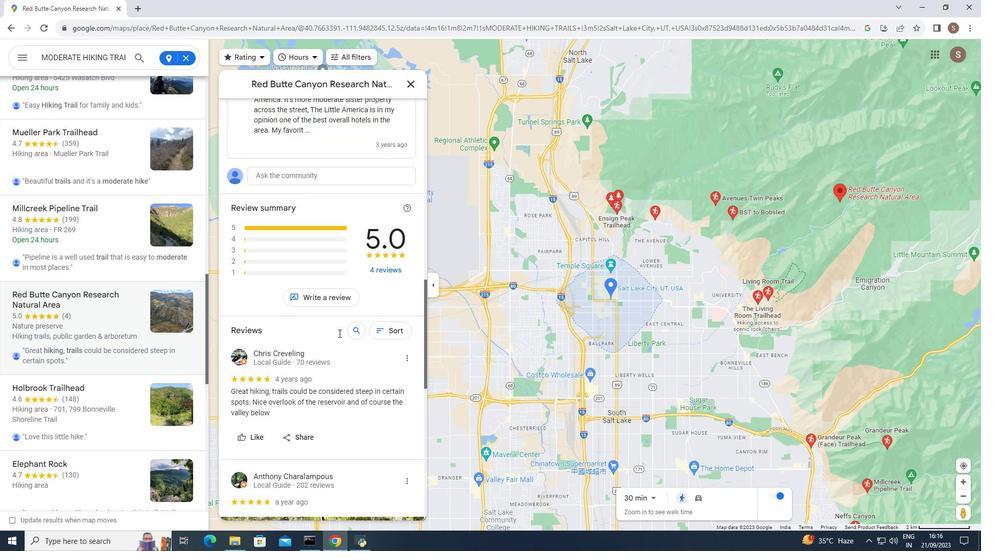 
Action: Mouse scrolled (338, 333) with delta (0, 0)
Screenshot: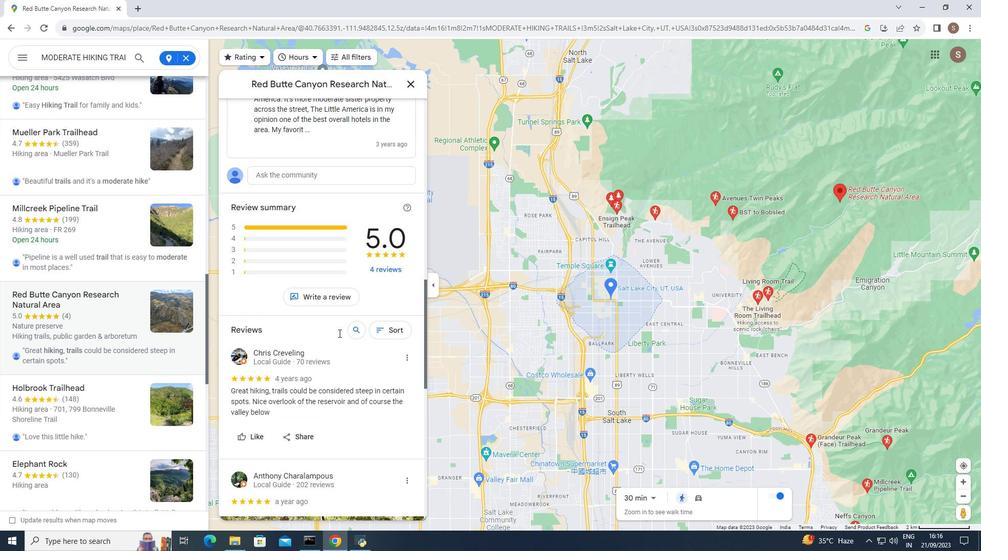 
Action: Mouse scrolled (338, 333) with delta (0, 0)
Screenshot: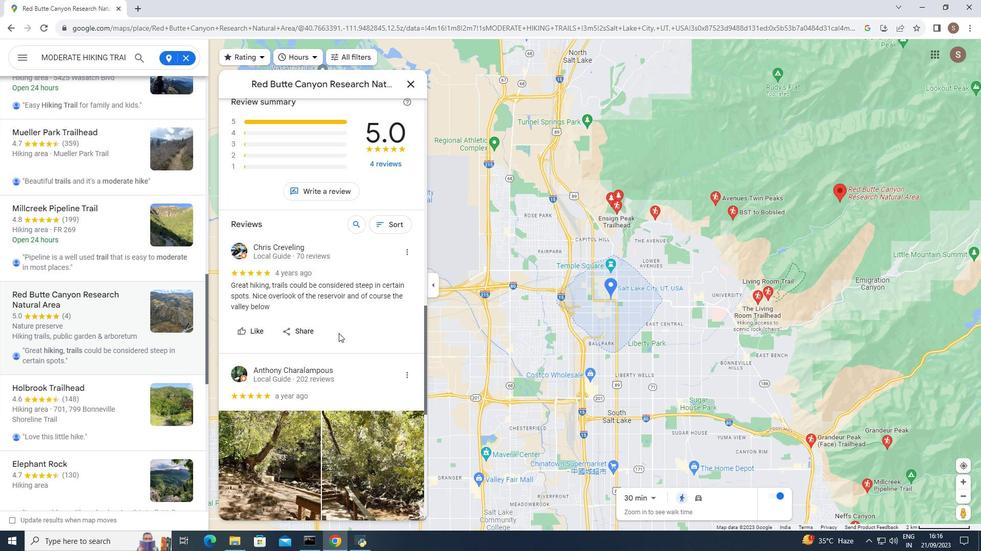 
Action: Mouse scrolled (338, 333) with delta (0, 0)
Screenshot: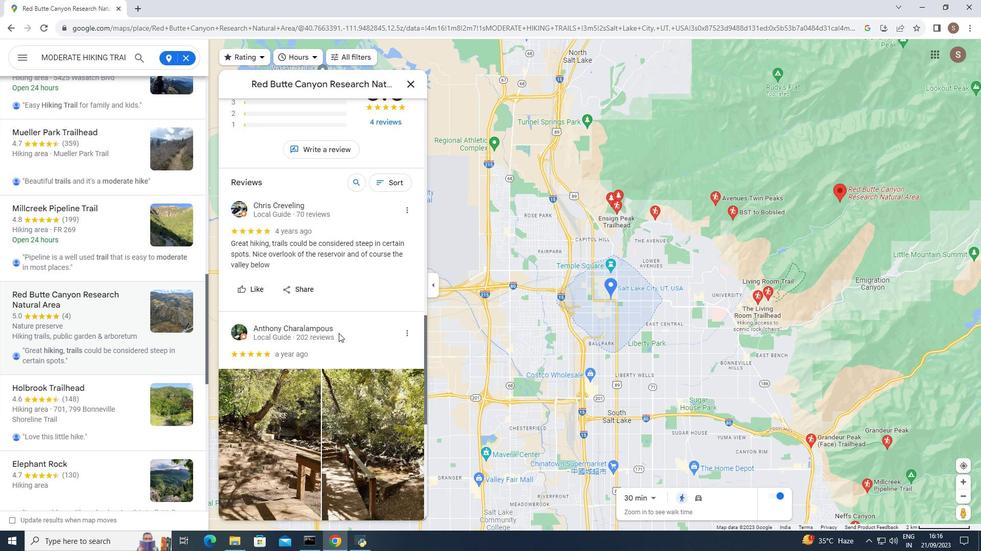 
Action: Mouse scrolled (338, 333) with delta (0, 0)
Screenshot: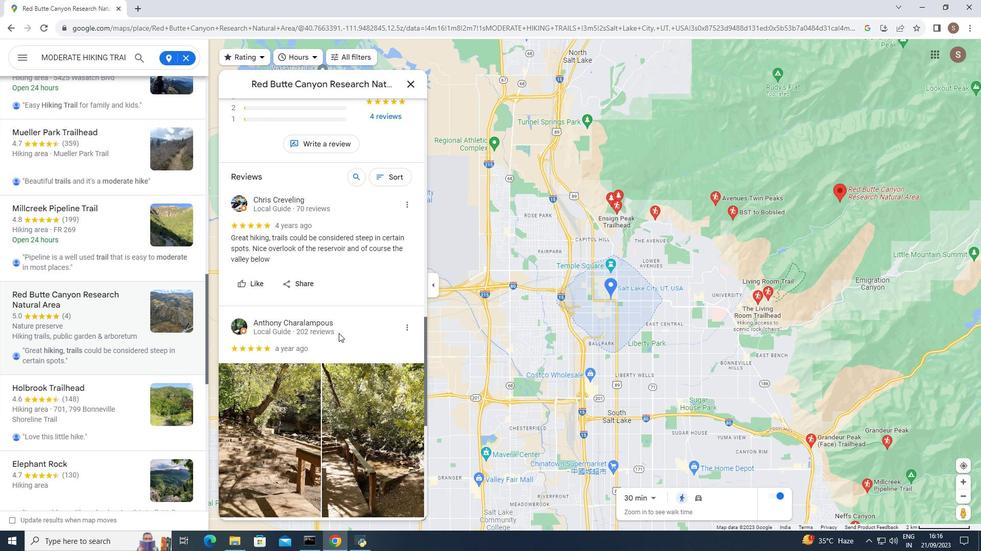 
Action: Mouse scrolled (338, 333) with delta (0, 0)
Screenshot: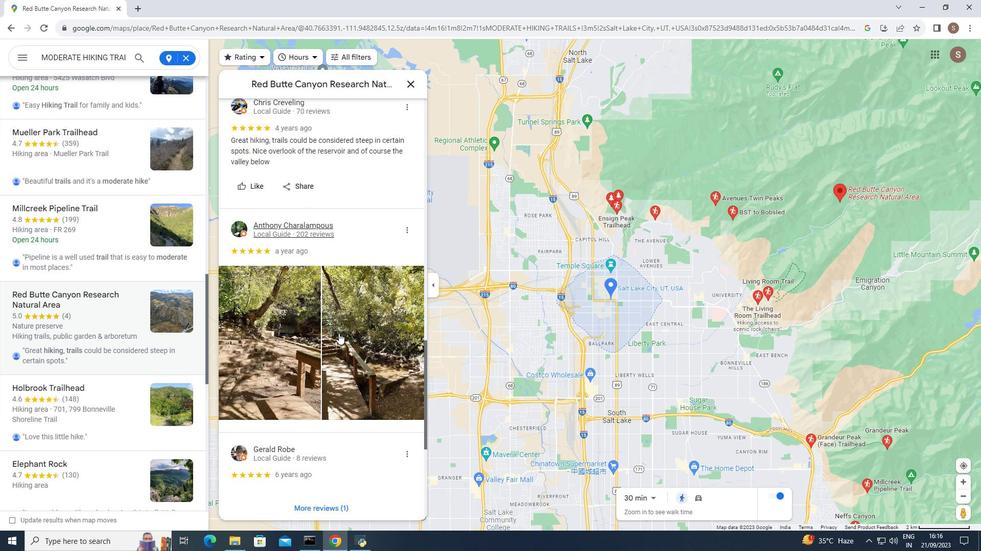 
Action: Mouse scrolled (338, 333) with delta (0, 0)
Screenshot: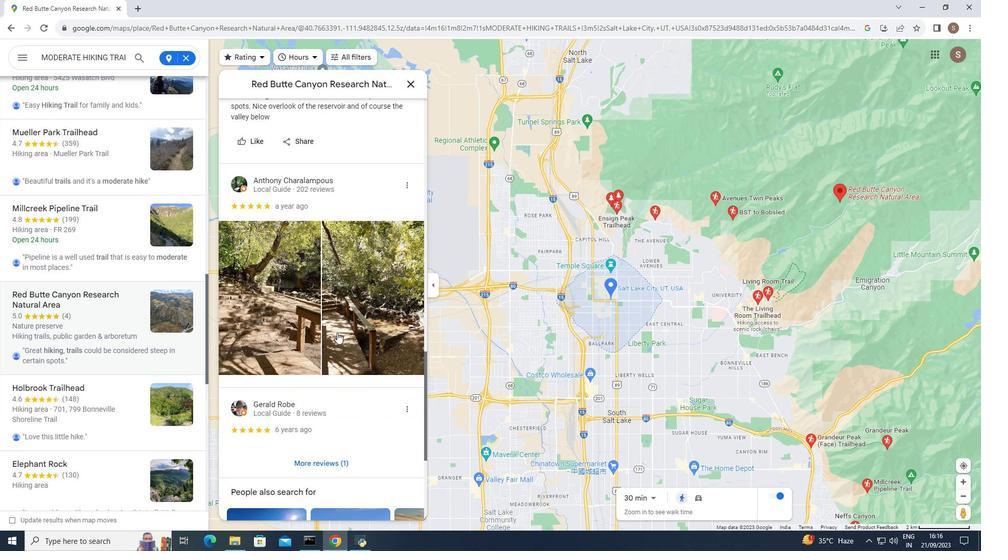 
Action: Mouse scrolled (338, 333) with delta (0, 0)
Screenshot: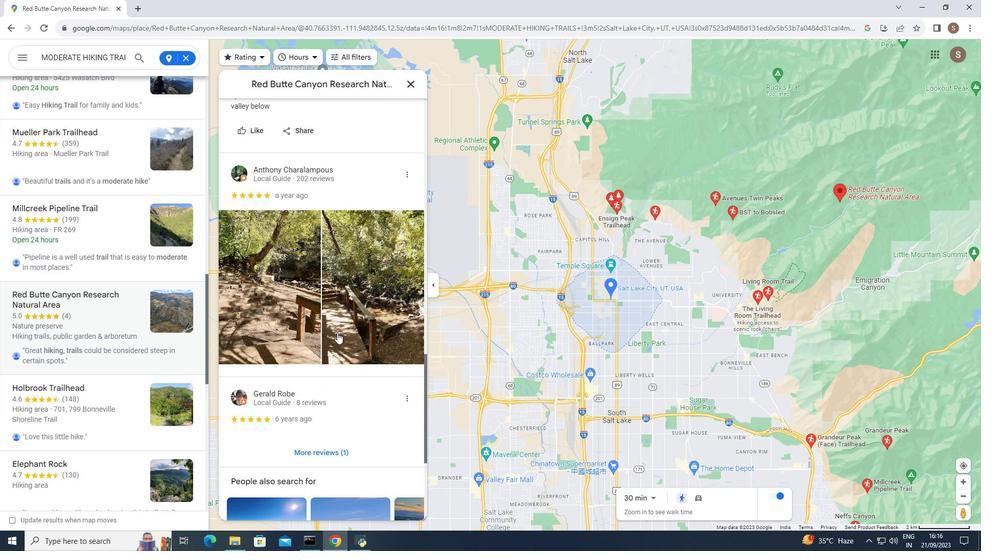 
Action: Mouse moved to (337, 333)
Screenshot: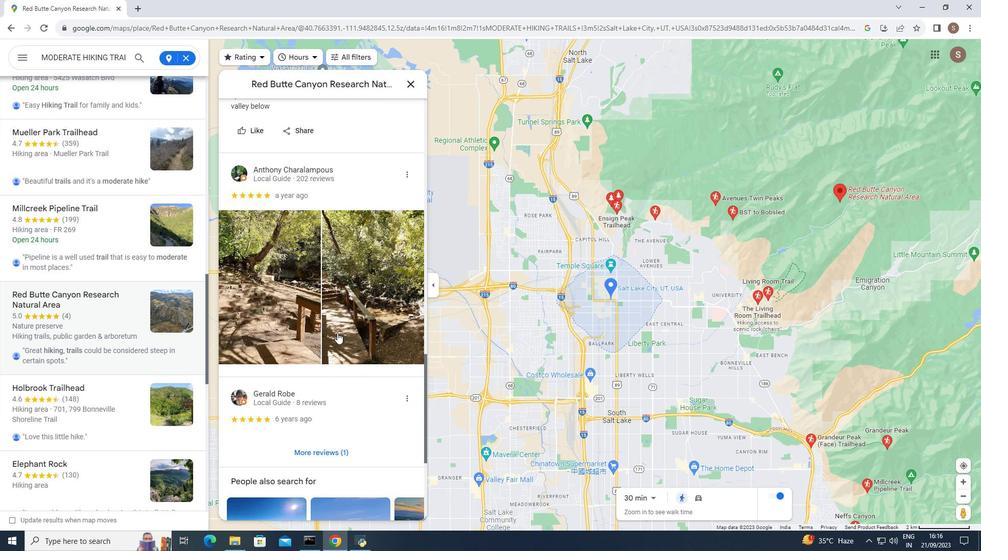 
Action: Mouse scrolled (337, 332) with delta (0, 0)
Screenshot: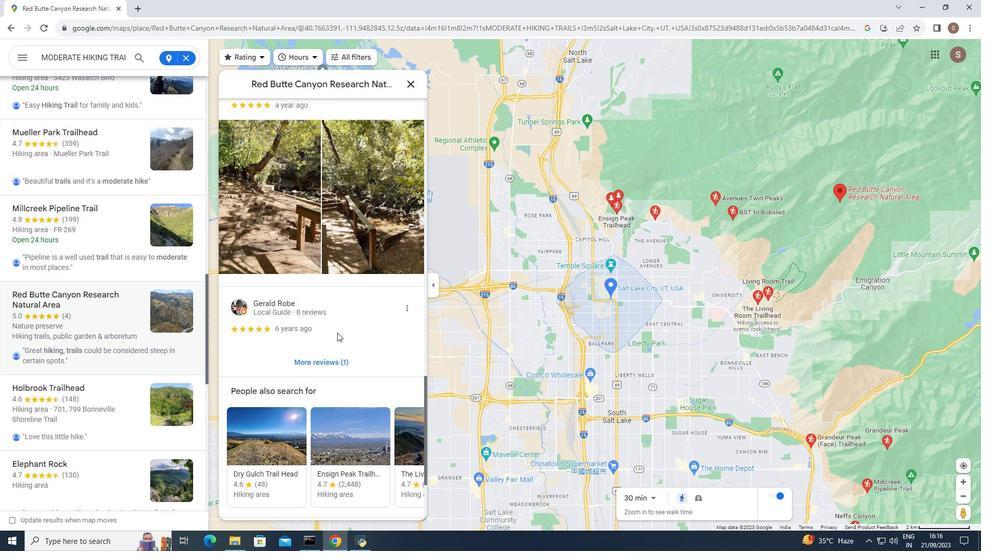 
Action: Mouse scrolled (337, 332) with delta (0, 0)
Screenshot: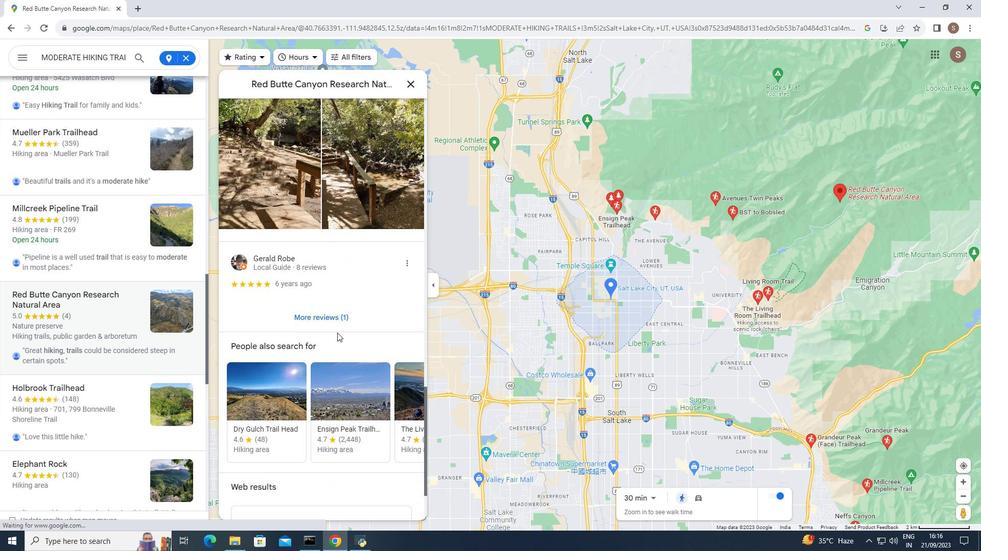 
Action: Mouse scrolled (337, 332) with delta (0, 0)
Screenshot: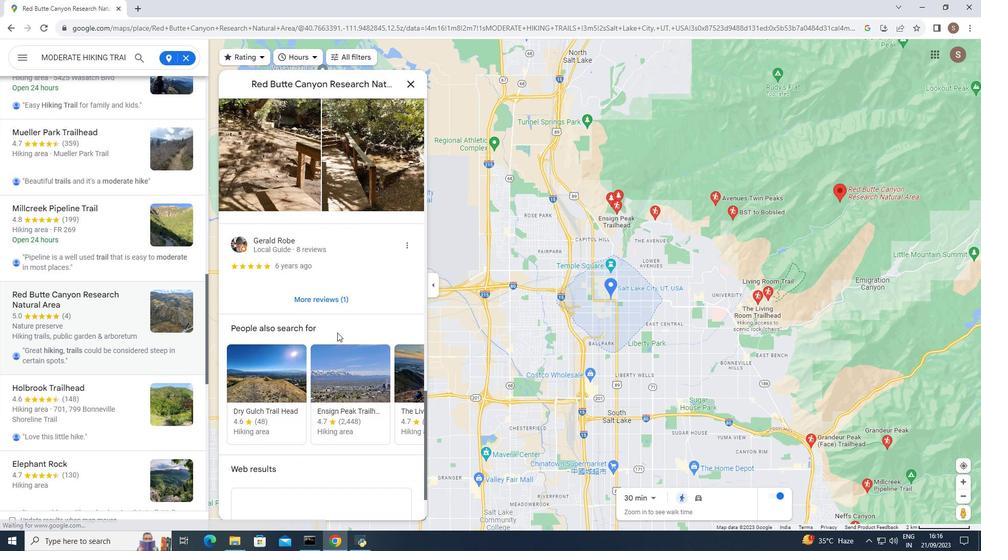 
Action: Mouse scrolled (337, 332) with delta (0, 0)
Screenshot: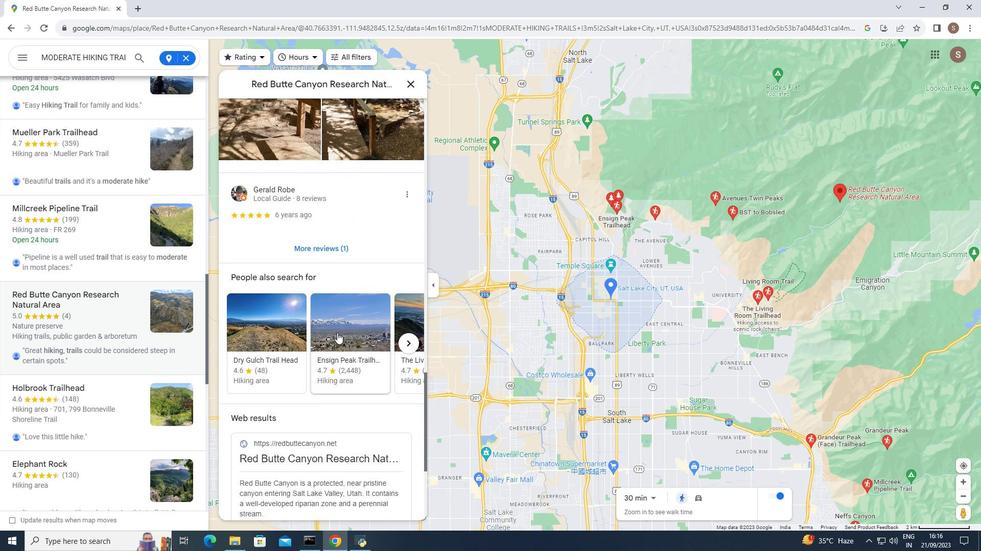 
Action: Mouse scrolled (337, 332) with delta (0, 0)
Screenshot: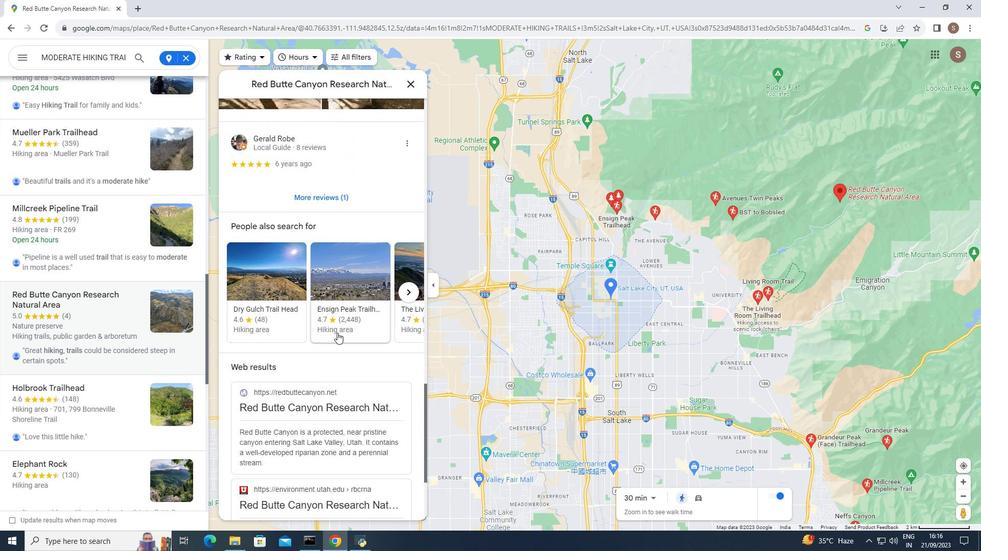 
Action: Mouse scrolled (337, 332) with delta (0, 0)
Screenshot: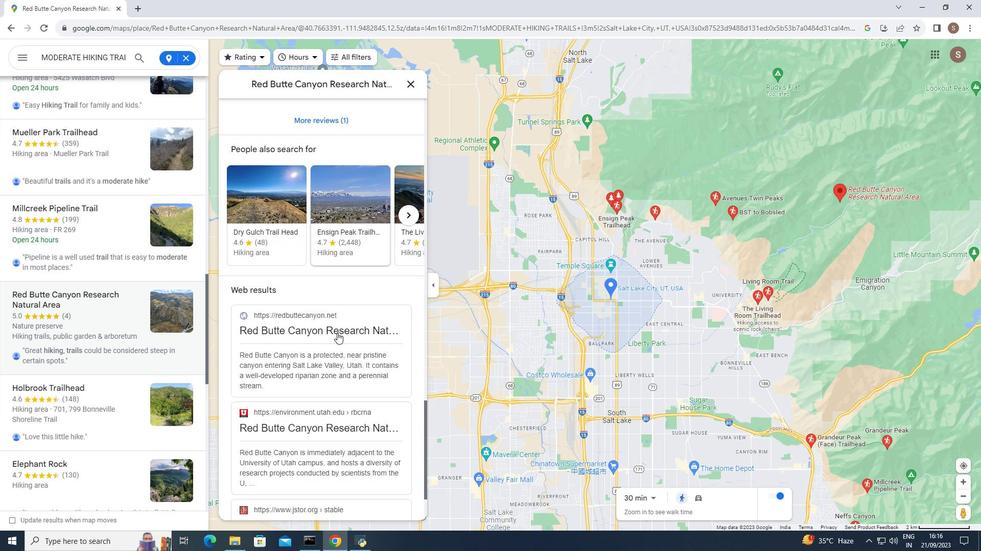 
Action: Mouse scrolled (337, 332) with delta (0, 0)
Screenshot: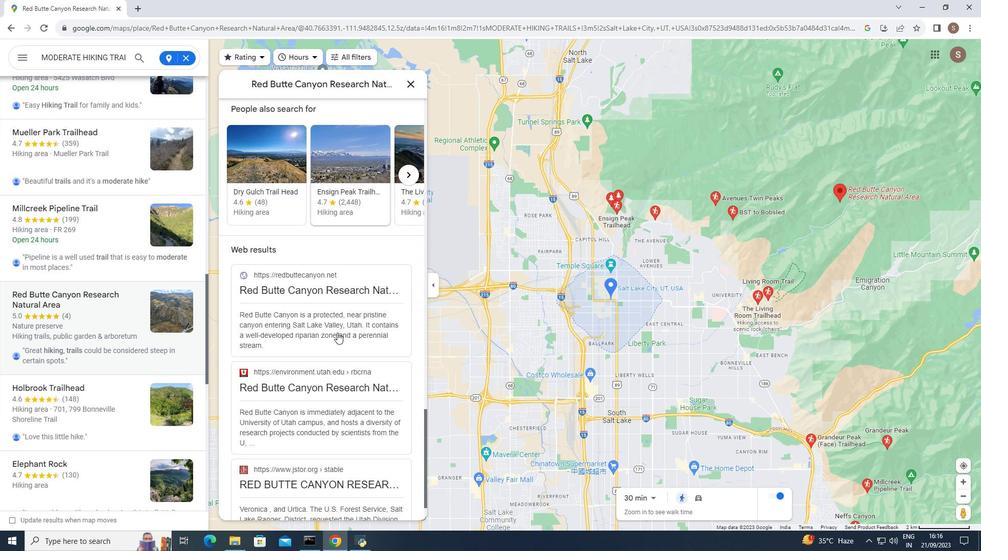 
Action: Mouse scrolled (337, 332) with delta (0, 0)
Screenshot: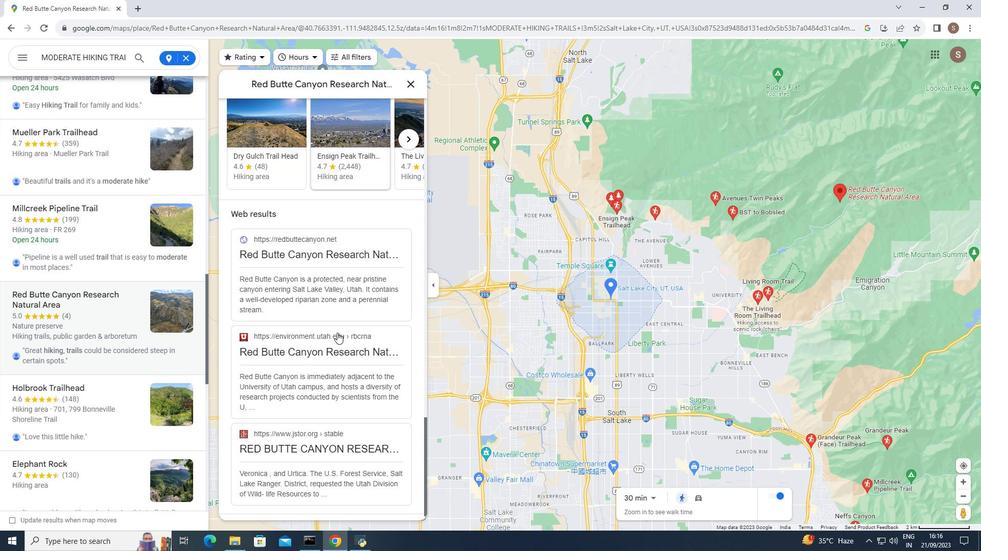 
Action: Mouse scrolled (337, 332) with delta (0, 0)
Screenshot: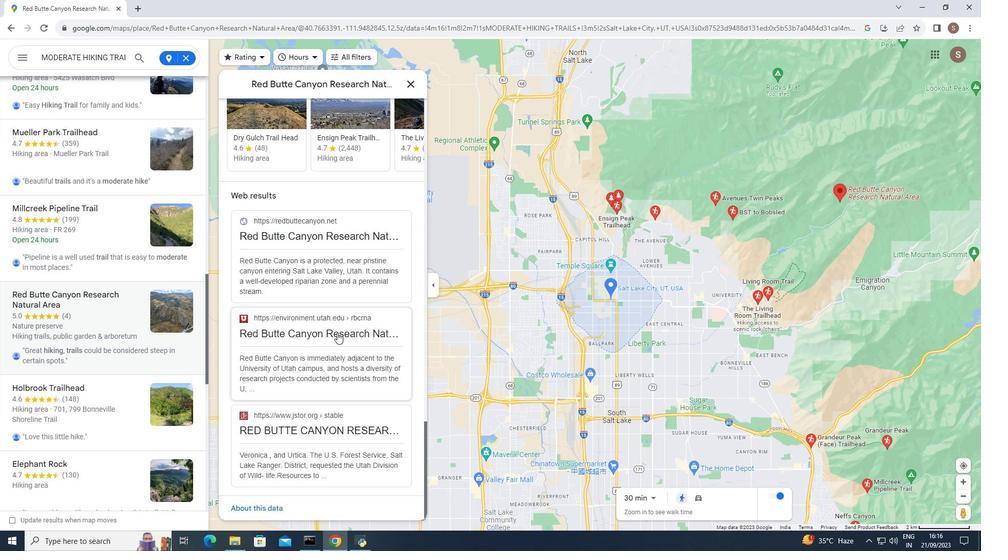 
Action: Mouse scrolled (337, 332) with delta (0, 0)
Screenshot: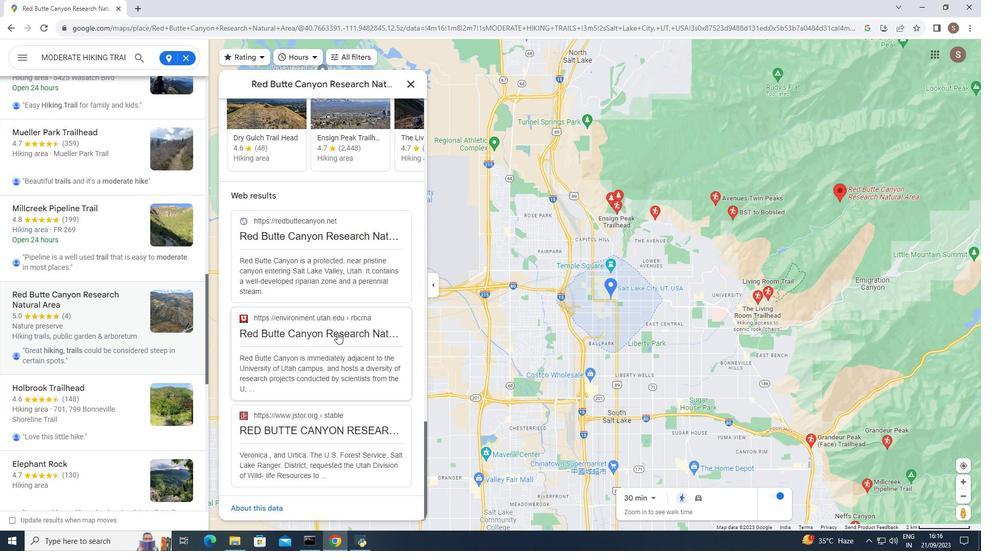 
Action: Mouse scrolled (337, 332) with delta (0, 0)
